 Task: Find connections with filter location Mosquera with filter topic #lawyerlifewith filter profile language Potuguese with filter current company Mahindra Home Finance with filter school Bal Bharati Public School, Noida with filter industry Telephone Call Centers with filter service category Event Photography with filter keywords title Entertainment Specialist
Action: Mouse moved to (210, 306)
Screenshot: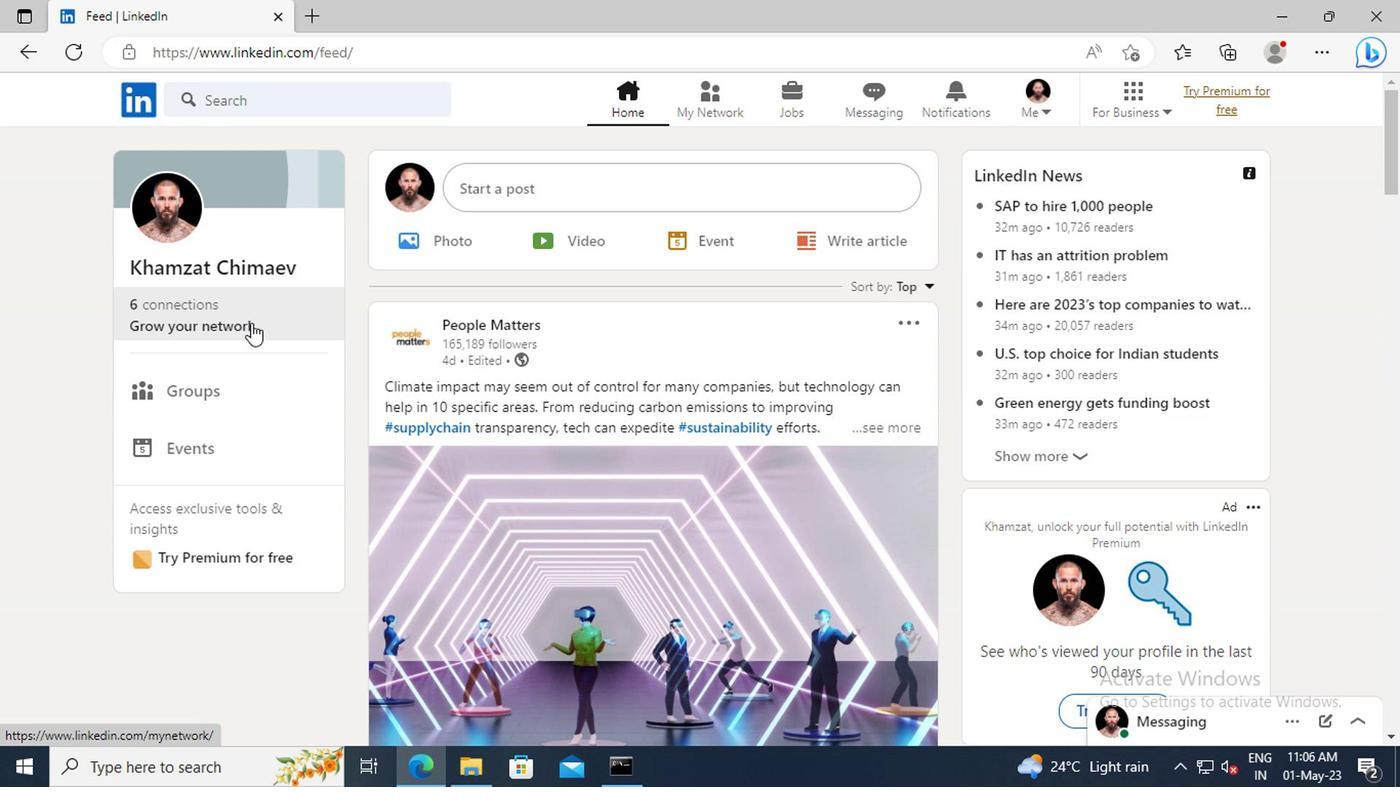 
Action: Mouse pressed left at (210, 306)
Screenshot: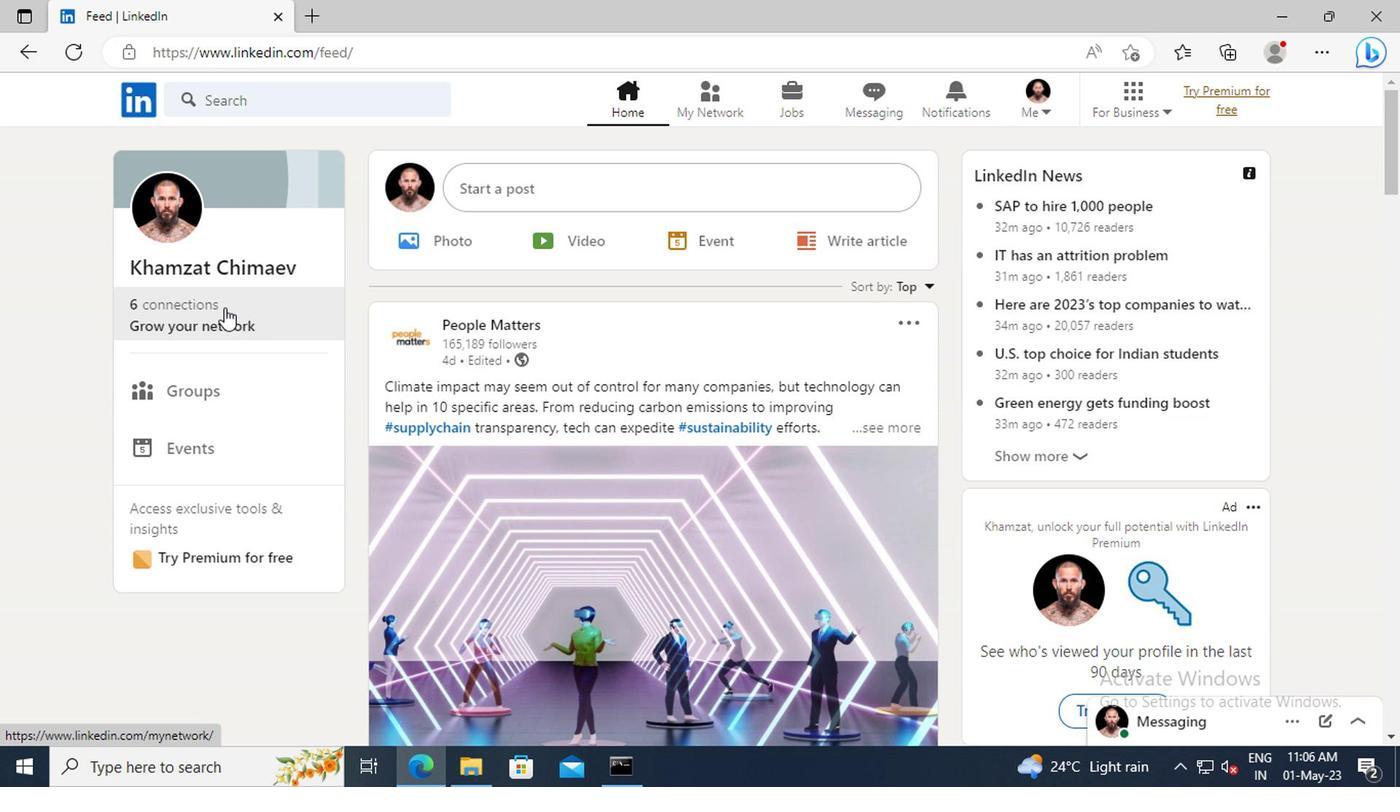 
Action: Mouse moved to (221, 216)
Screenshot: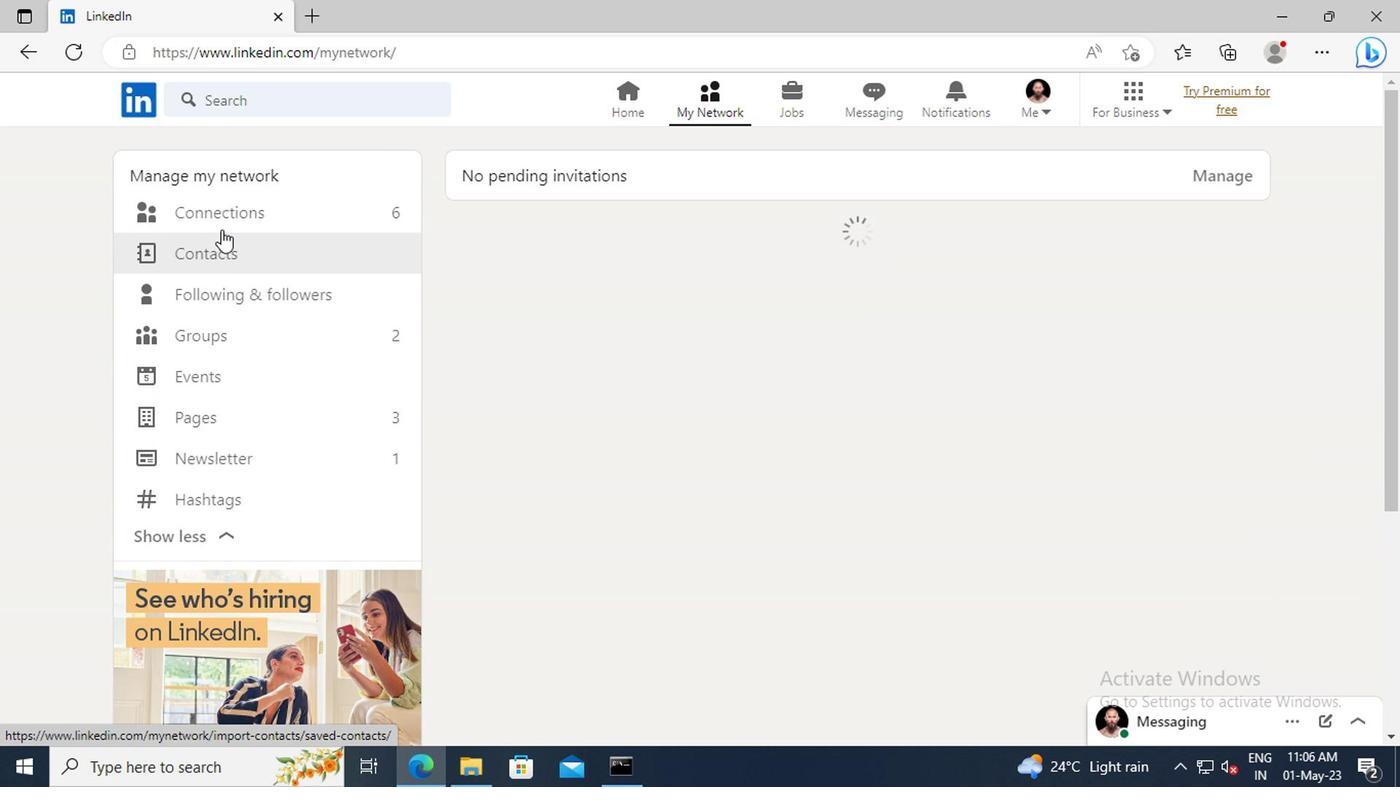 
Action: Mouse pressed left at (221, 216)
Screenshot: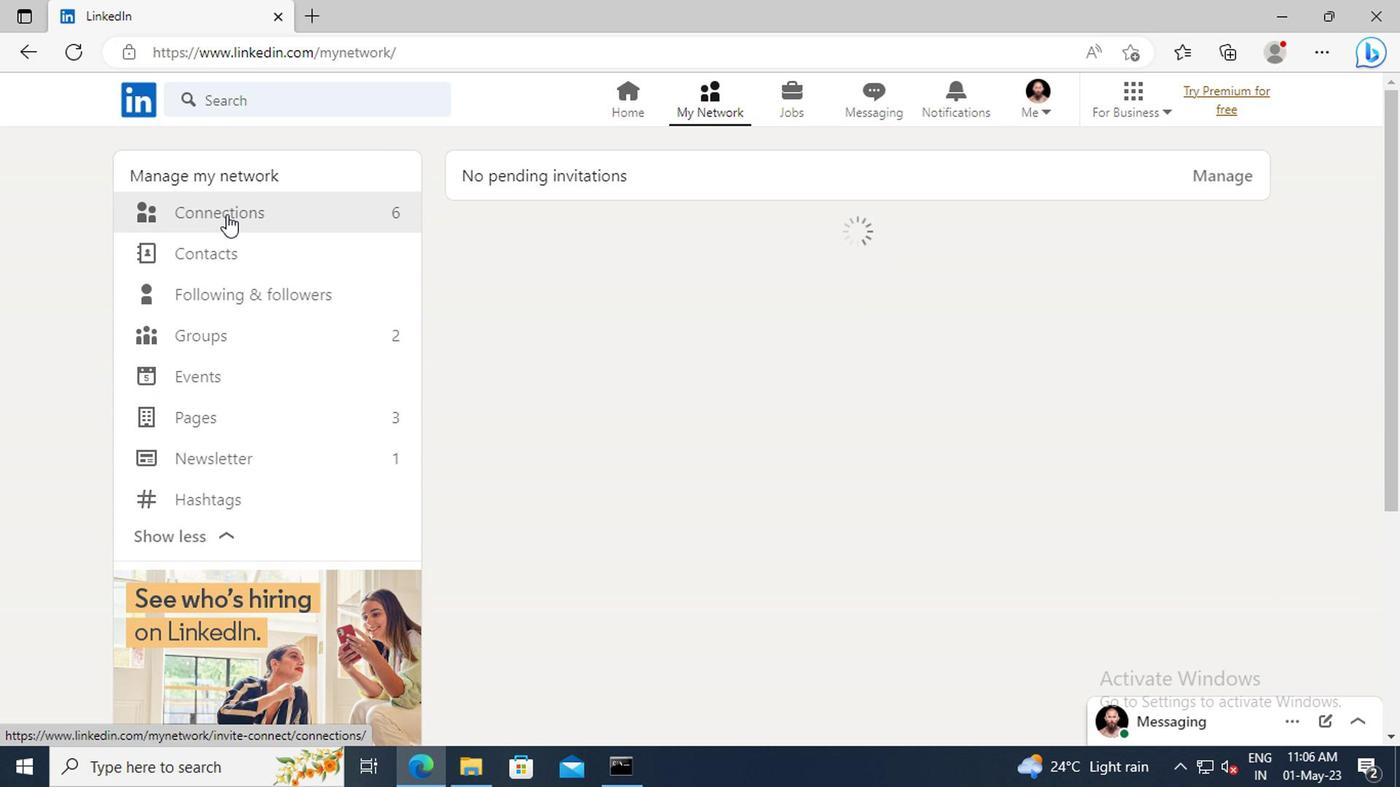 
Action: Mouse moved to (833, 220)
Screenshot: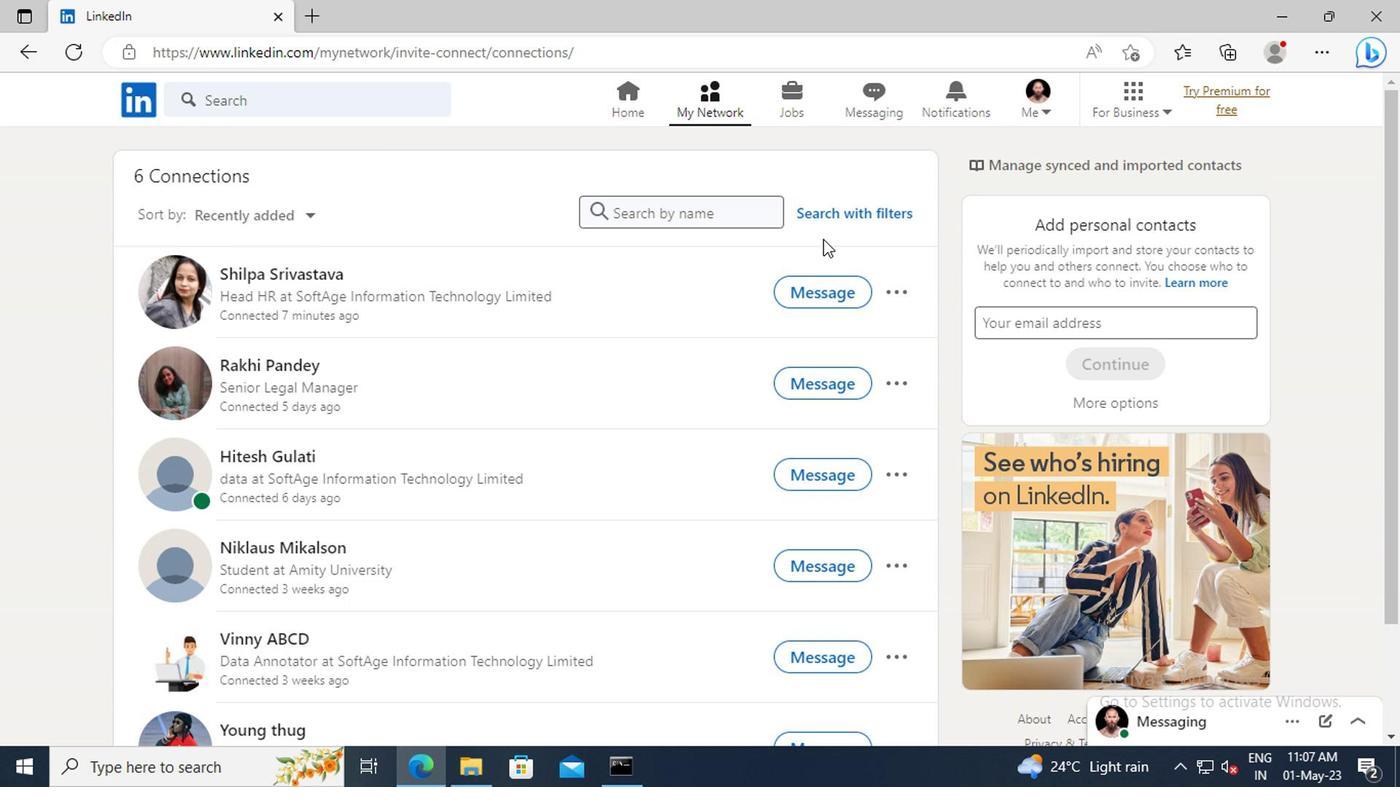 
Action: Mouse pressed left at (833, 220)
Screenshot: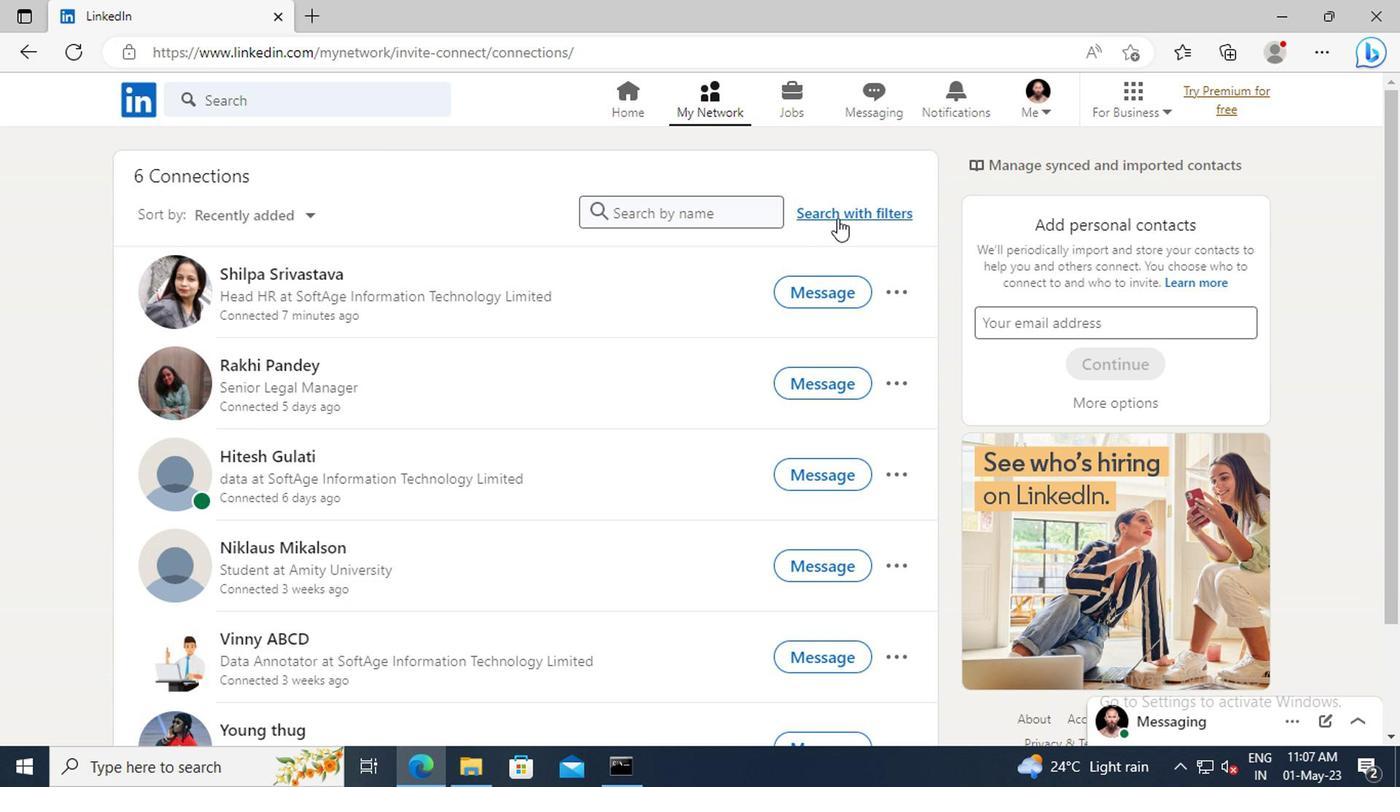 
Action: Mouse moved to (773, 163)
Screenshot: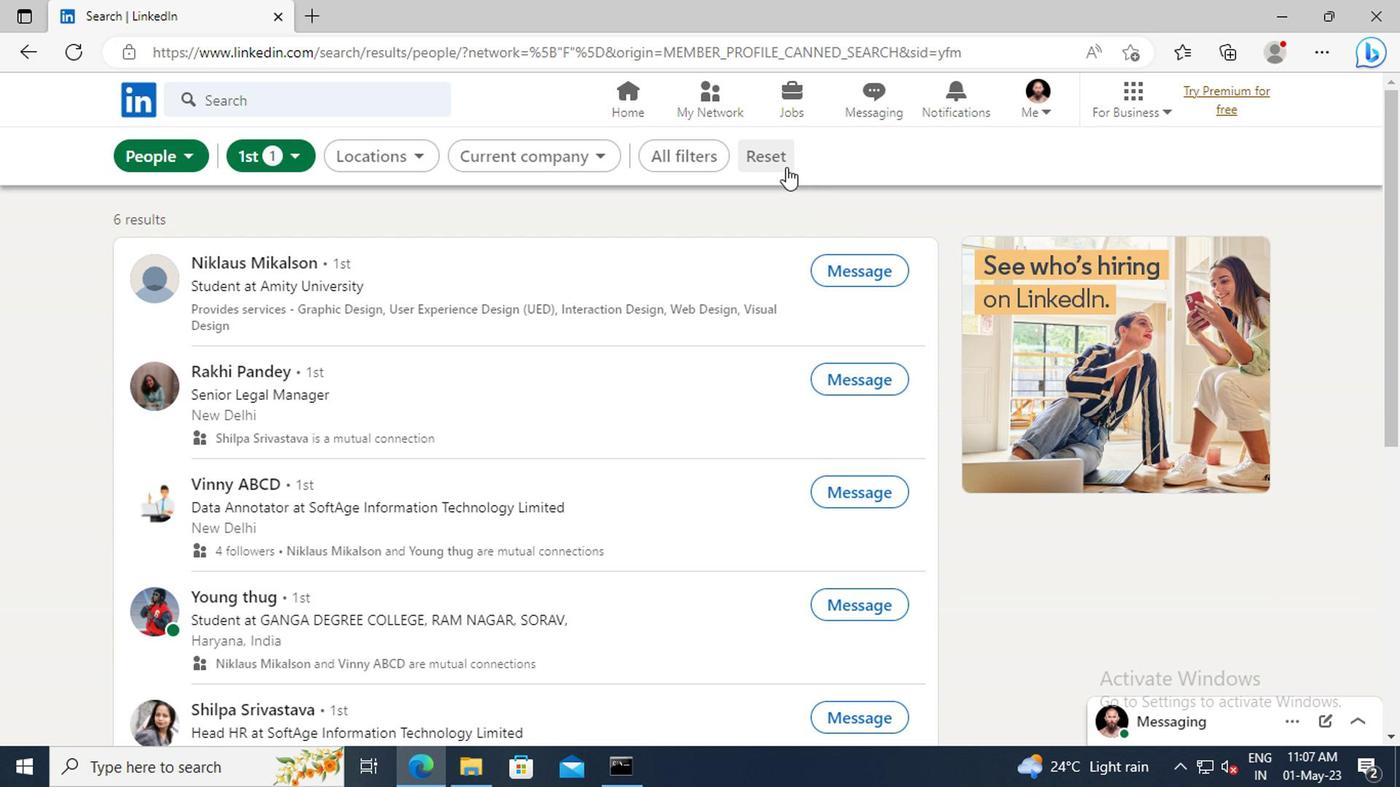
Action: Mouse pressed left at (773, 163)
Screenshot: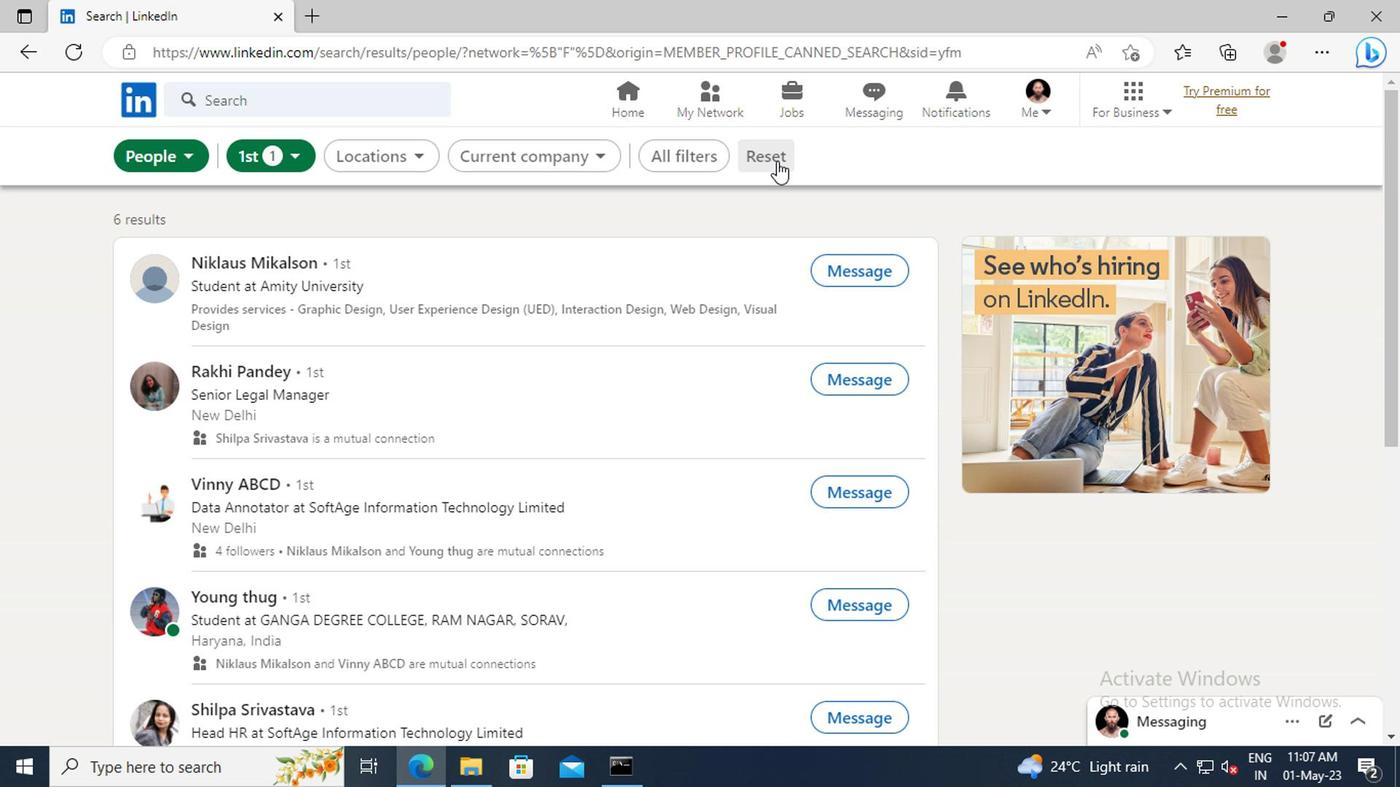 
Action: Mouse moved to (730, 158)
Screenshot: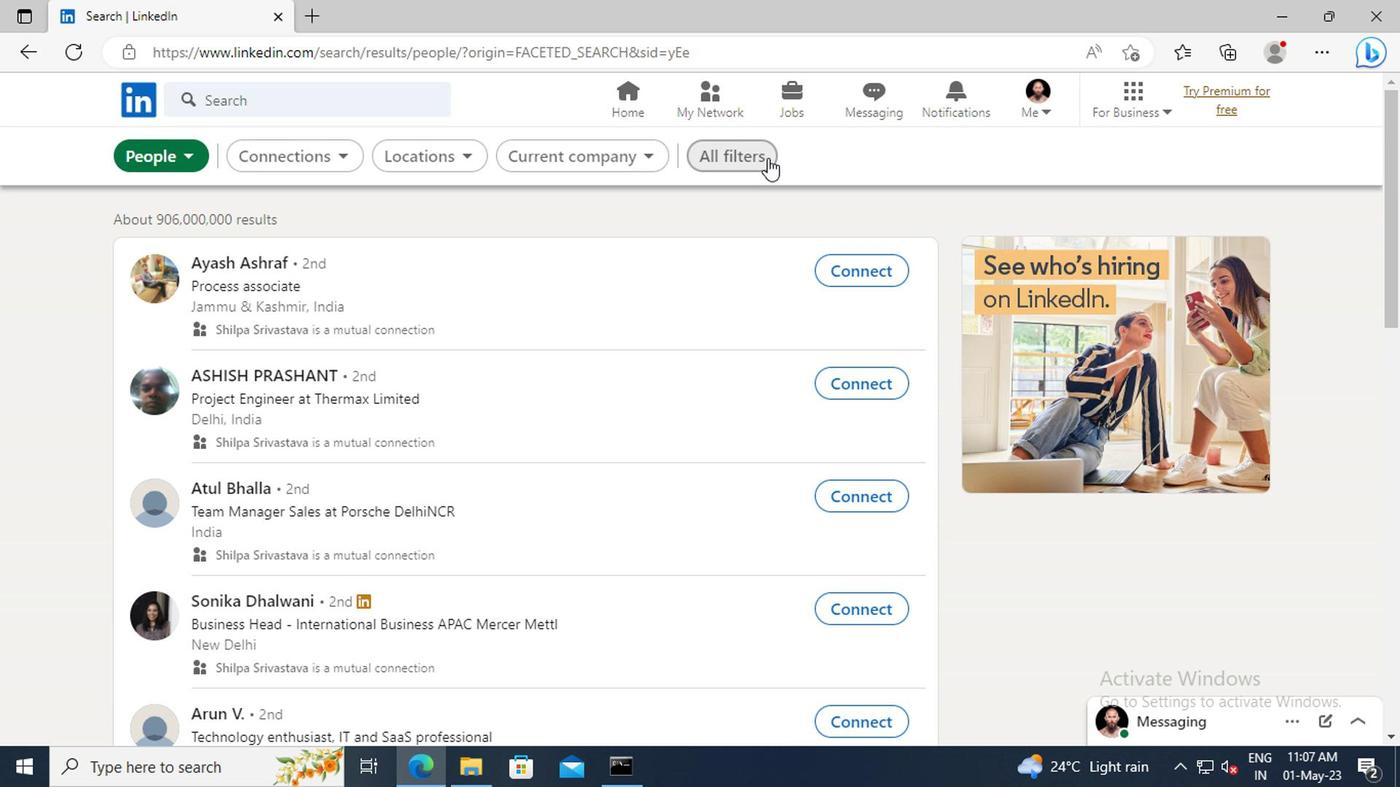 
Action: Mouse pressed left at (730, 158)
Screenshot: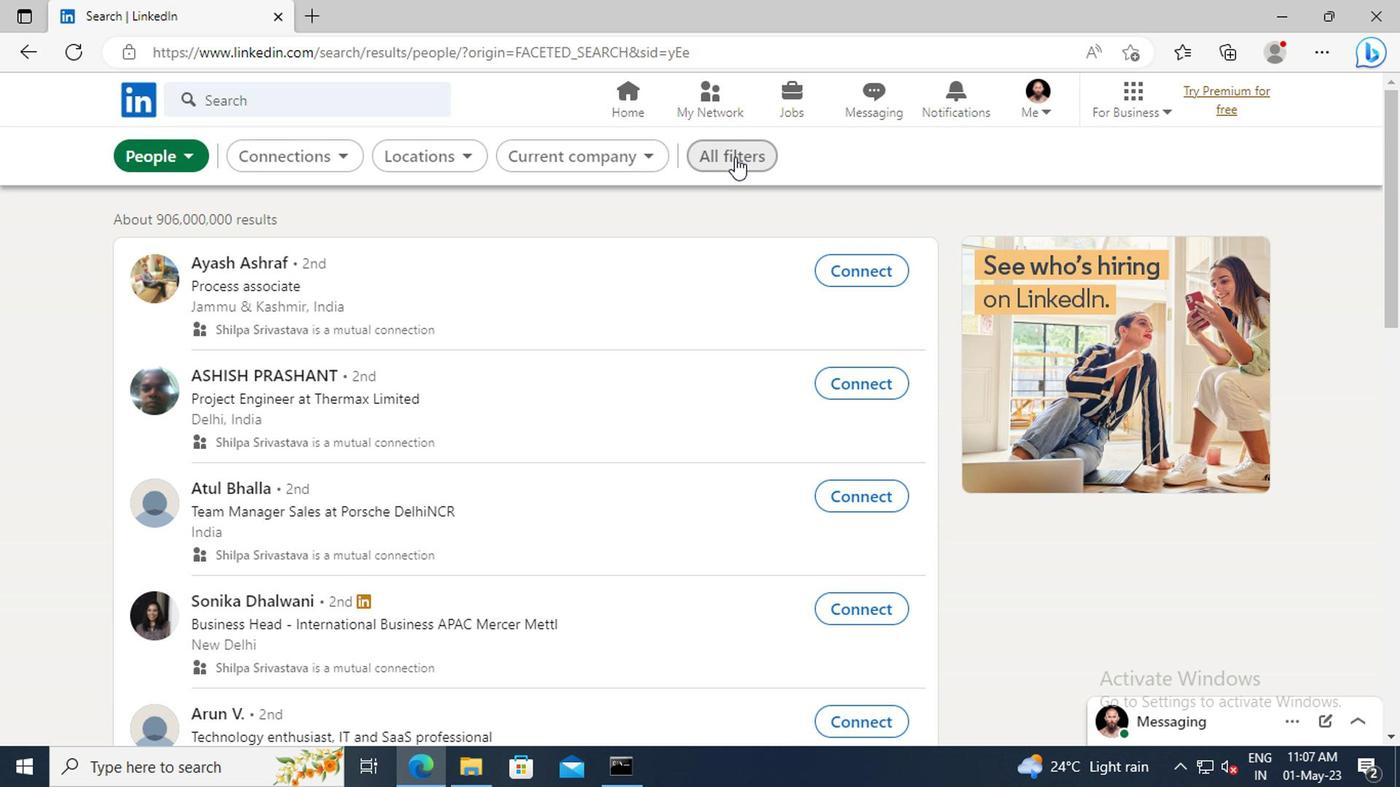 
Action: Mouse moved to (1127, 301)
Screenshot: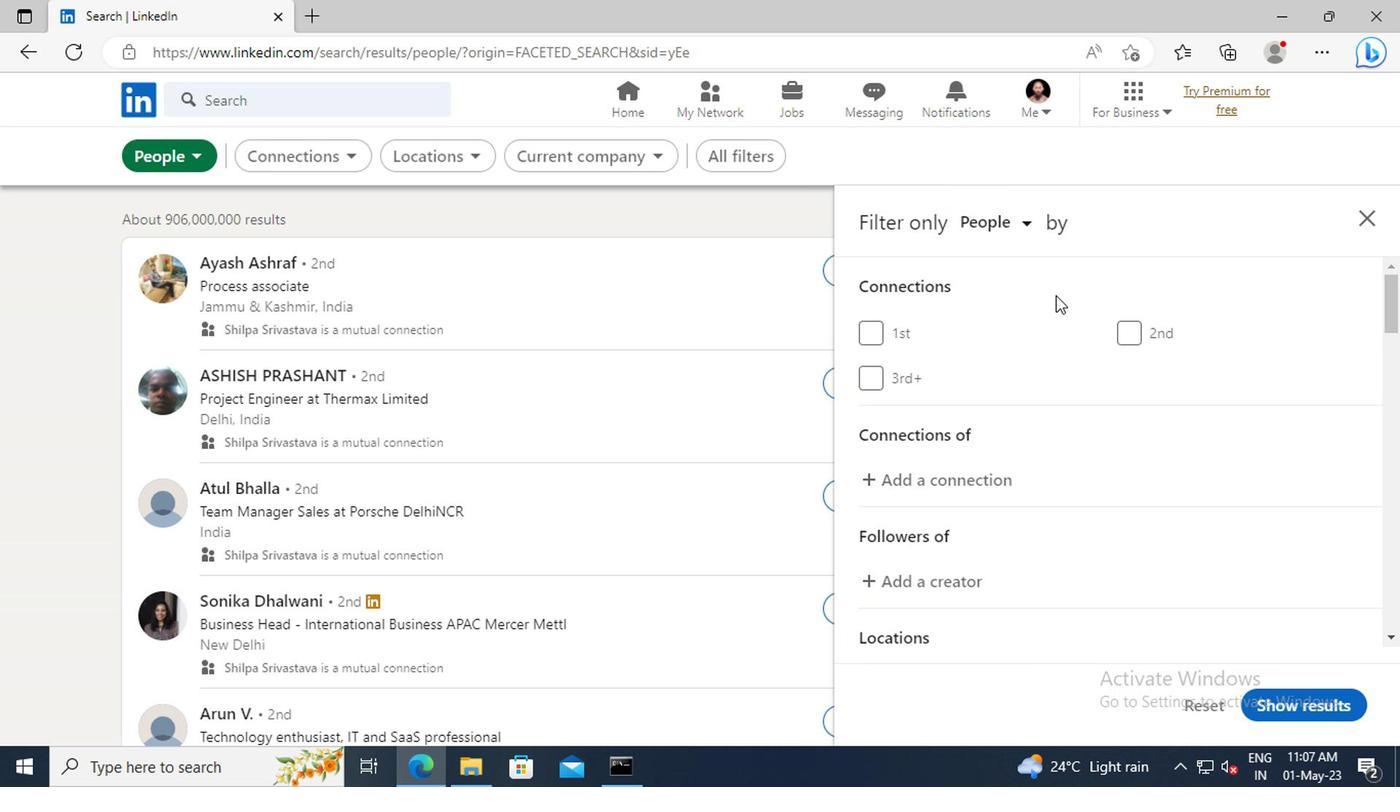 
Action: Mouse scrolled (1127, 301) with delta (0, 0)
Screenshot: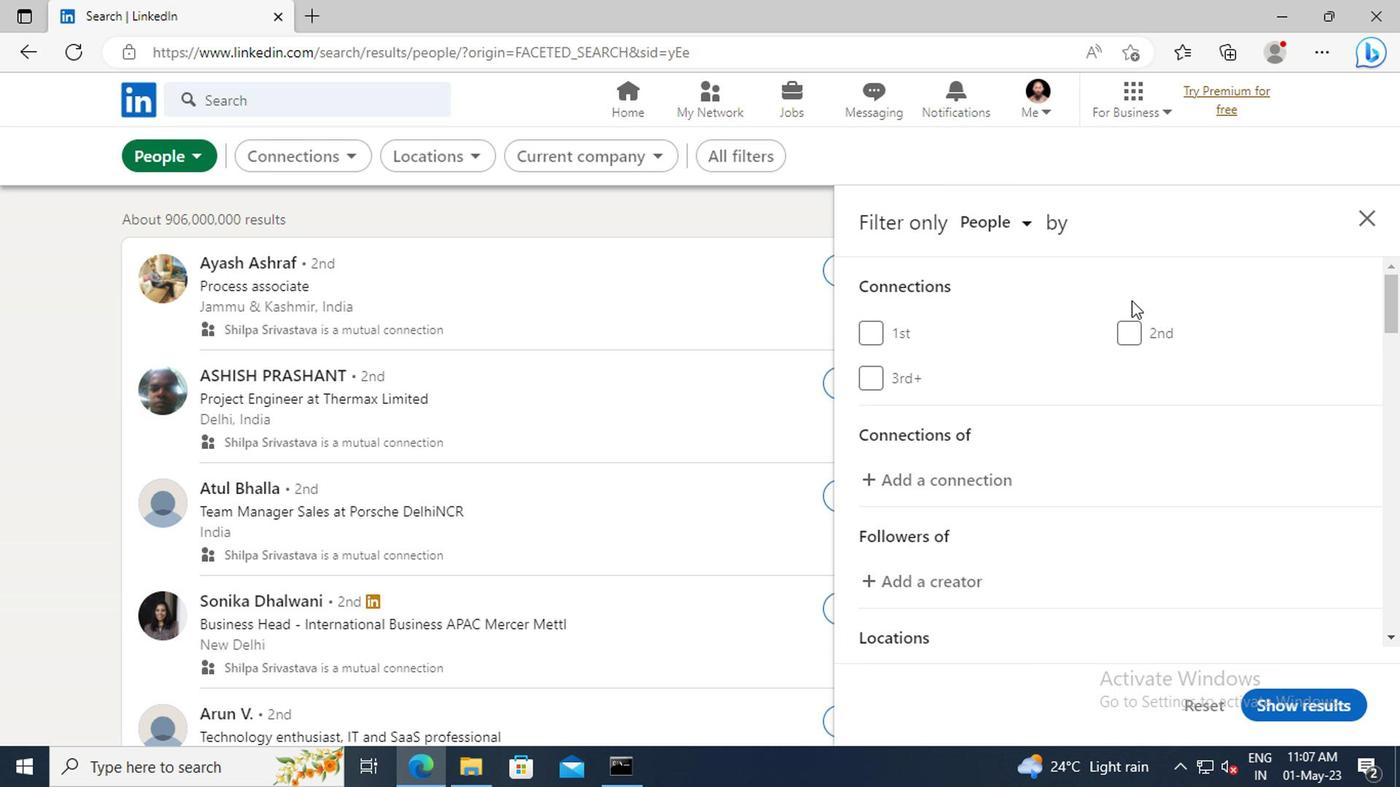 
Action: Mouse scrolled (1127, 301) with delta (0, 0)
Screenshot: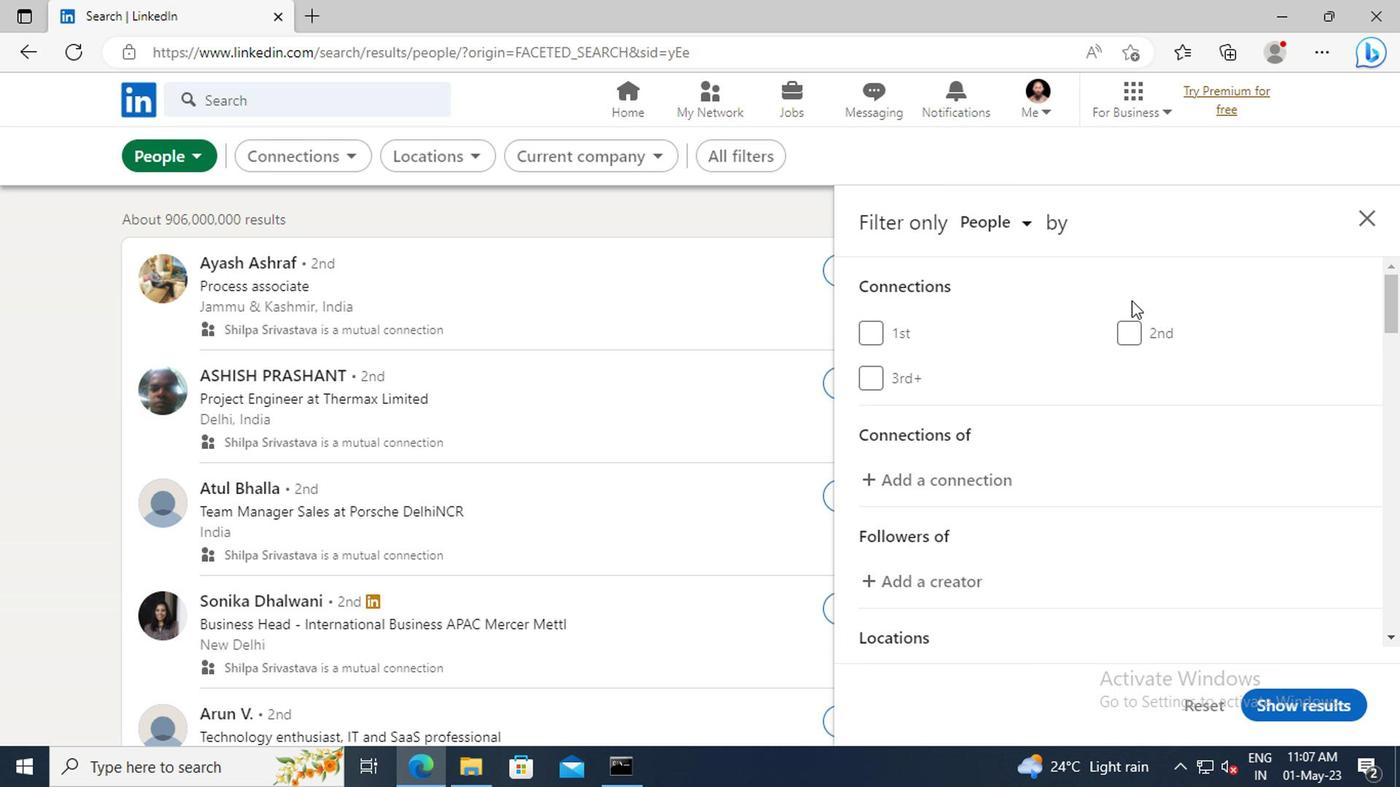 
Action: Mouse moved to (1131, 305)
Screenshot: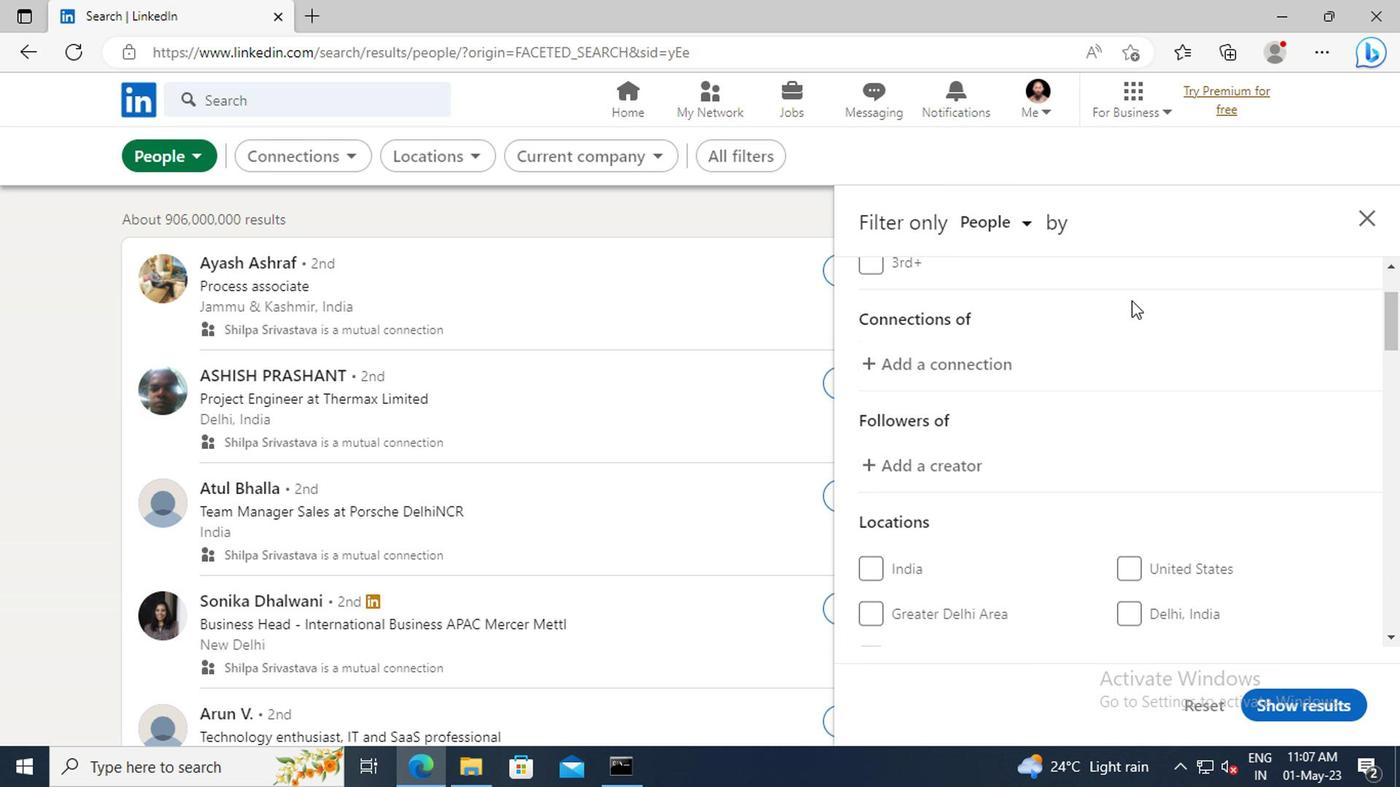 
Action: Mouse scrolled (1131, 304) with delta (0, -1)
Screenshot: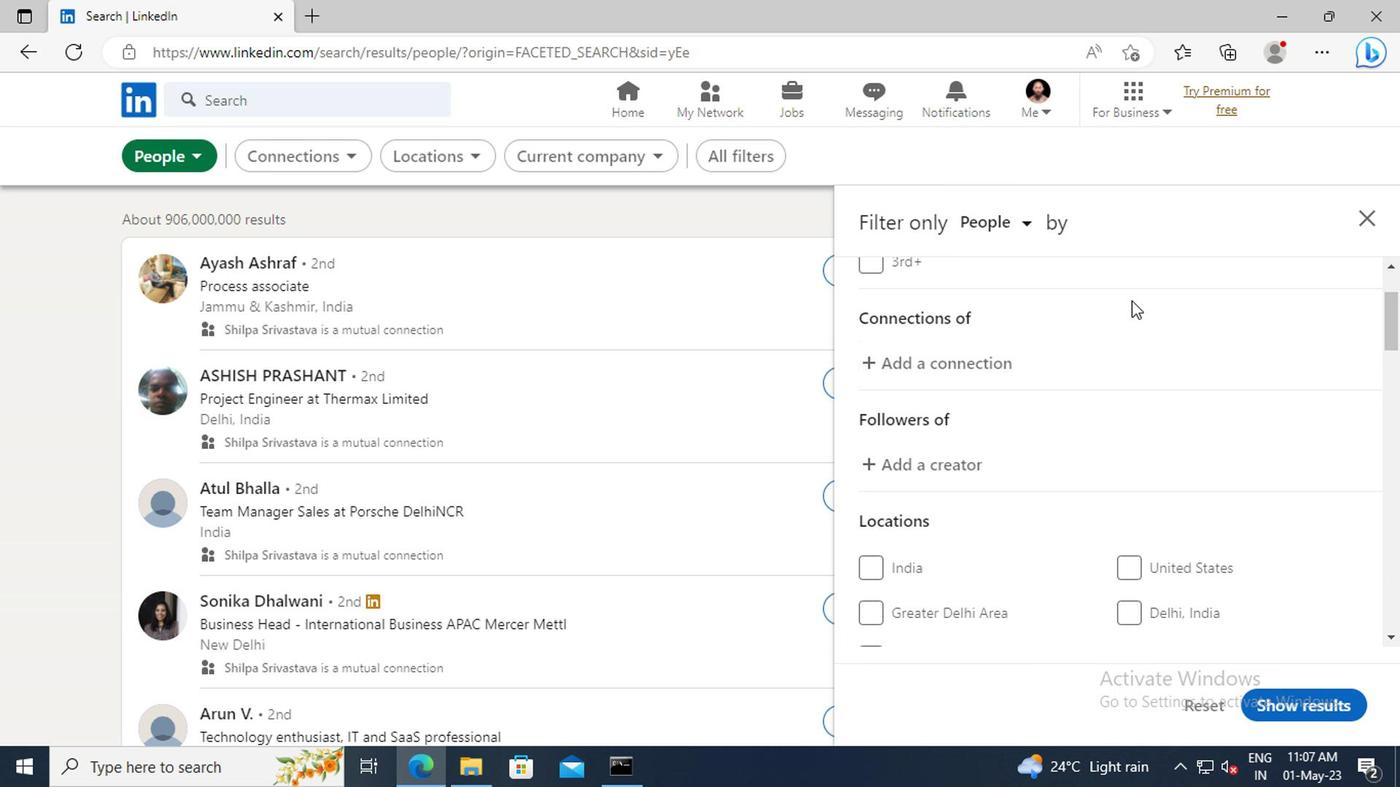 
Action: Mouse moved to (1131, 305)
Screenshot: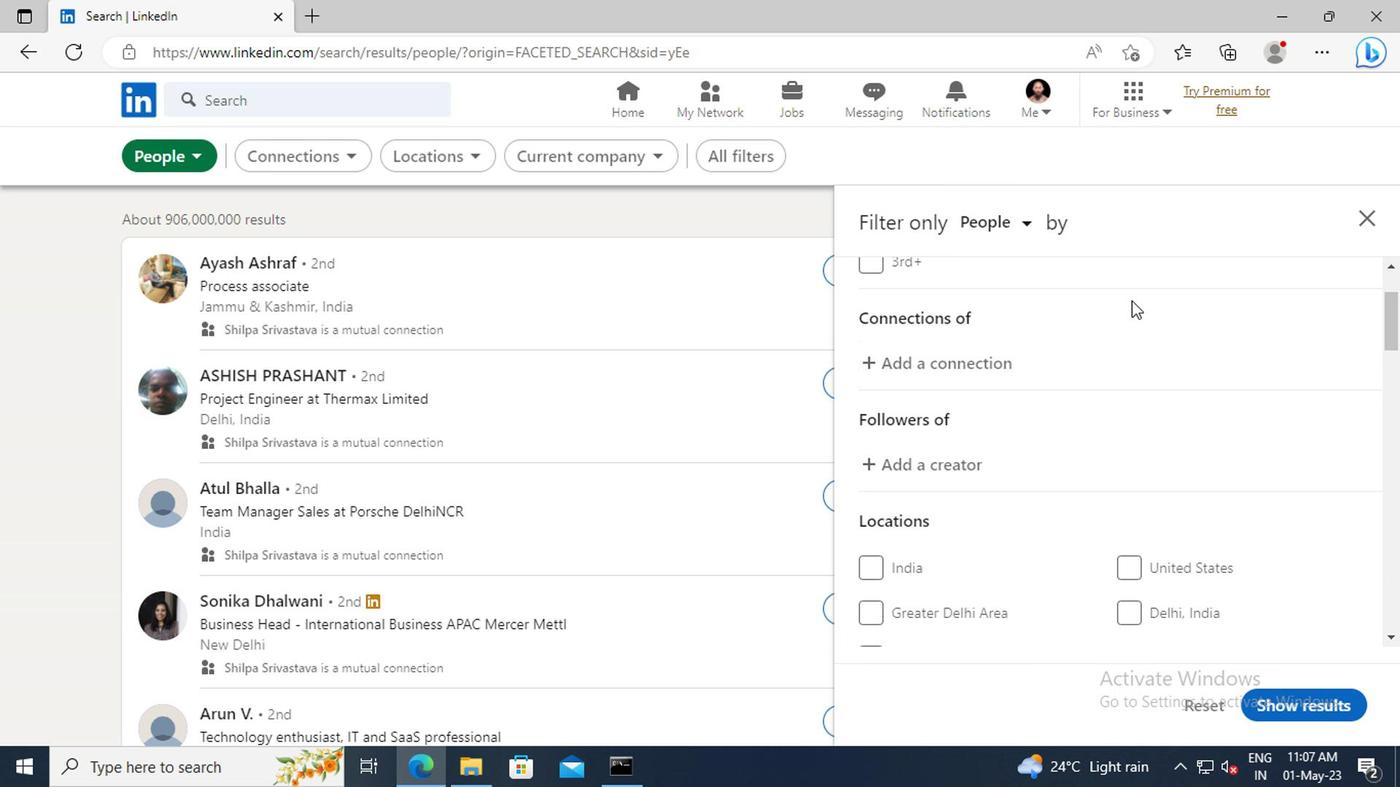 
Action: Mouse scrolled (1131, 304) with delta (0, -1)
Screenshot: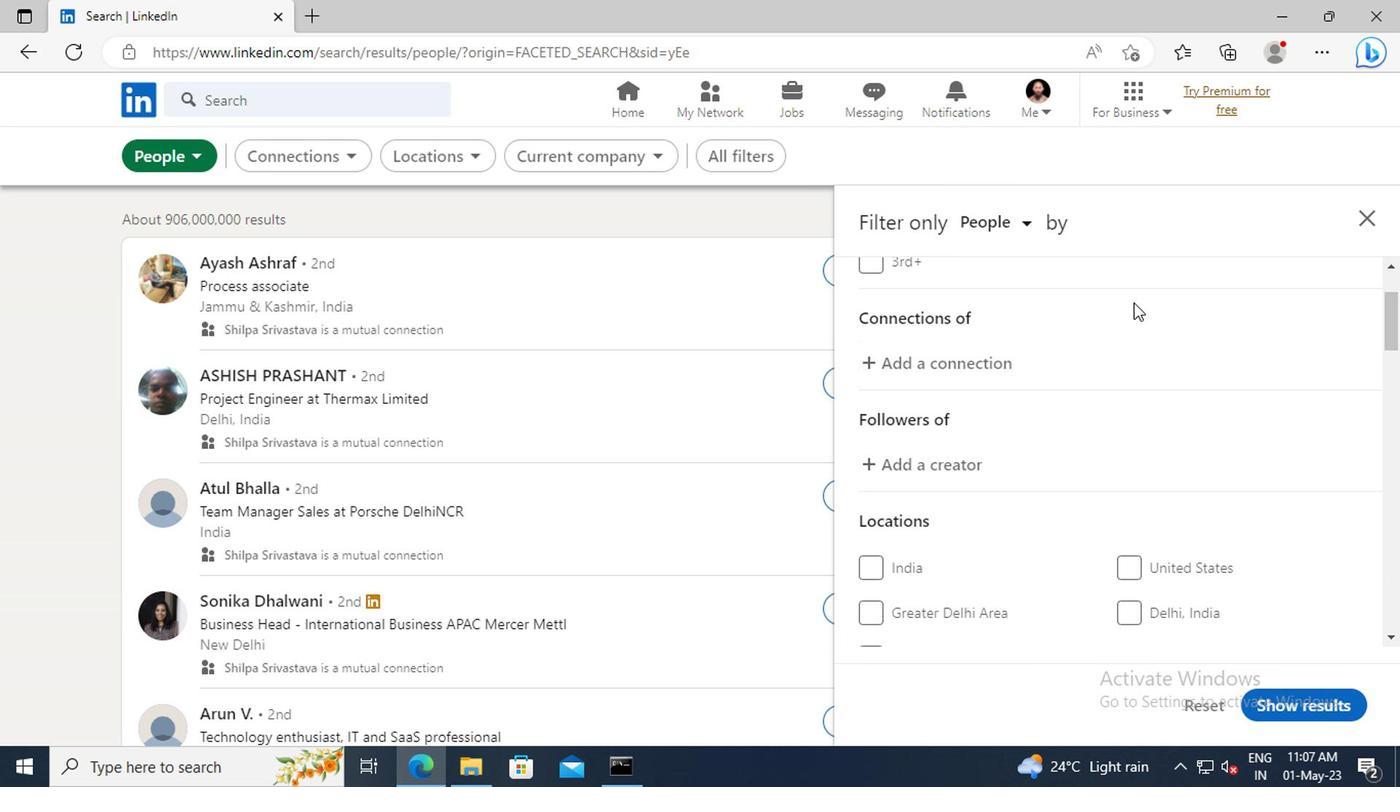 
Action: Mouse moved to (1139, 323)
Screenshot: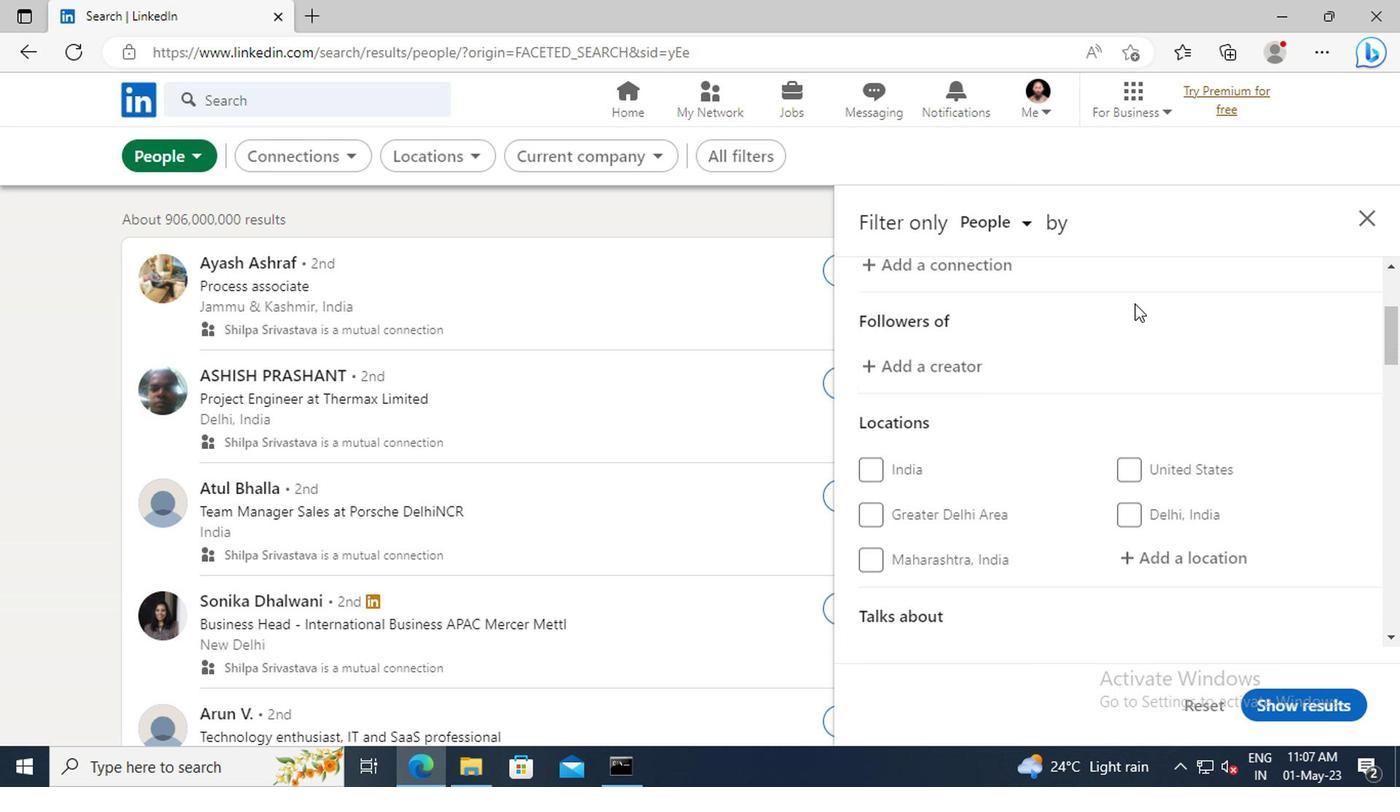 
Action: Mouse scrolled (1139, 322) with delta (0, -1)
Screenshot: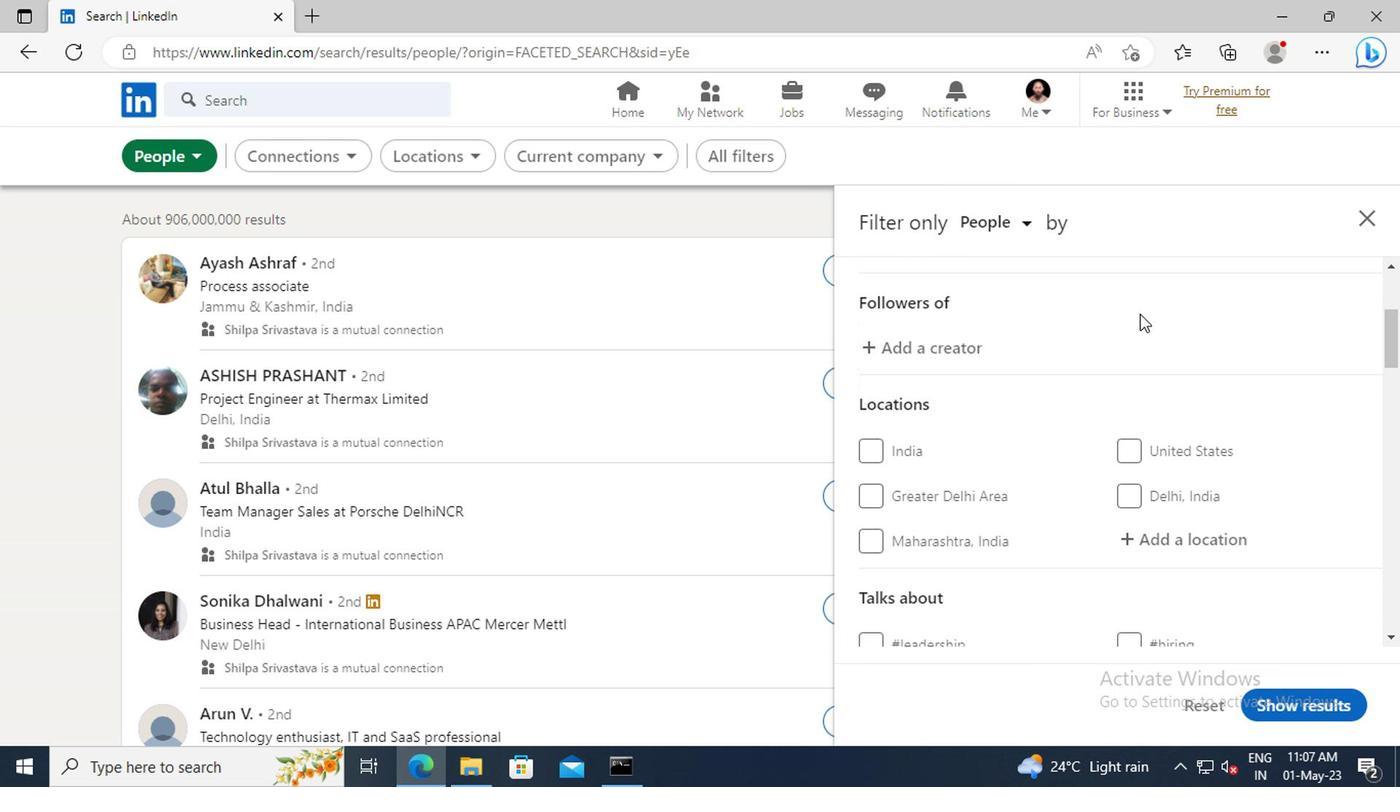 
Action: Mouse moved to (1165, 480)
Screenshot: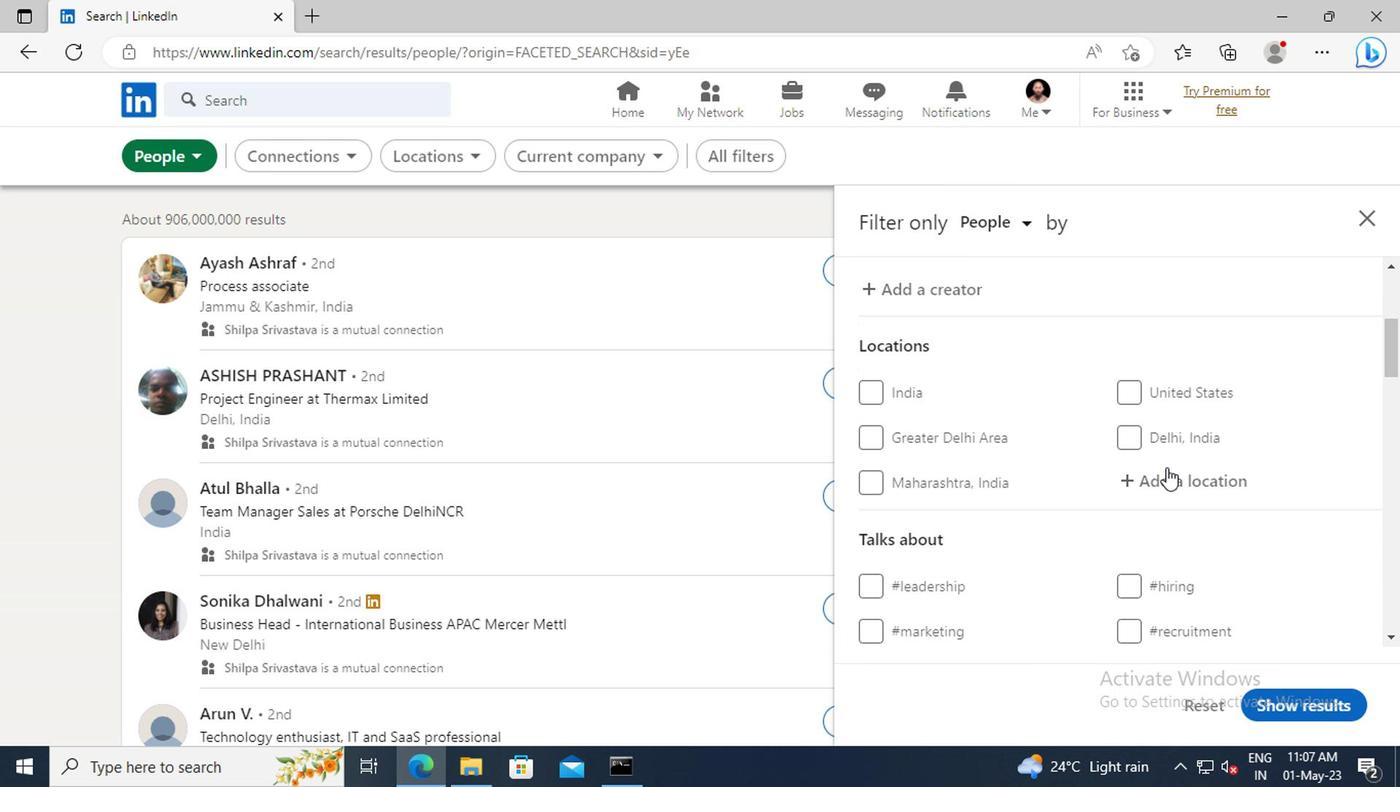 
Action: Mouse pressed left at (1165, 480)
Screenshot: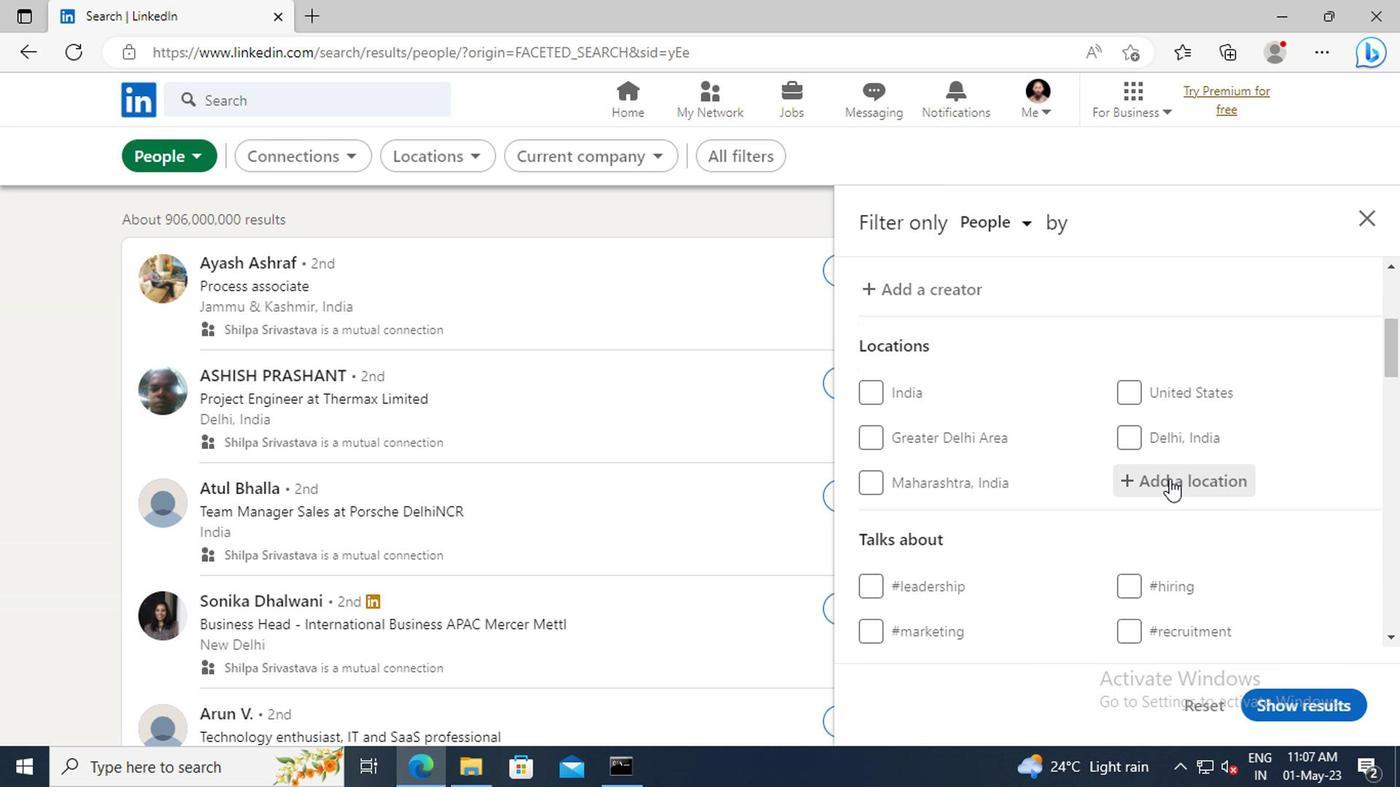 
Action: Key pressed <Key.shift>MOSQUERA
Screenshot: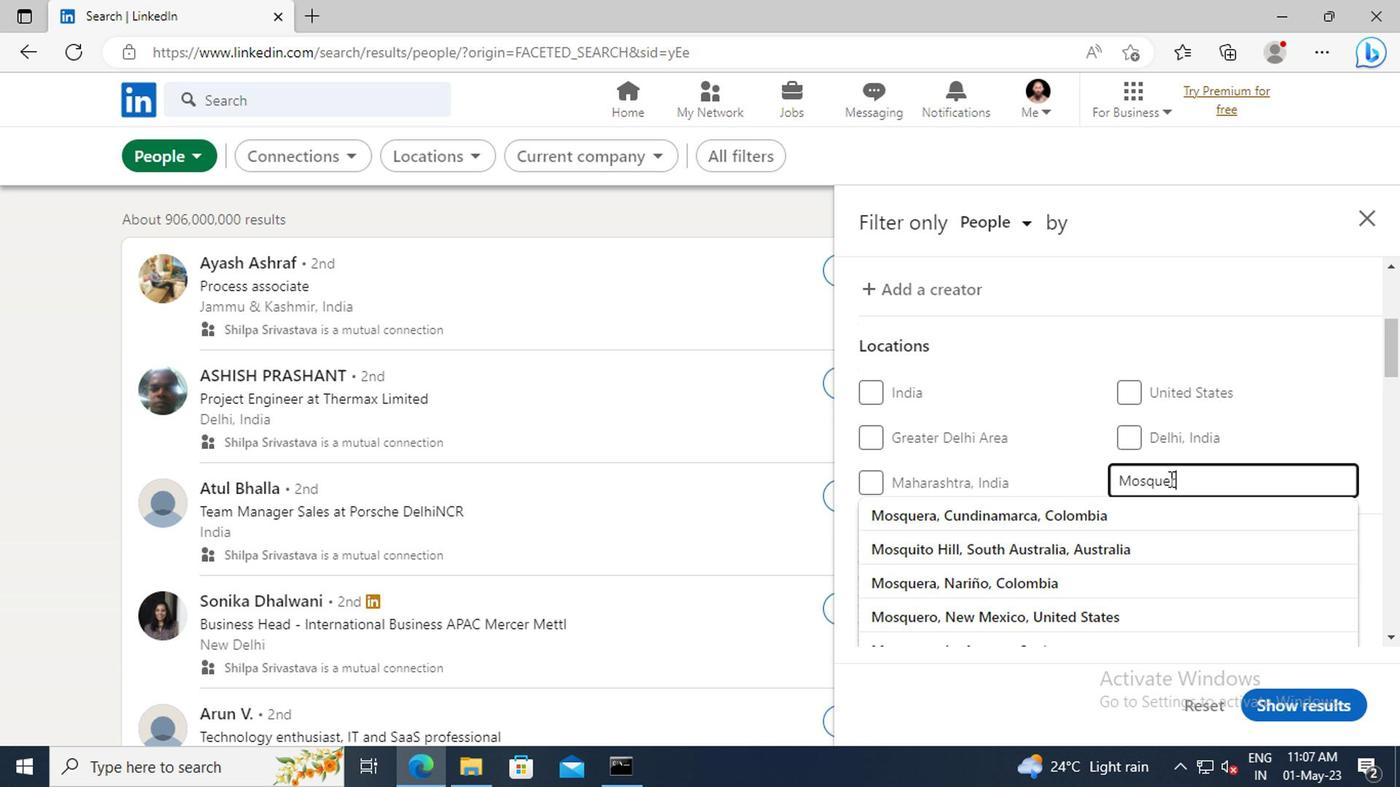 
Action: Mouse moved to (1158, 509)
Screenshot: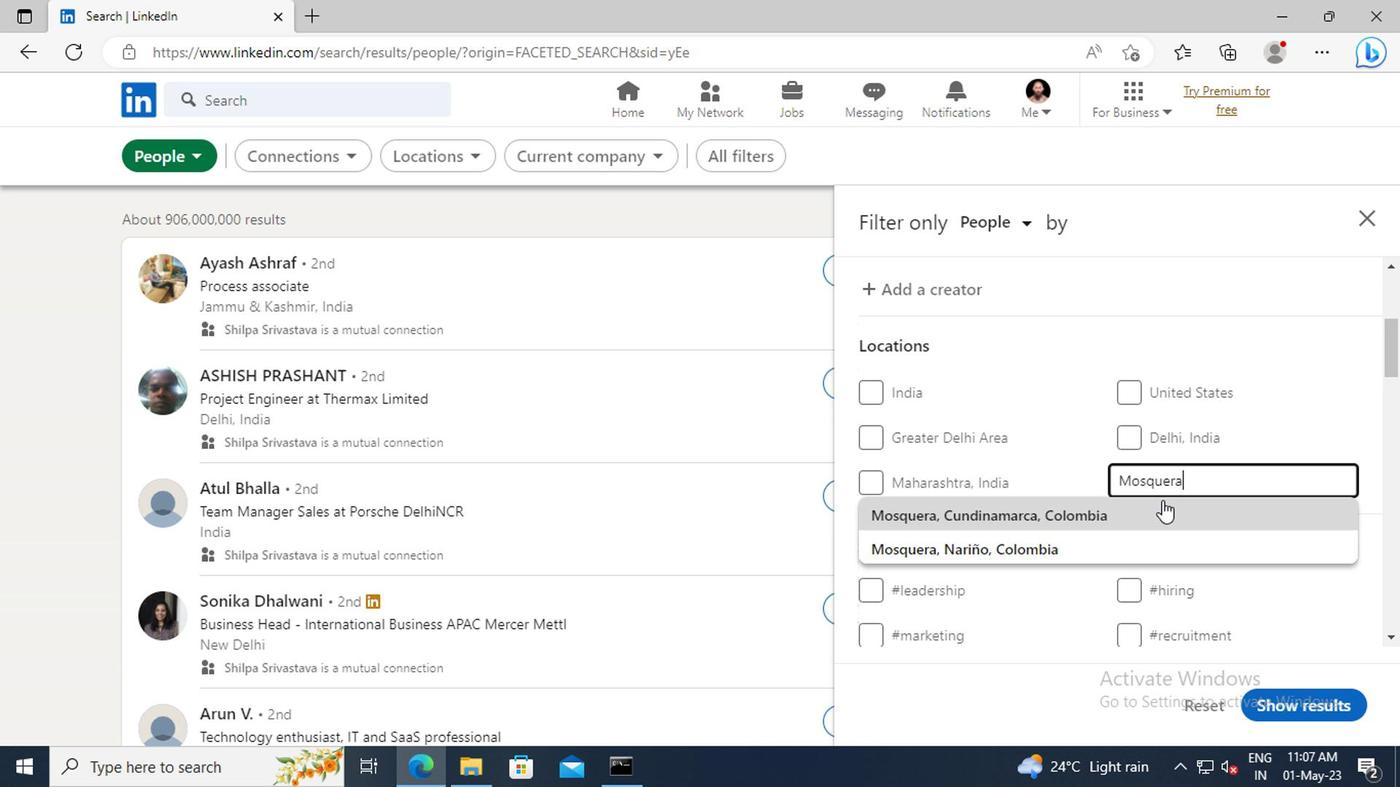 
Action: Mouse pressed left at (1158, 509)
Screenshot: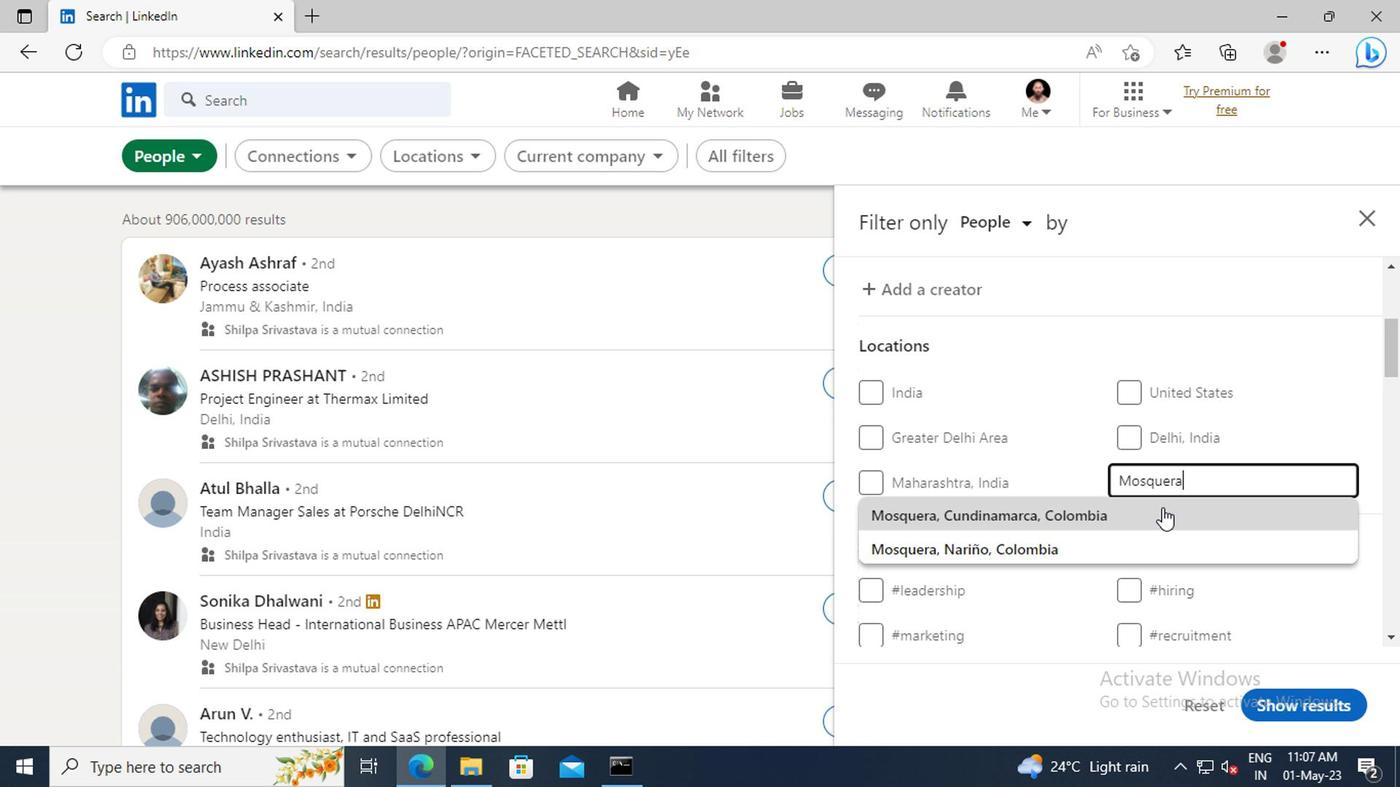 
Action: Mouse scrolled (1158, 509) with delta (0, 0)
Screenshot: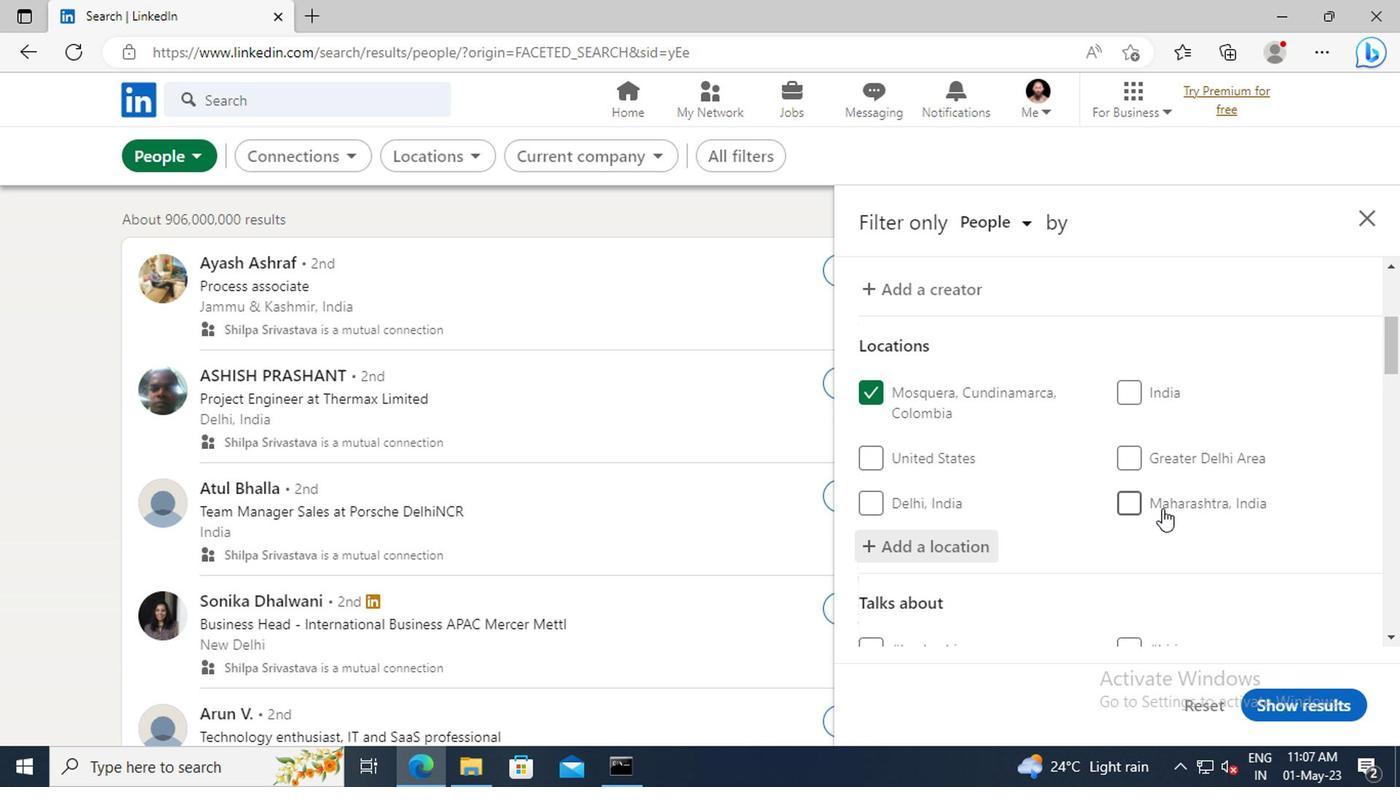 
Action: Mouse scrolled (1158, 509) with delta (0, 0)
Screenshot: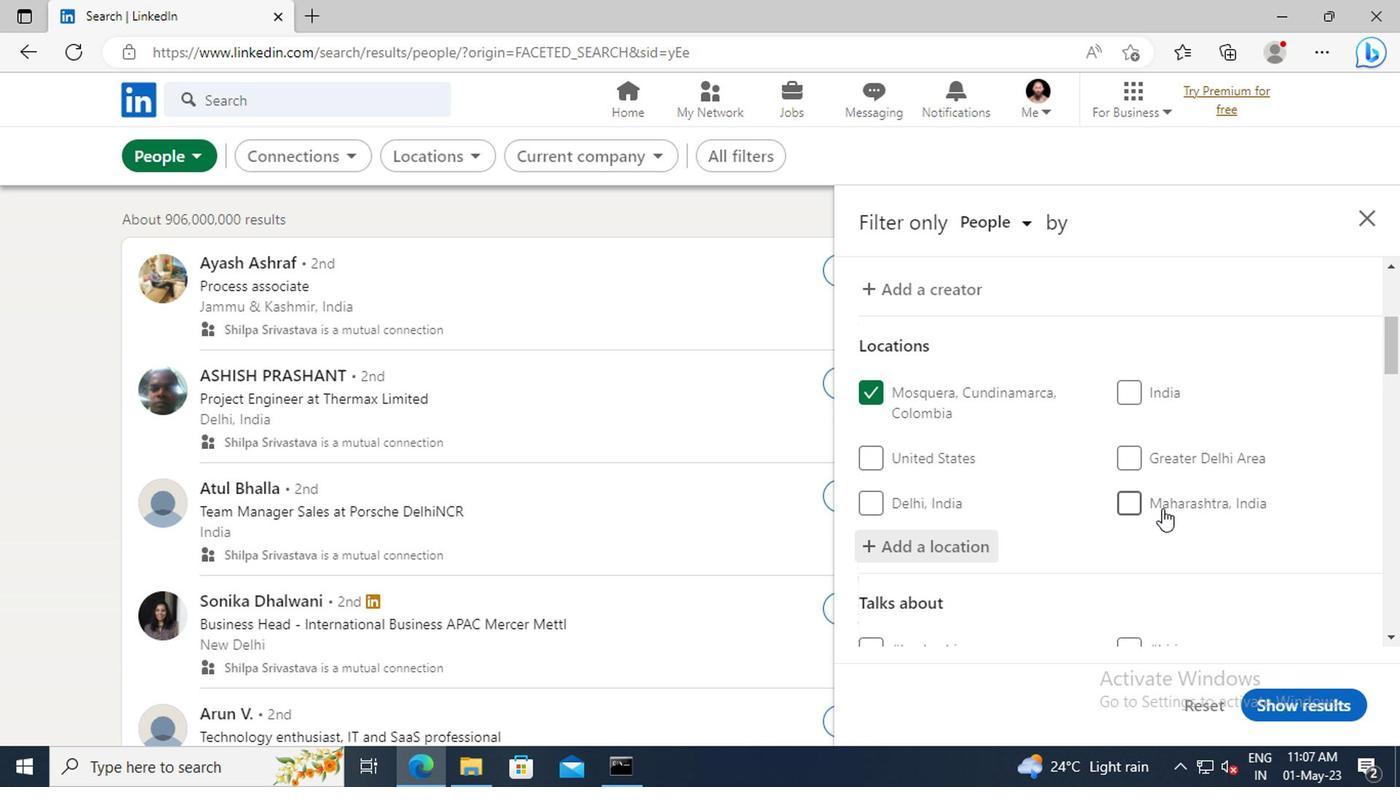 
Action: Mouse moved to (1157, 476)
Screenshot: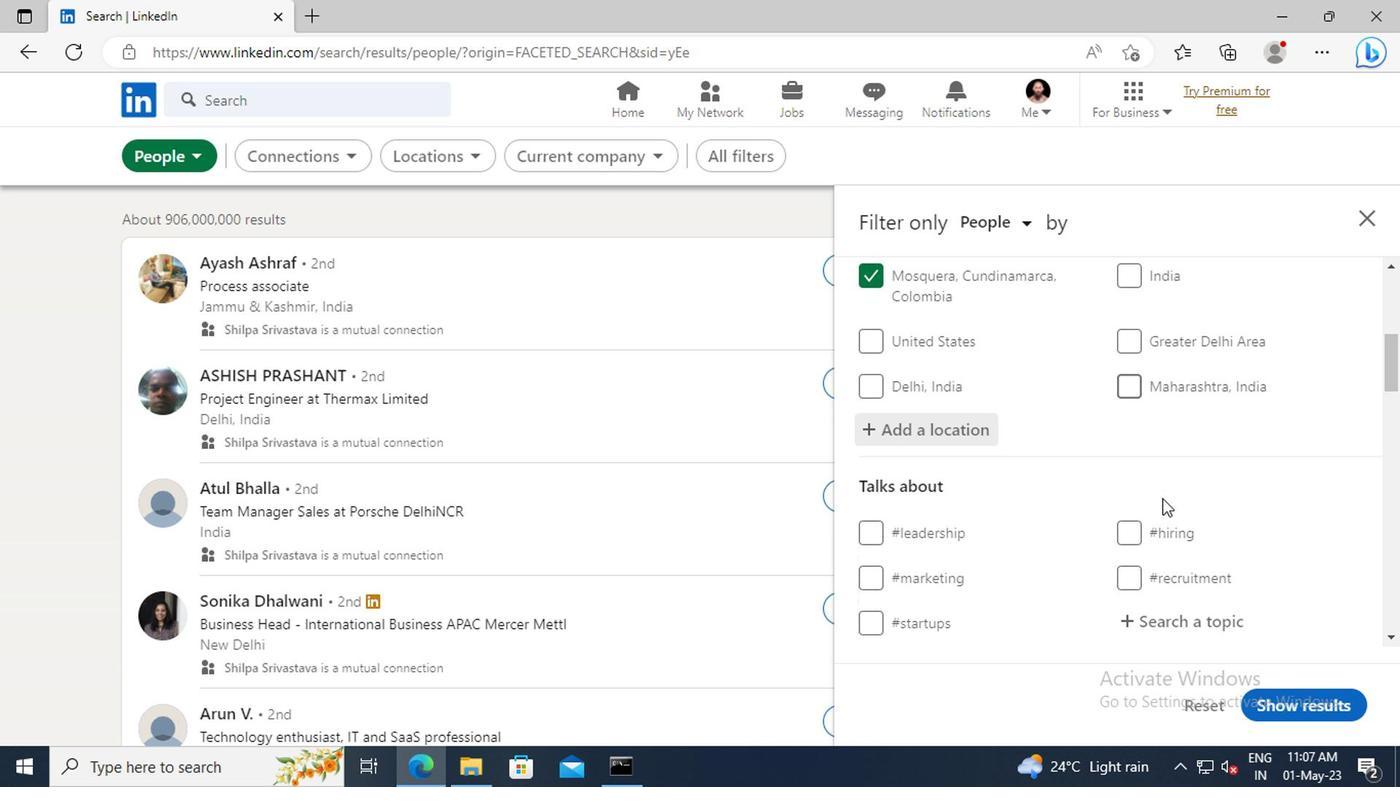 
Action: Mouse scrolled (1157, 476) with delta (0, 0)
Screenshot: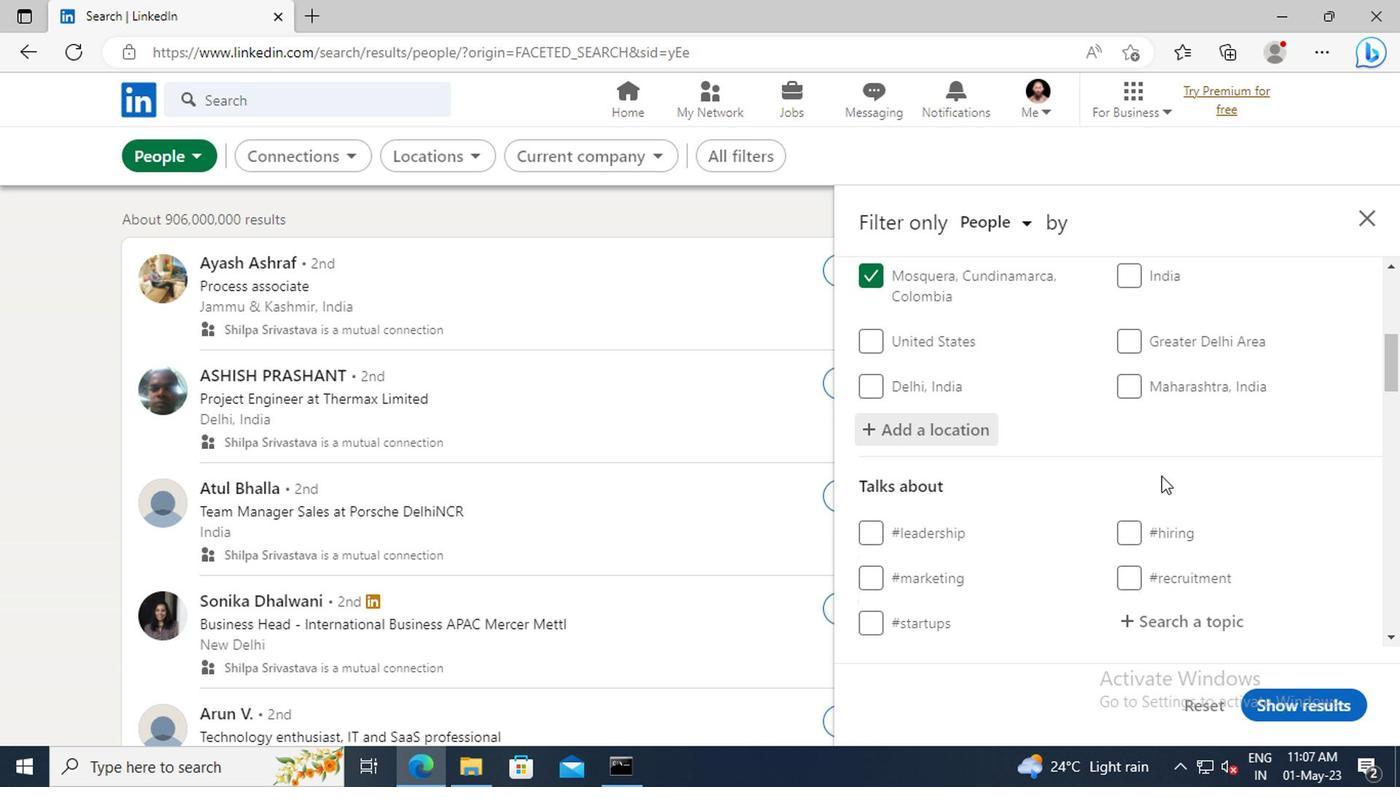 
Action: Mouse scrolled (1157, 476) with delta (0, 0)
Screenshot: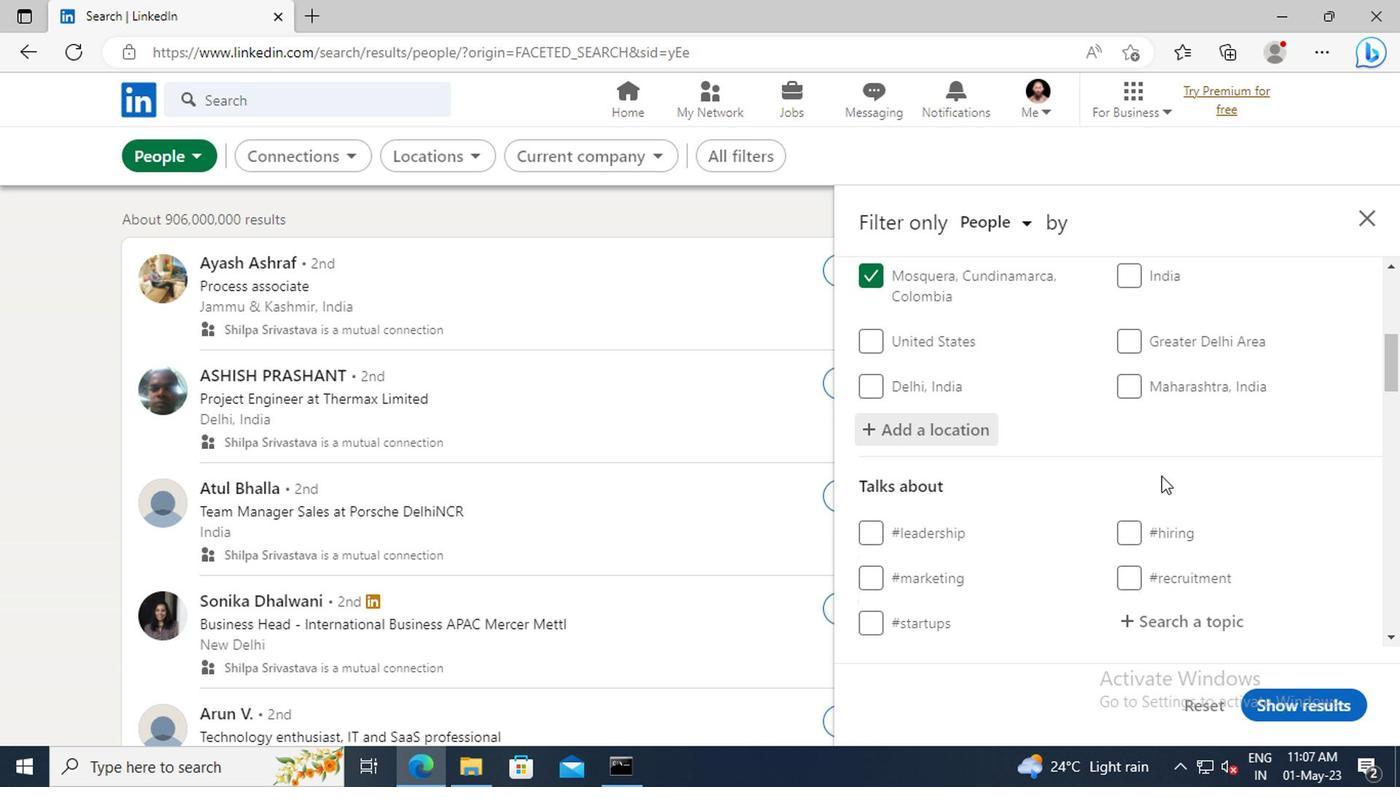 
Action: Mouse moved to (1151, 506)
Screenshot: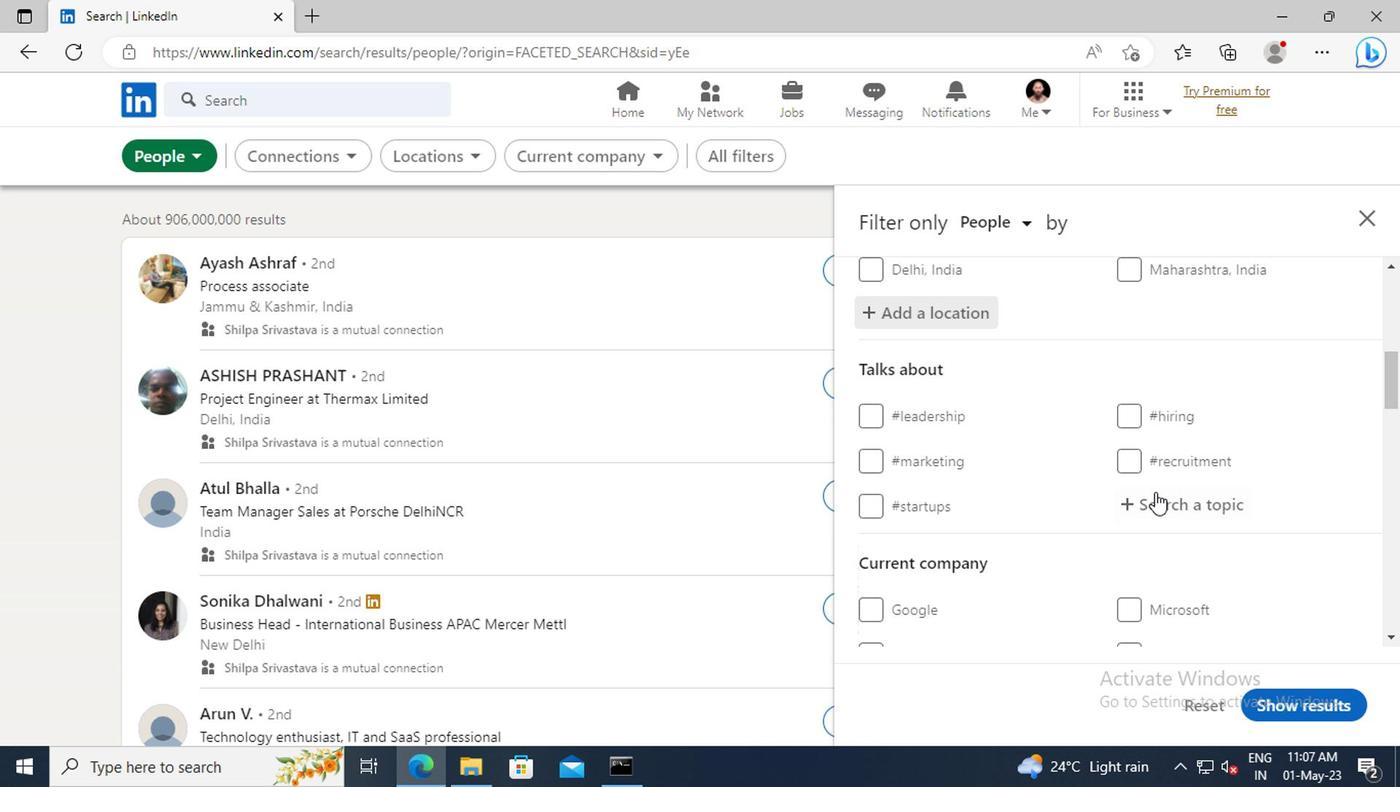 
Action: Mouse pressed left at (1151, 506)
Screenshot: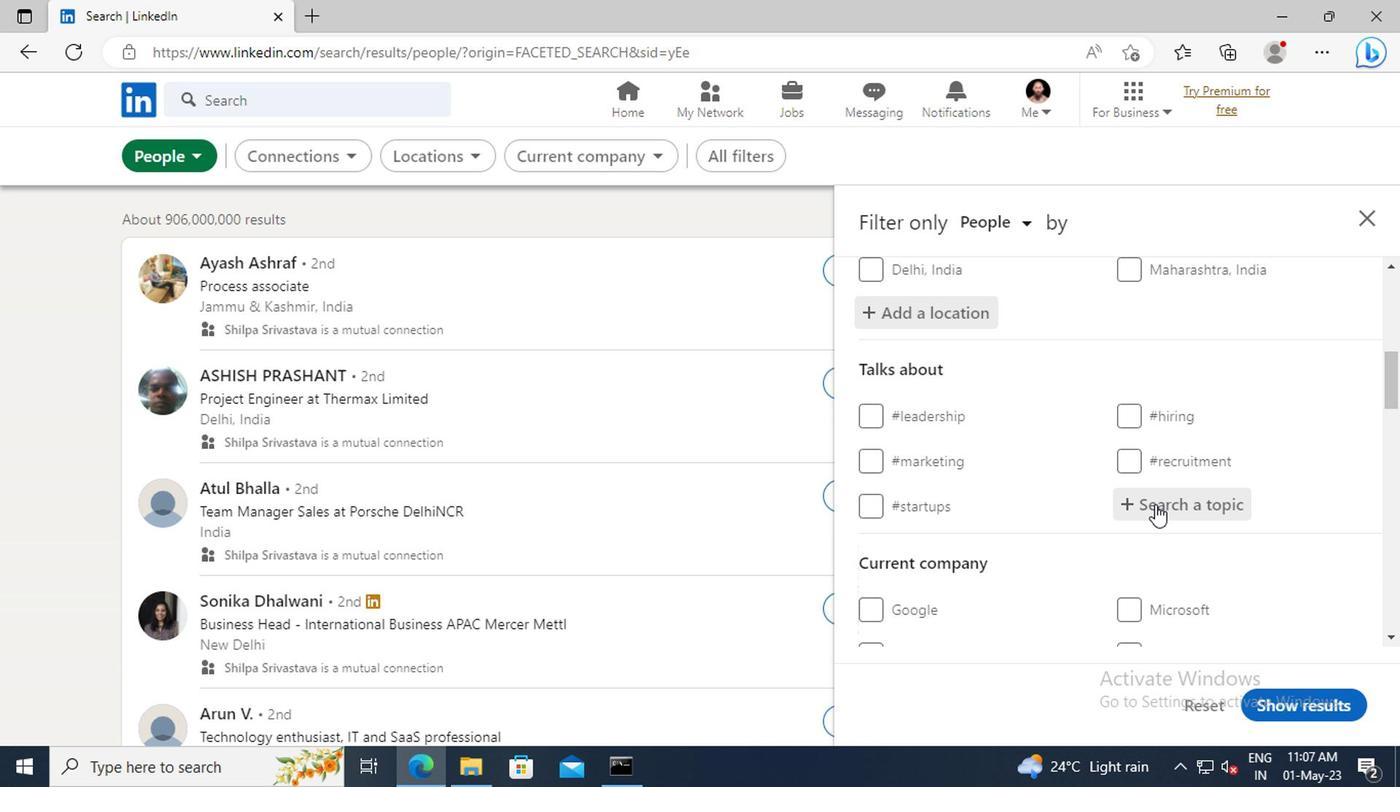 
Action: Key pressed LAWYERLIFE
Screenshot: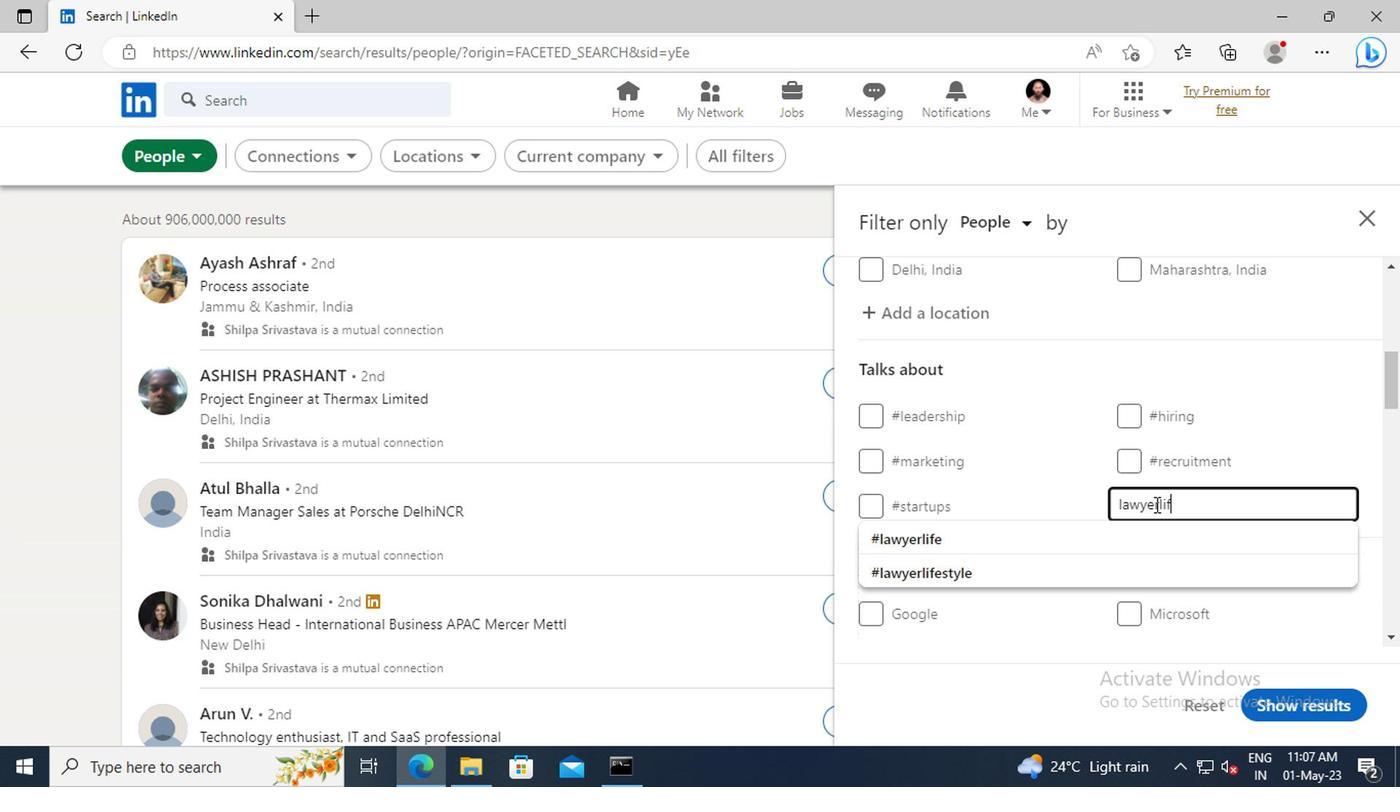 
Action: Mouse moved to (1132, 535)
Screenshot: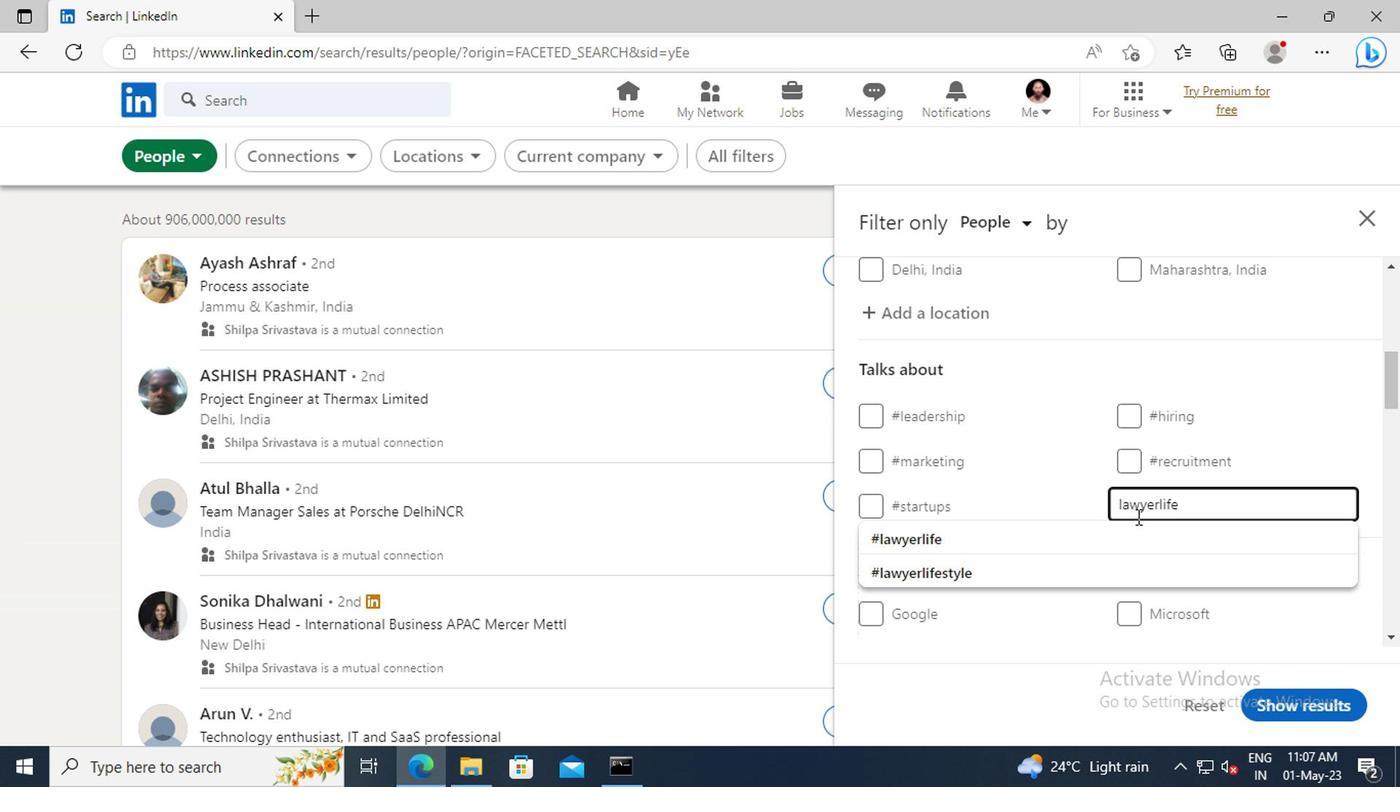 
Action: Mouse pressed left at (1132, 535)
Screenshot: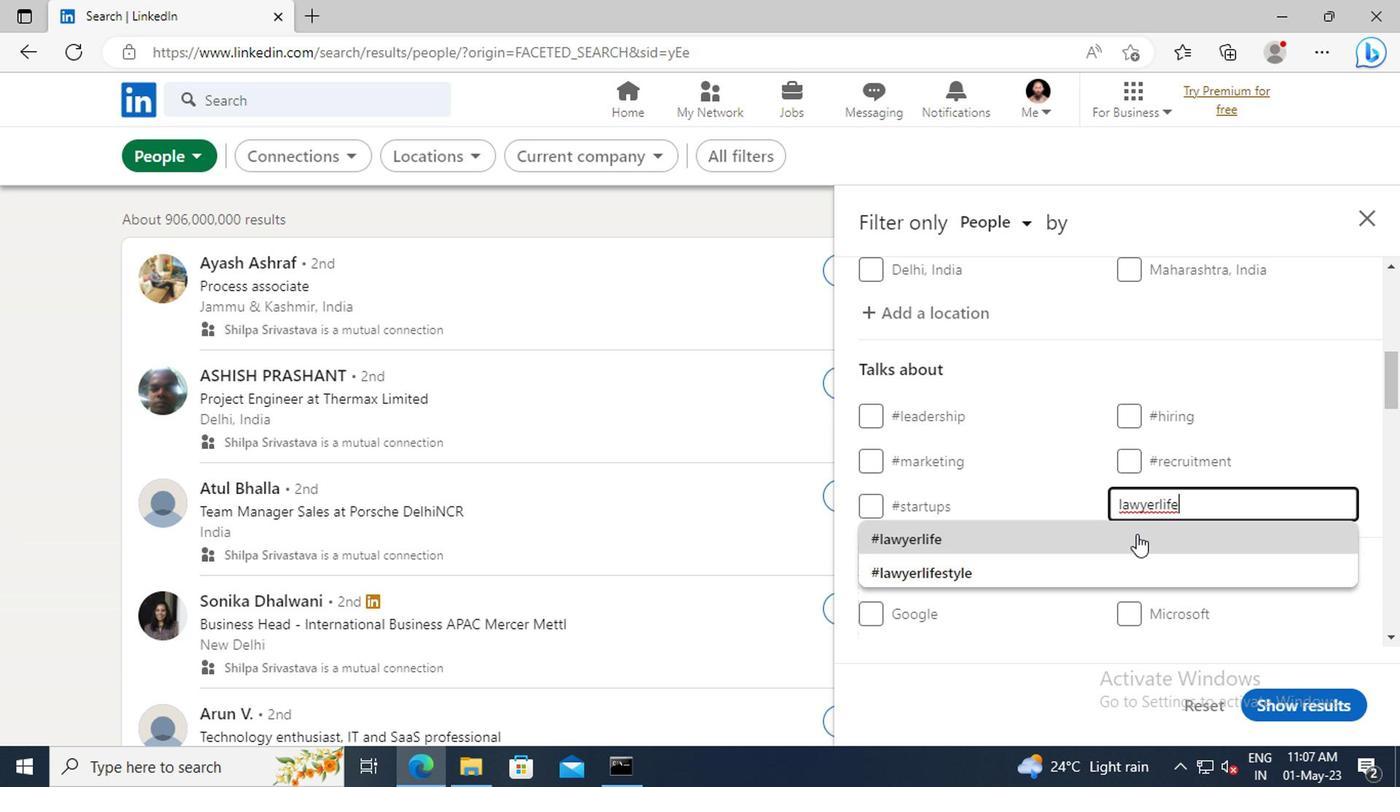 
Action: Mouse scrolled (1132, 534) with delta (0, 0)
Screenshot: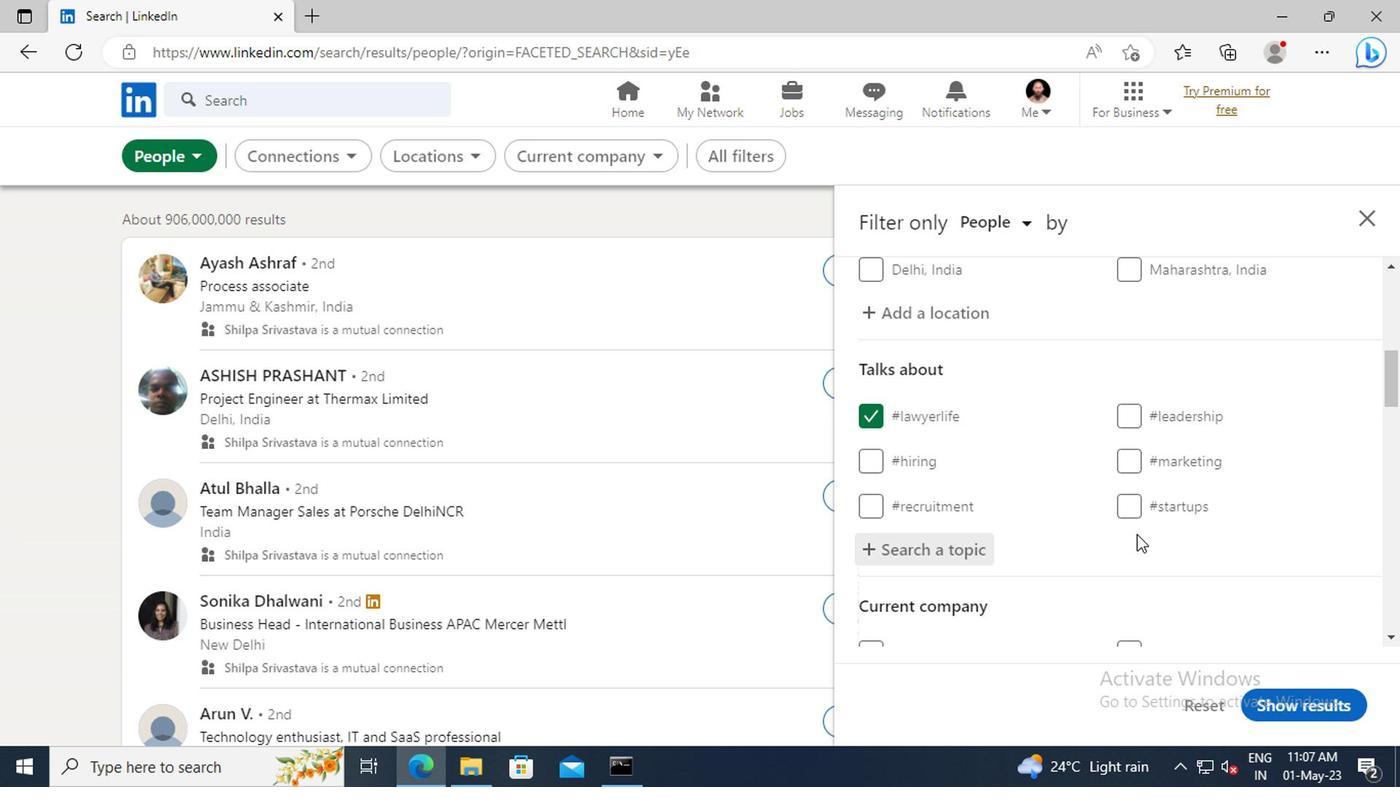 
Action: Mouse scrolled (1132, 534) with delta (0, 0)
Screenshot: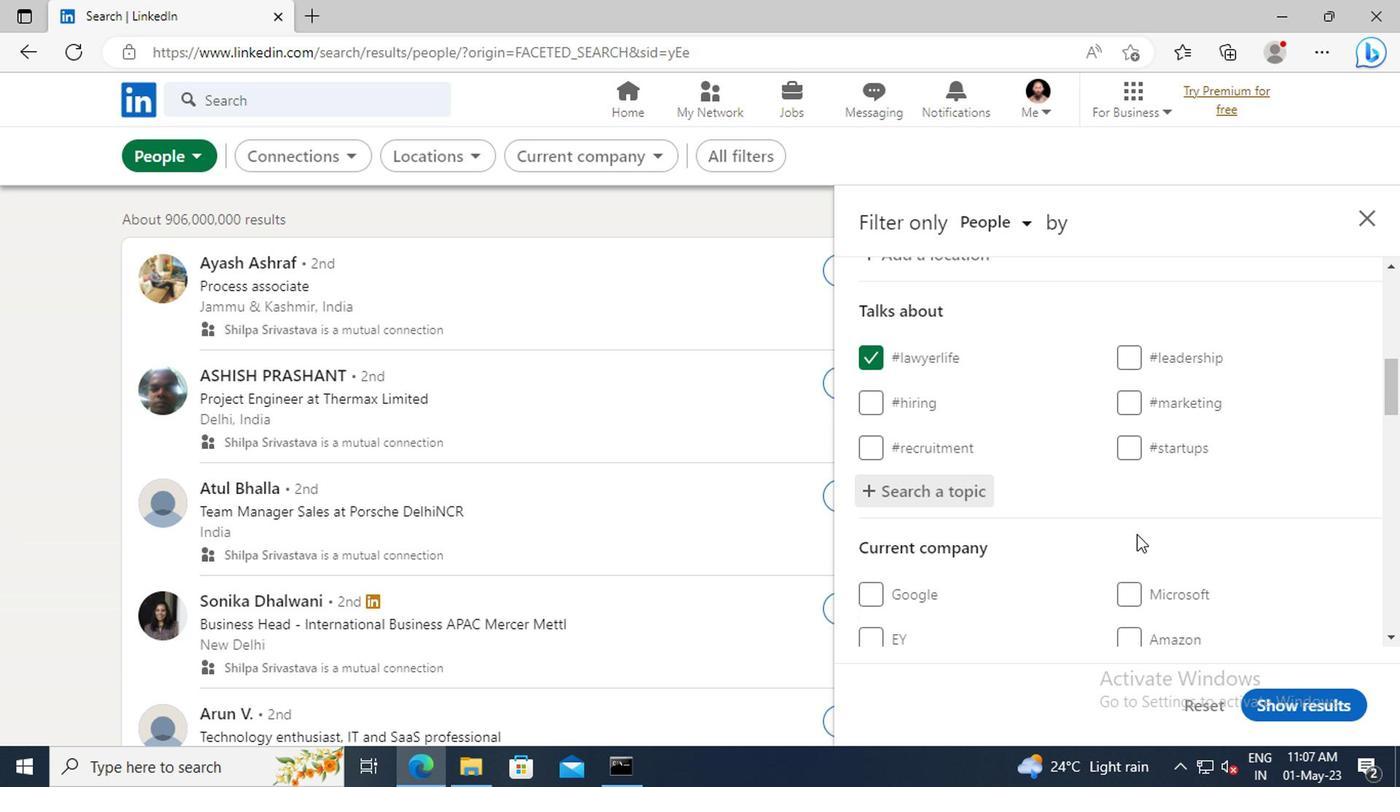 
Action: Mouse scrolled (1132, 534) with delta (0, 0)
Screenshot: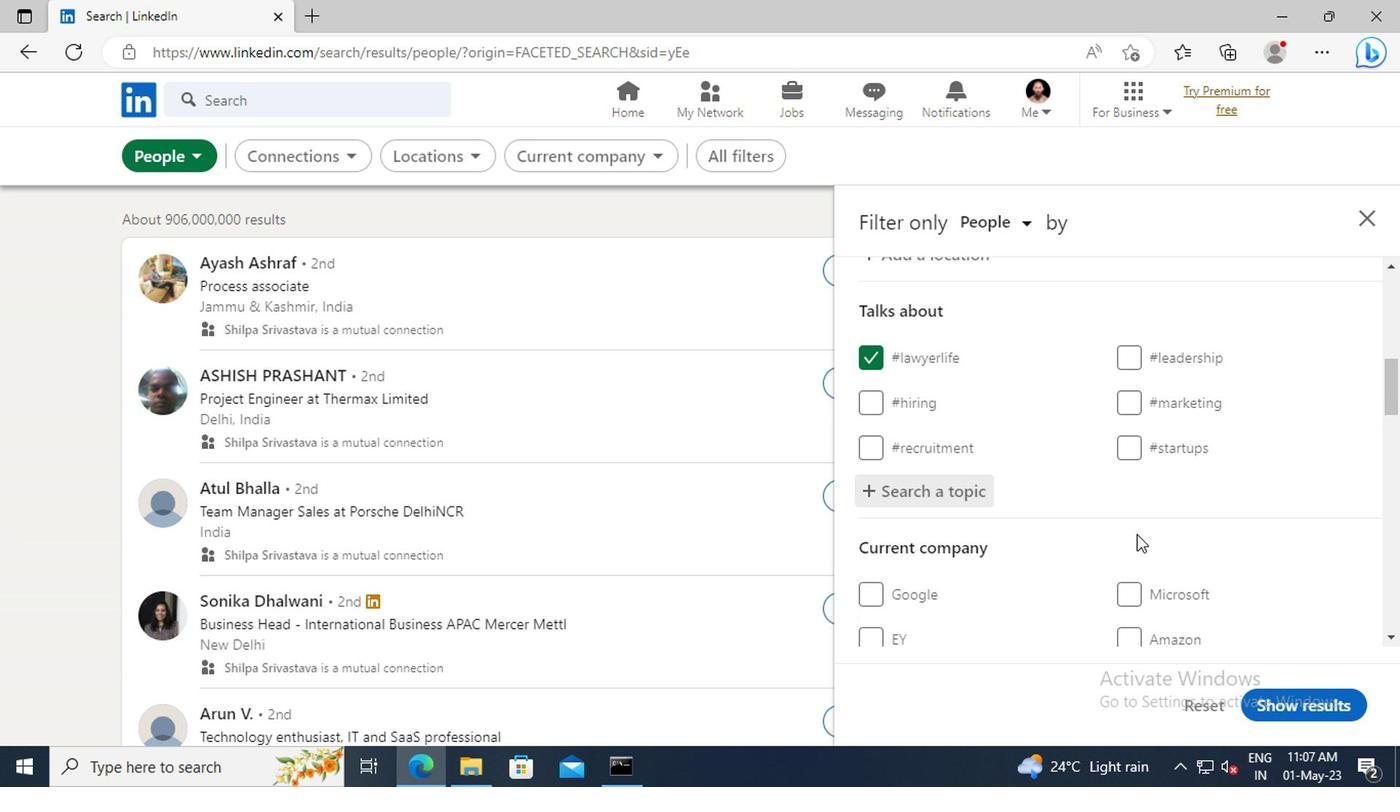 
Action: Mouse scrolled (1132, 534) with delta (0, 0)
Screenshot: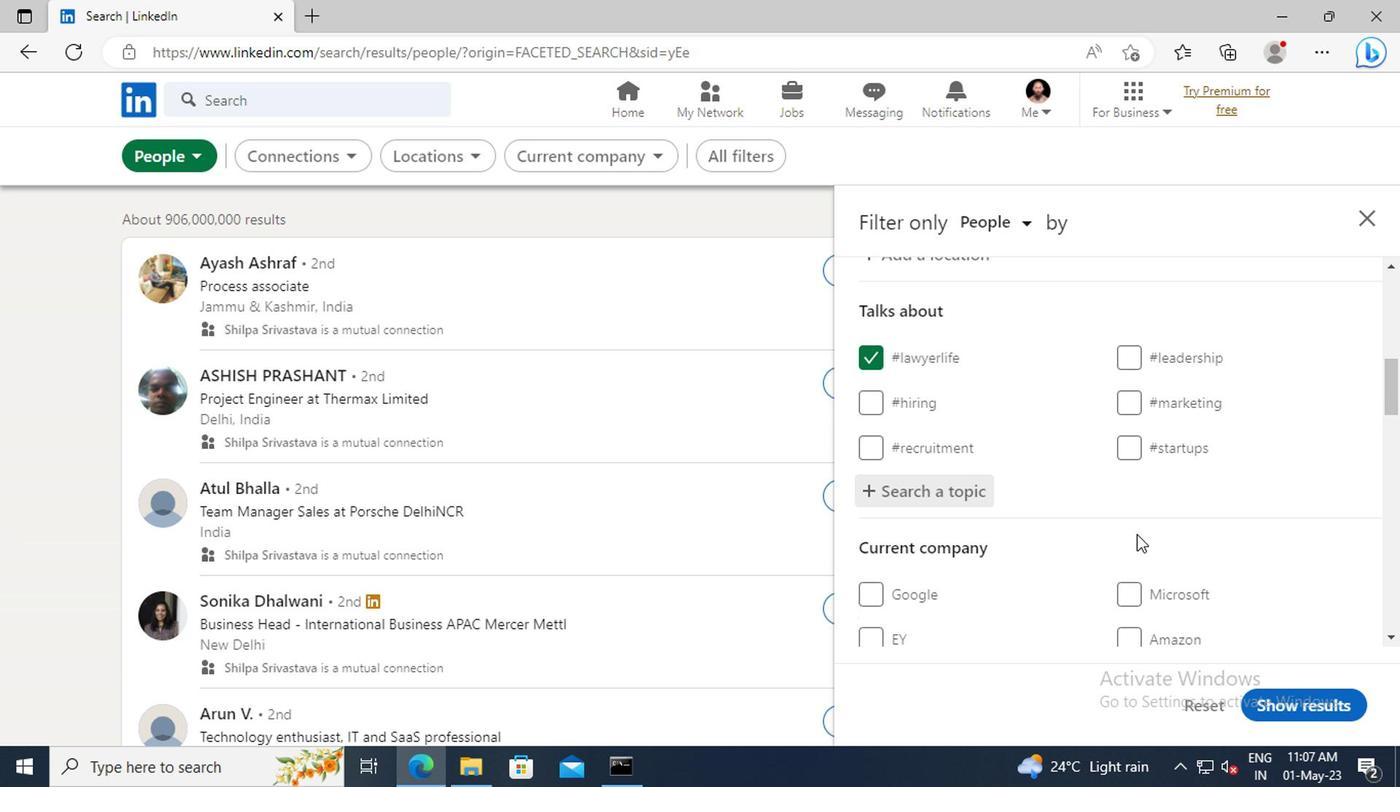 
Action: Mouse scrolled (1132, 534) with delta (0, 0)
Screenshot: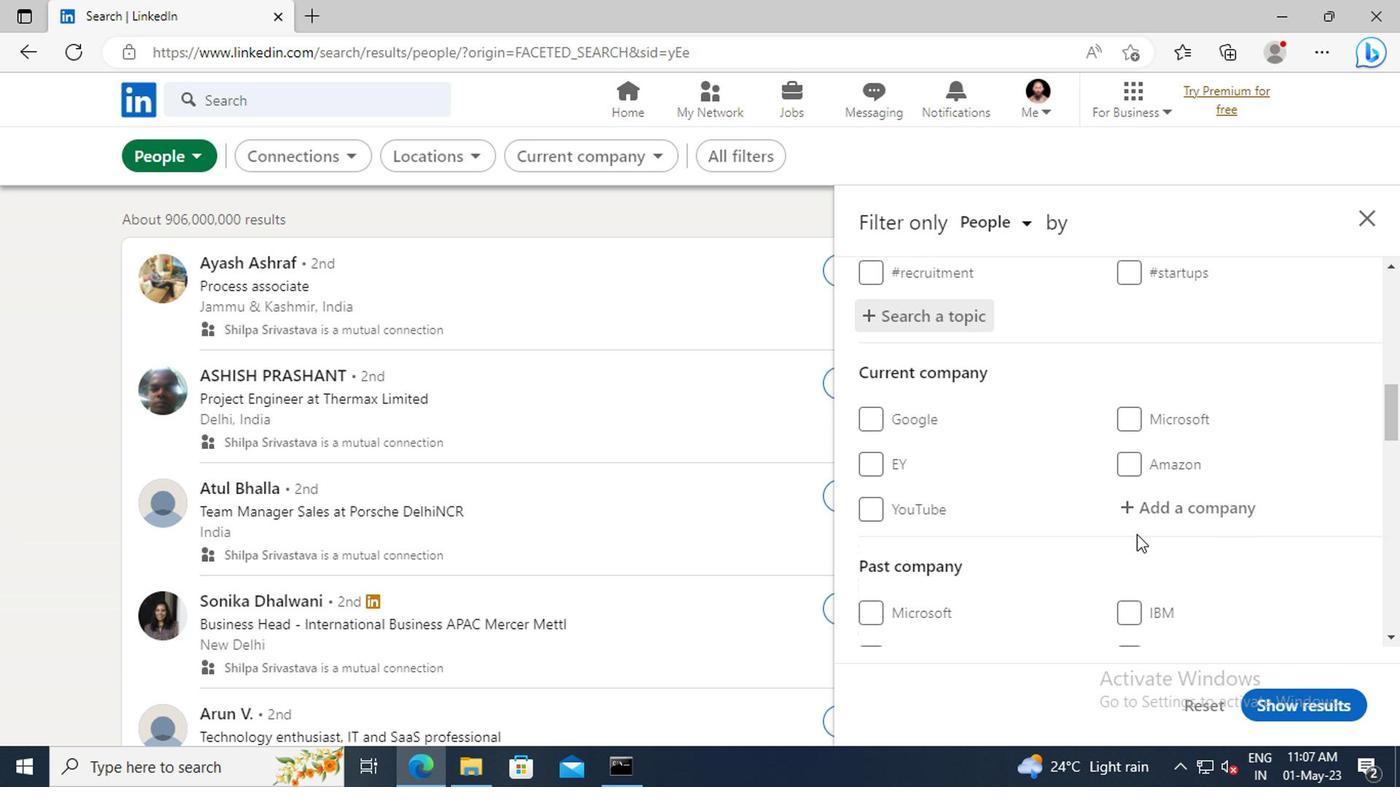 
Action: Mouse scrolled (1132, 534) with delta (0, 0)
Screenshot: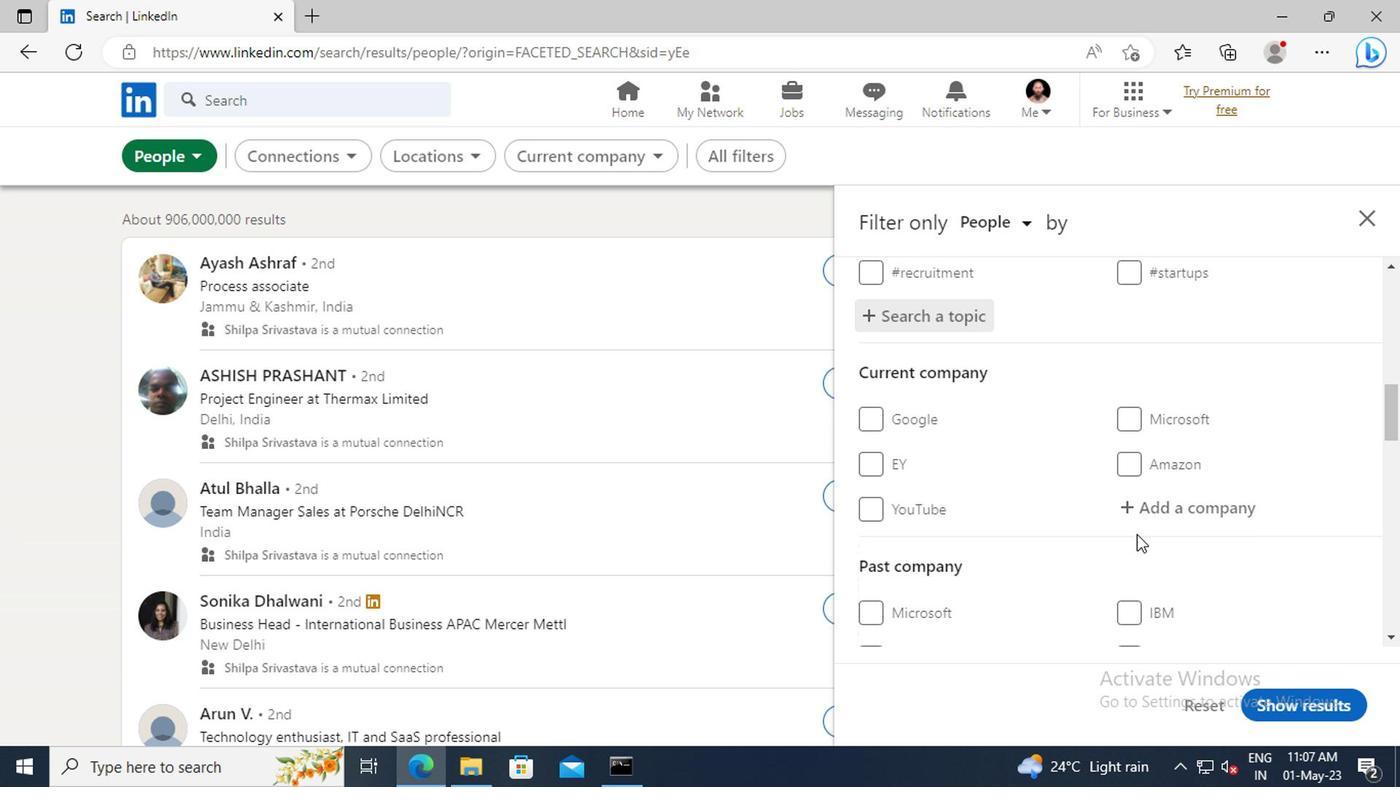 
Action: Mouse scrolled (1132, 534) with delta (0, 0)
Screenshot: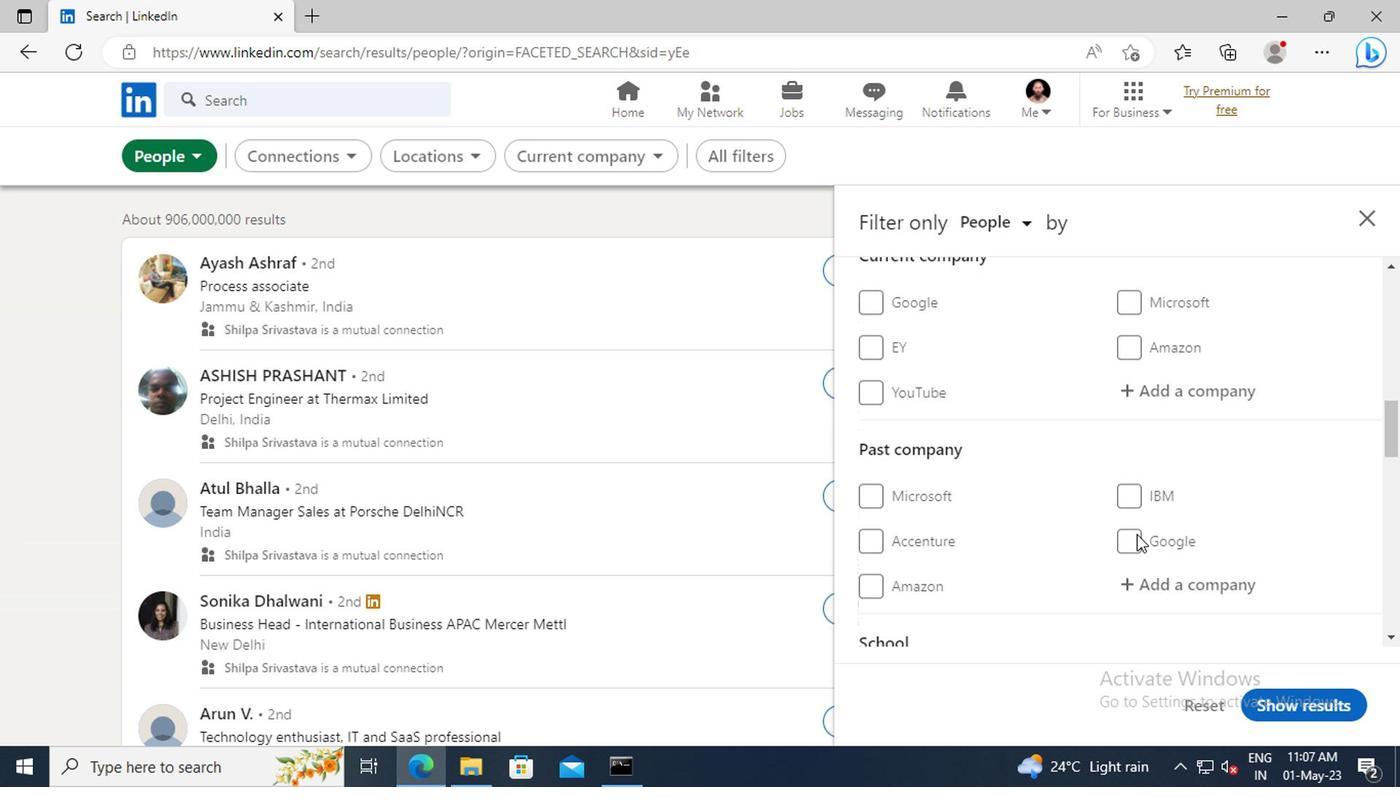 
Action: Mouse scrolled (1132, 534) with delta (0, 0)
Screenshot: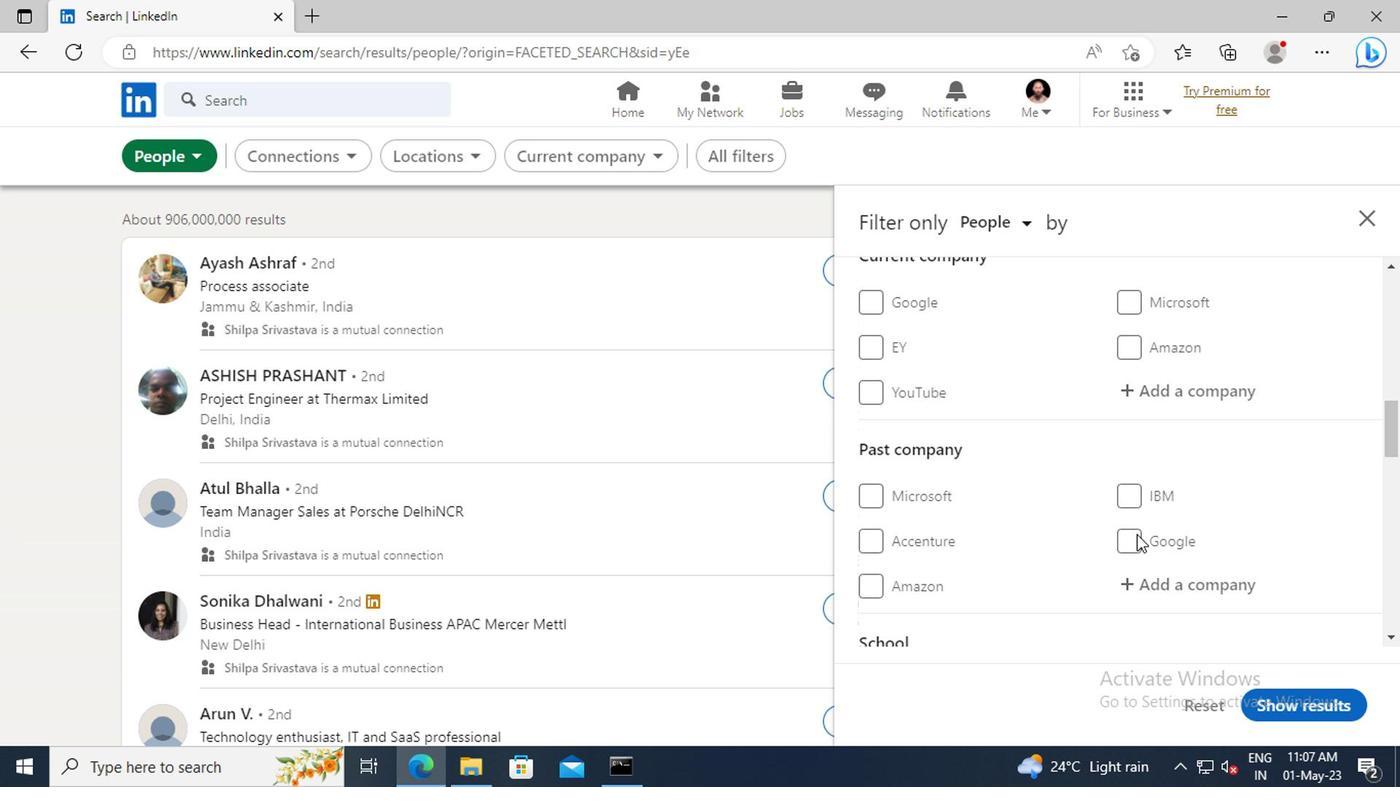 
Action: Mouse scrolled (1132, 534) with delta (0, 0)
Screenshot: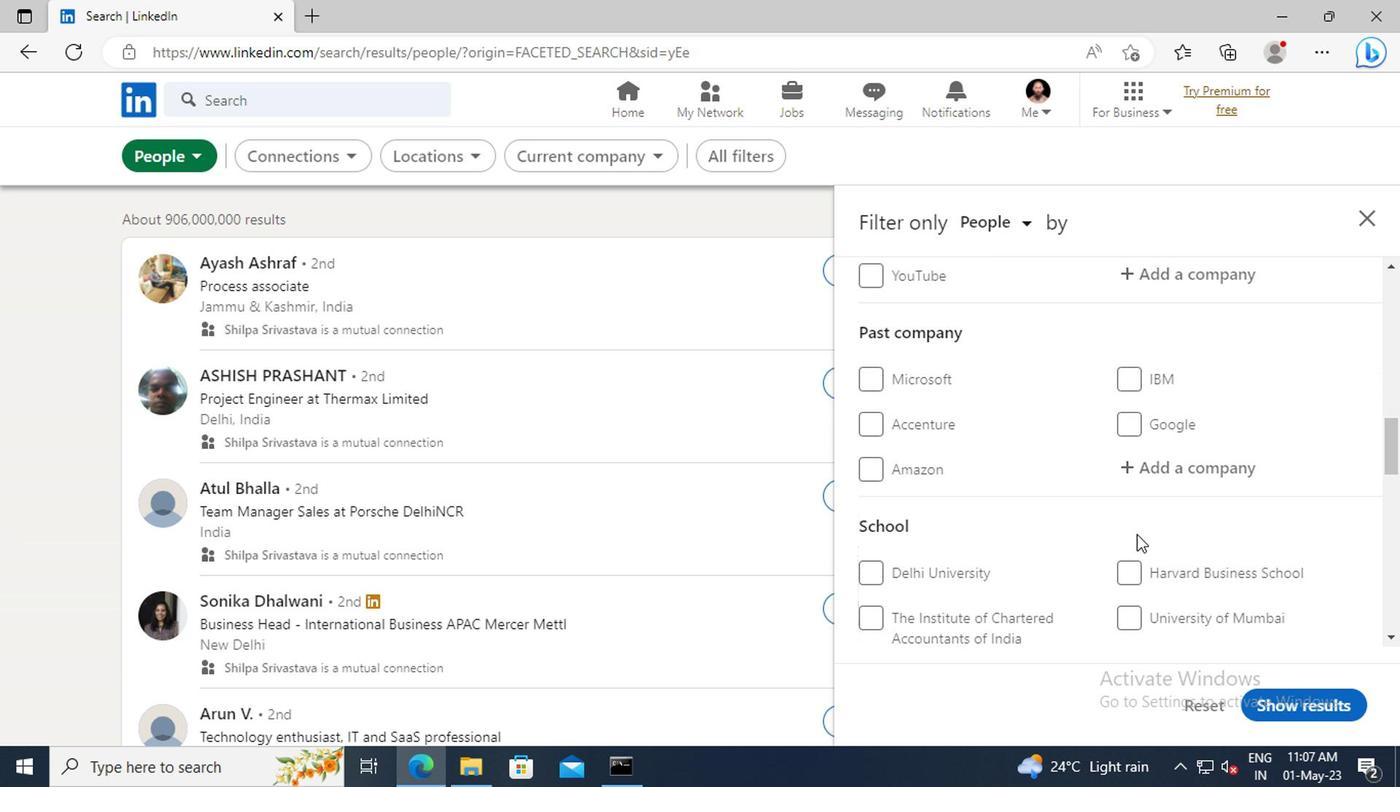 
Action: Mouse scrolled (1132, 534) with delta (0, 0)
Screenshot: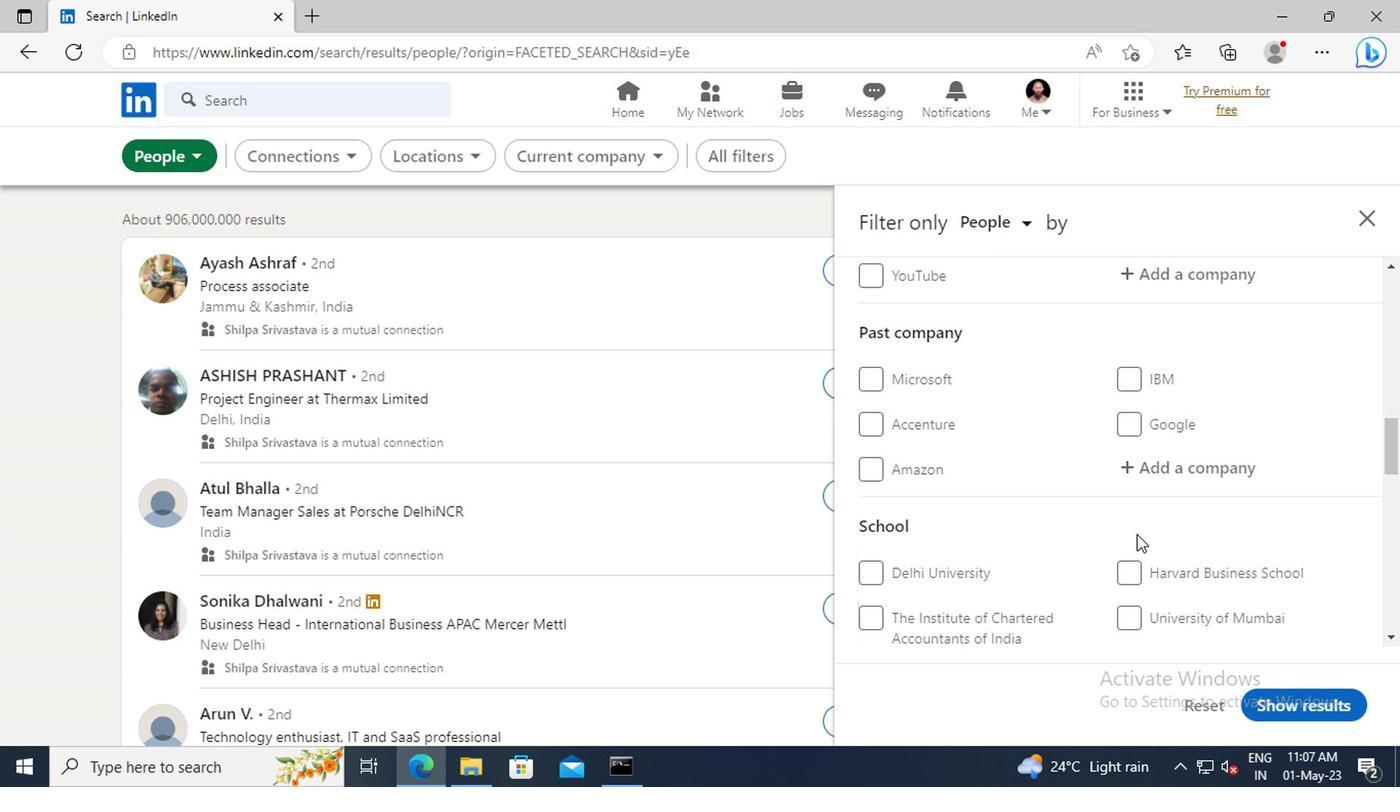 
Action: Mouse scrolled (1132, 534) with delta (0, 0)
Screenshot: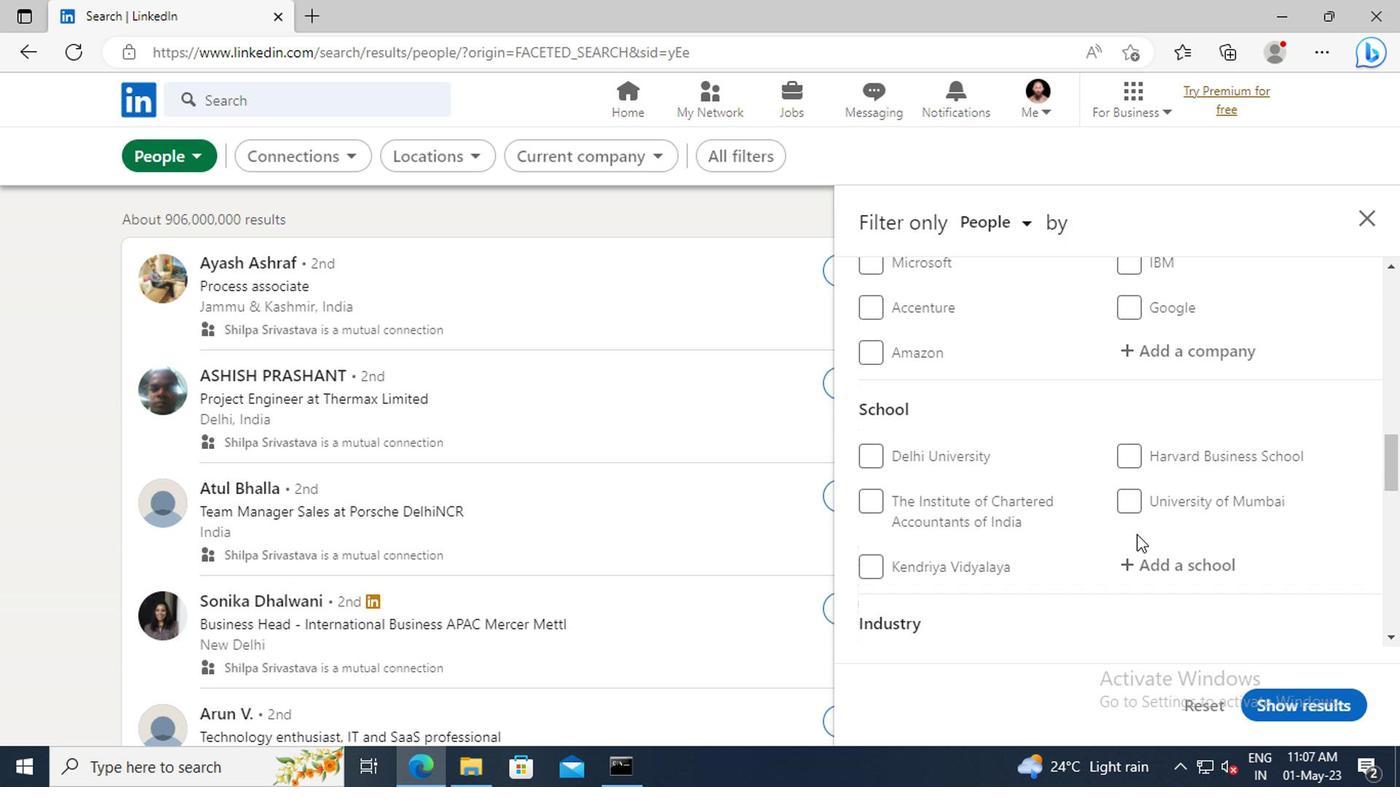 
Action: Mouse scrolled (1132, 534) with delta (0, 0)
Screenshot: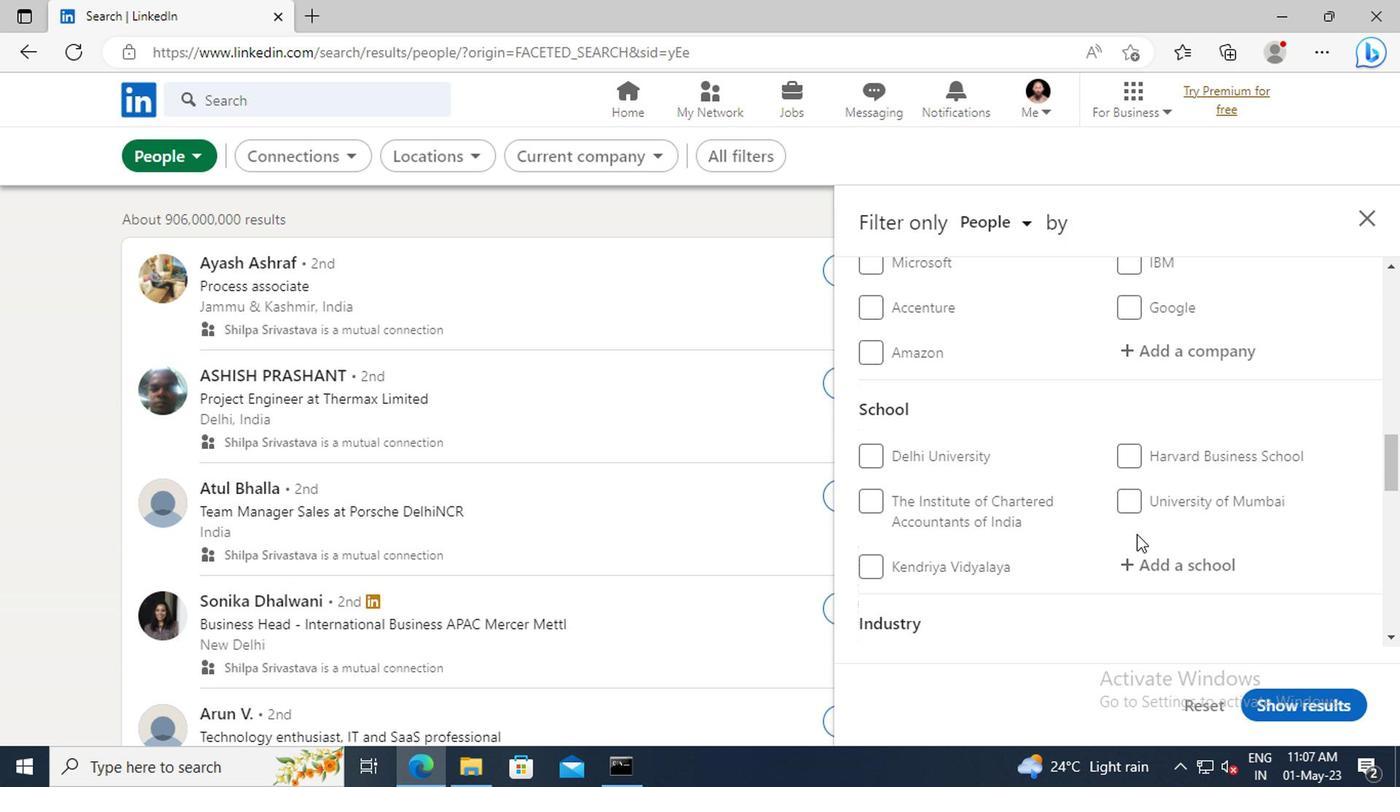 
Action: Mouse moved to (1122, 504)
Screenshot: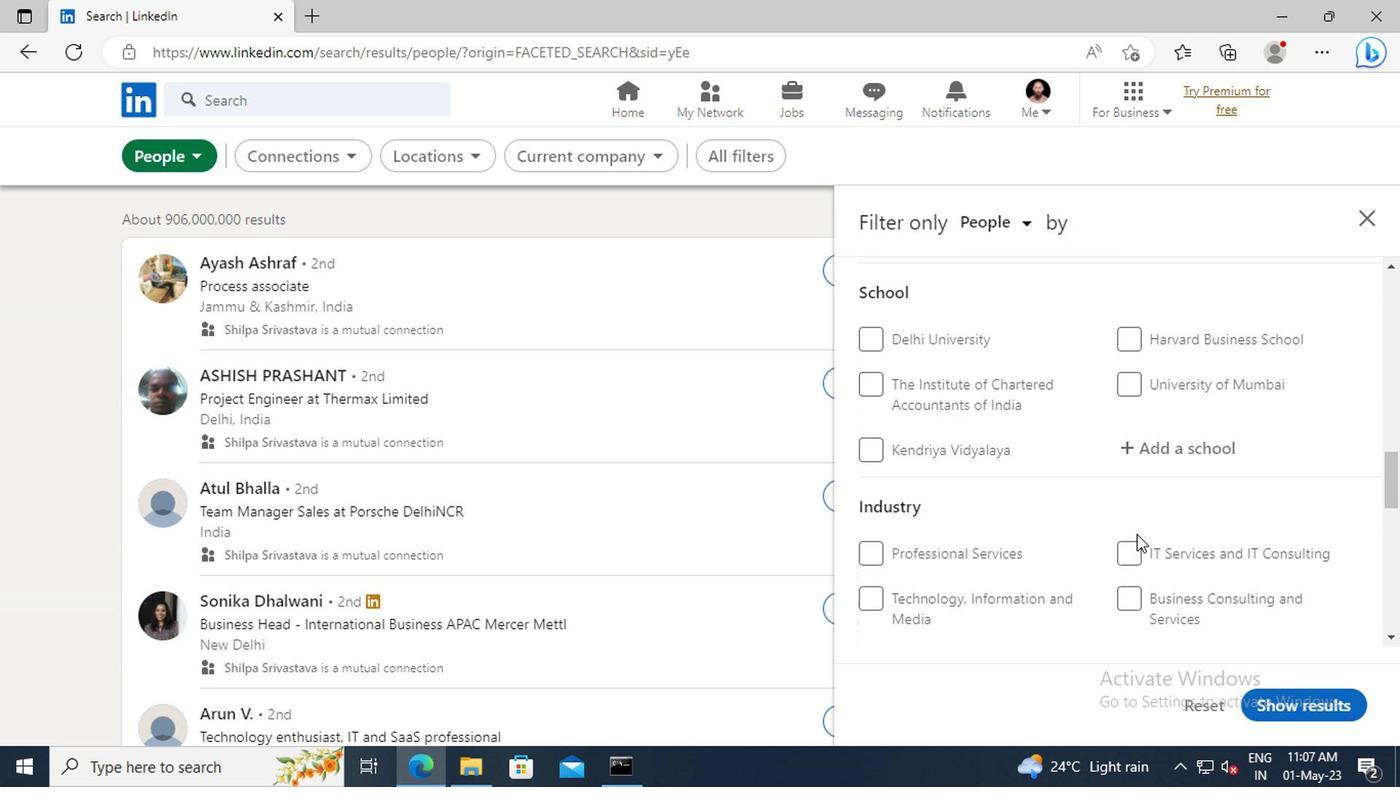 
Action: Mouse scrolled (1122, 503) with delta (0, 0)
Screenshot: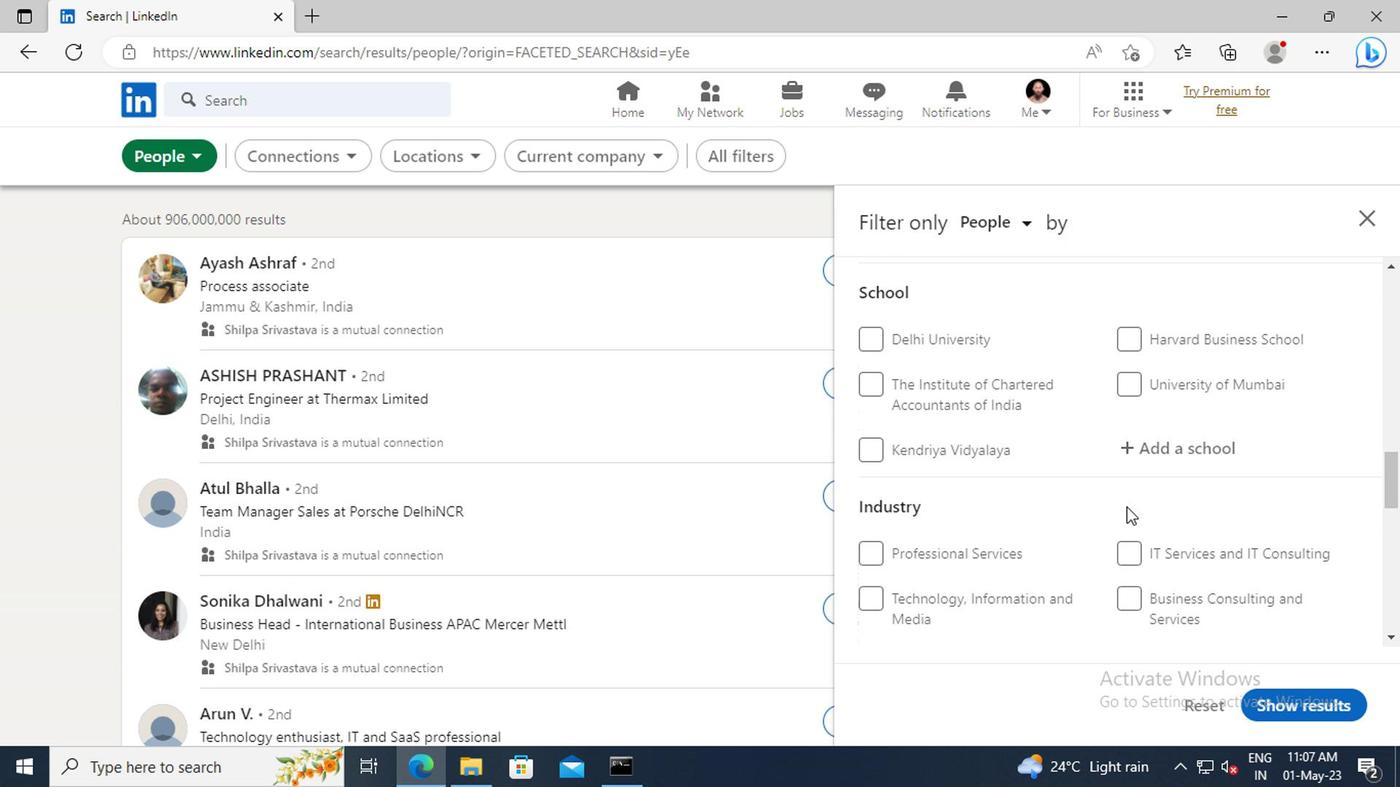 
Action: Mouse scrolled (1122, 503) with delta (0, 0)
Screenshot: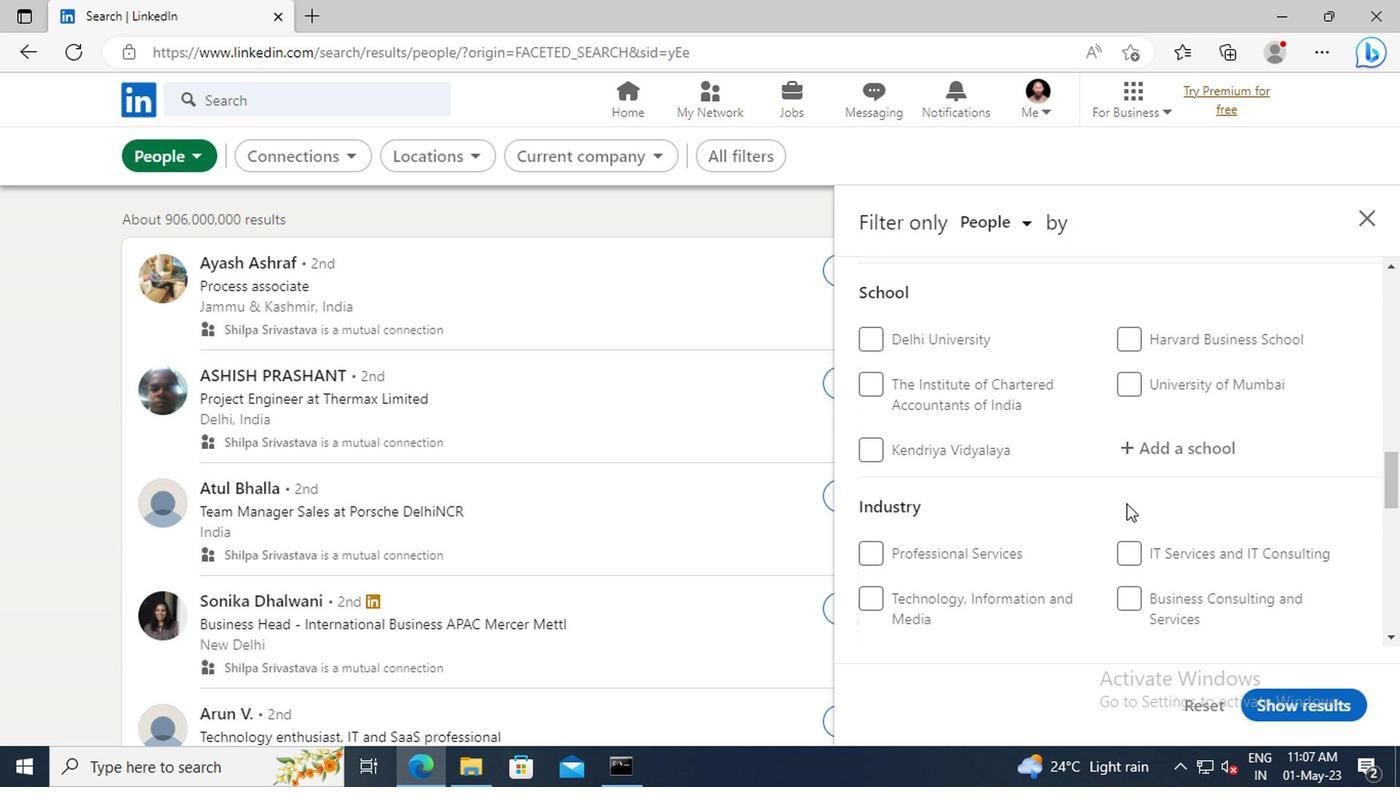 
Action: Mouse moved to (1122, 471)
Screenshot: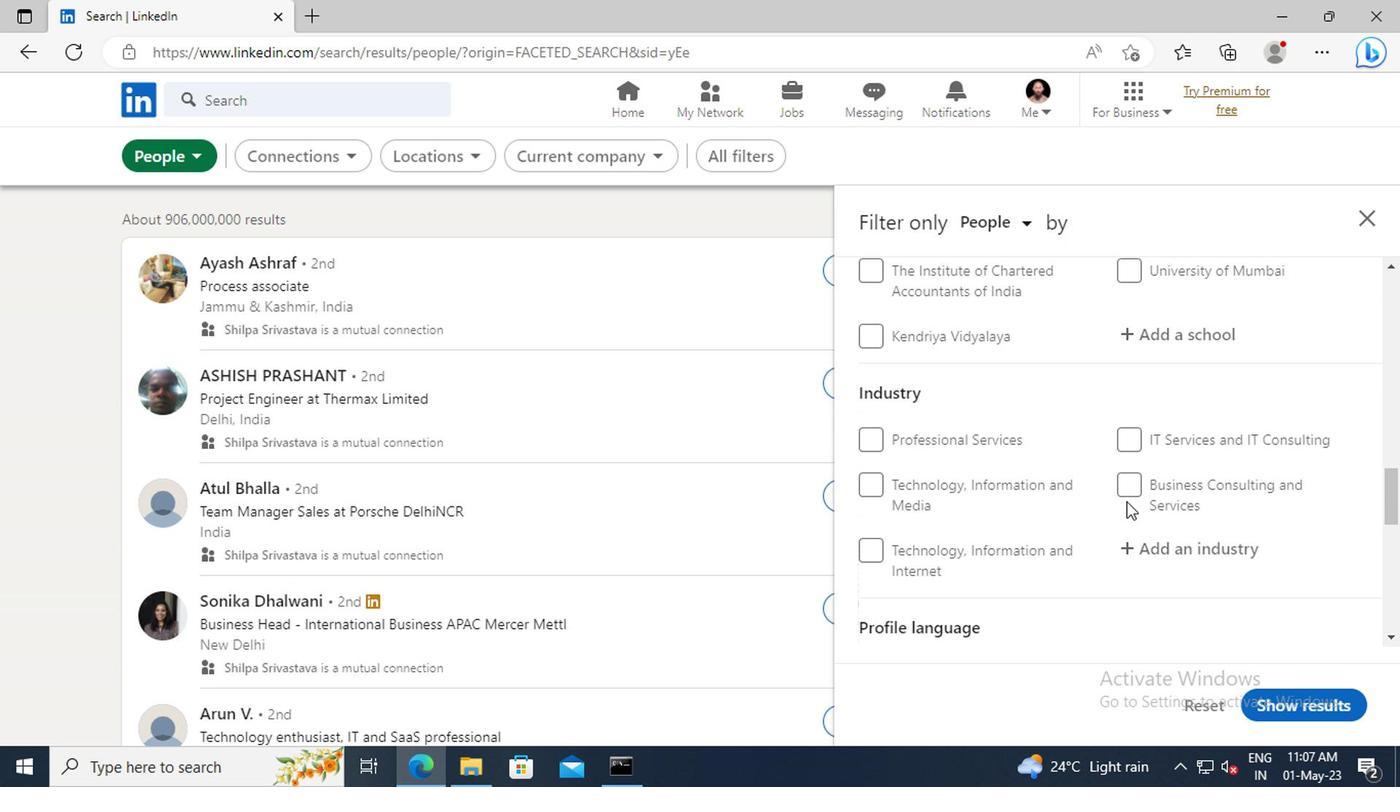 
Action: Mouse scrolled (1122, 471) with delta (0, 0)
Screenshot: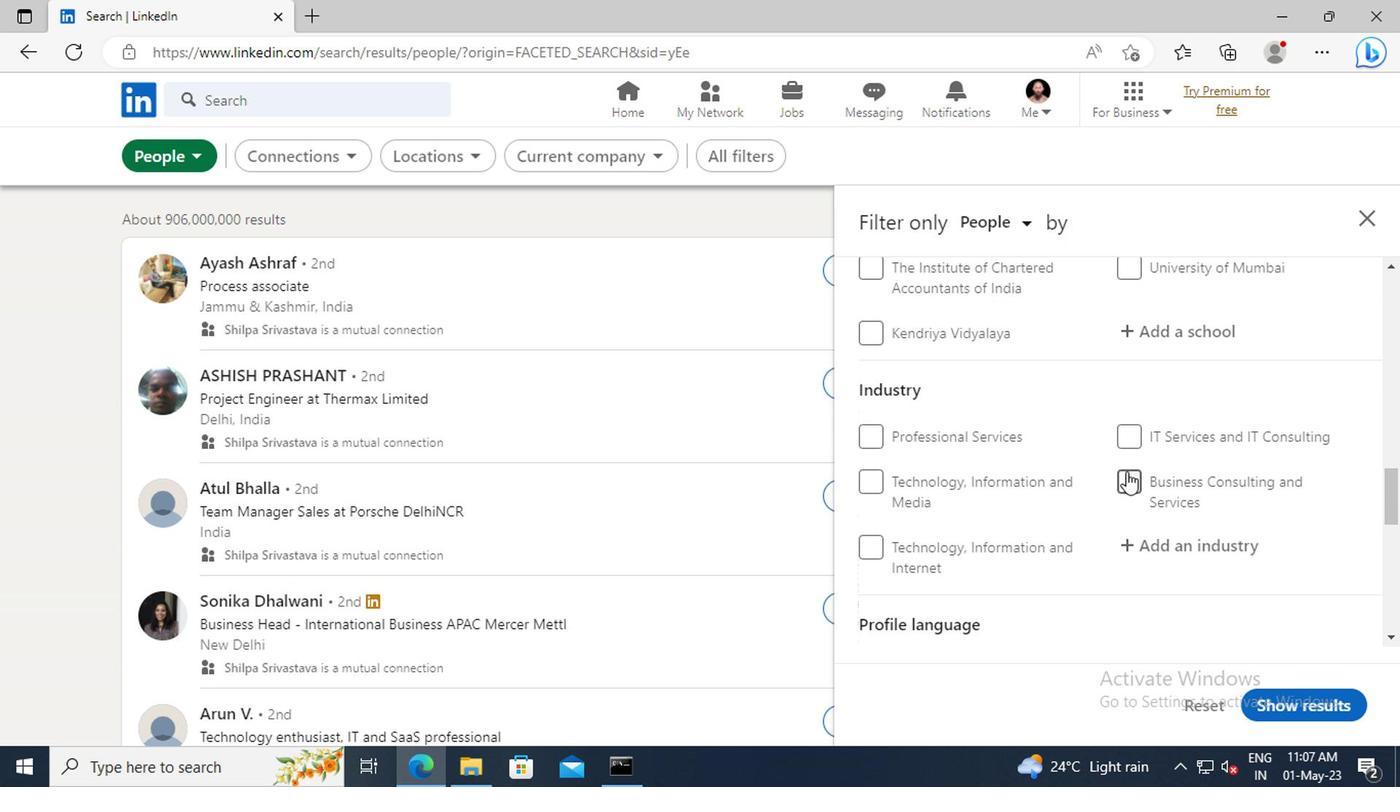 
Action: Mouse scrolled (1122, 471) with delta (0, 0)
Screenshot: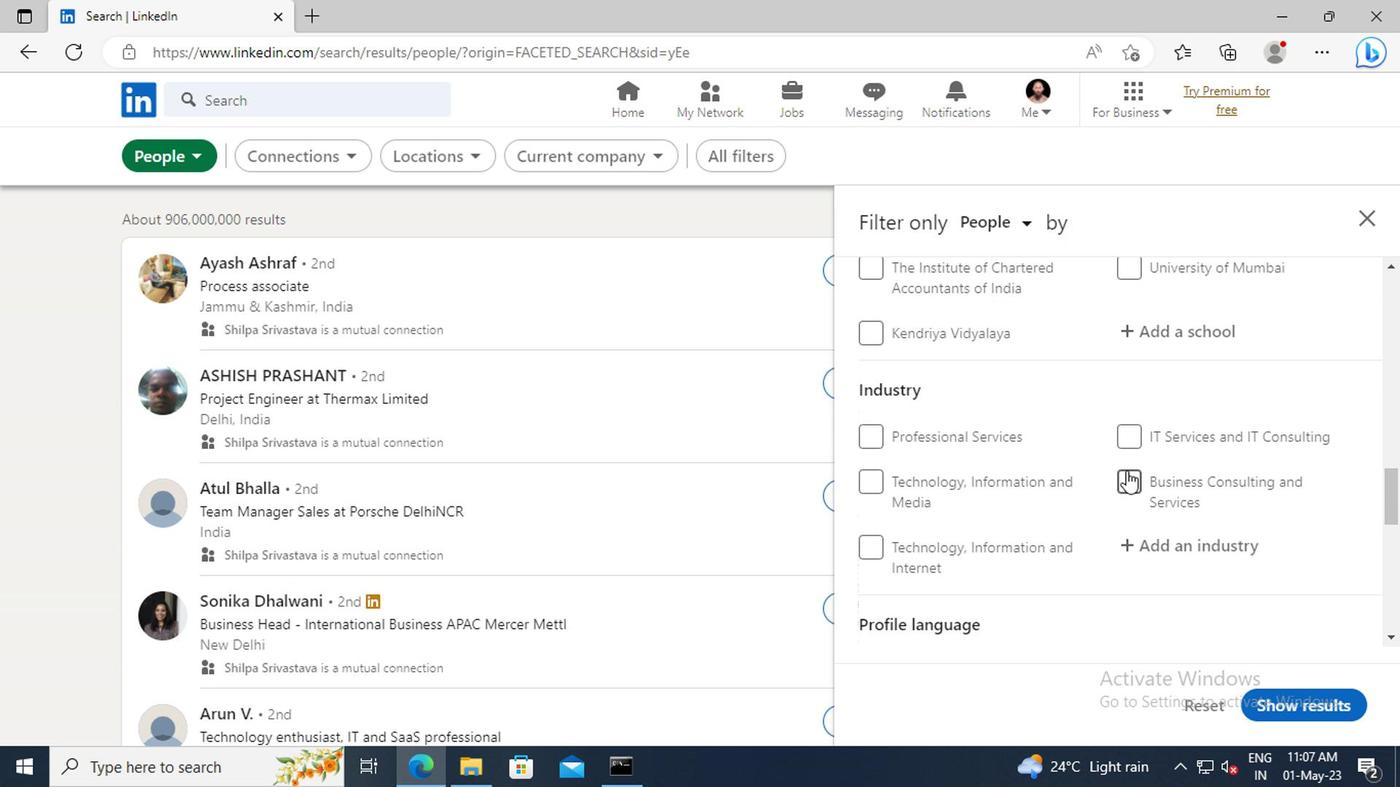 
Action: Mouse moved to (1122, 469)
Screenshot: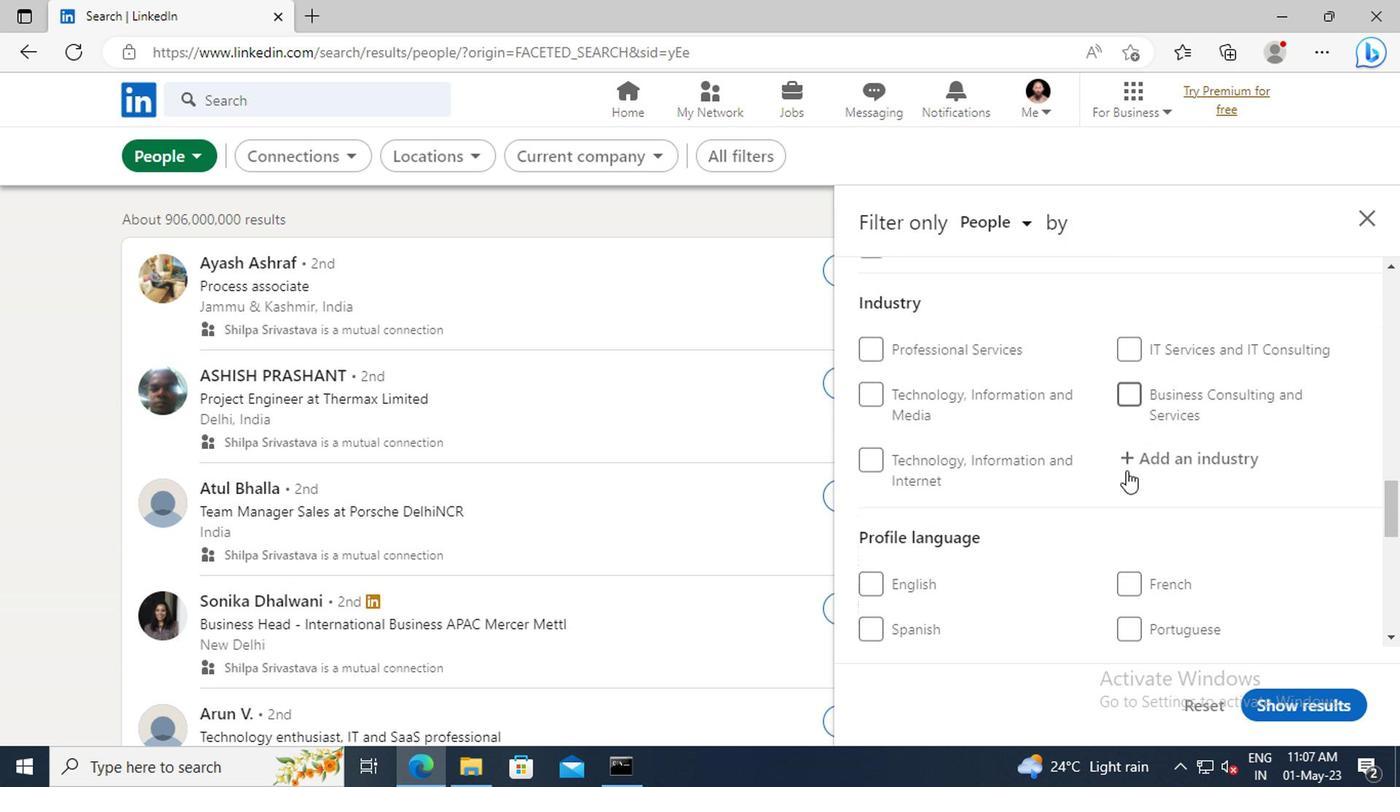 
Action: Mouse scrolled (1122, 468) with delta (0, 0)
Screenshot: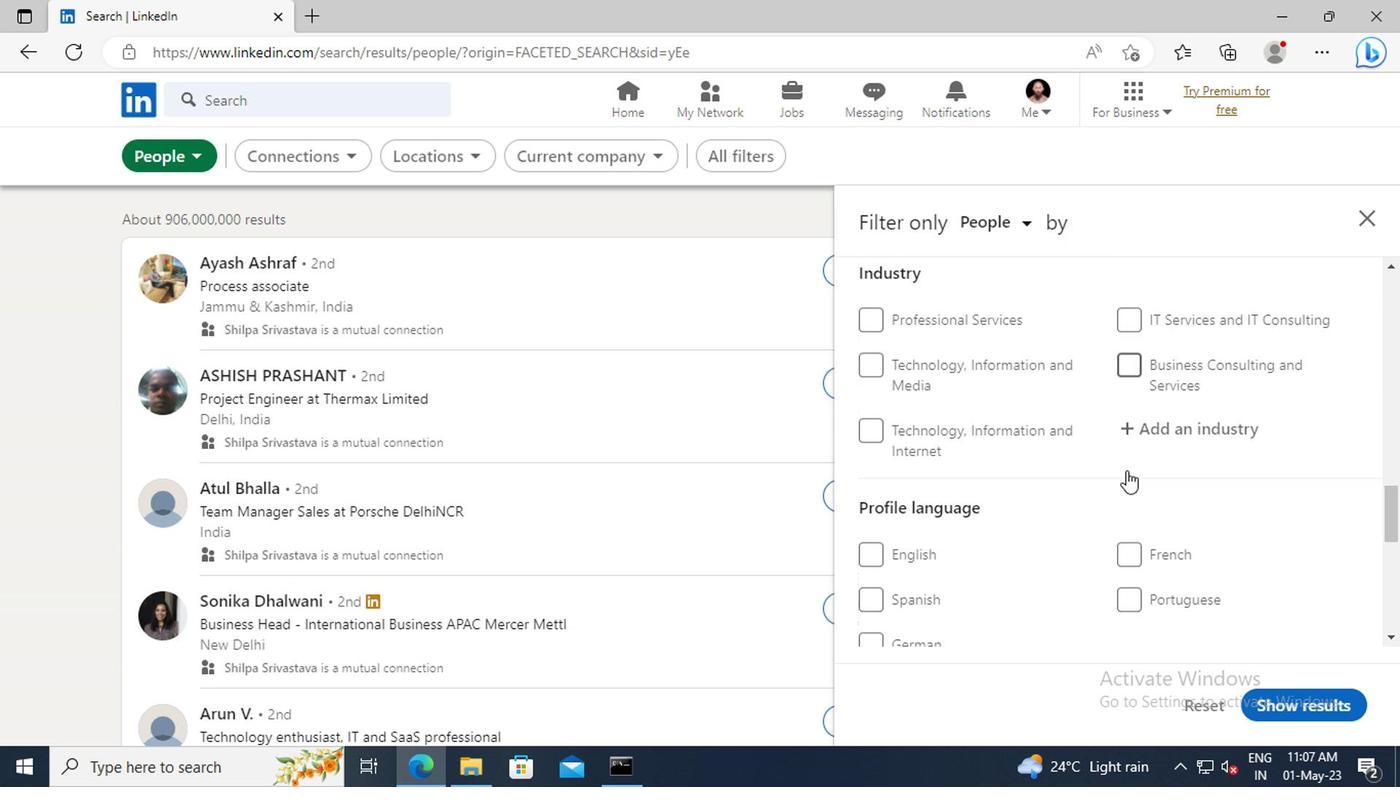 
Action: Mouse moved to (1123, 545)
Screenshot: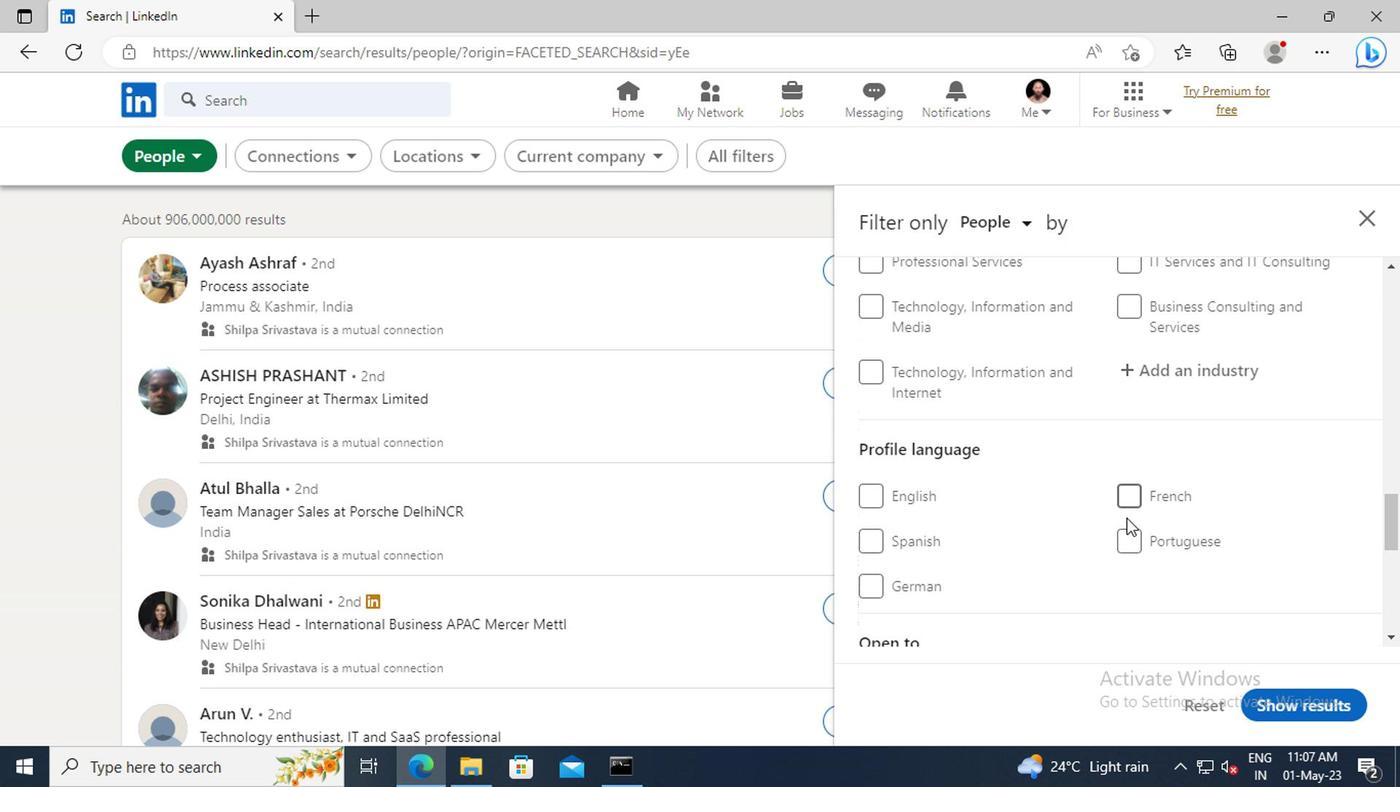 
Action: Mouse pressed left at (1123, 545)
Screenshot: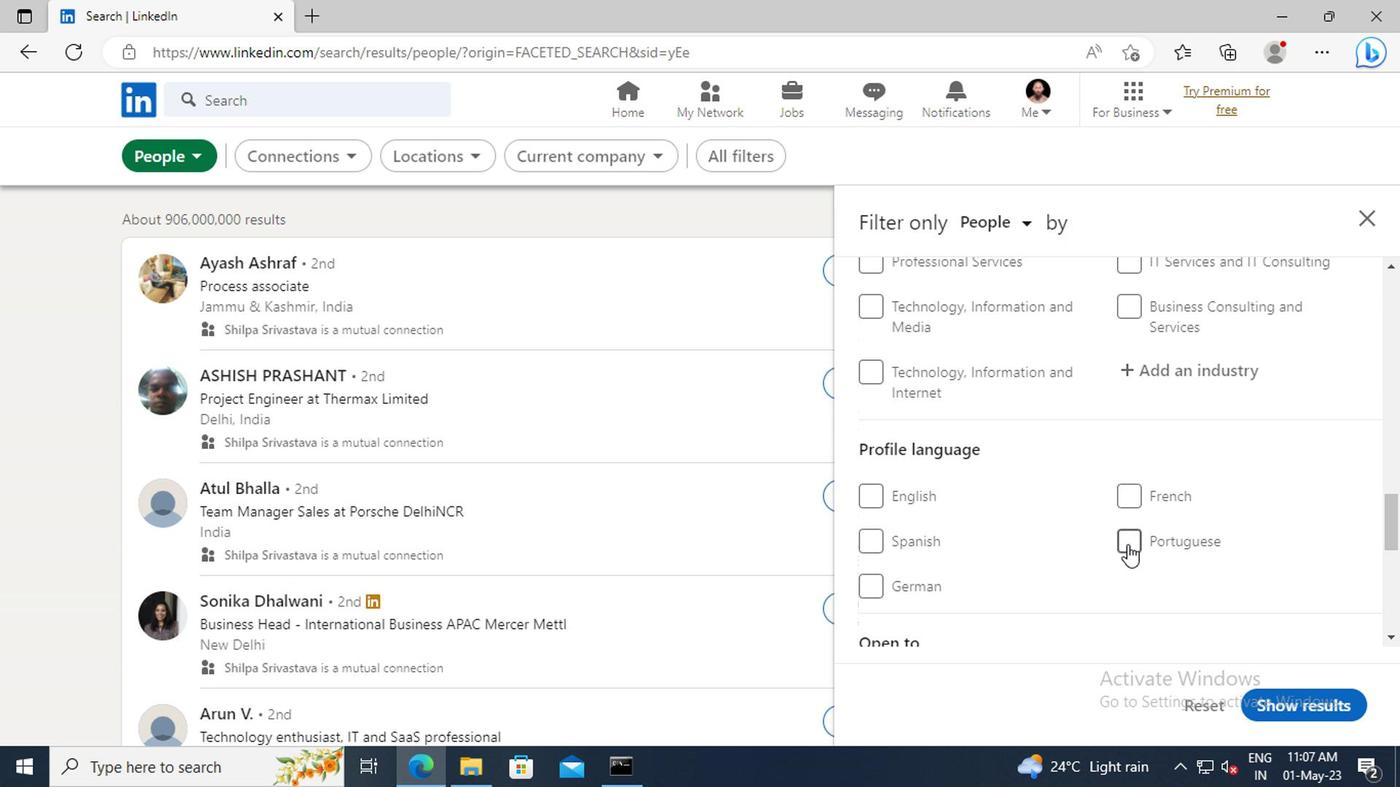 
Action: Mouse moved to (1142, 476)
Screenshot: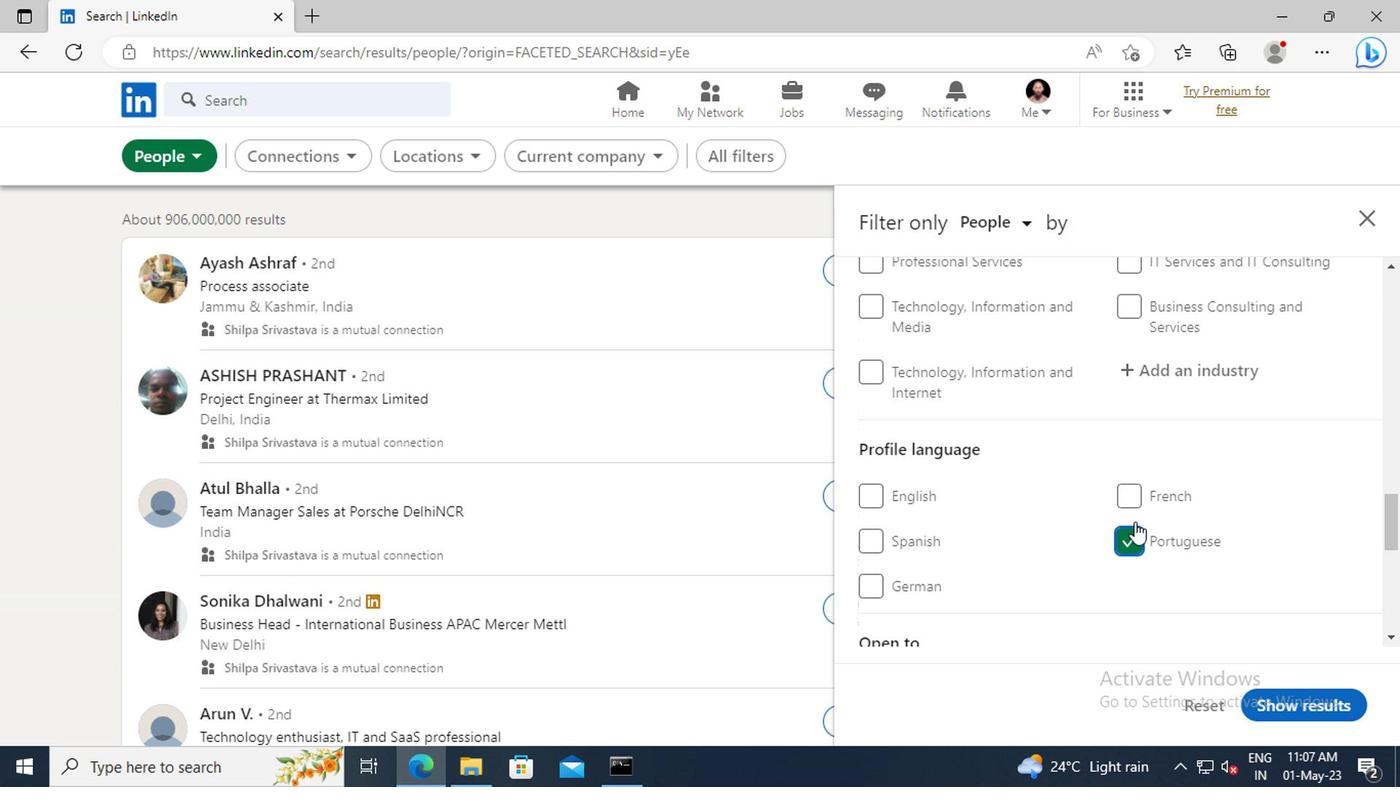 
Action: Mouse scrolled (1142, 476) with delta (0, 0)
Screenshot: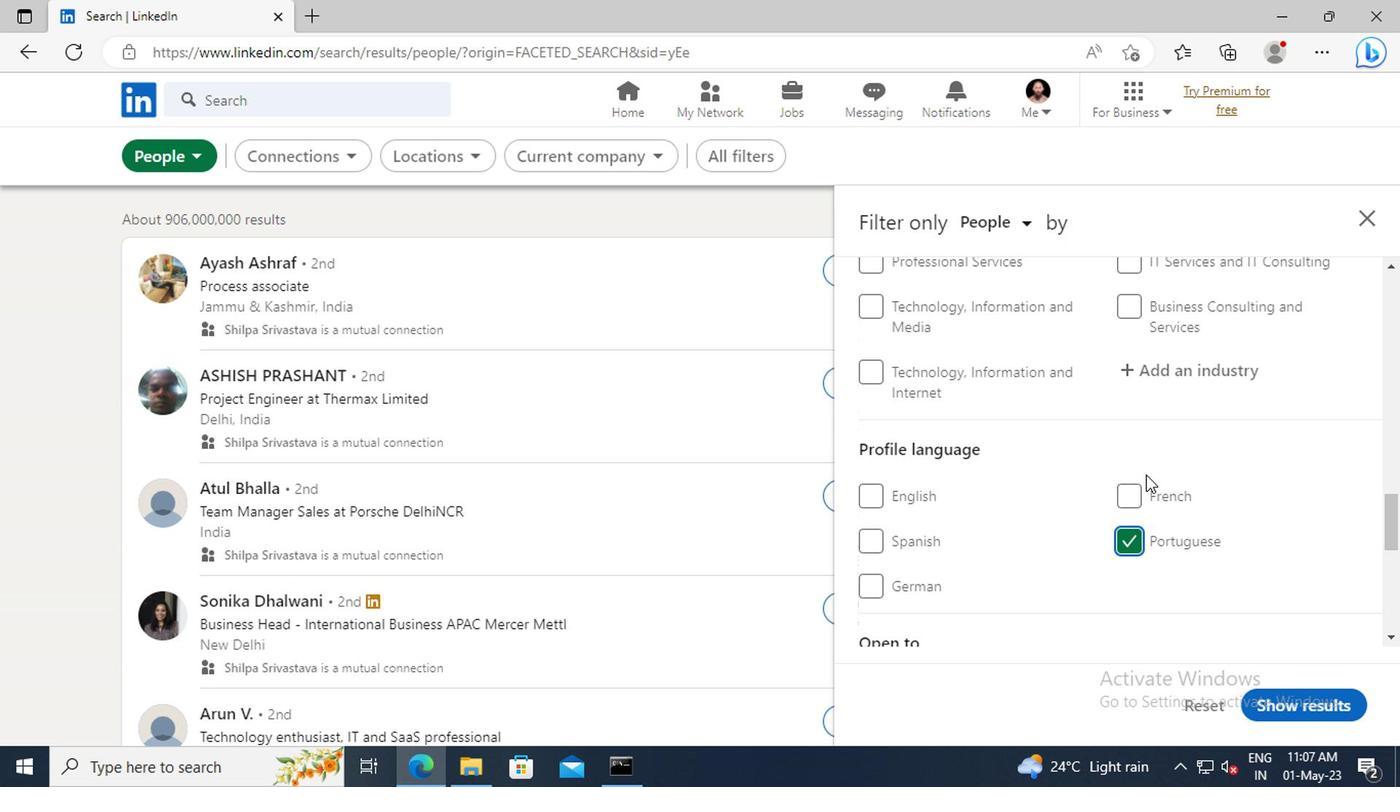
Action: Mouse scrolled (1142, 476) with delta (0, 0)
Screenshot: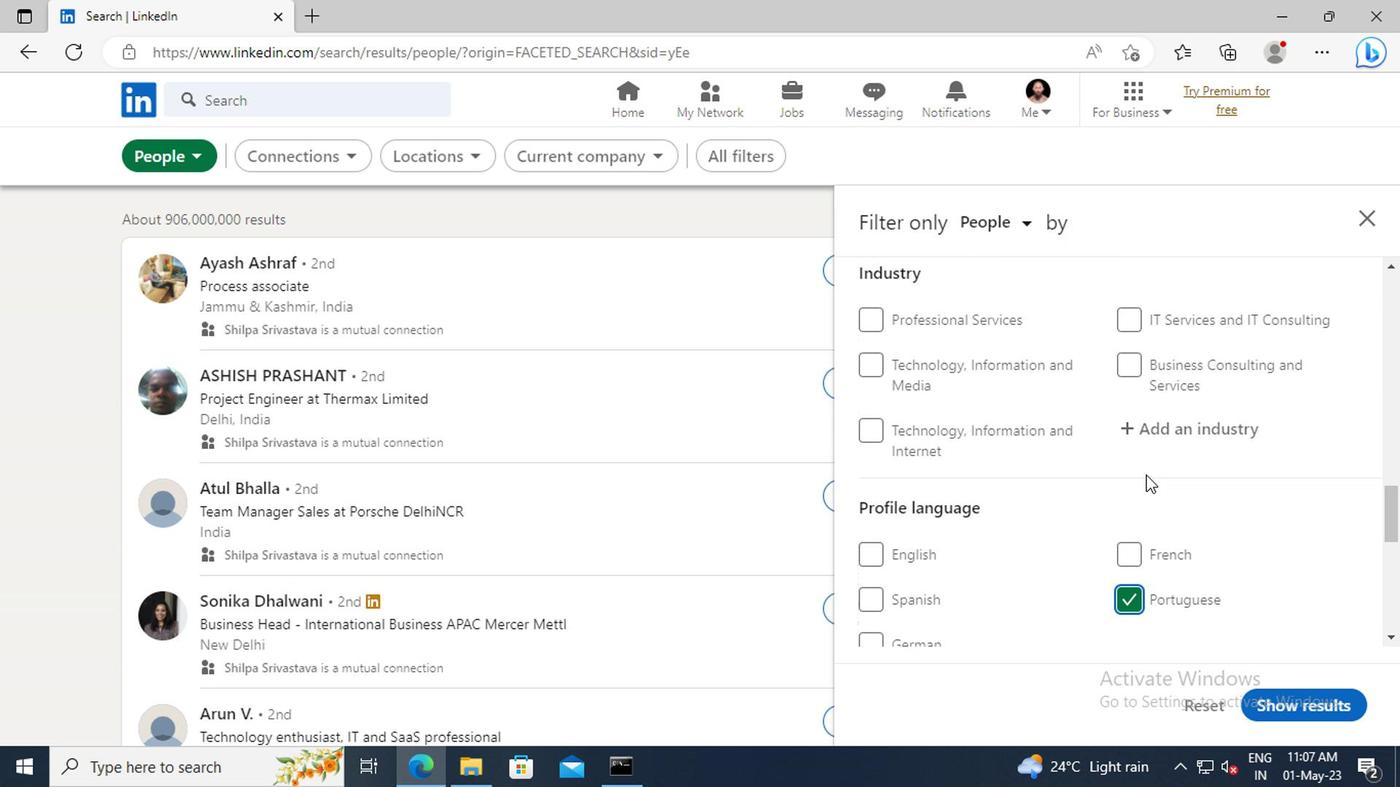 
Action: Mouse moved to (1142, 475)
Screenshot: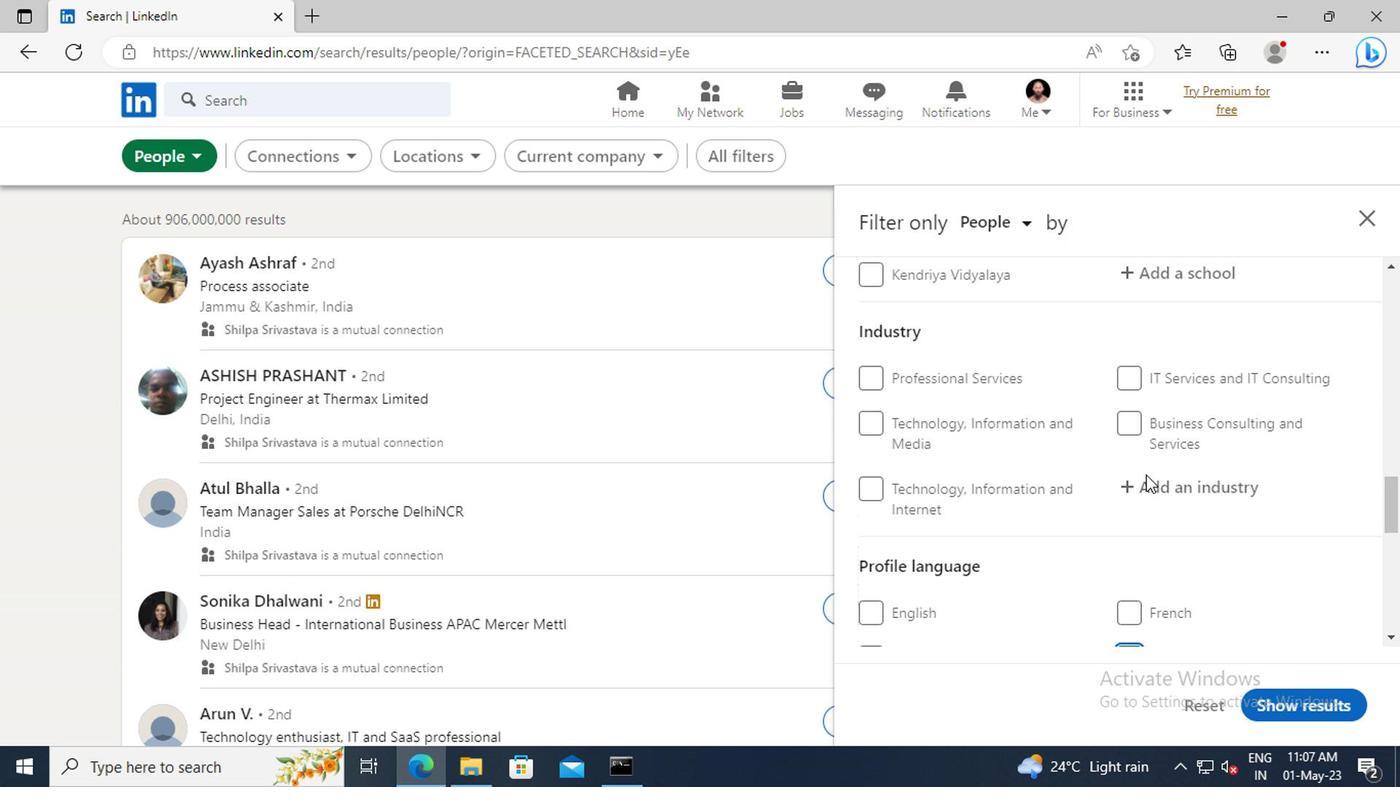 
Action: Mouse scrolled (1142, 476) with delta (0, 0)
Screenshot: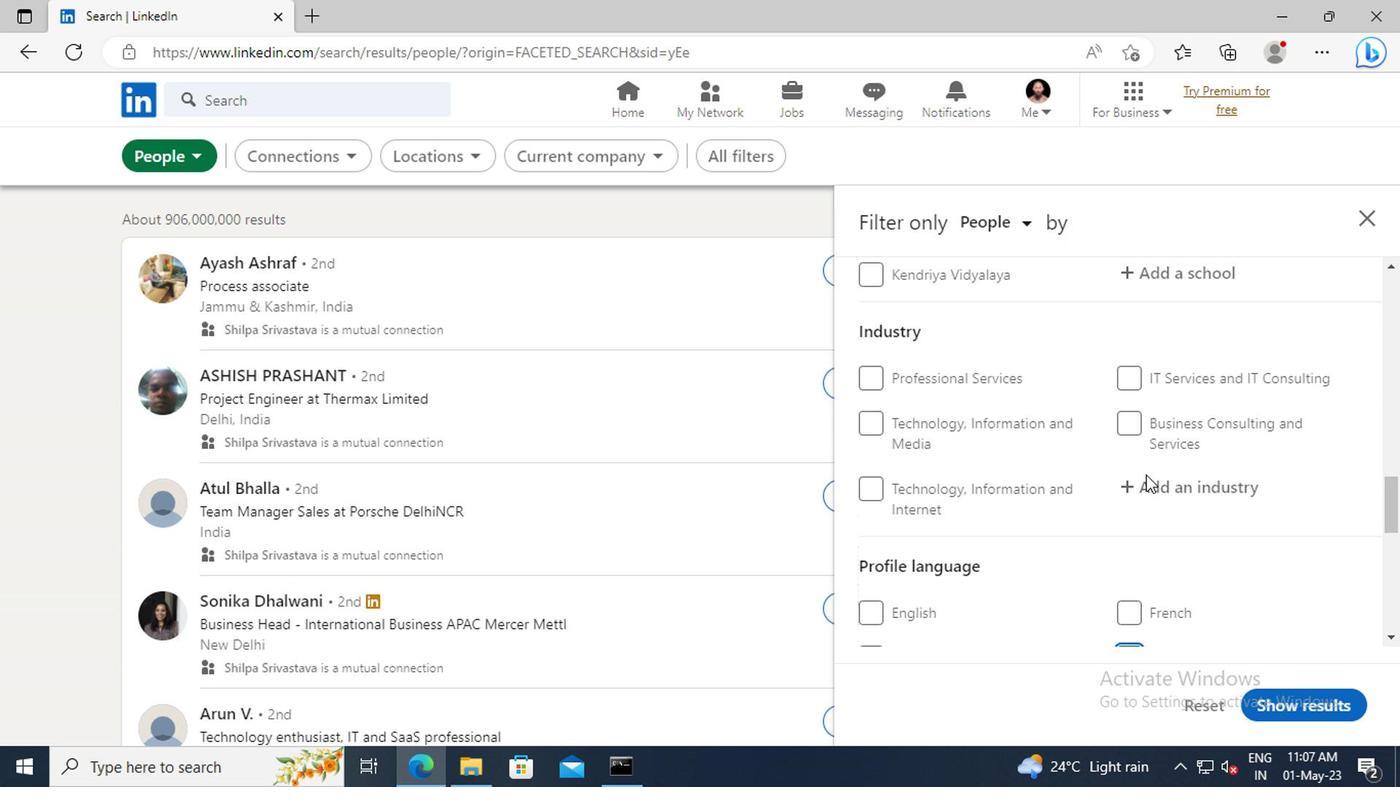 
Action: Mouse scrolled (1142, 476) with delta (0, 0)
Screenshot: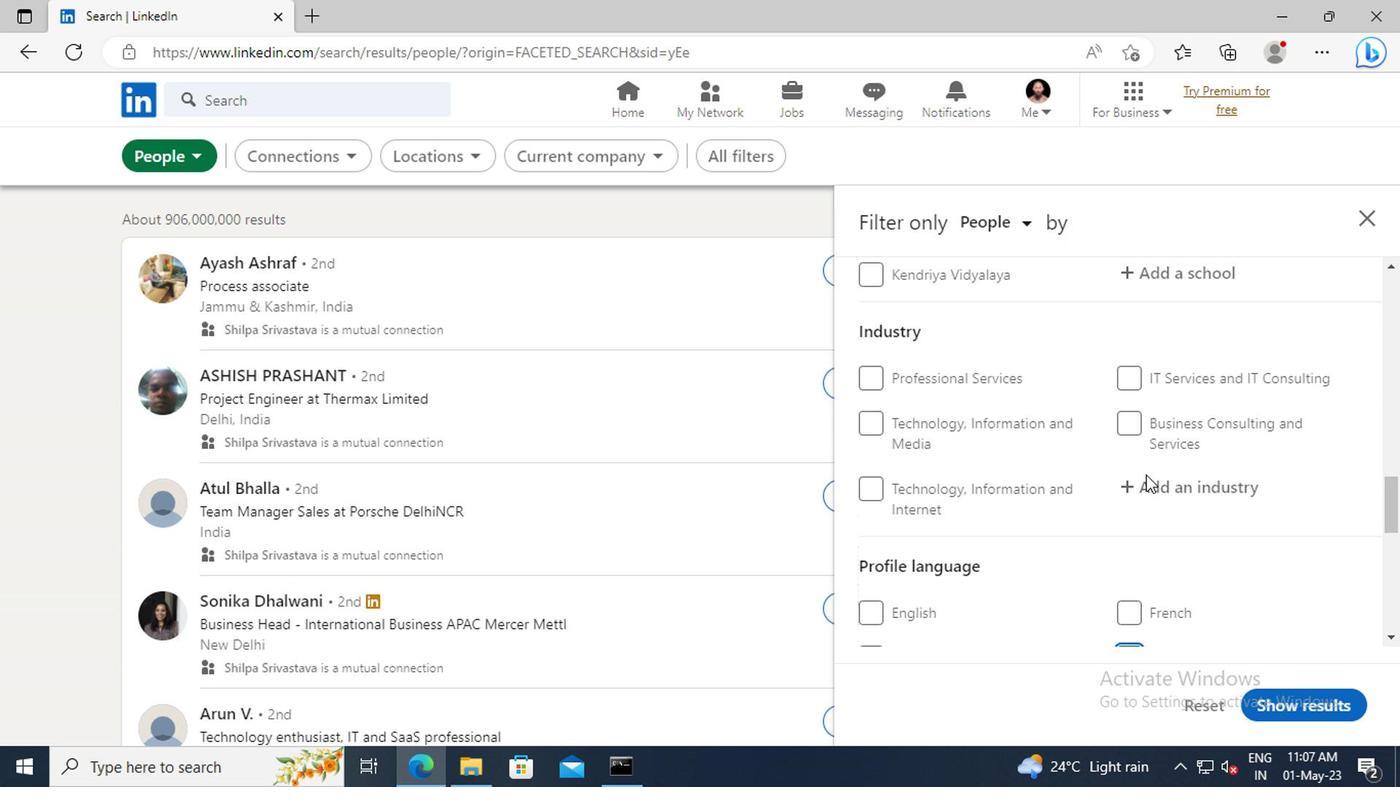 
Action: Mouse scrolled (1142, 476) with delta (0, 0)
Screenshot: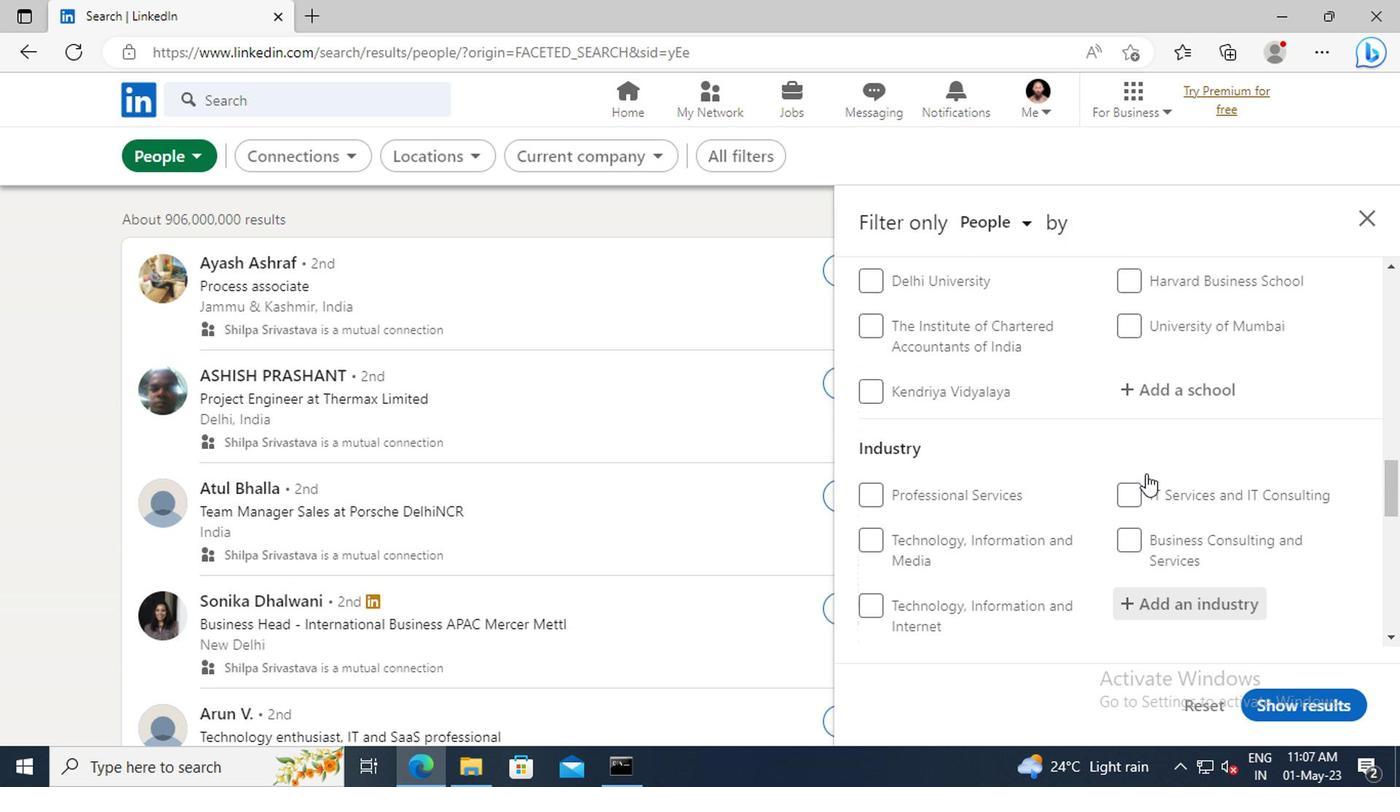 
Action: Mouse scrolled (1142, 476) with delta (0, 0)
Screenshot: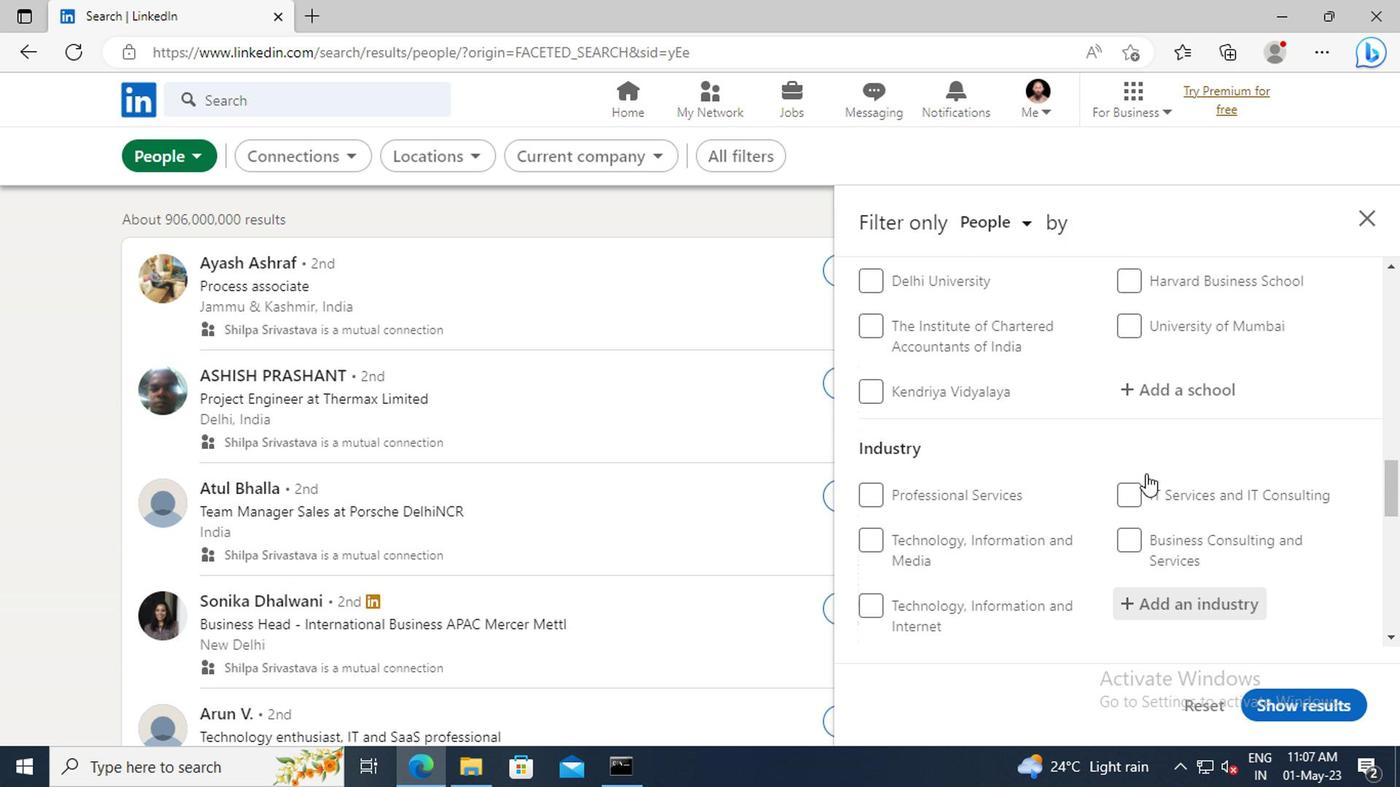 
Action: Mouse scrolled (1142, 476) with delta (0, 0)
Screenshot: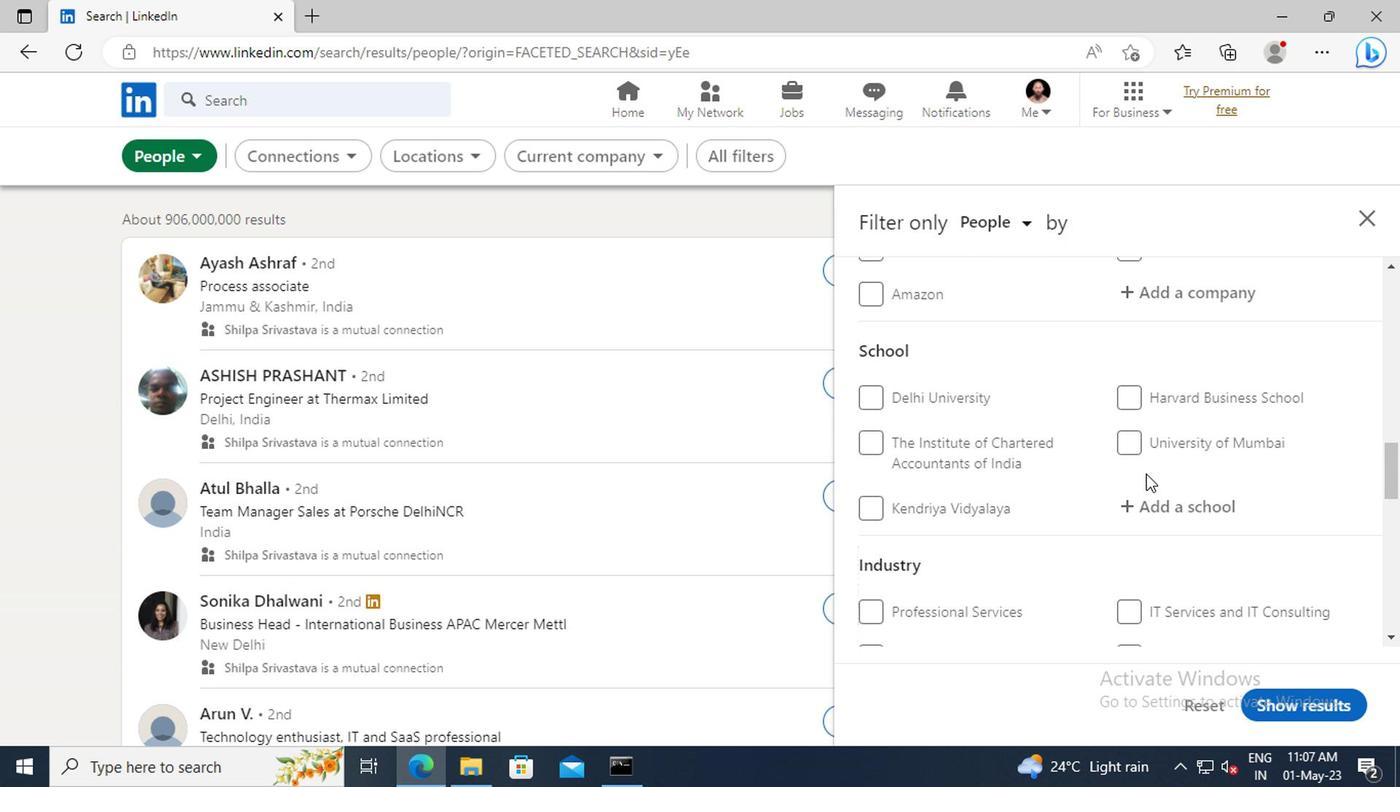 
Action: Mouse scrolled (1142, 476) with delta (0, 0)
Screenshot: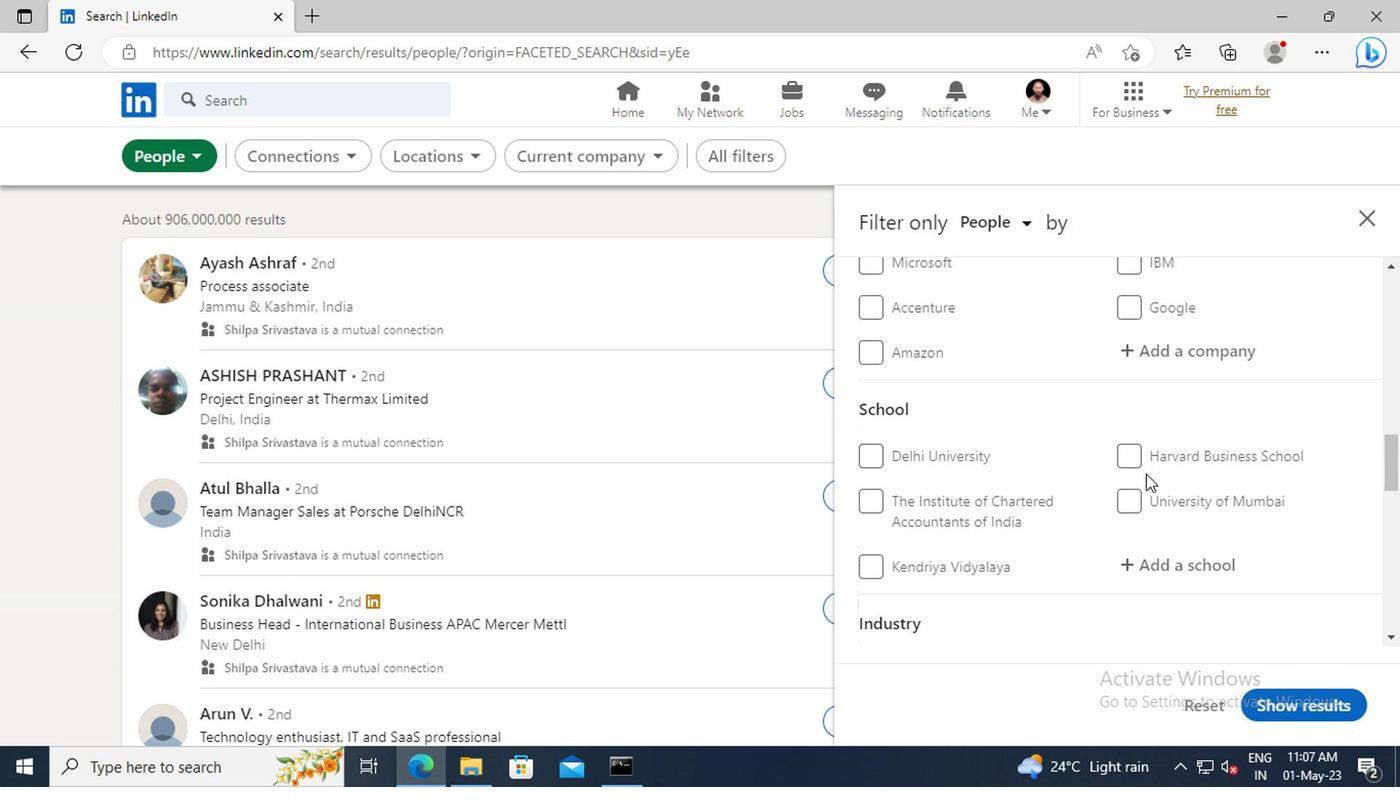 
Action: Mouse scrolled (1142, 476) with delta (0, 0)
Screenshot: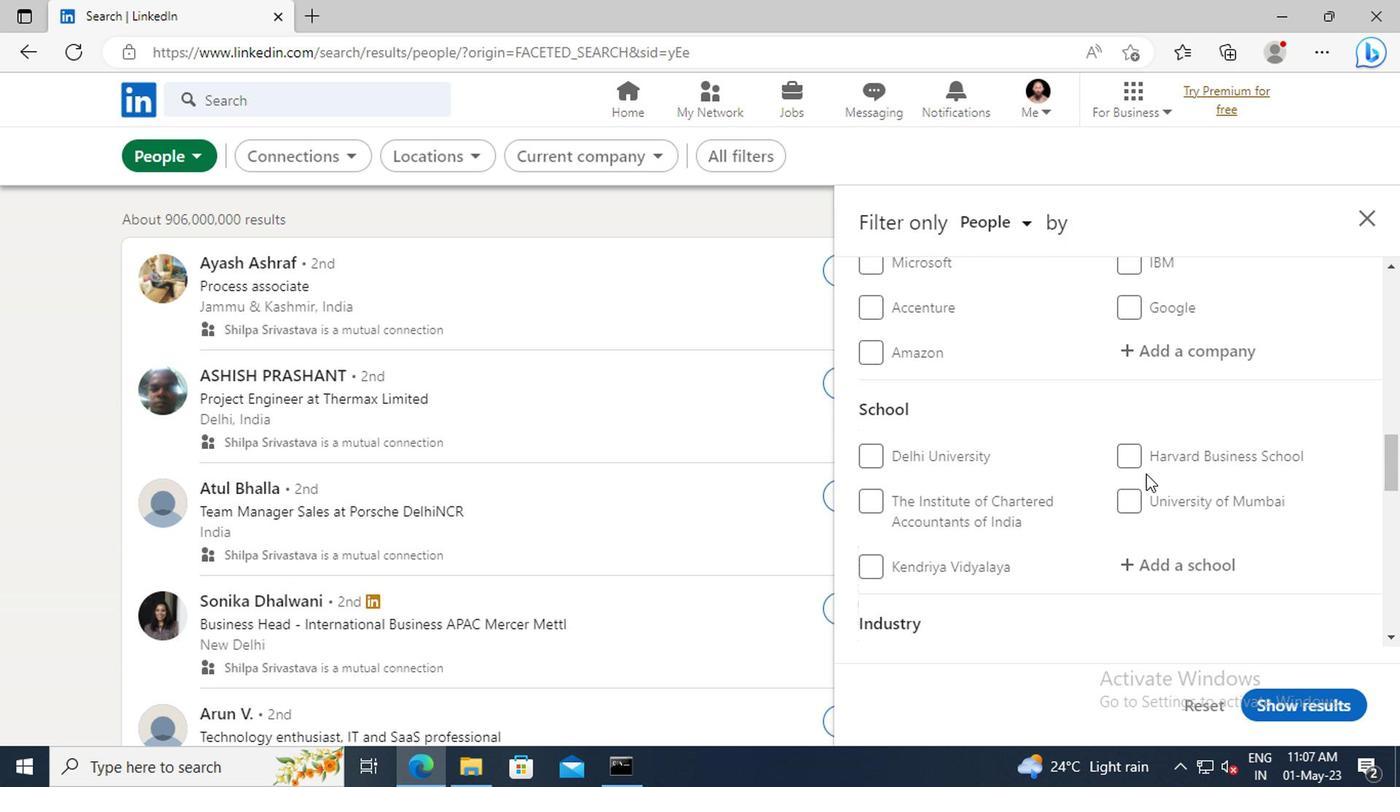 
Action: Mouse scrolled (1142, 476) with delta (0, 0)
Screenshot: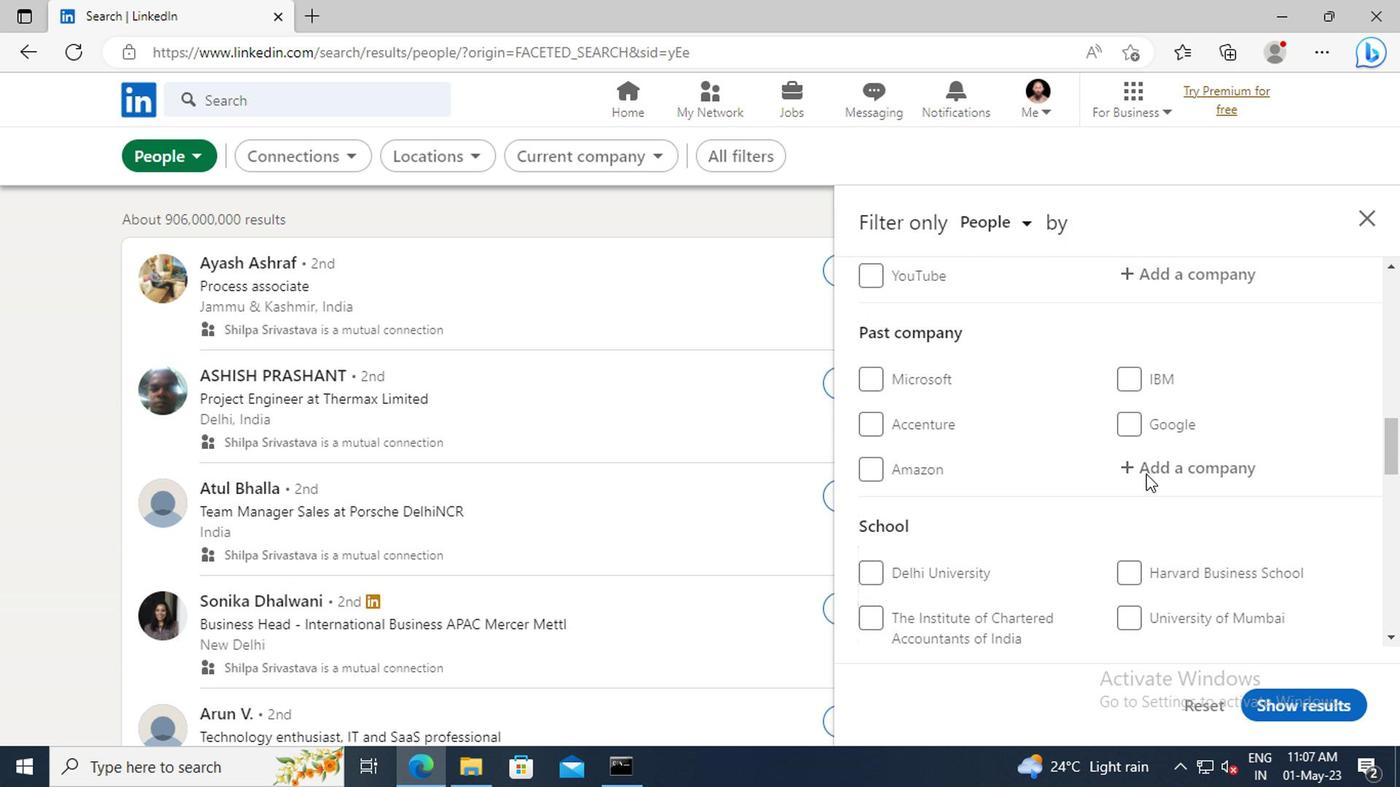 
Action: Mouse scrolled (1142, 476) with delta (0, 0)
Screenshot: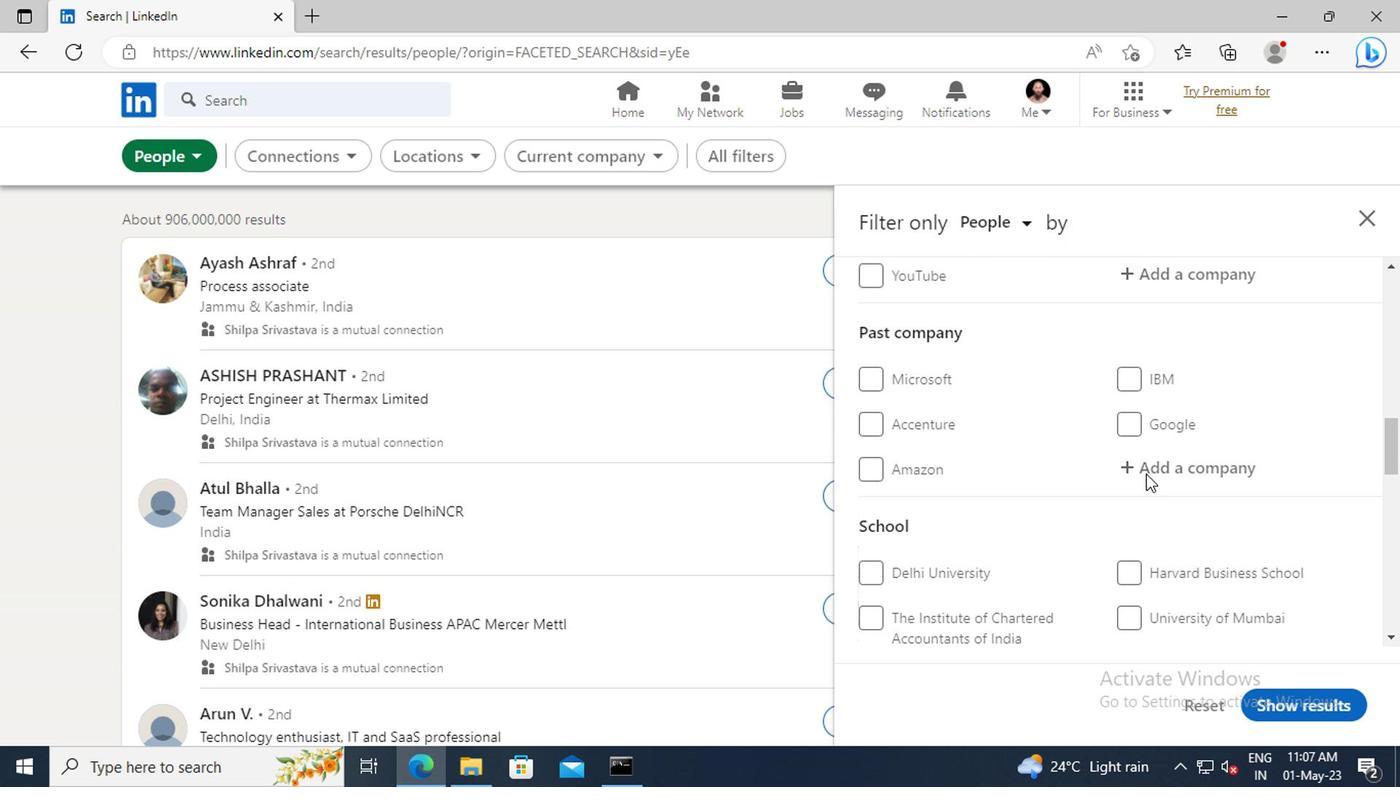 
Action: Mouse scrolled (1142, 476) with delta (0, 0)
Screenshot: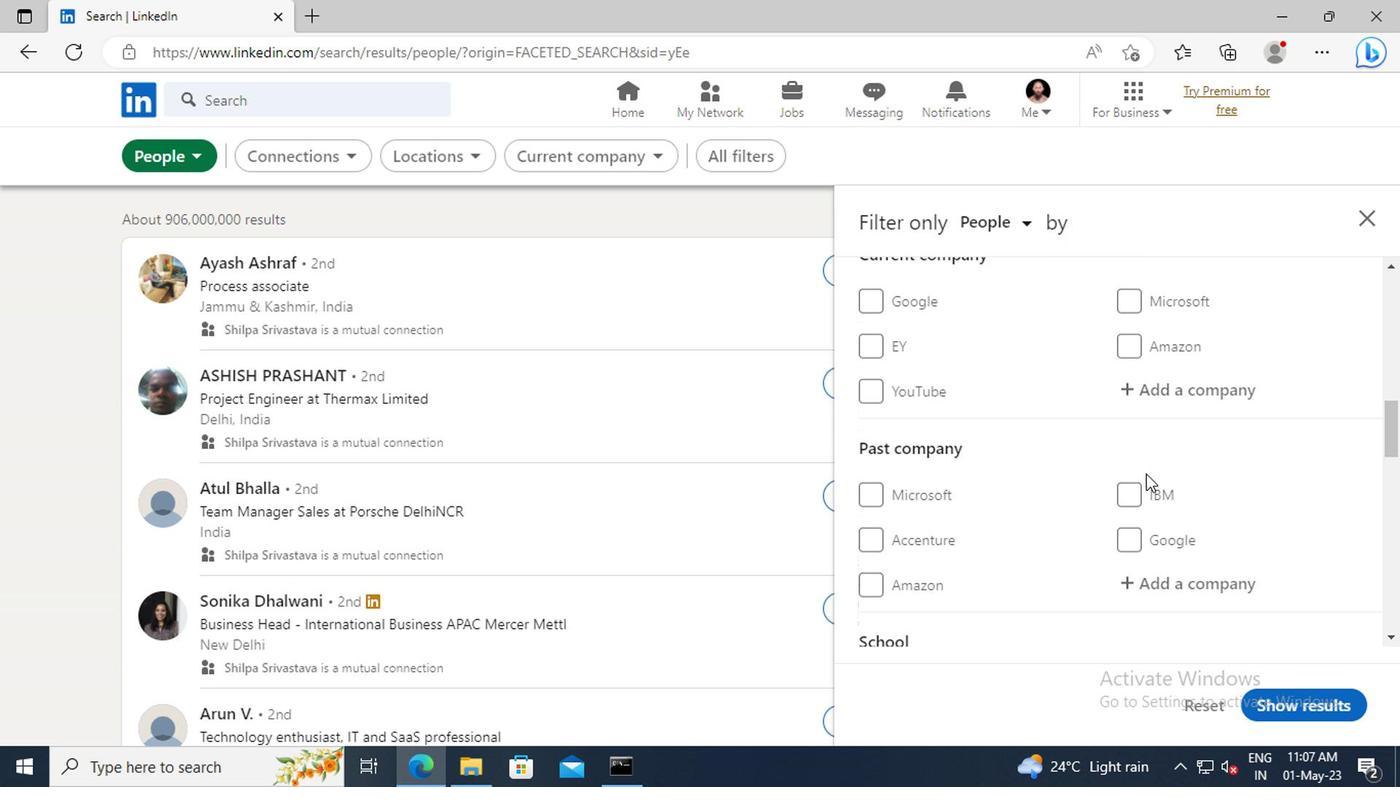 
Action: Mouse moved to (1142, 458)
Screenshot: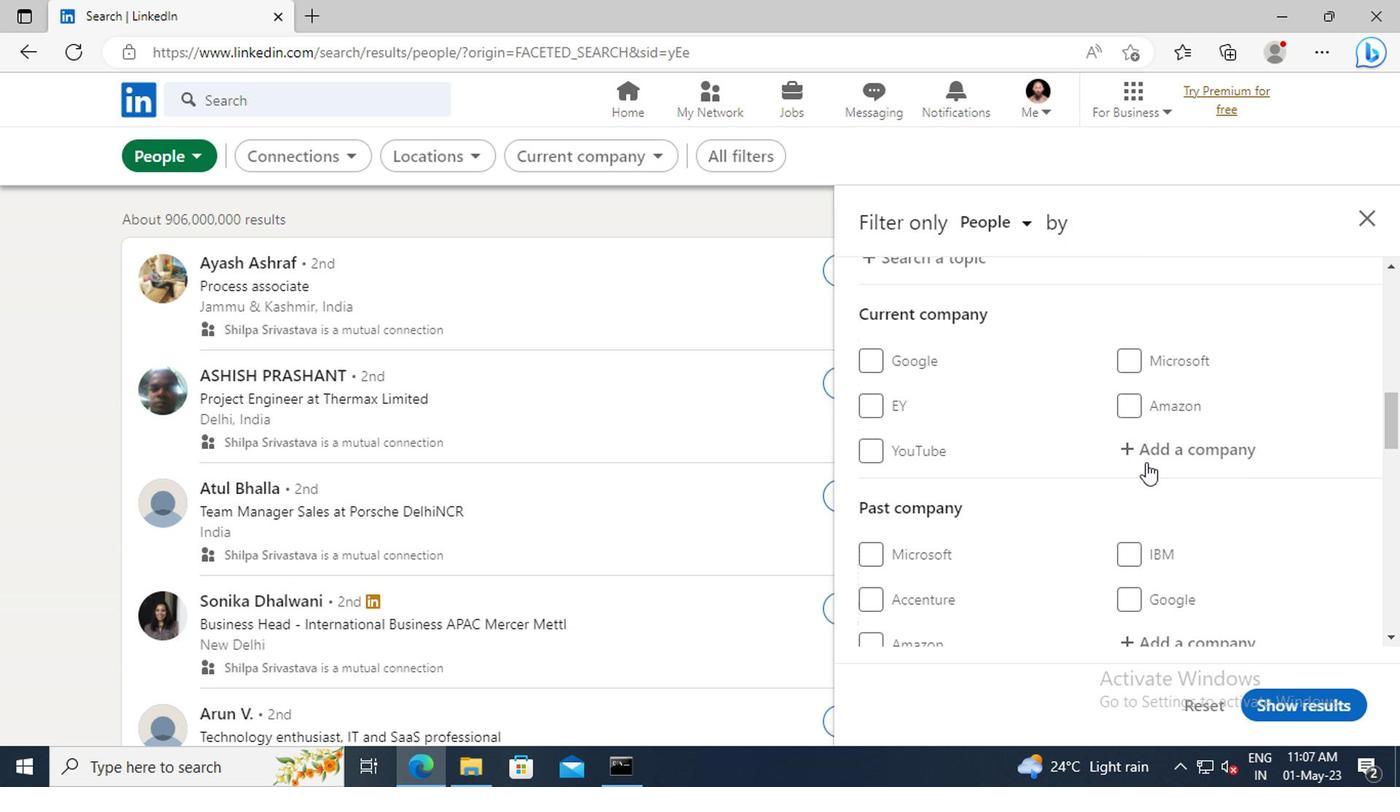 
Action: Mouse pressed left at (1142, 458)
Screenshot: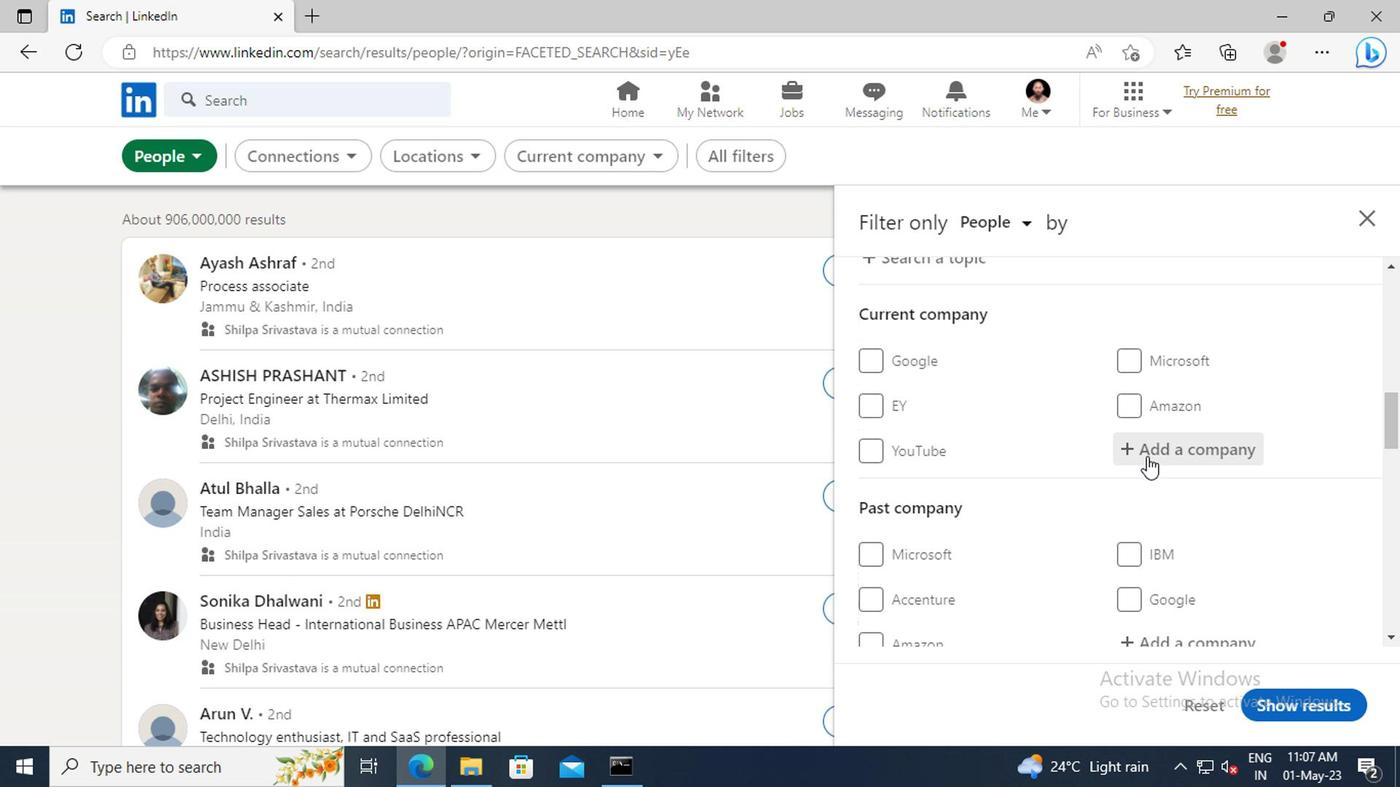 
Action: Key pressed <Key.shift>MAHINDRA<Key.space><Key.shift>HOME<Key.space><Key.shift>FI
Screenshot: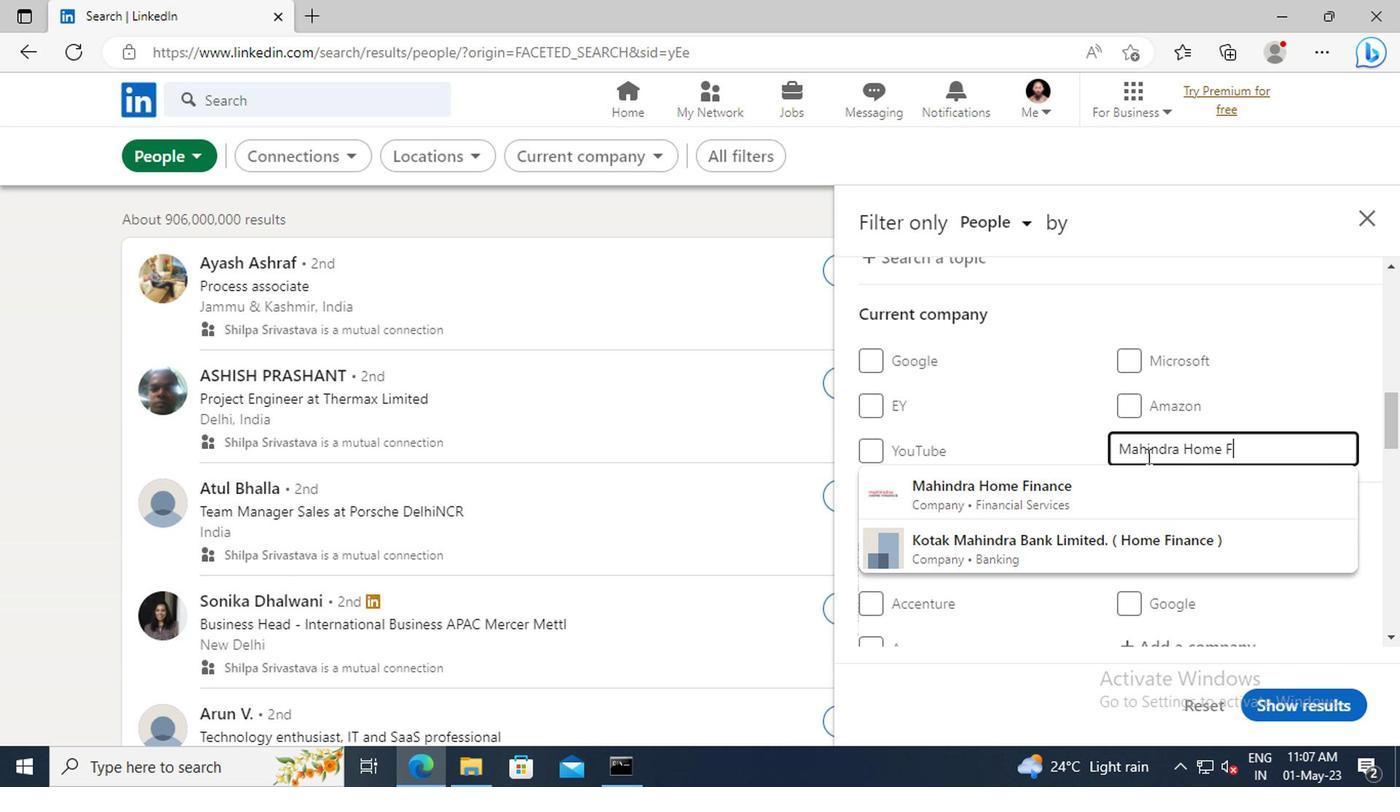 
Action: Mouse moved to (1092, 491)
Screenshot: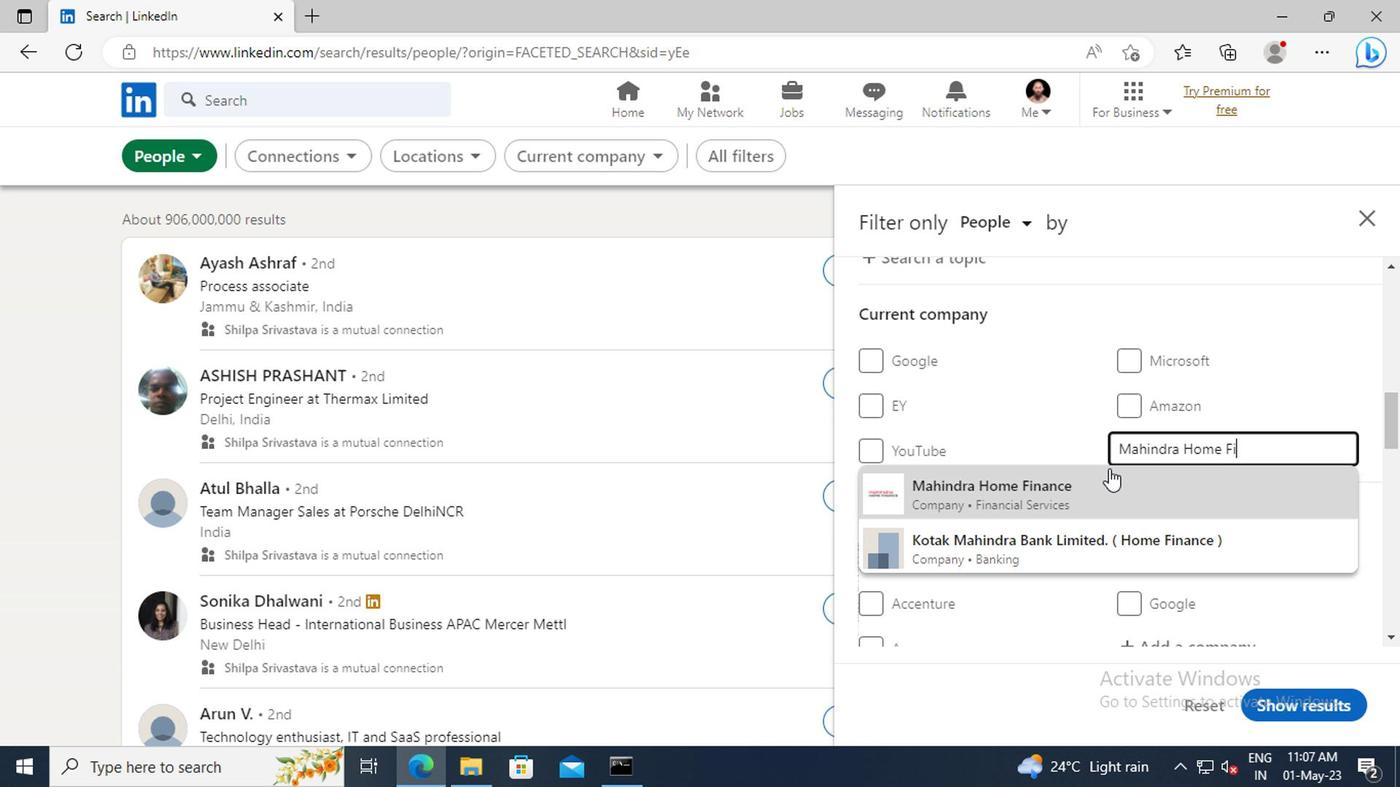 
Action: Mouse pressed left at (1092, 491)
Screenshot: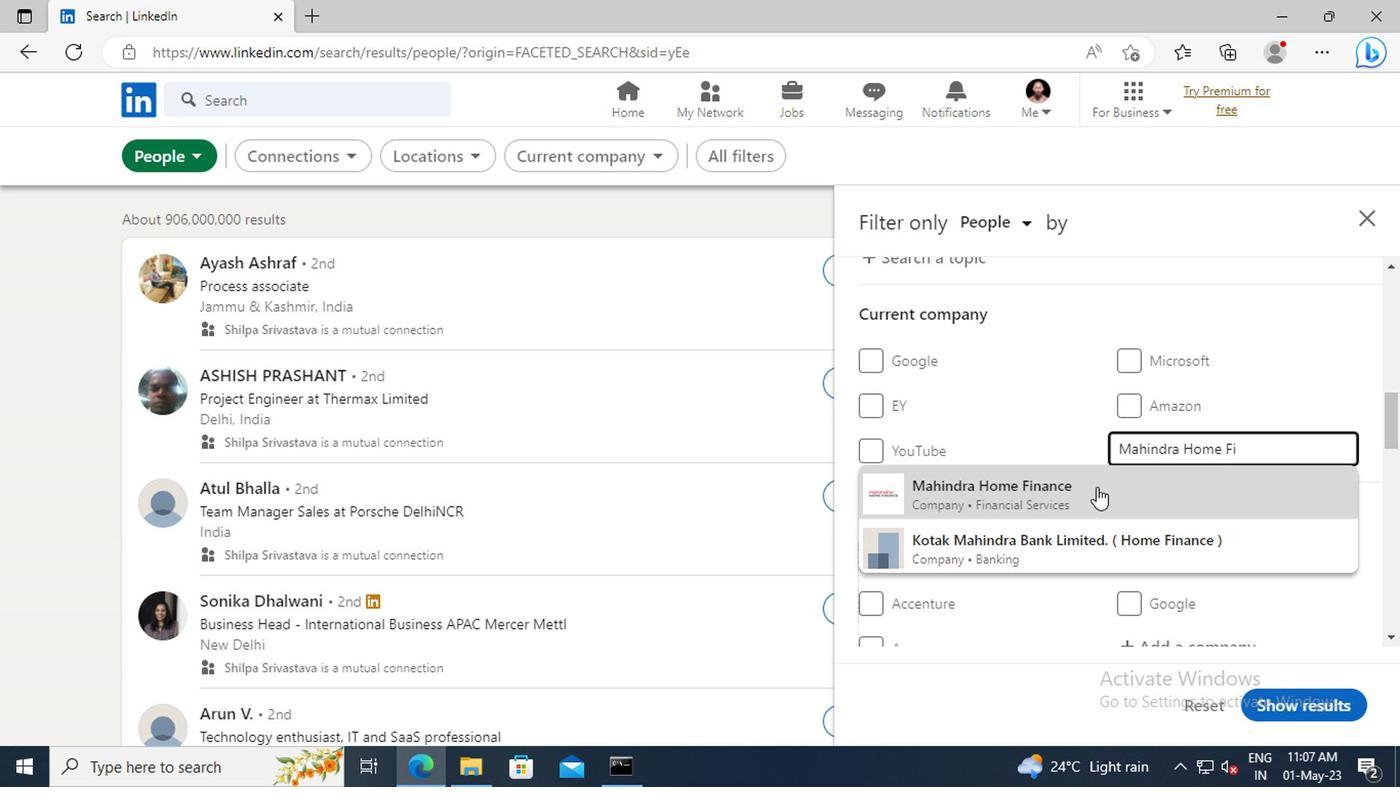 
Action: Mouse scrolled (1092, 490) with delta (0, 0)
Screenshot: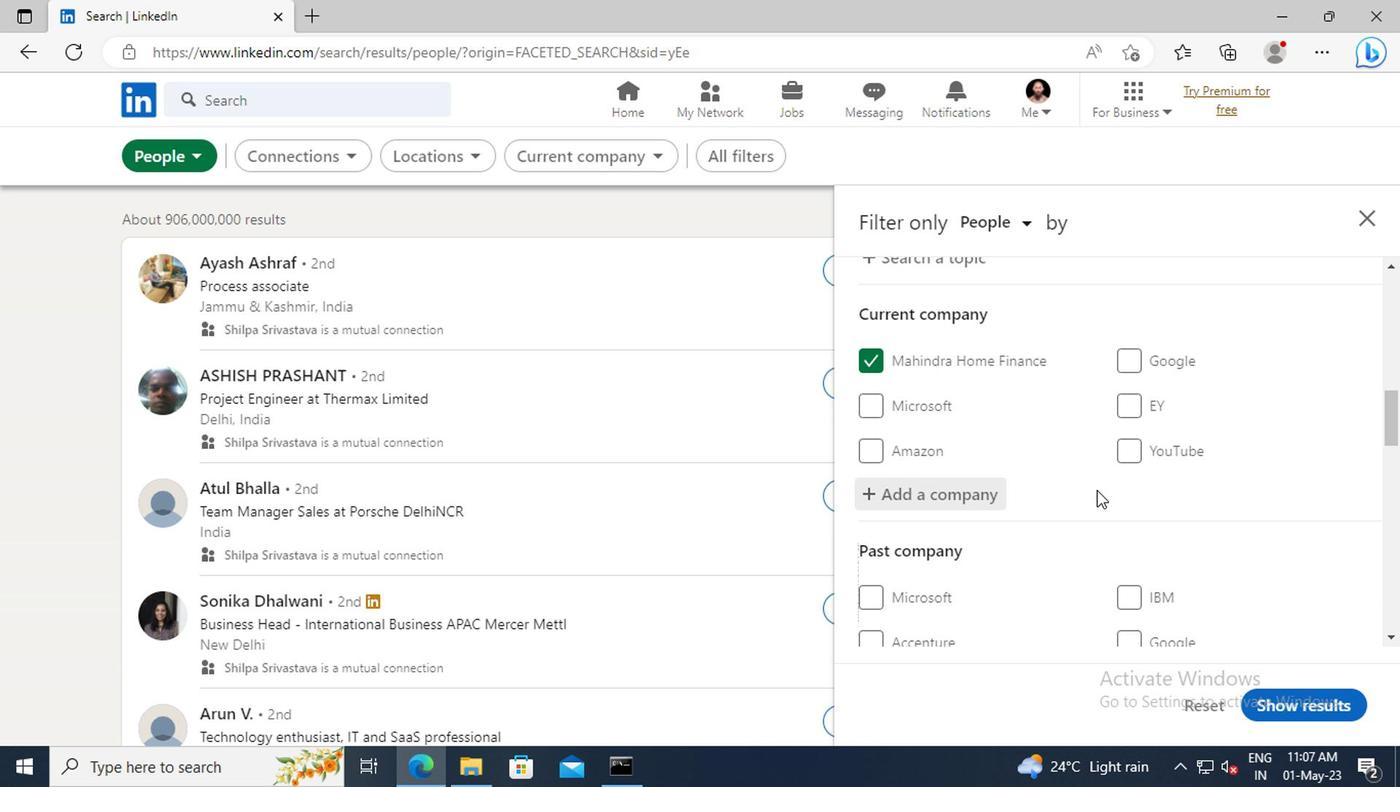 
Action: Mouse scrolled (1092, 490) with delta (0, 0)
Screenshot: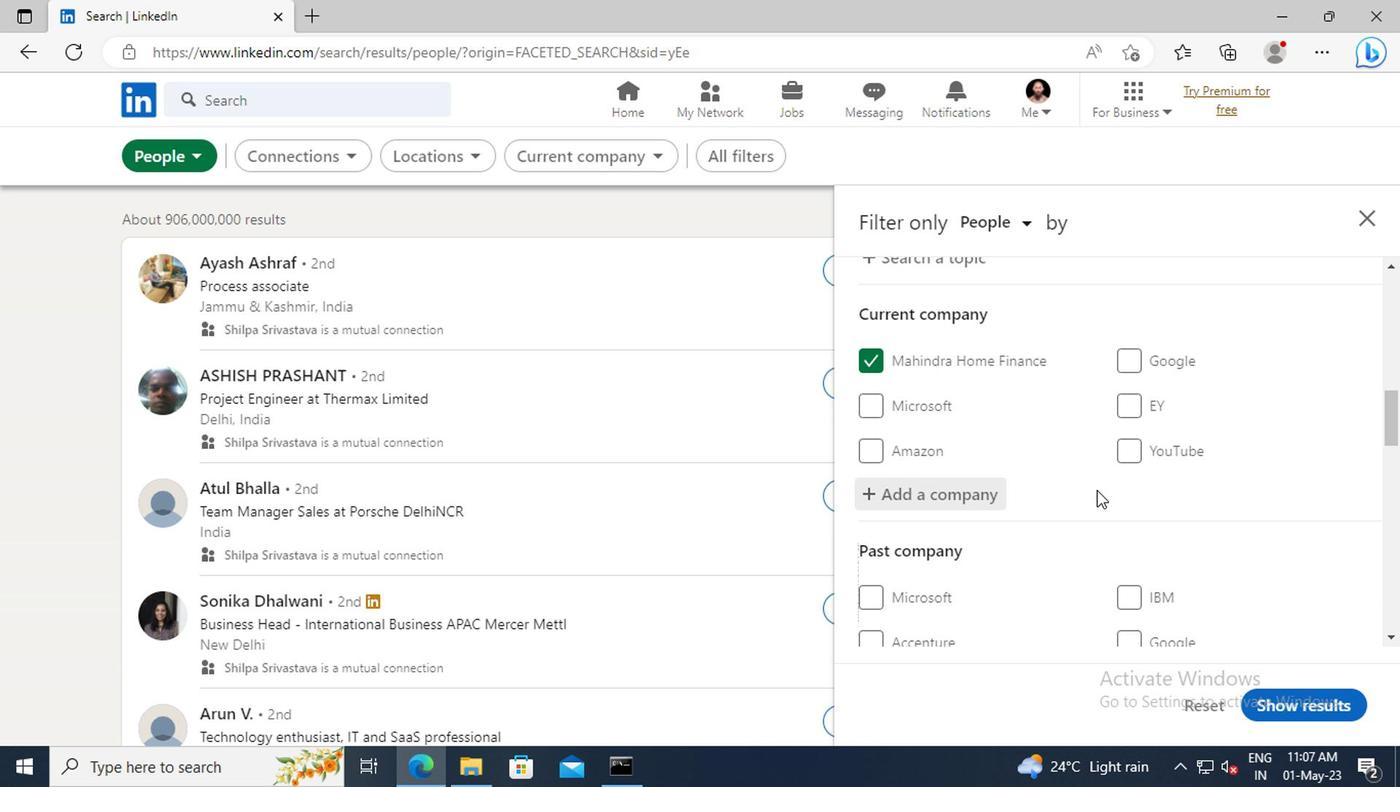 
Action: Mouse moved to (1094, 441)
Screenshot: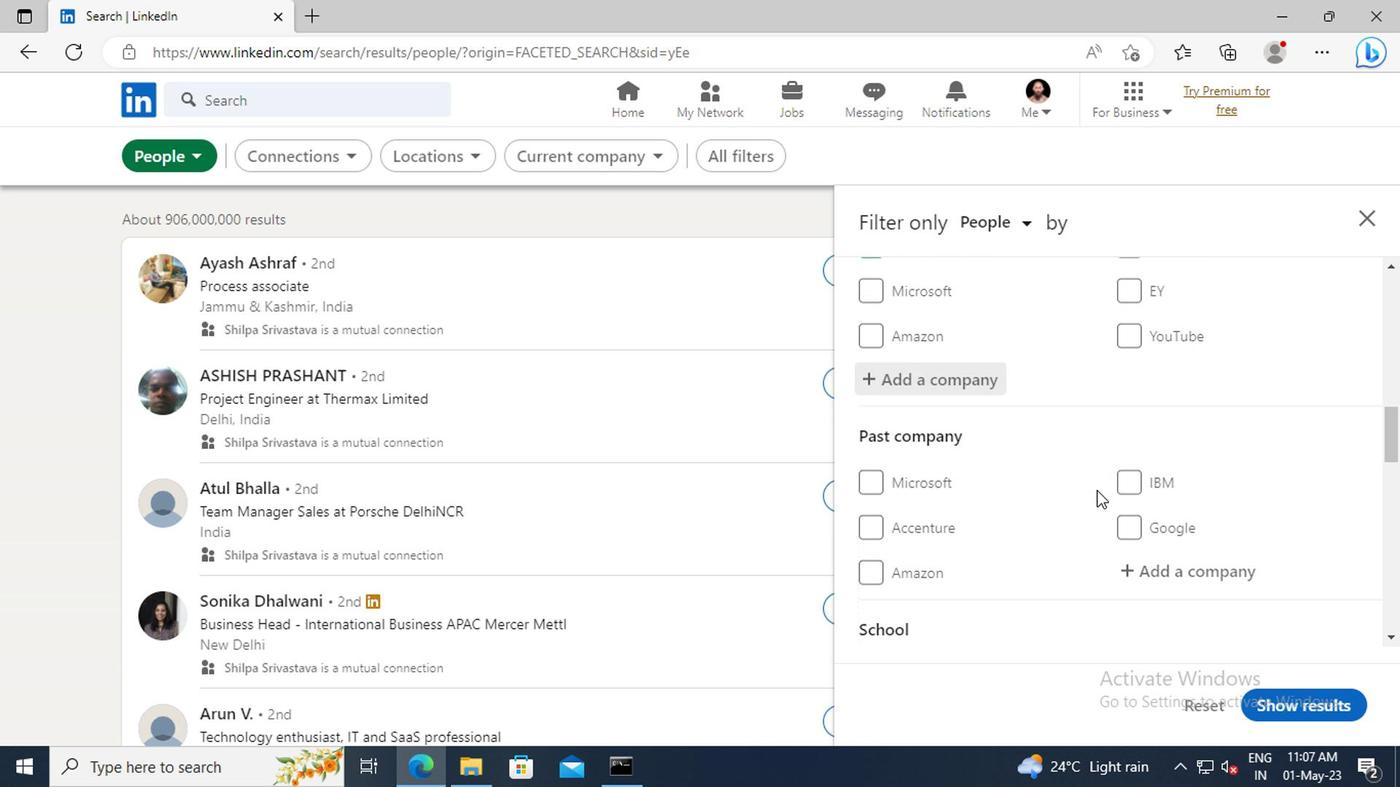 
Action: Mouse scrolled (1094, 440) with delta (0, 0)
Screenshot: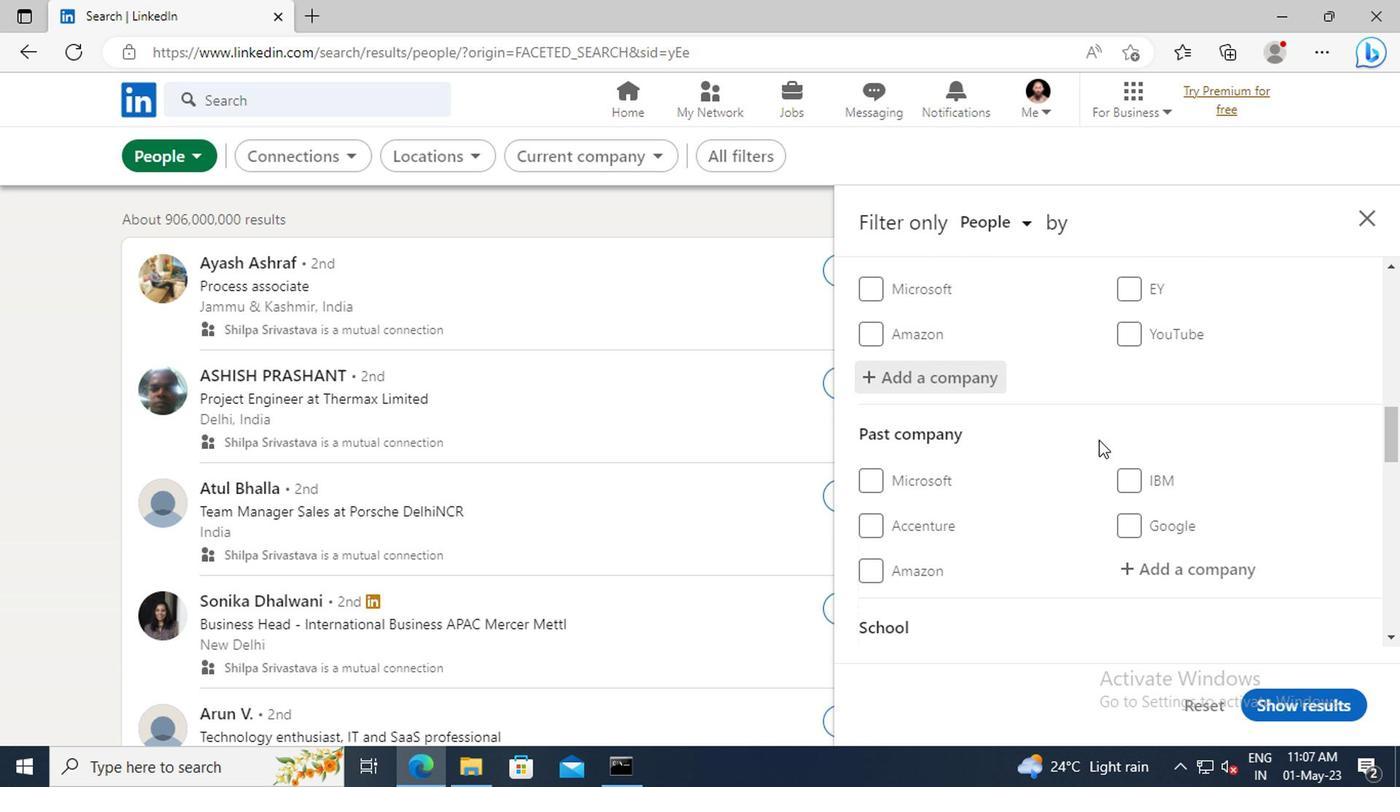 
Action: Mouse scrolled (1094, 440) with delta (0, 0)
Screenshot: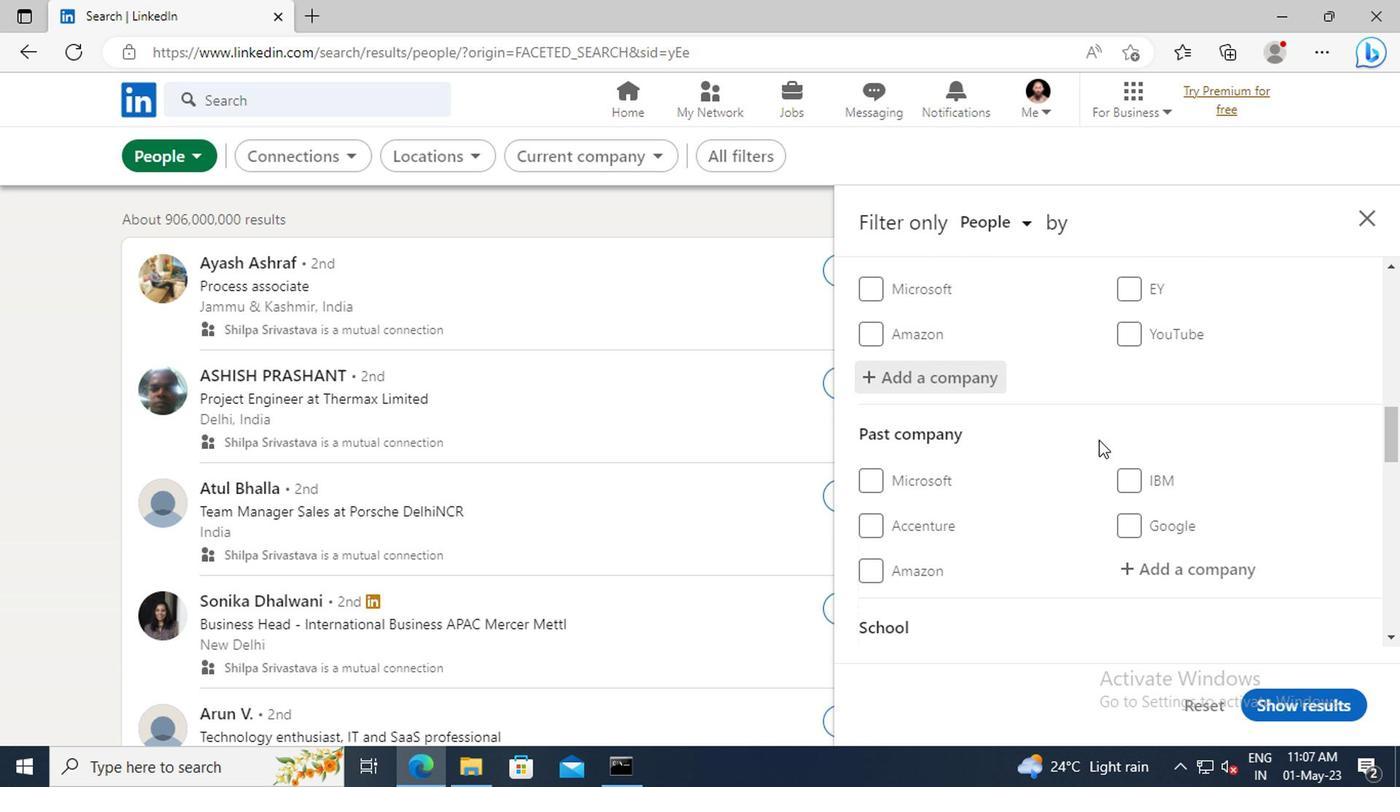 
Action: Mouse moved to (1101, 422)
Screenshot: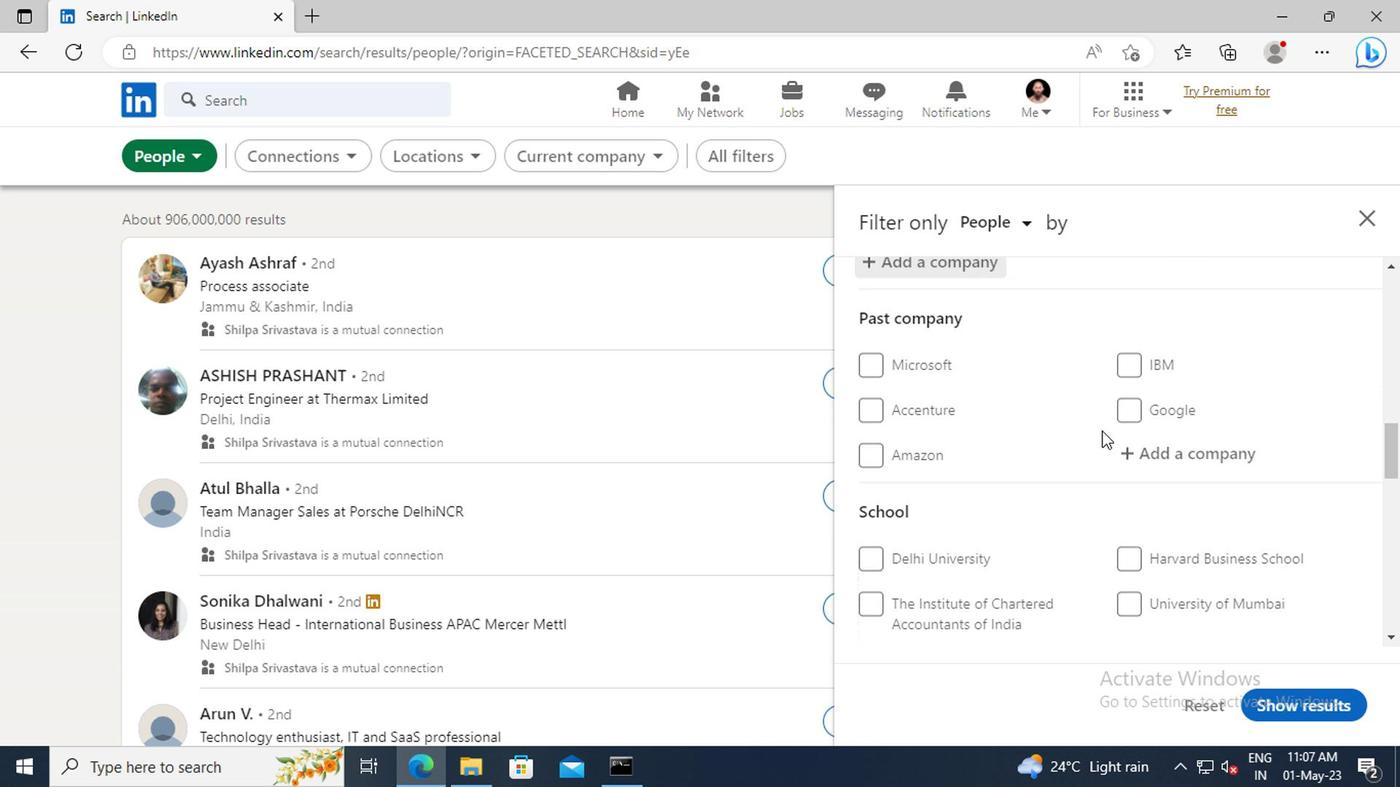 
Action: Mouse scrolled (1101, 420) with delta (0, -1)
Screenshot: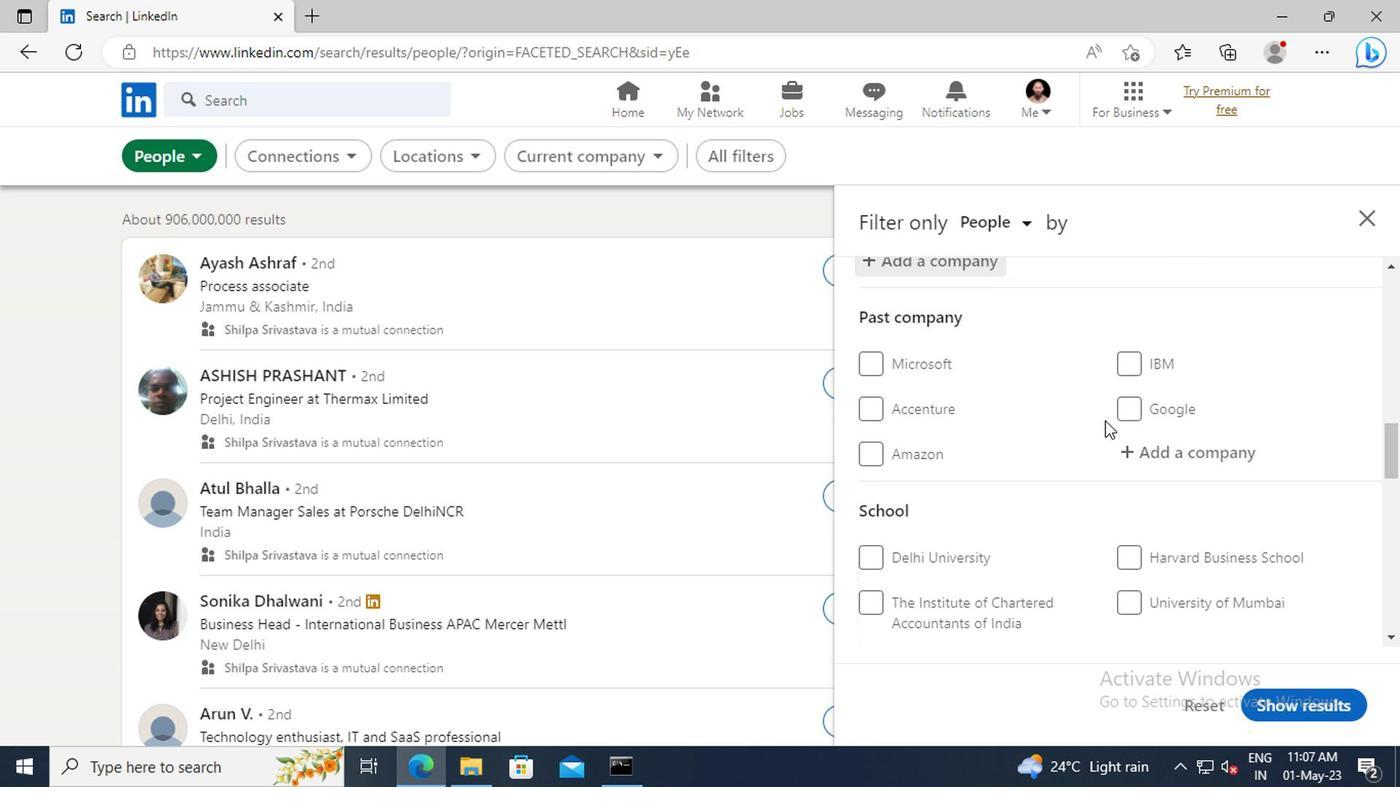 
Action: Mouse scrolled (1101, 420) with delta (0, -1)
Screenshot: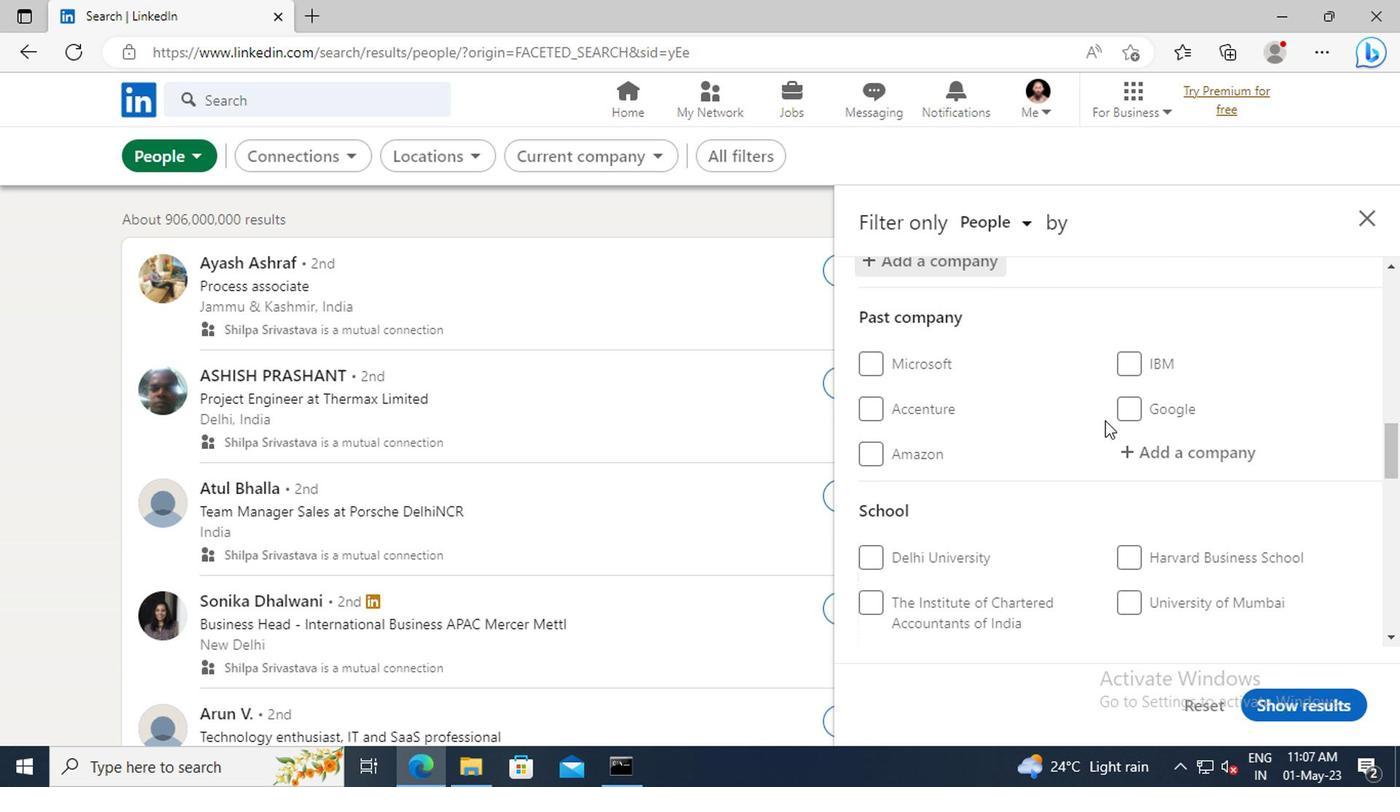 
Action: Mouse scrolled (1101, 420) with delta (0, -1)
Screenshot: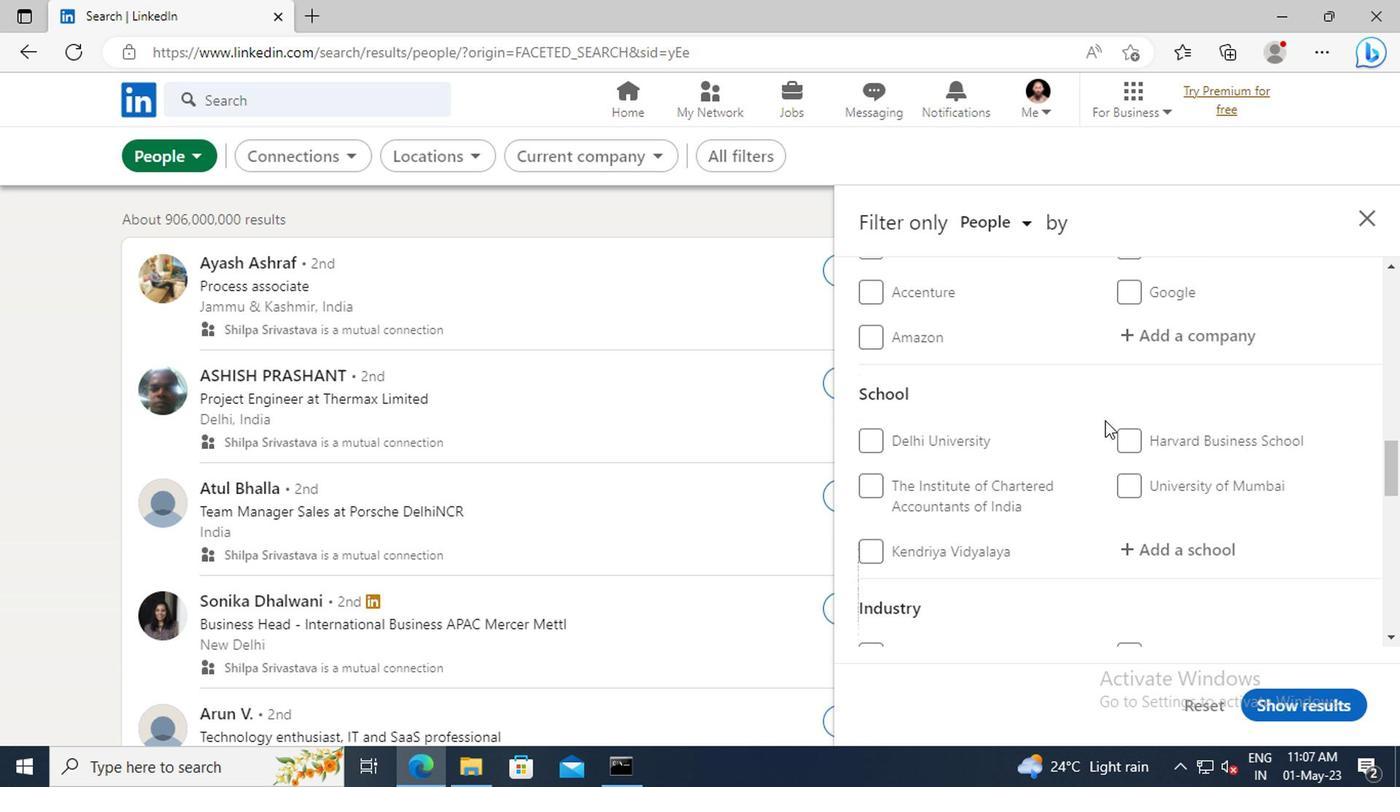 
Action: Mouse scrolled (1101, 420) with delta (0, -1)
Screenshot: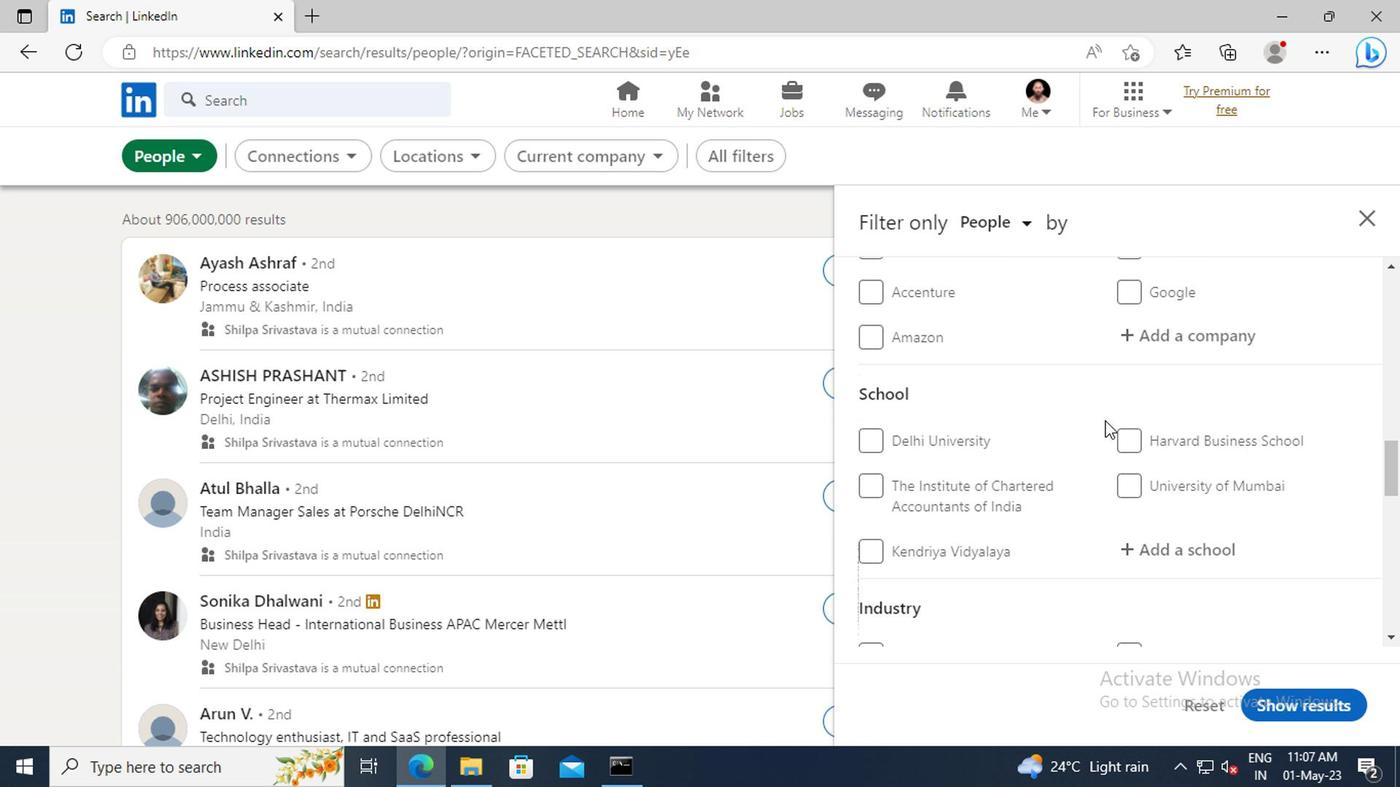 
Action: Mouse moved to (1129, 440)
Screenshot: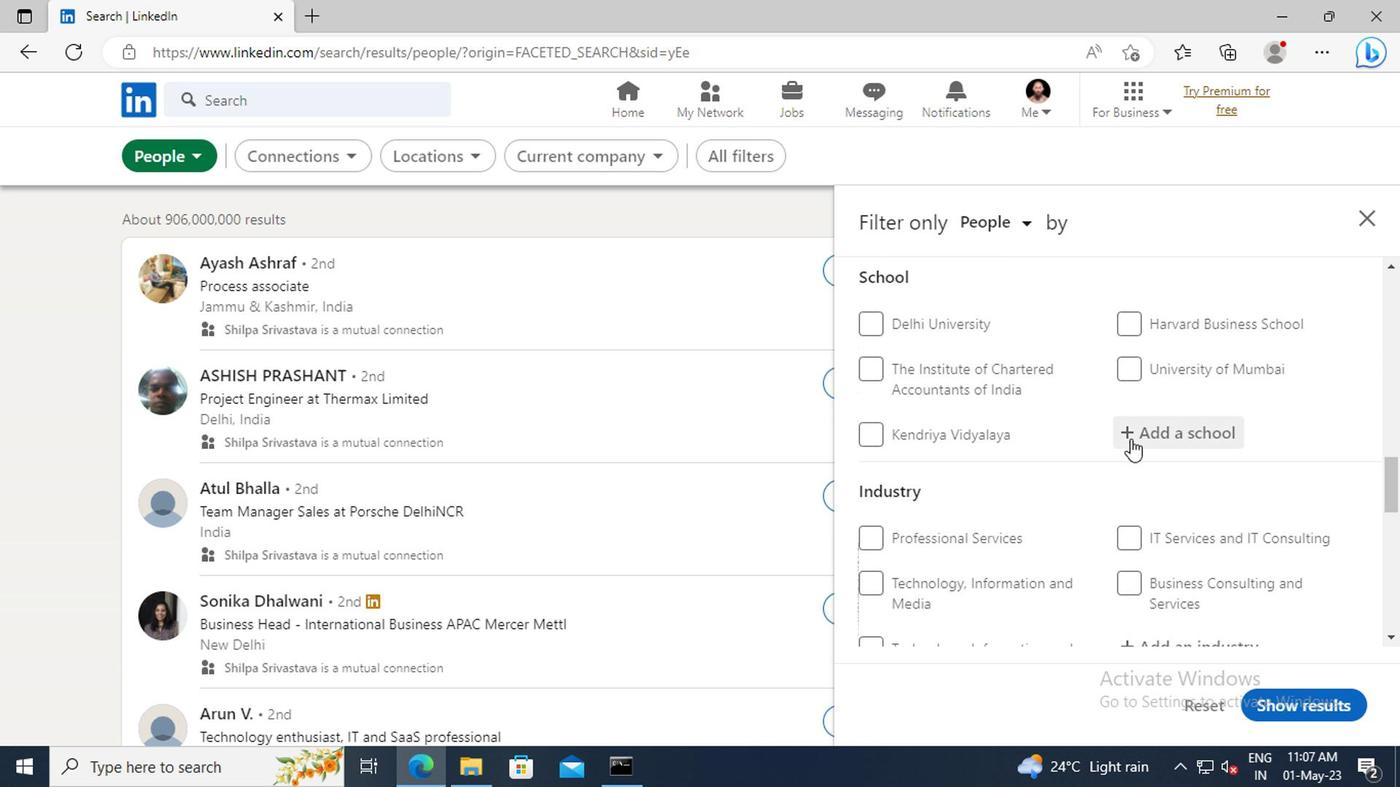 
Action: Mouse pressed left at (1129, 440)
Screenshot: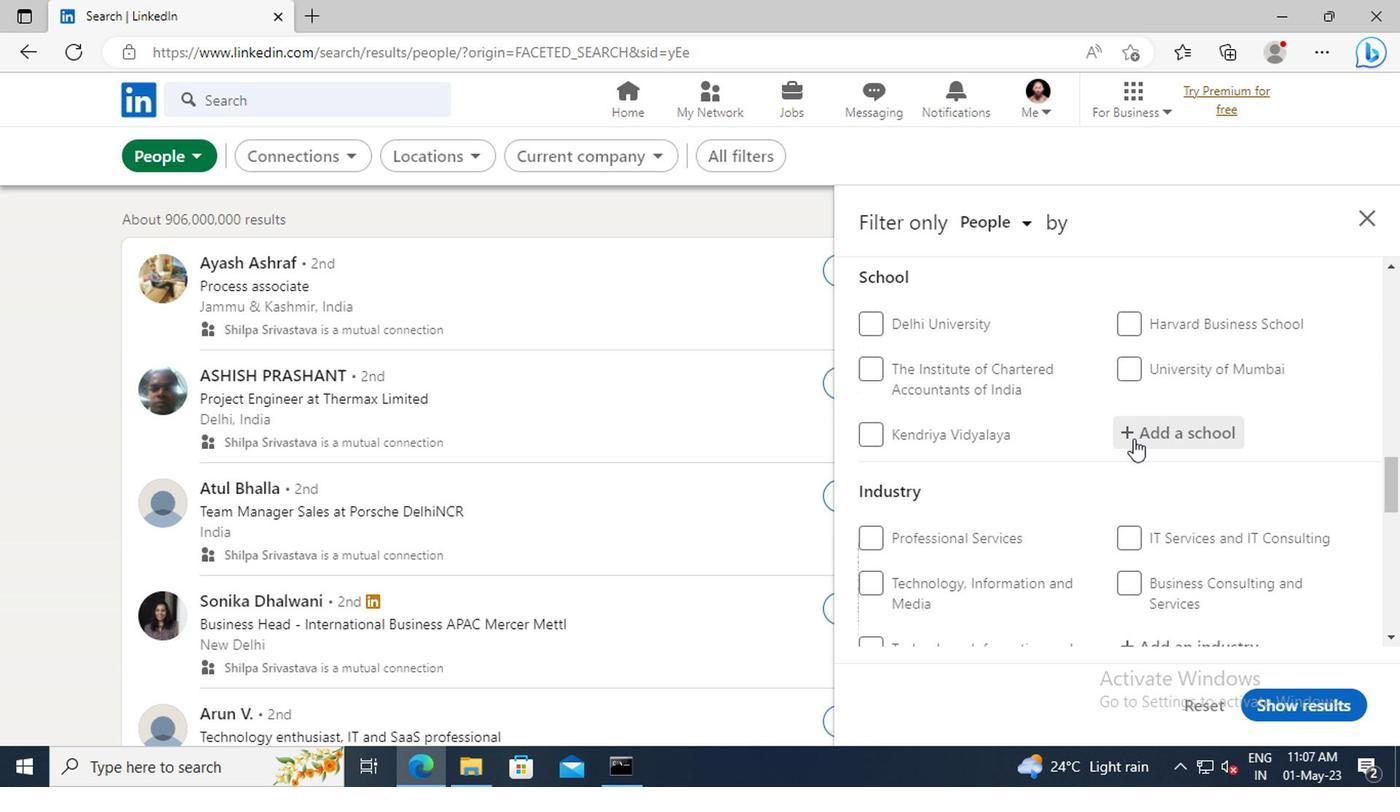
Action: Key pressed <Key.shift>BAL<Key.space><Key.shift>BHARATI<Key.space><Key.shift>PUBLIC<Key.space><Key.shift>SCHOOL,<Key.space><Key.shift>NO
Screenshot: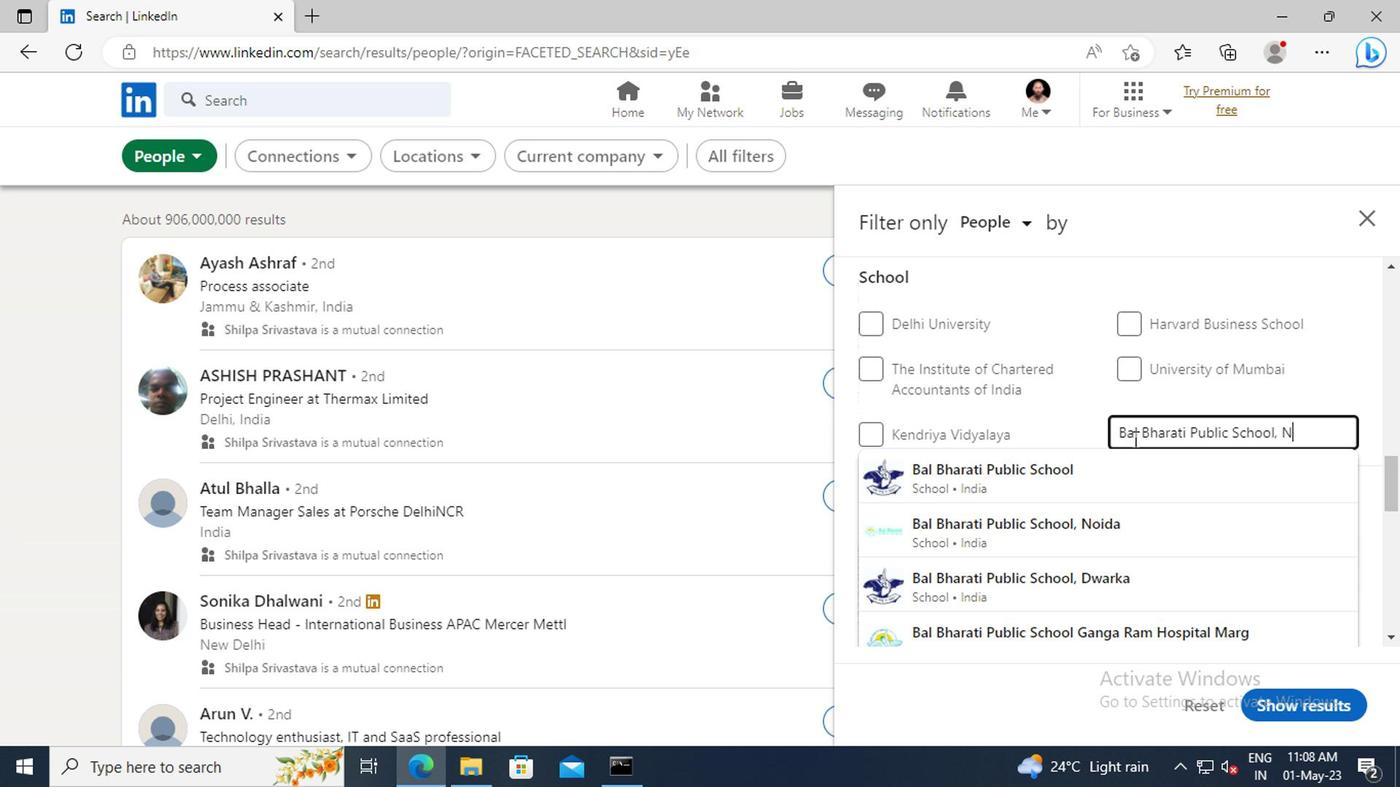 
Action: Mouse moved to (1104, 475)
Screenshot: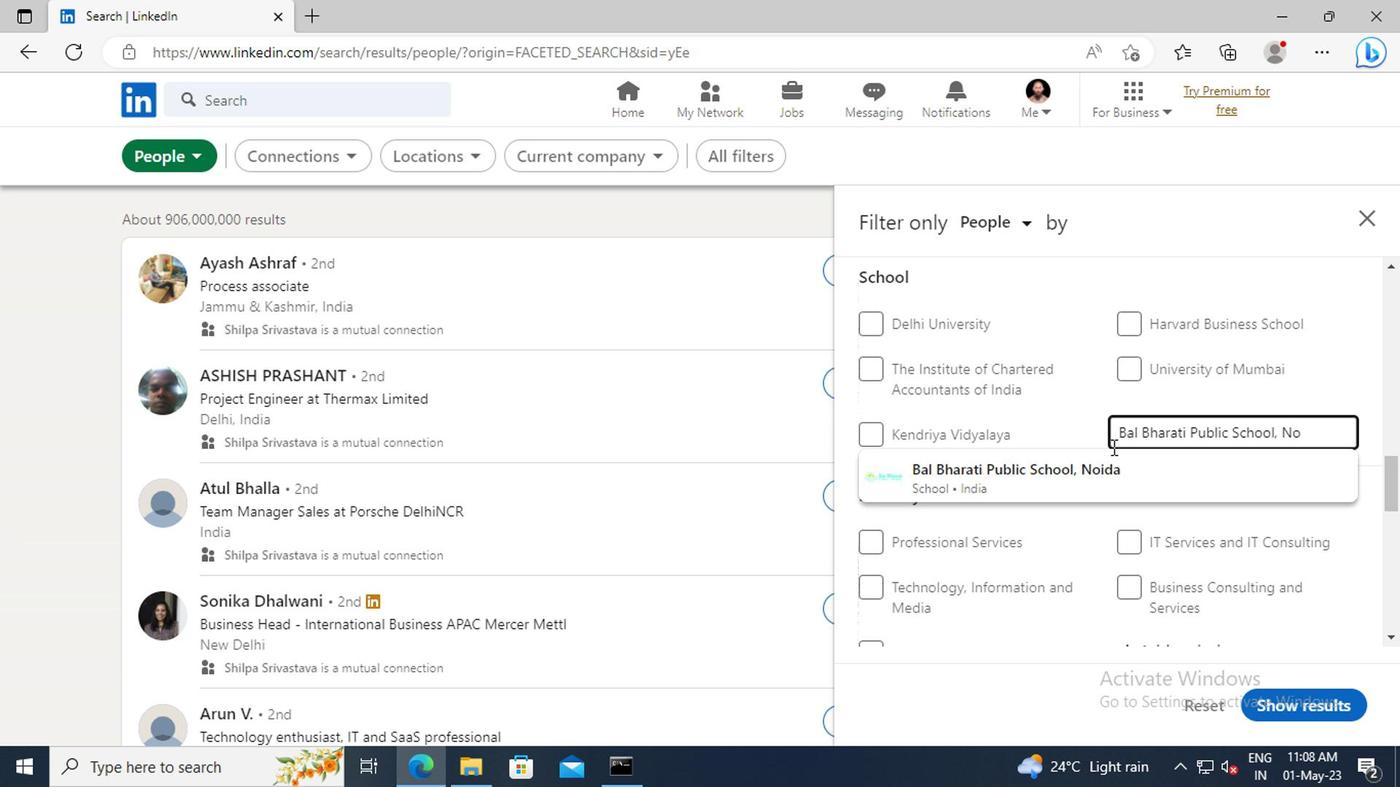 
Action: Mouse pressed left at (1104, 475)
Screenshot: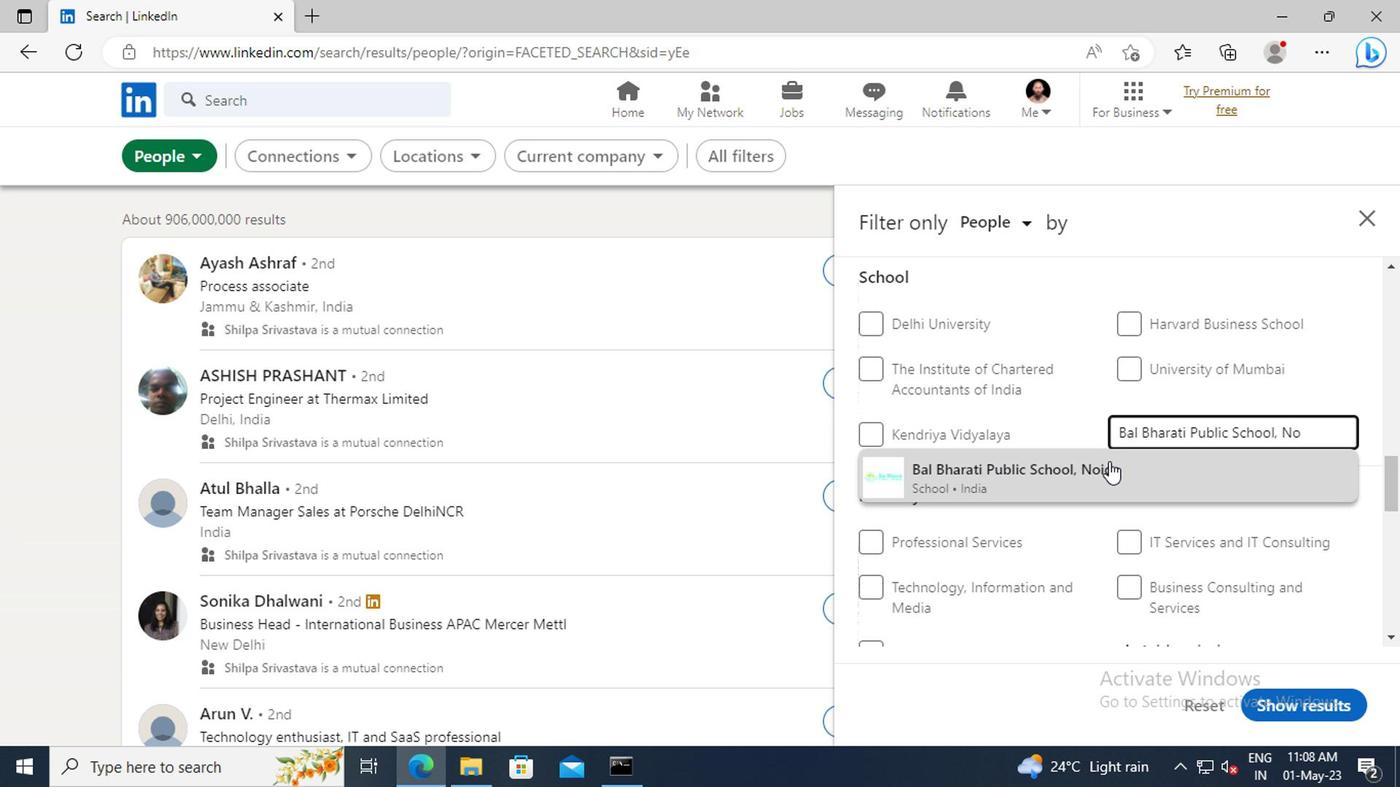 
Action: Mouse scrolled (1104, 474) with delta (0, -1)
Screenshot: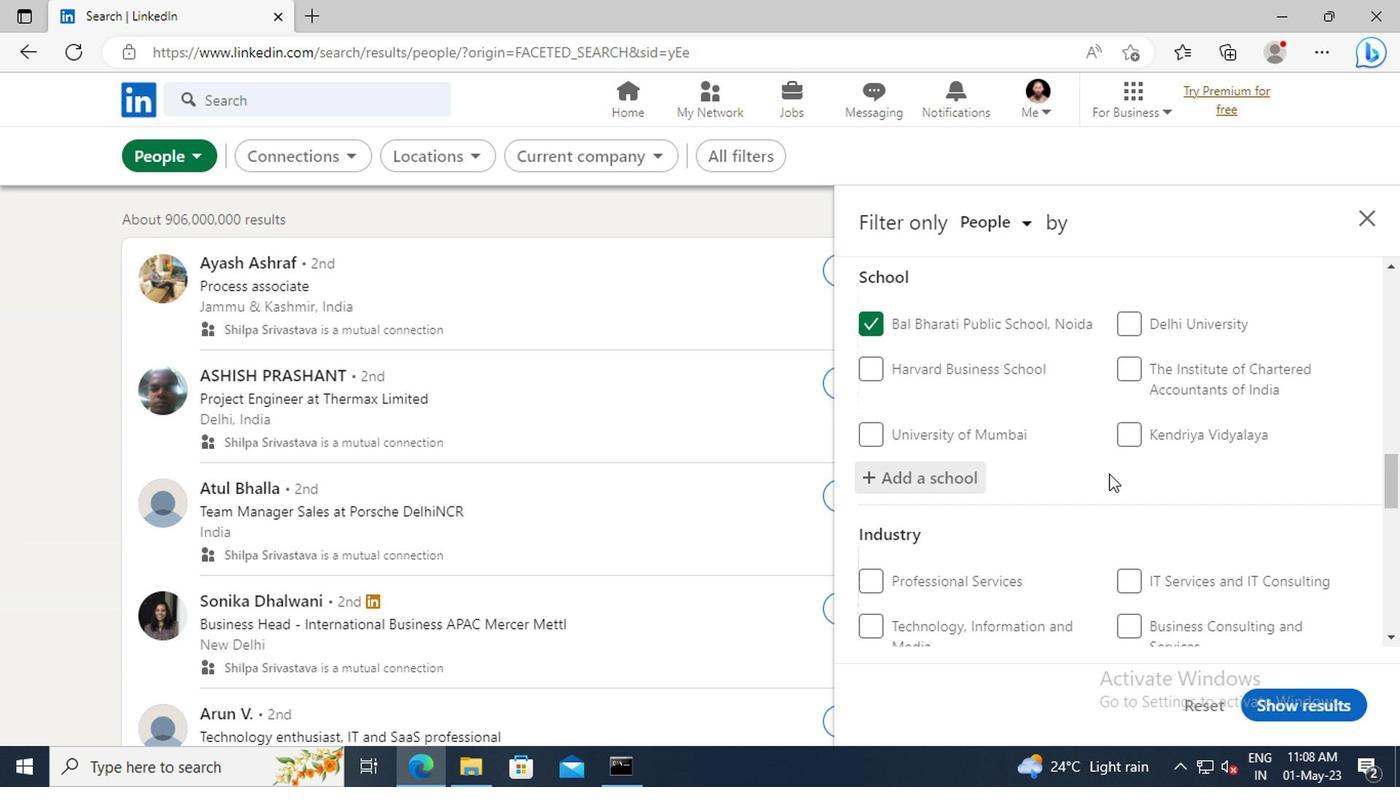 
Action: Mouse moved to (1111, 444)
Screenshot: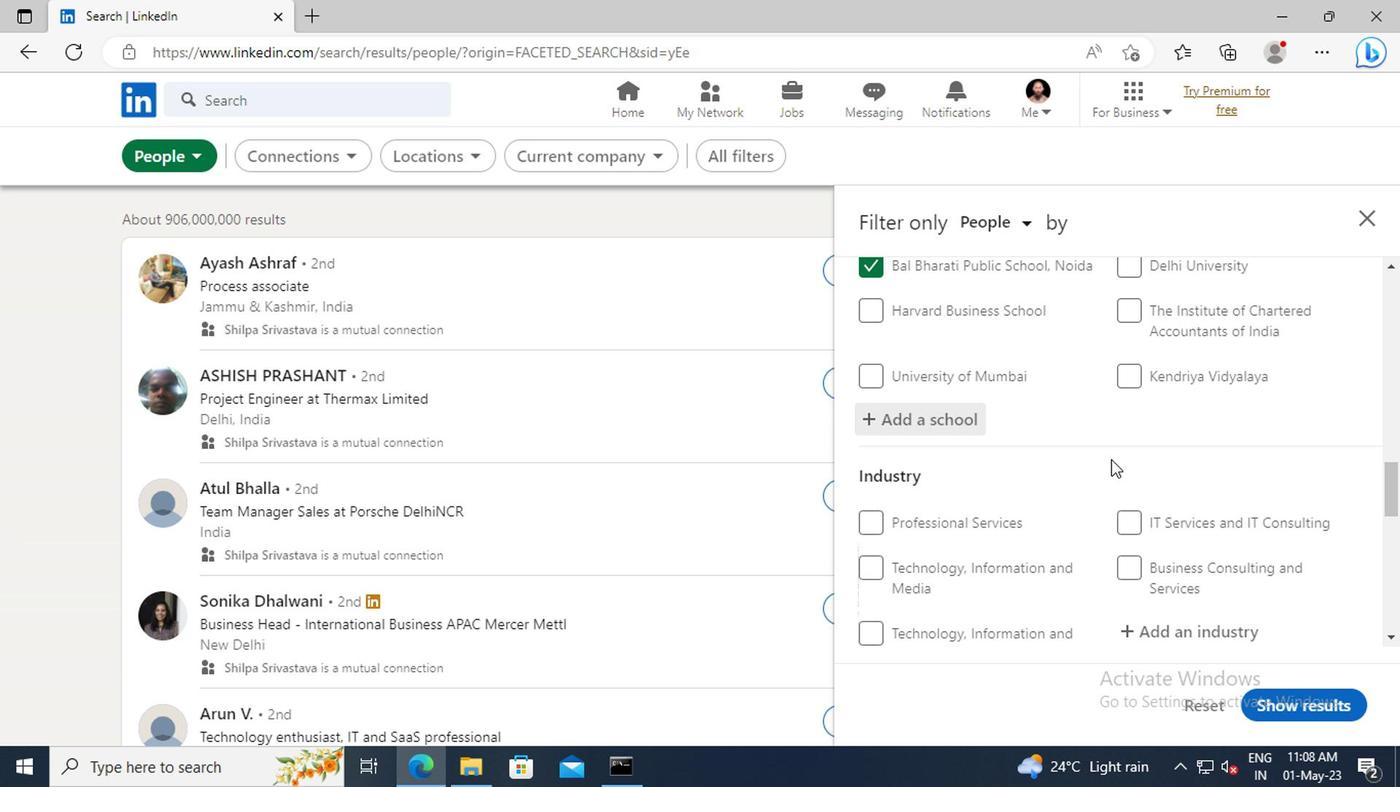 
Action: Mouse scrolled (1111, 443) with delta (0, 0)
Screenshot: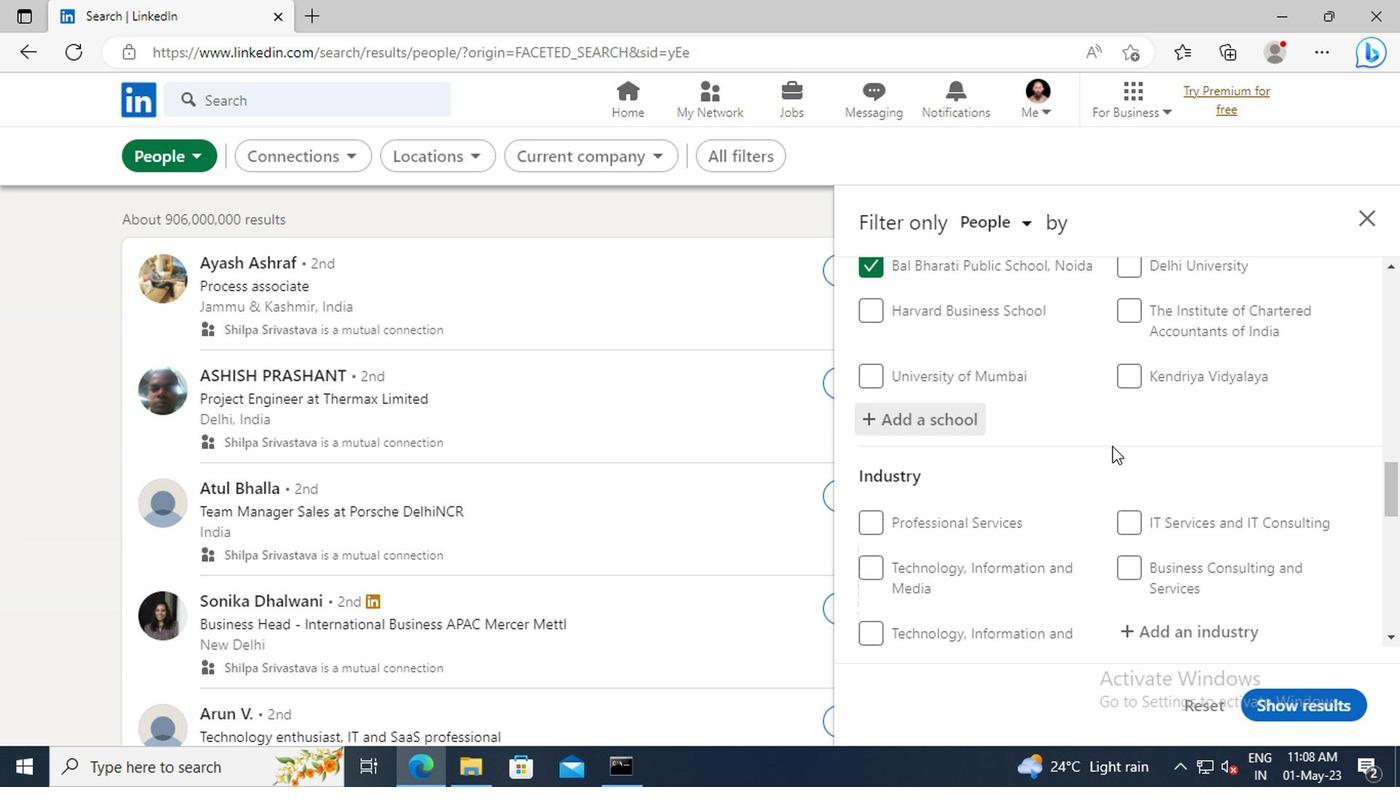 
Action: Mouse scrolled (1111, 443) with delta (0, 0)
Screenshot: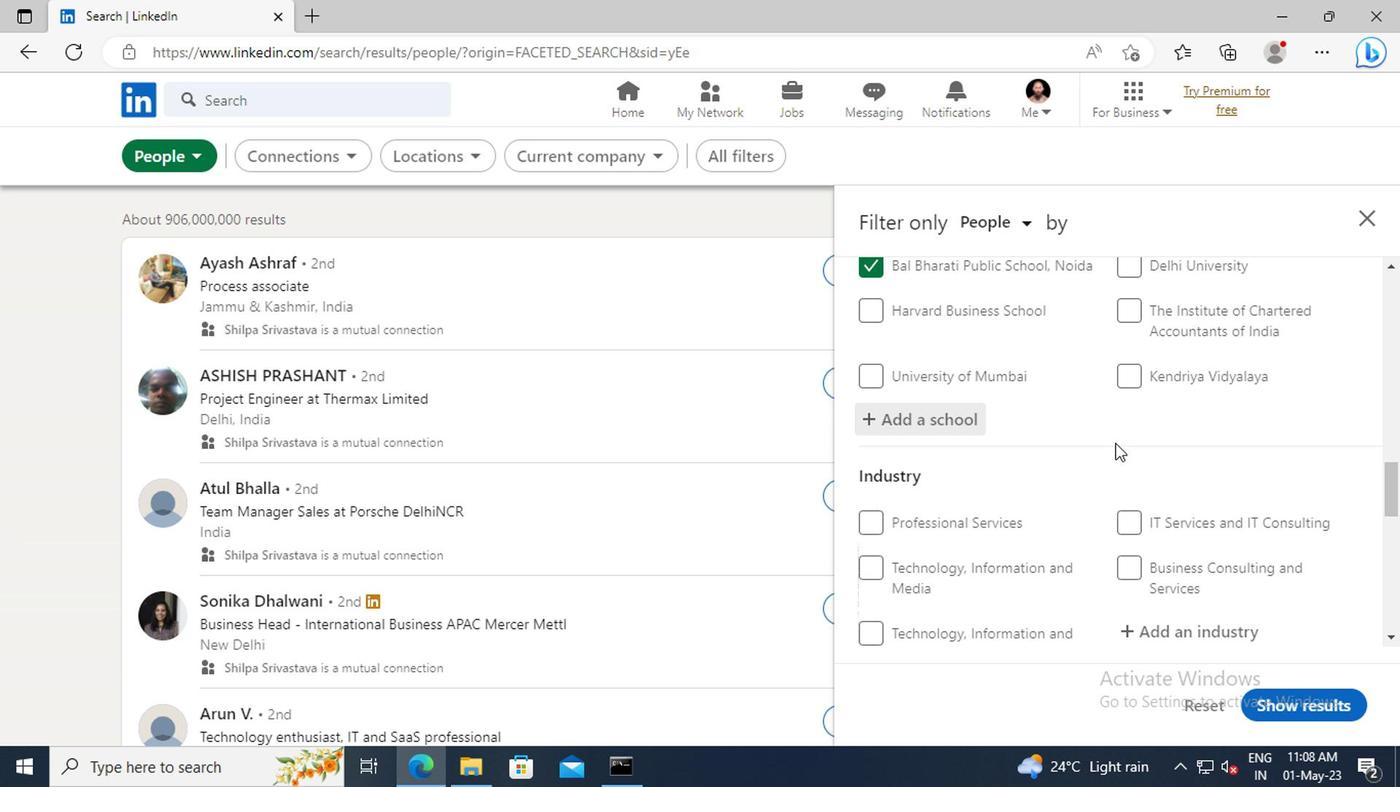 
Action: Mouse moved to (1112, 423)
Screenshot: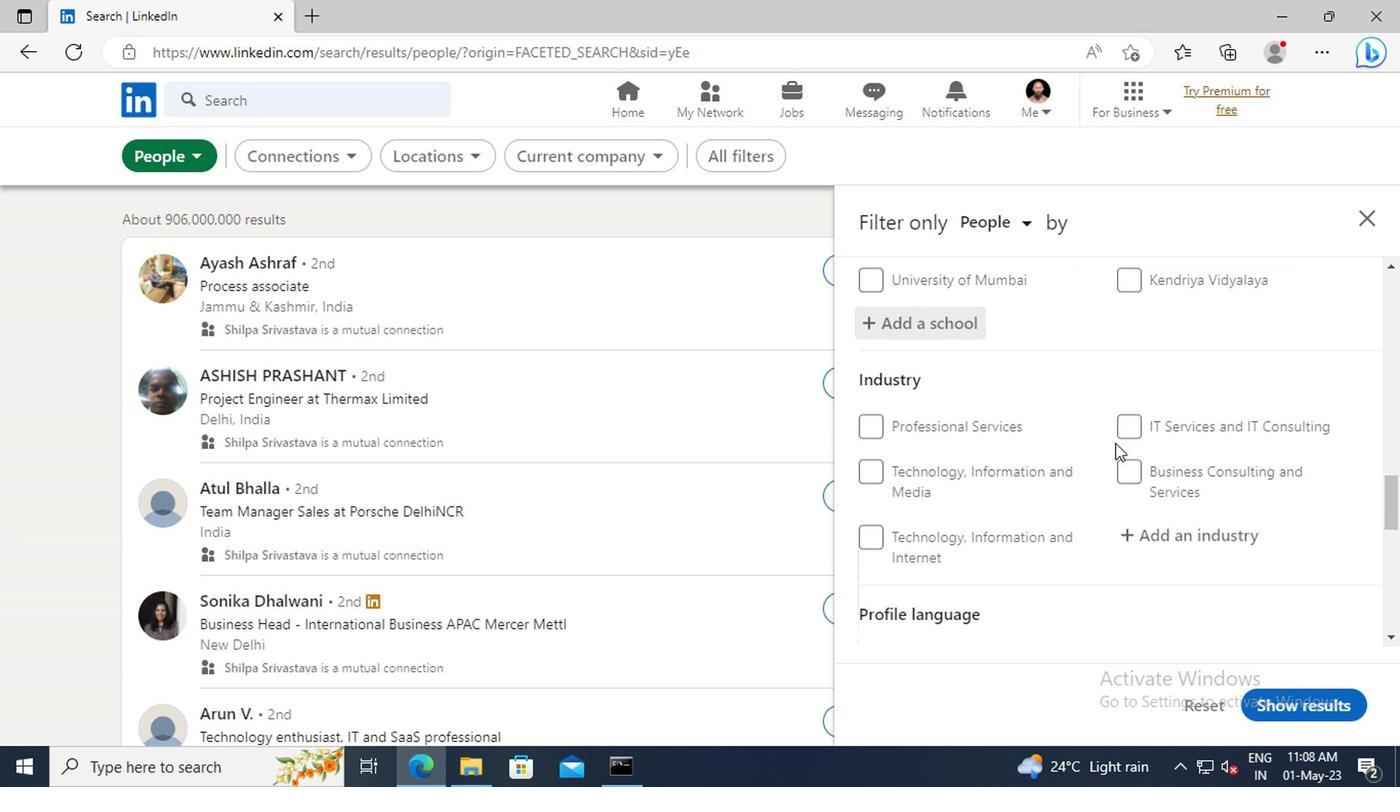 
Action: Mouse scrolled (1112, 422) with delta (0, 0)
Screenshot: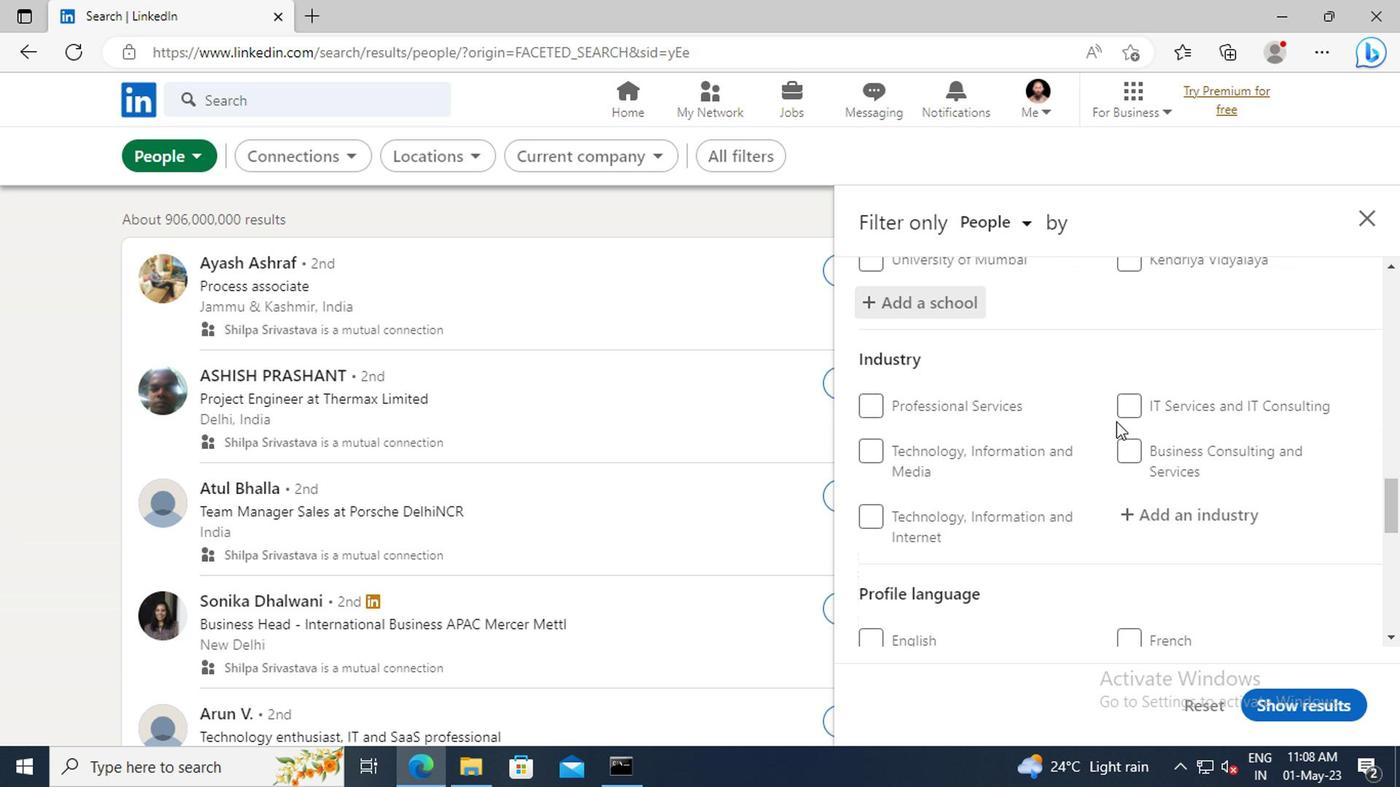 
Action: Mouse moved to (1136, 448)
Screenshot: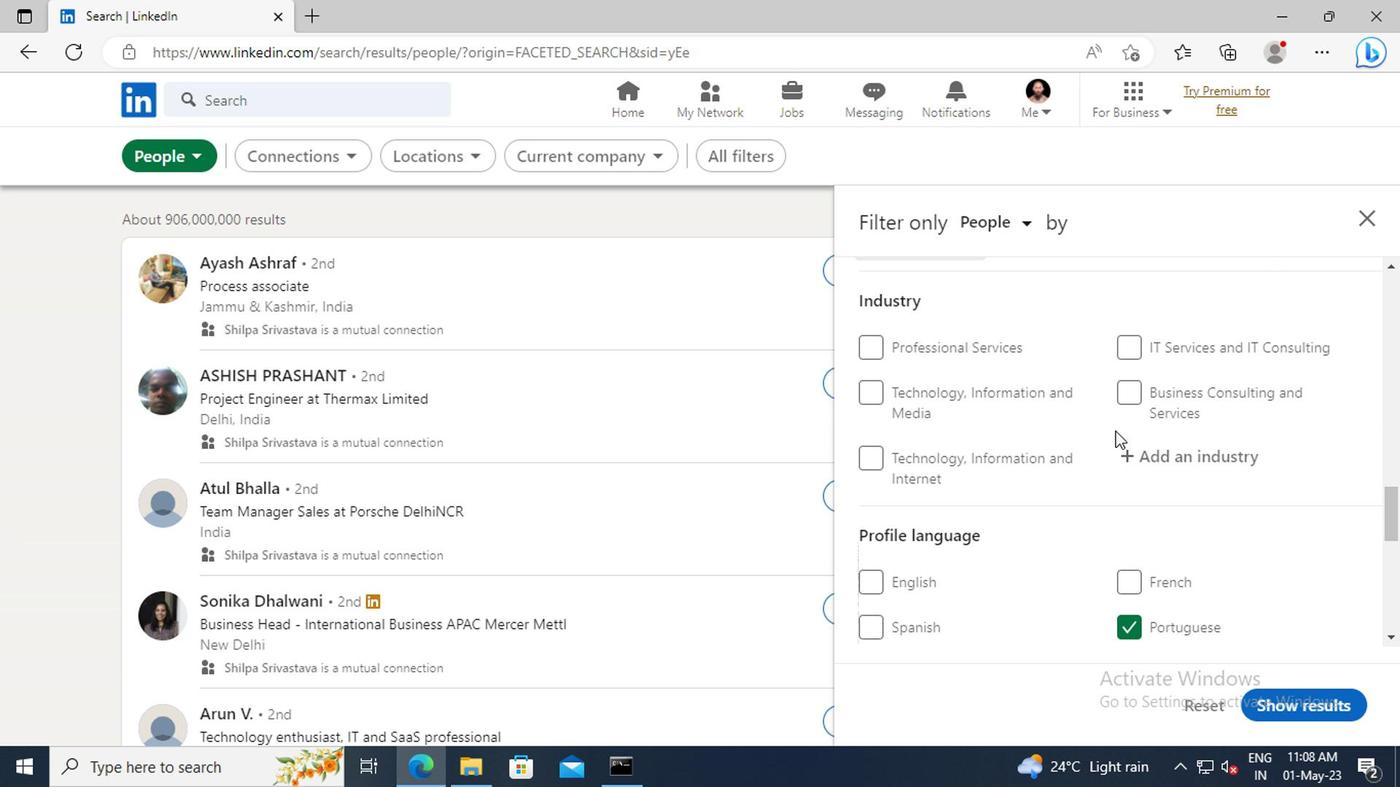 
Action: Mouse pressed left at (1136, 448)
Screenshot: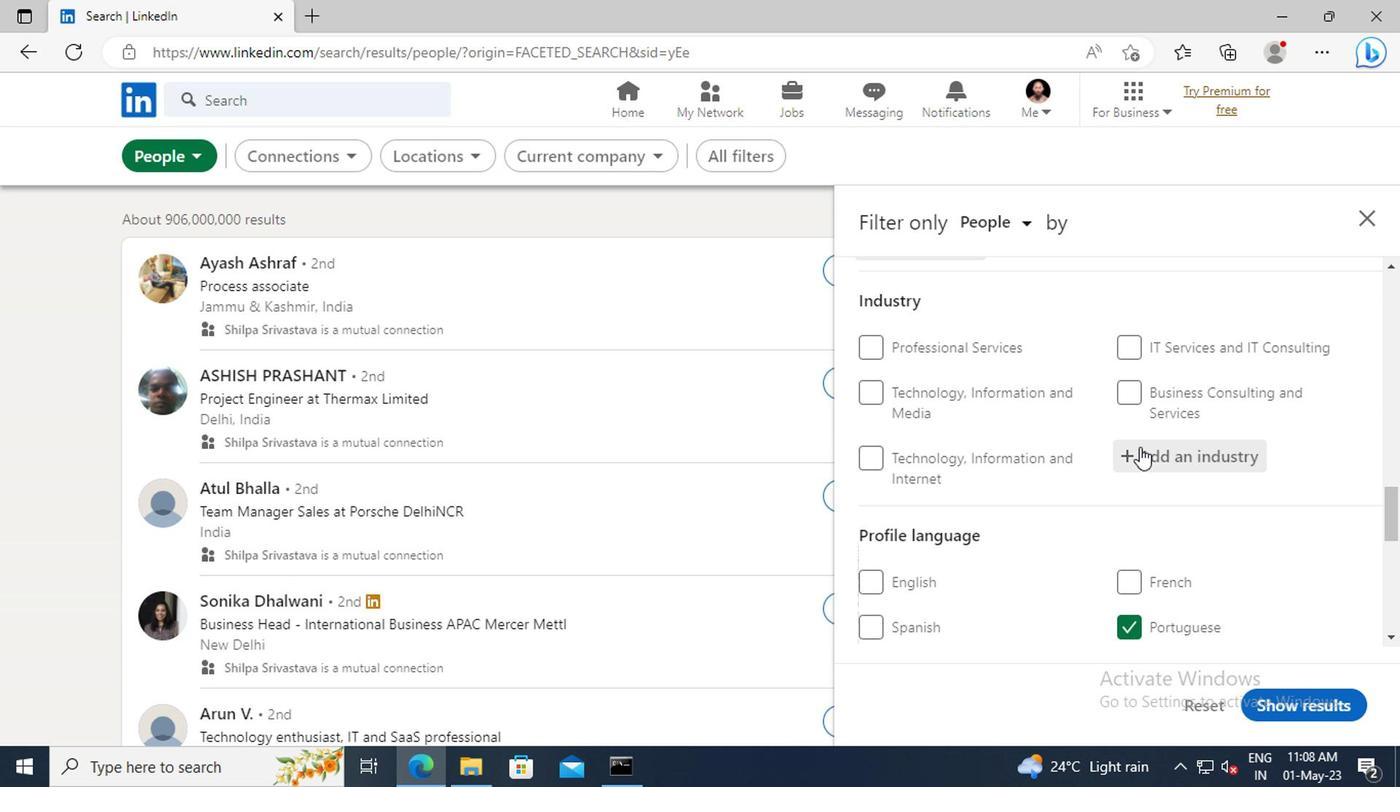 
Action: Key pressed <Key.shift>TELEPHONE<Key.space>
Screenshot: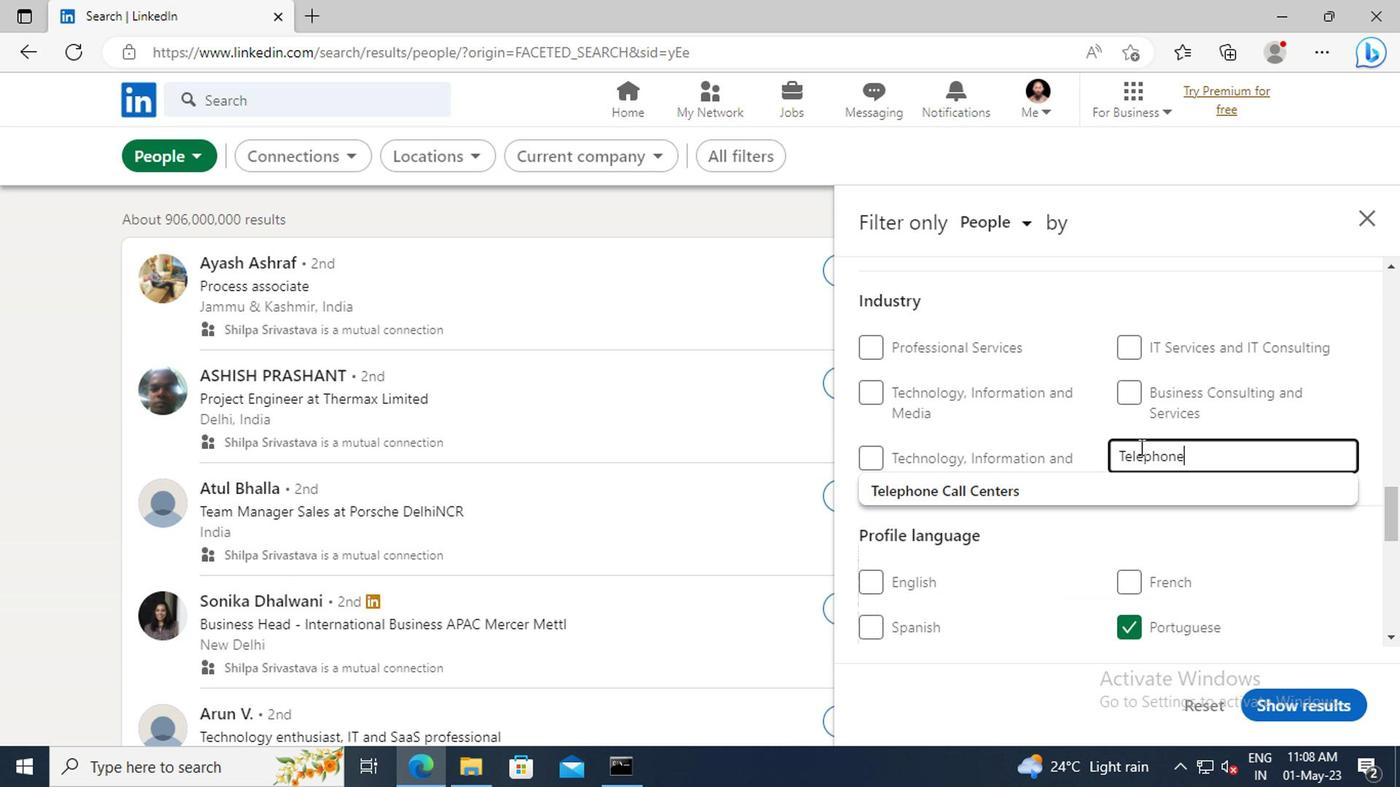 
Action: Mouse moved to (1131, 488)
Screenshot: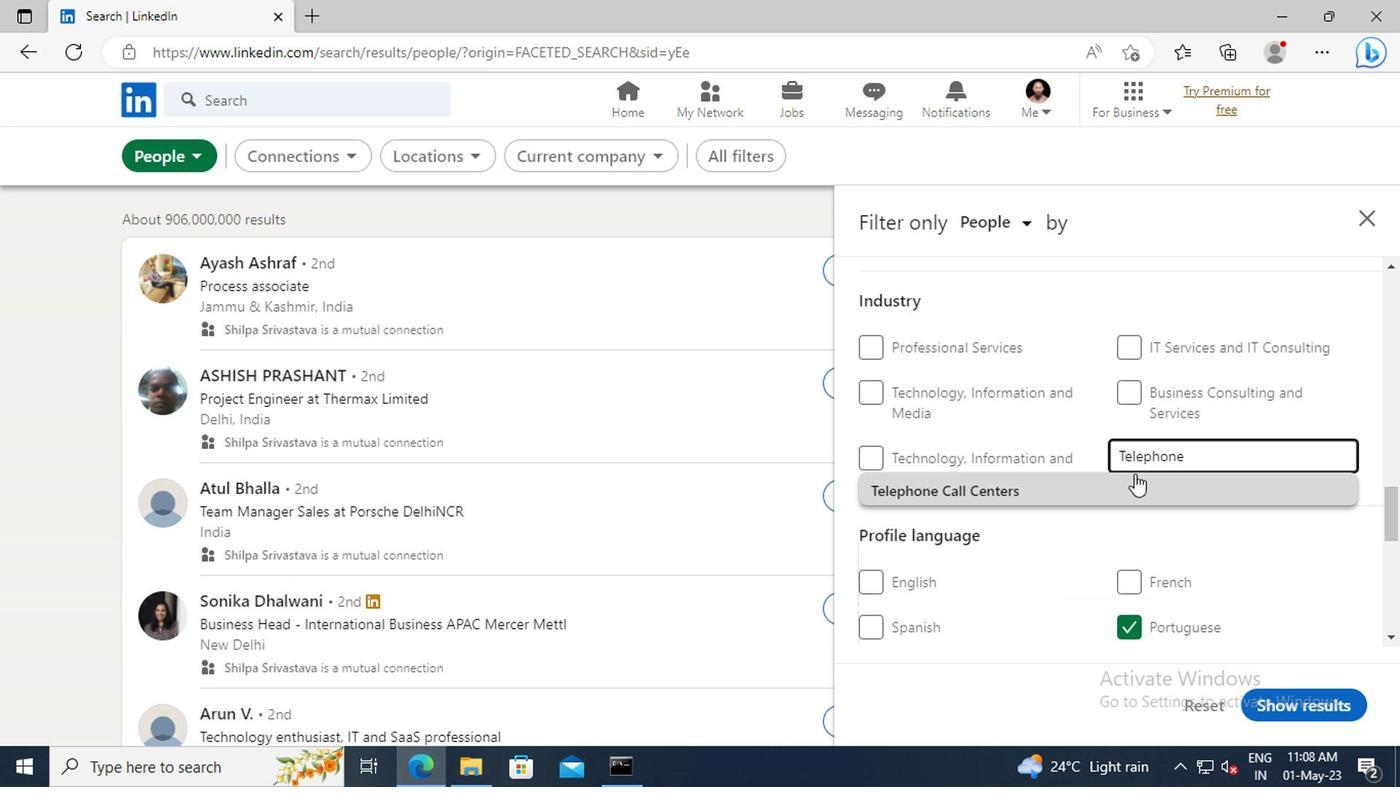 
Action: Mouse pressed left at (1131, 488)
Screenshot: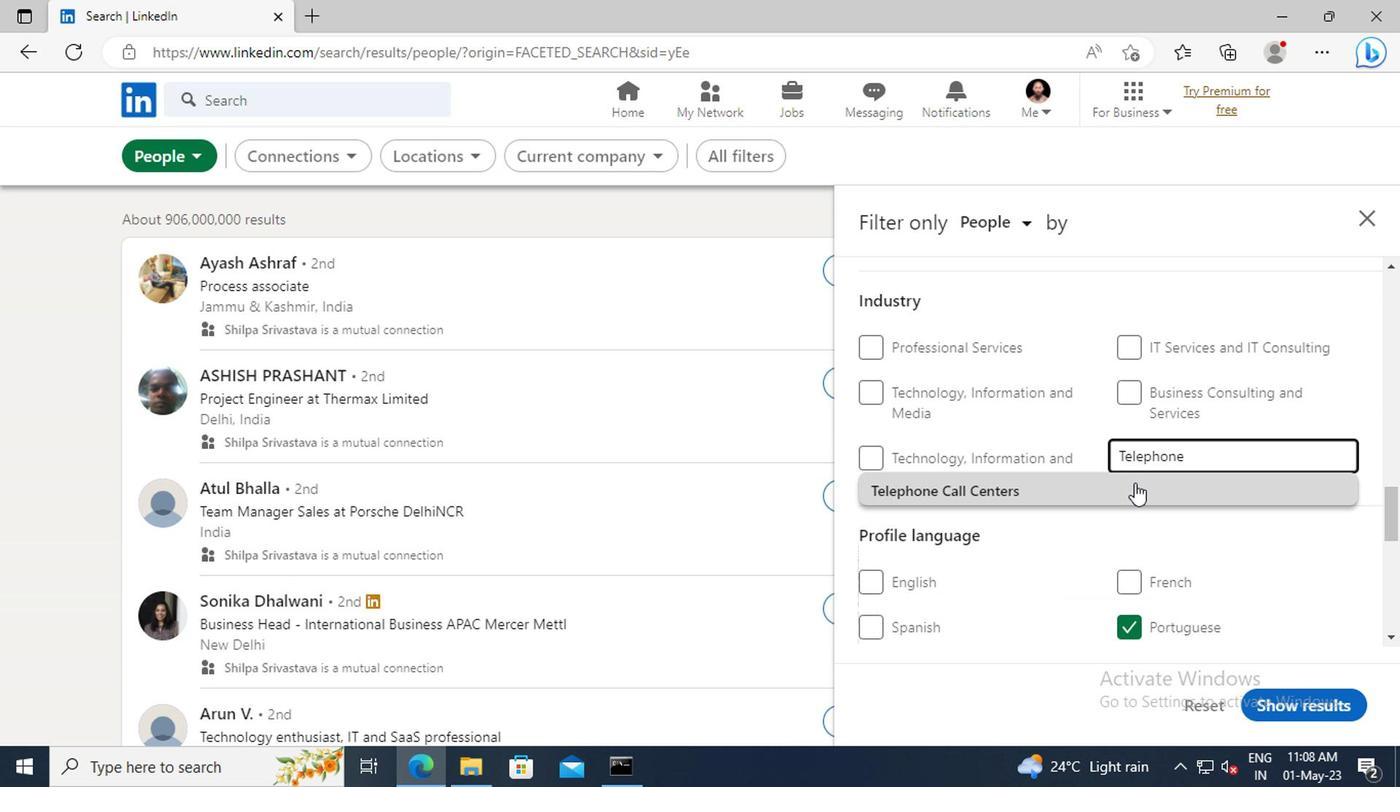 
Action: Mouse scrolled (1131, 487) with delta (0, -1)
Screenshot: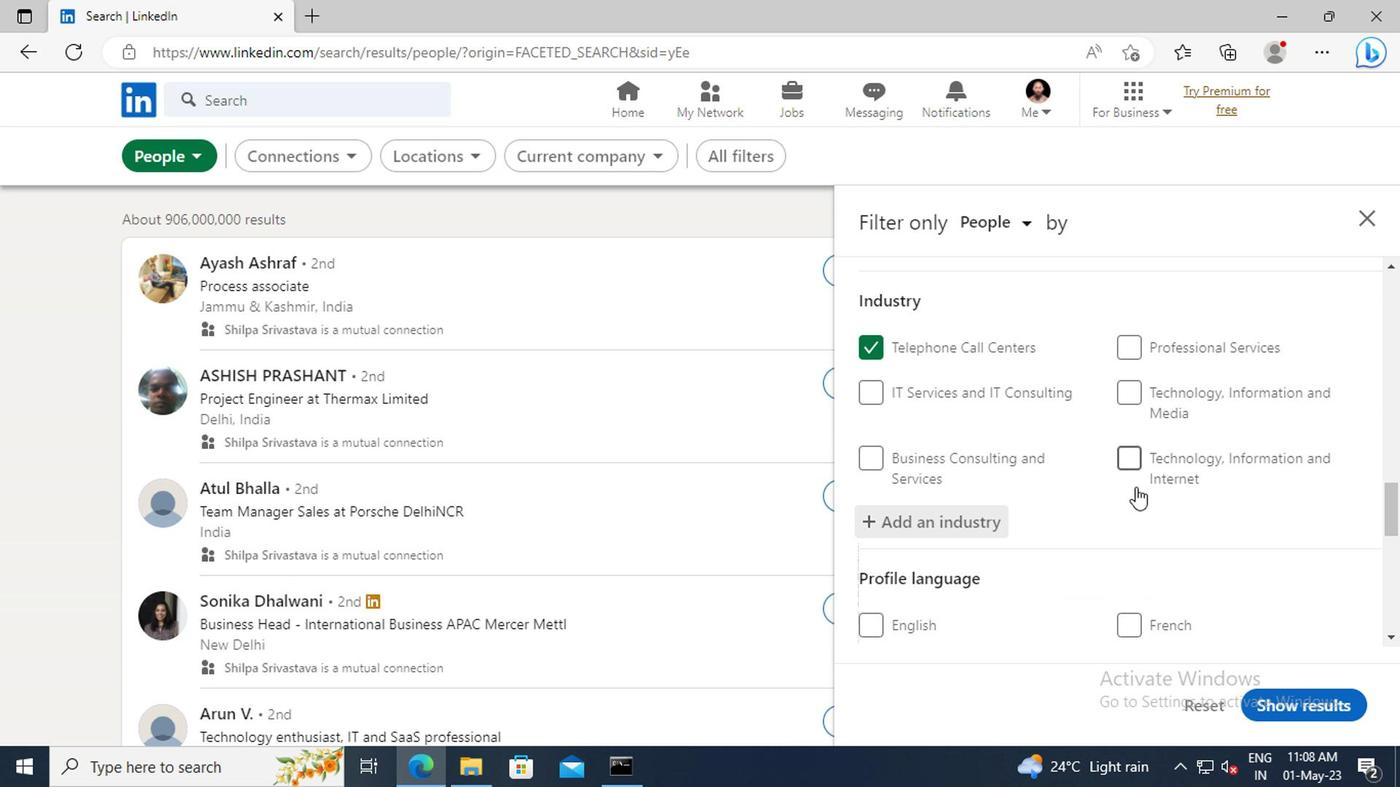 
Action: Mouse scrolled (1131, 487) with delta (0, -1)
Screenshot: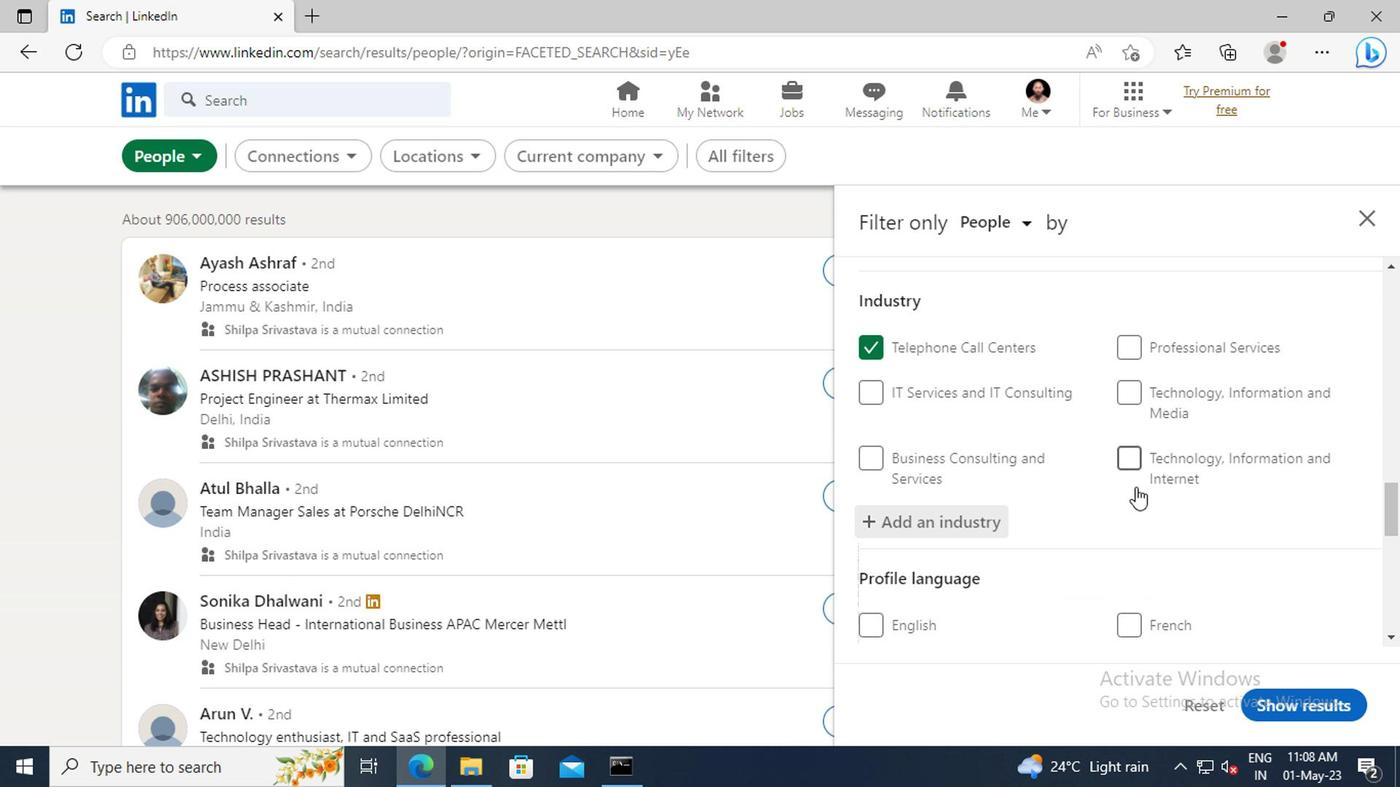 
Action: Mouse moved to (1131, 458)
Screenshot: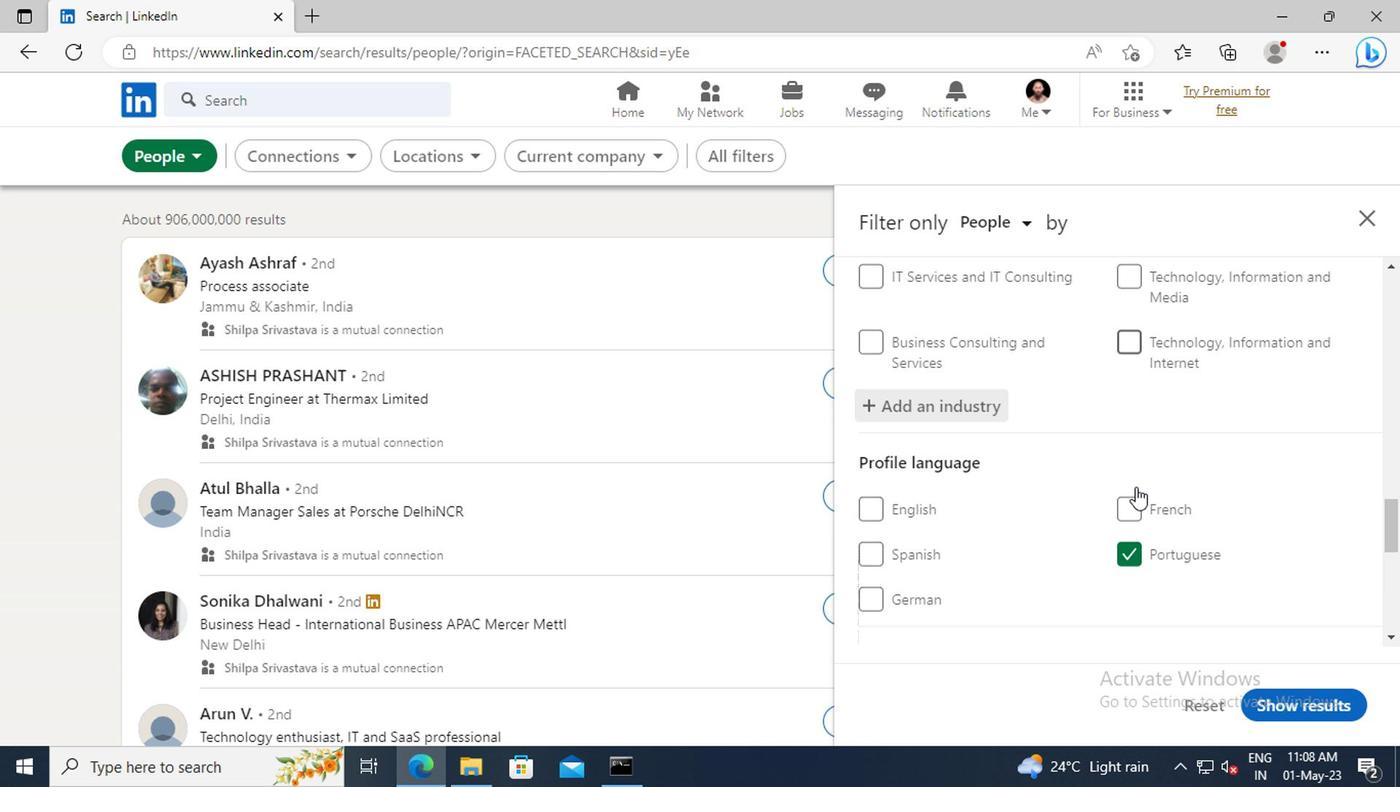
Action: Mouse scrolled (1131, 458) with delta (0, 0)
Screenshot: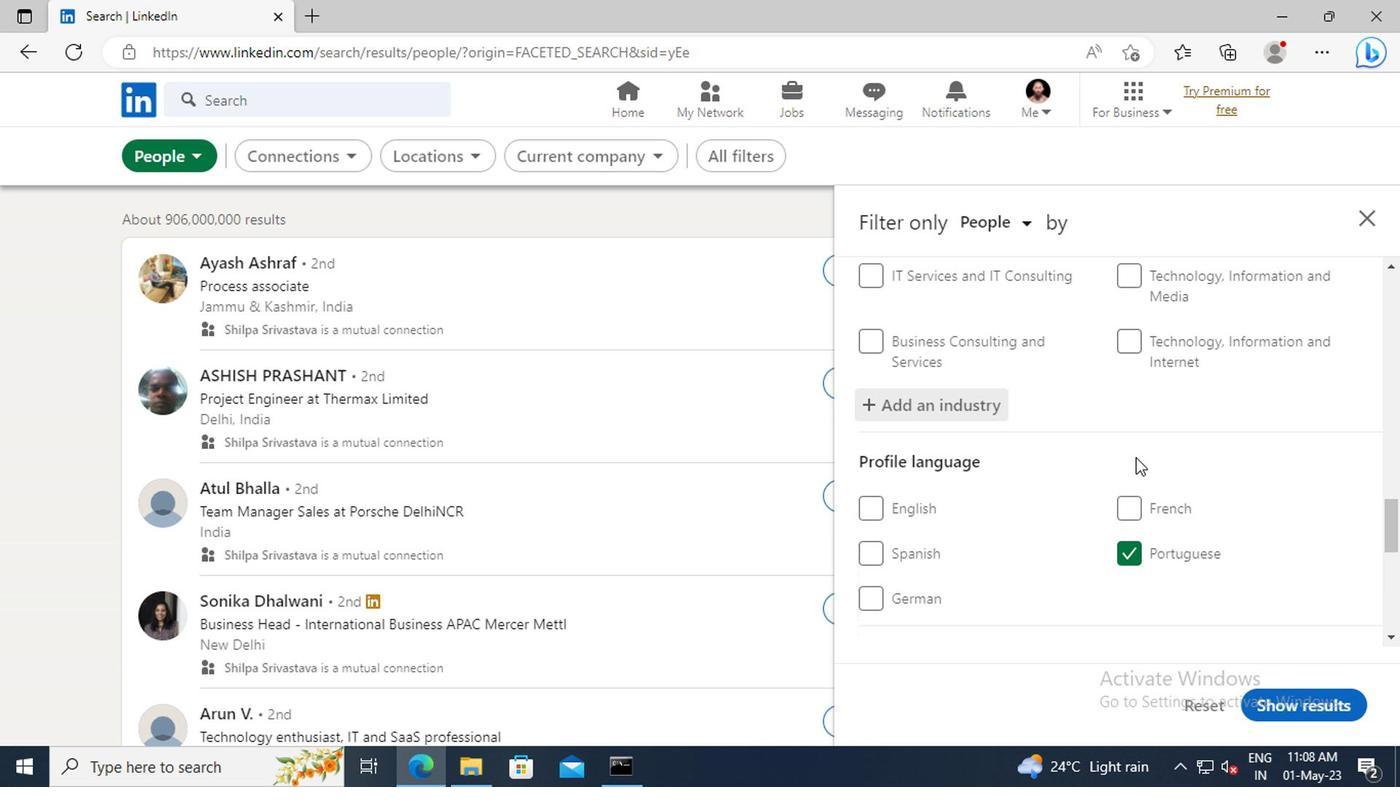 
Action: Mouse moved to (1142, 408)
Screenshot: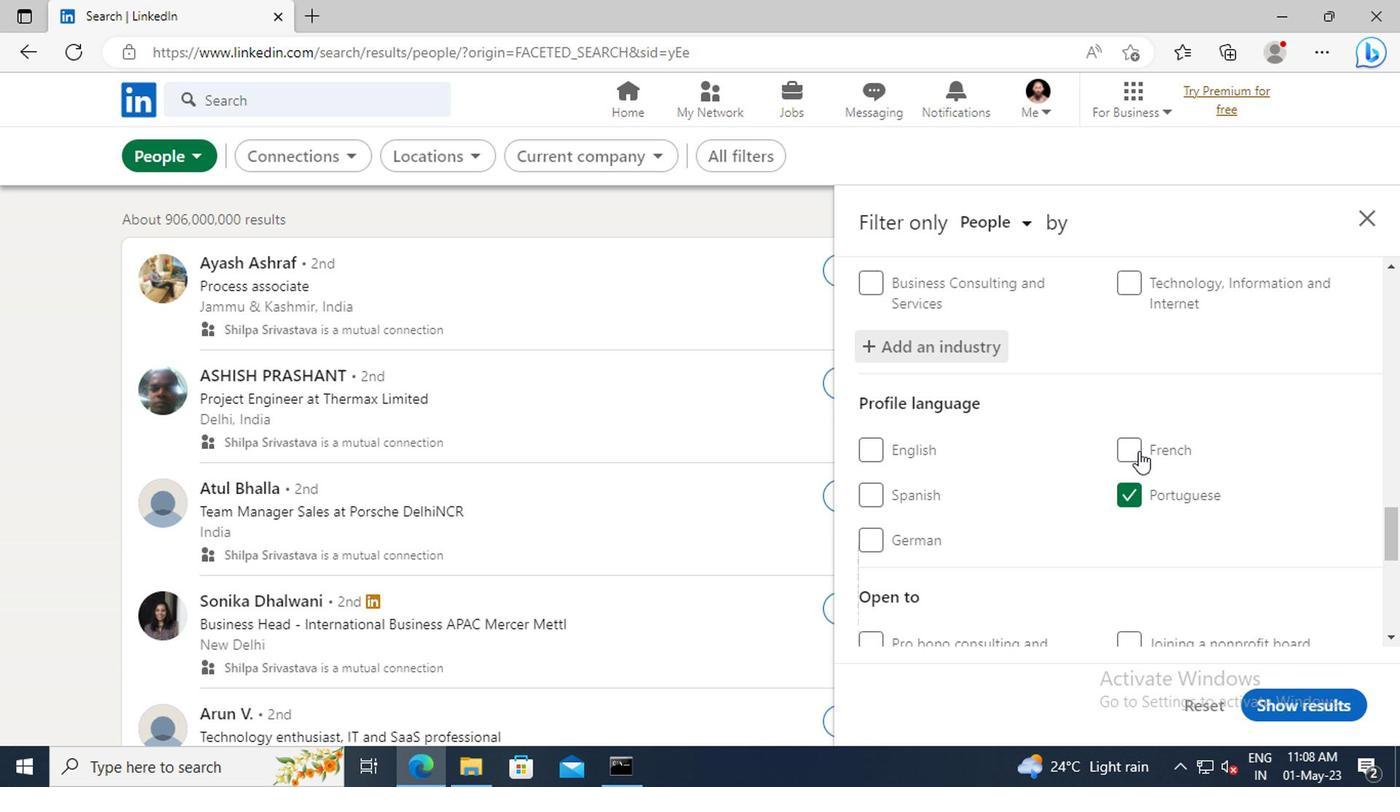
Action: Mouse scrolled (1142, 407) with delta (0, 0)
Screenshot: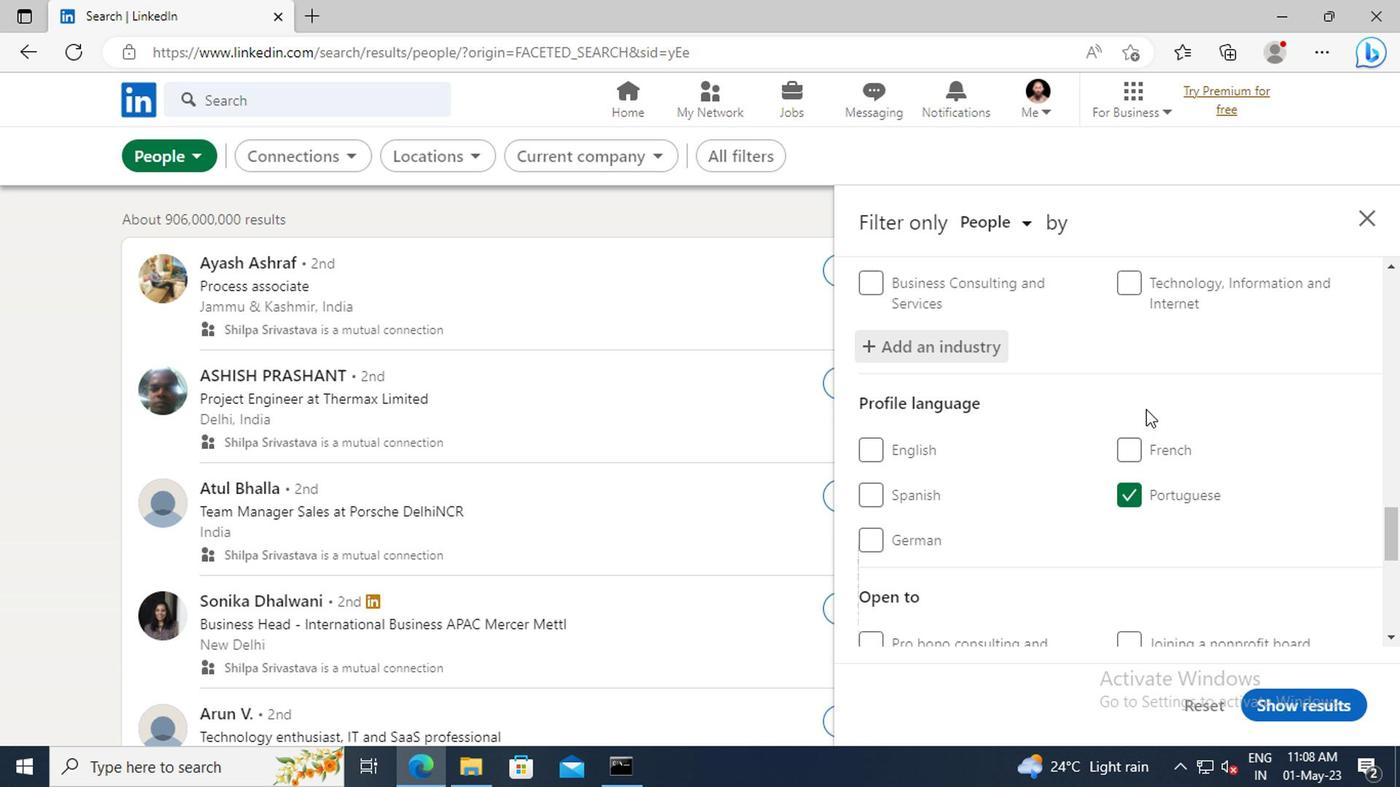 
Action: Mouse scrolled (1142, 407) with delta (0, 0)
Screenshot: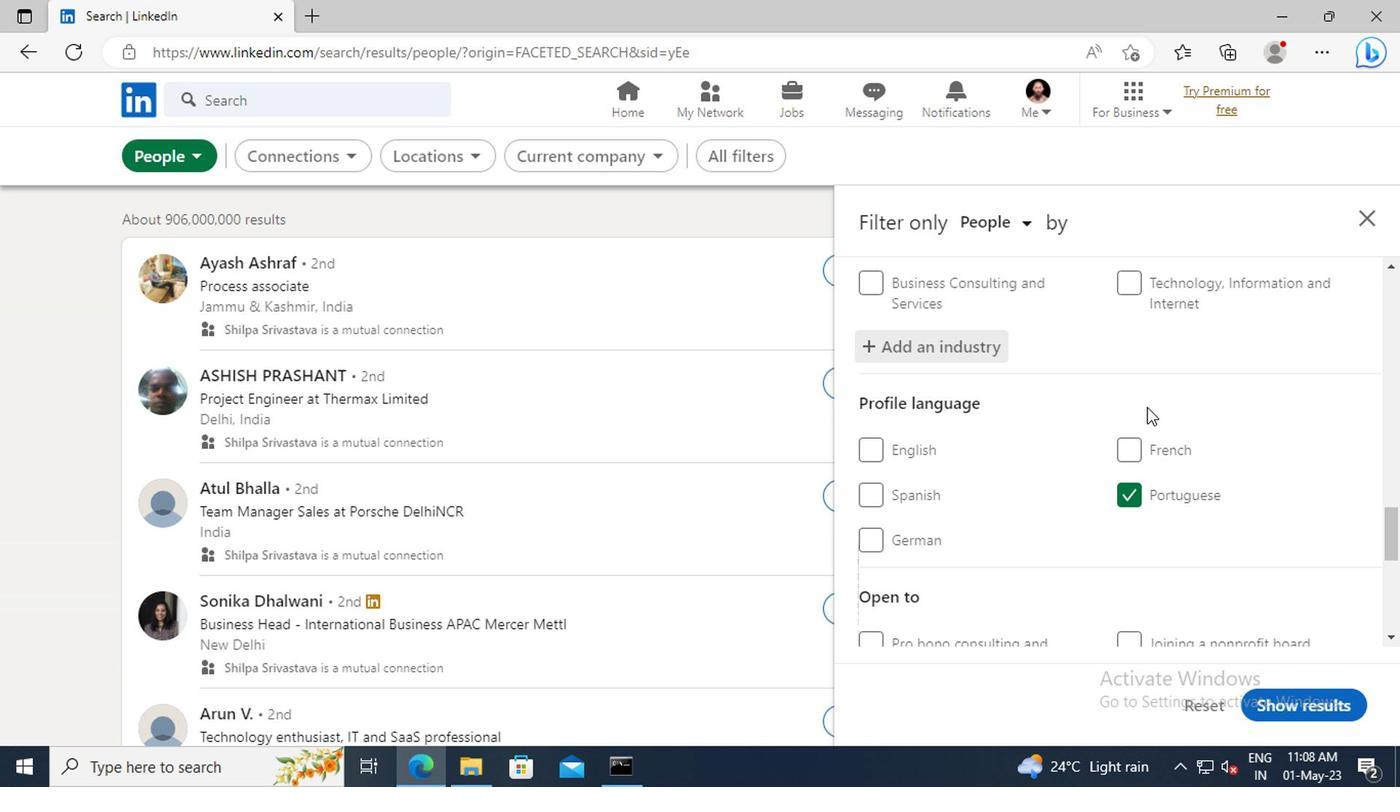 
Action: Mouse scrolled (1142, 407) with delta (0, 0)
Screenshot: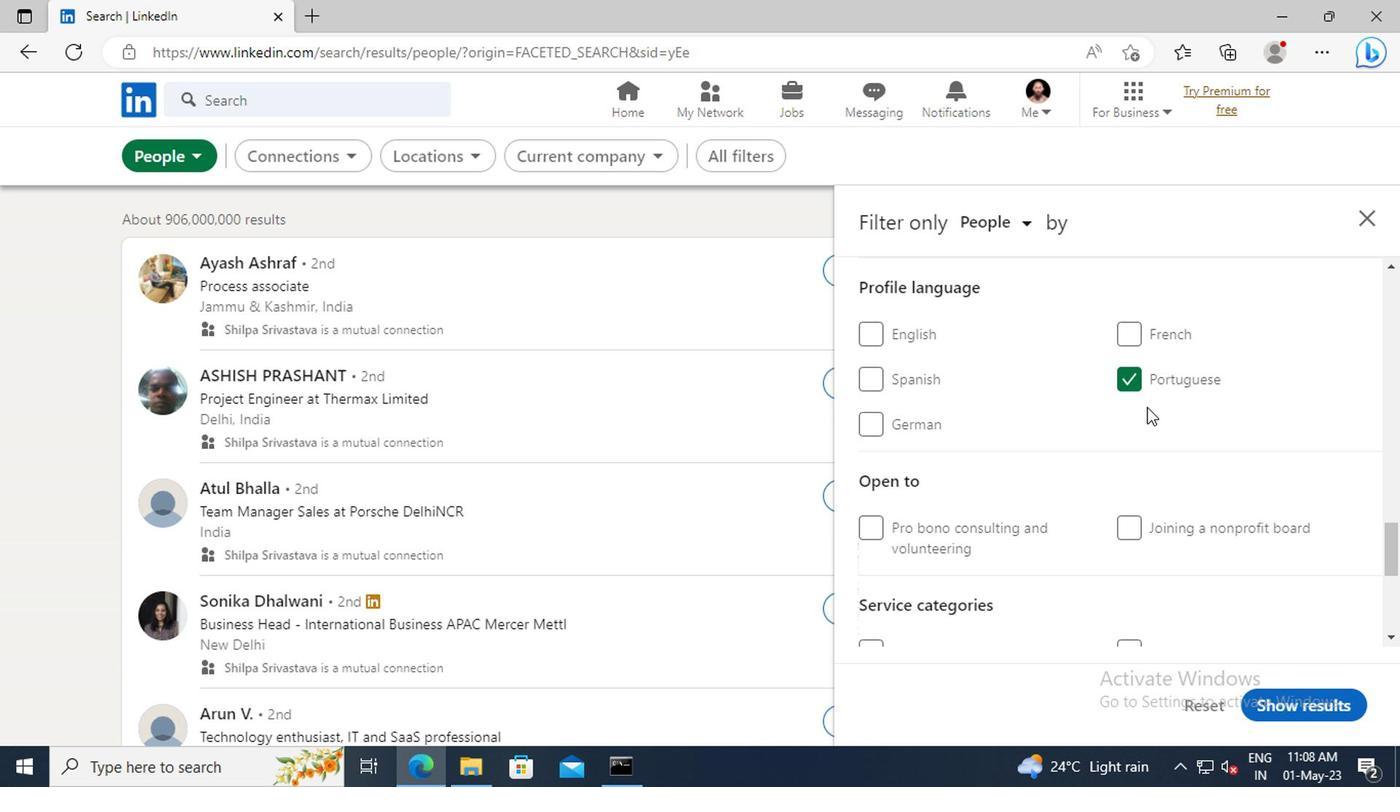
Action: Mouse scrolled (1142, 407) with delta (0, 0)
Screenshot: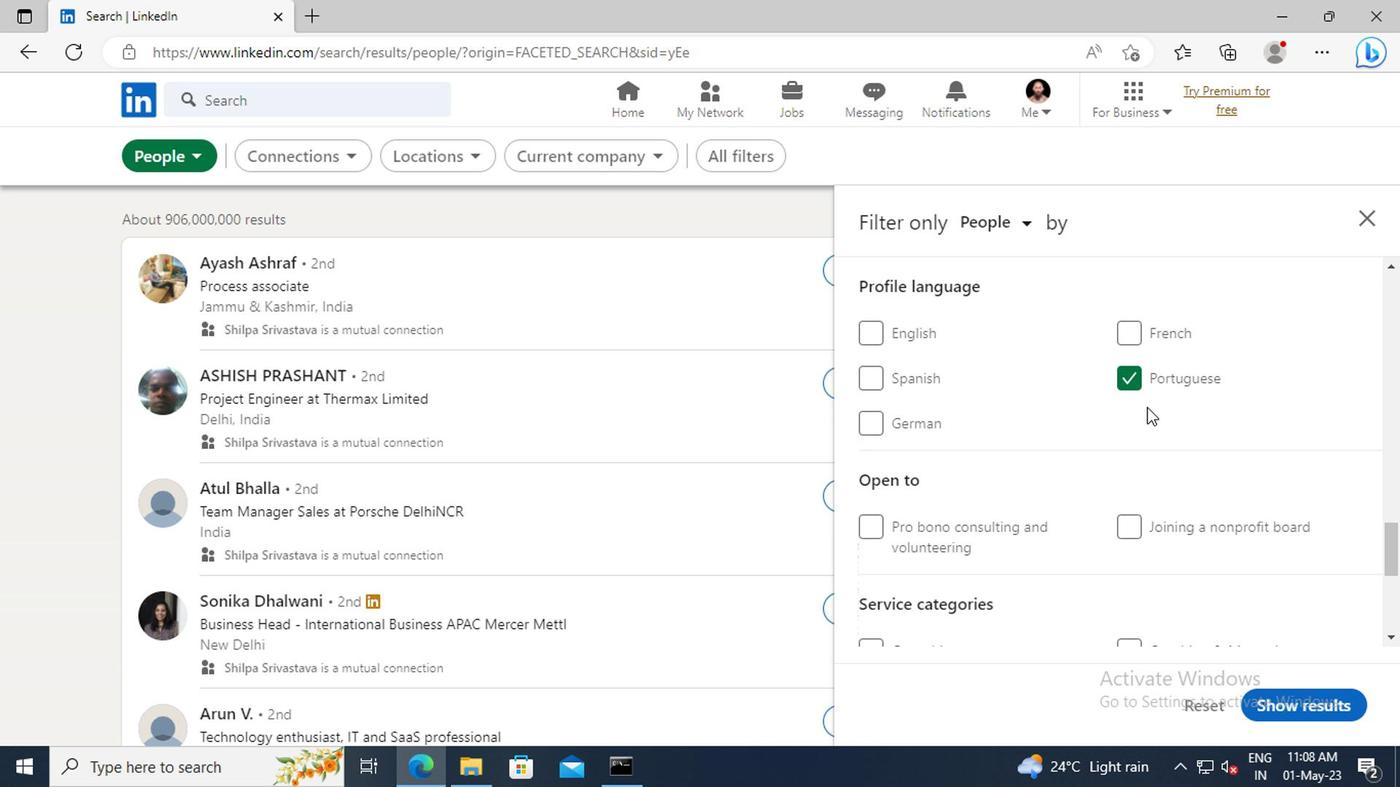 
Action: Mouse scrolled (1142, 407) with delta (0, 0)
Screenshot: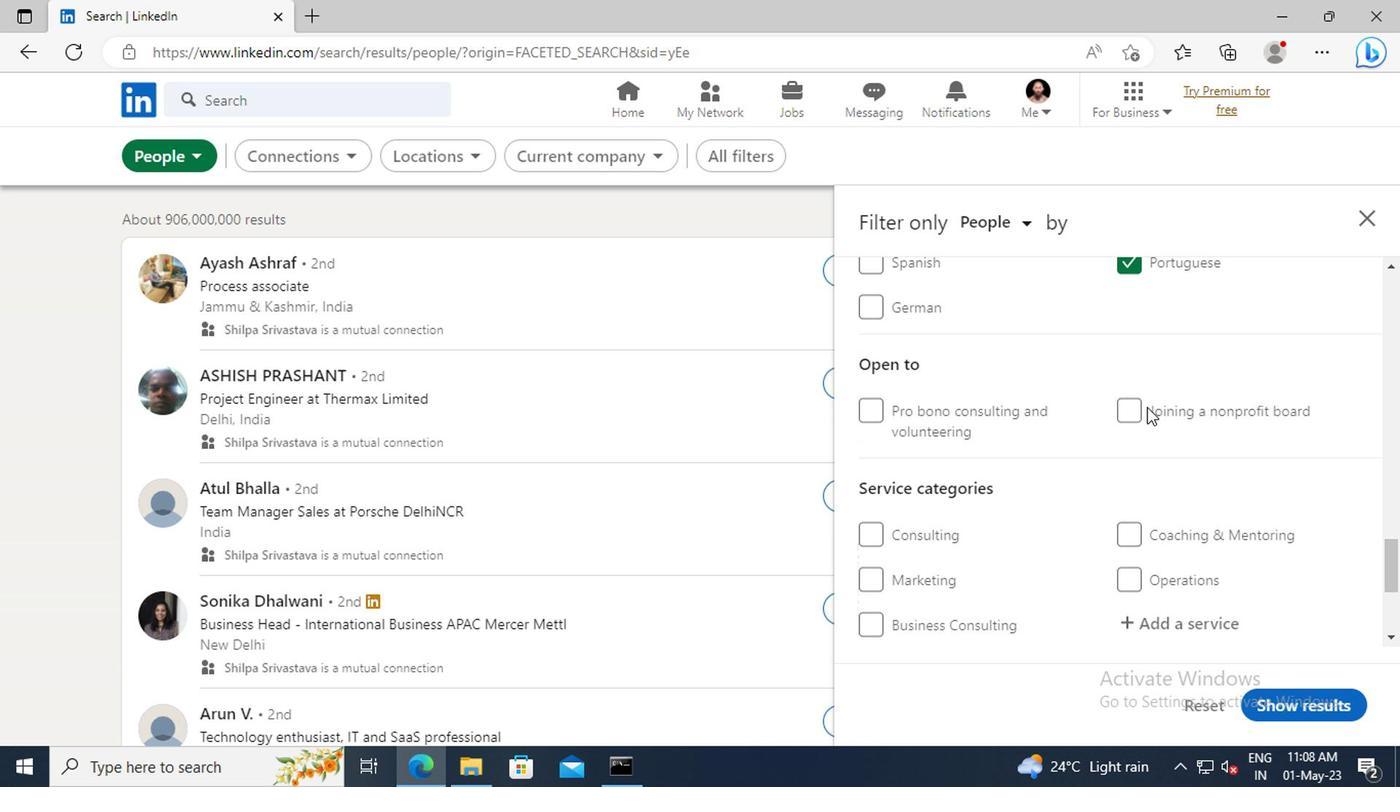 
Action: Mouse scrolled (1142, 407) with delta (0, 0)
Screenshot: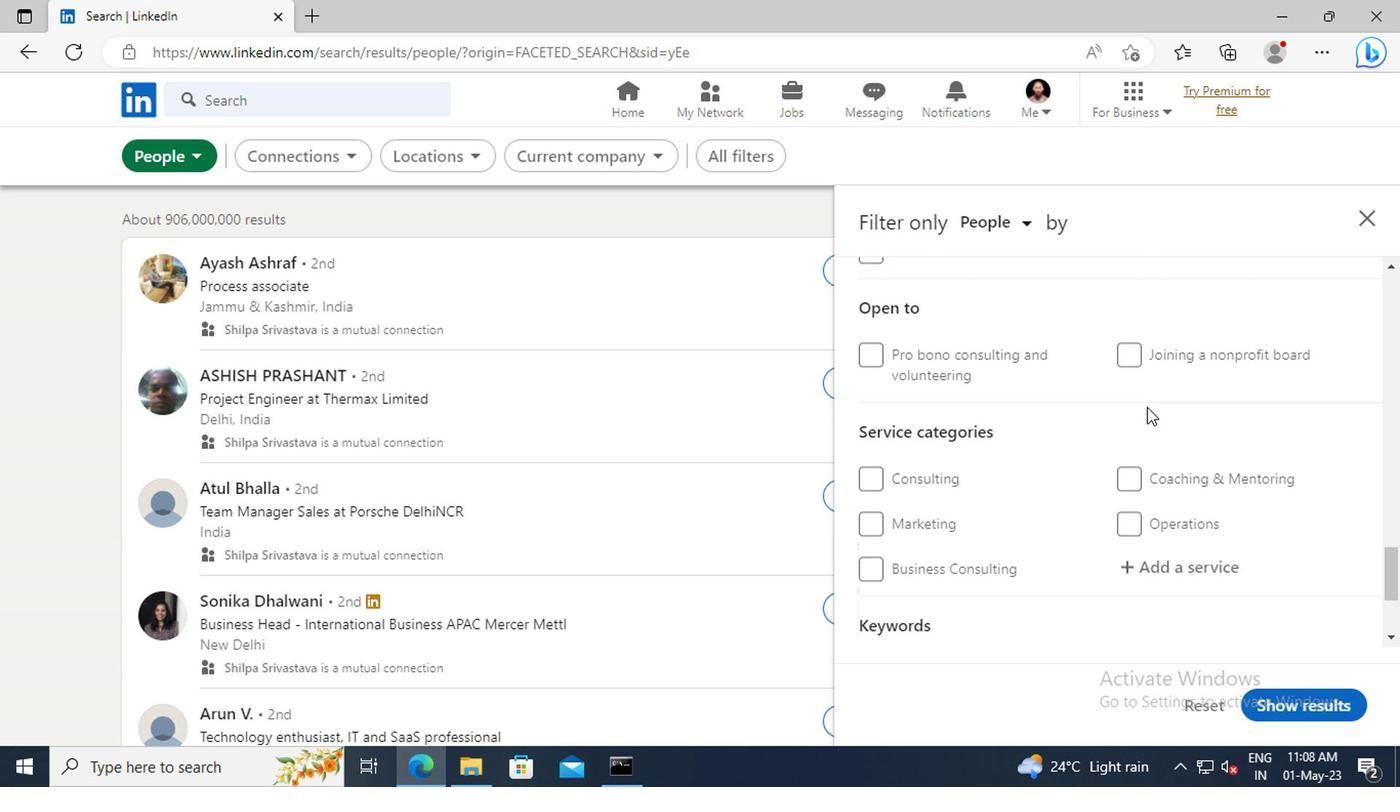 
Action: Mouse scrolled (1142, 407) with delta (0, 0)
Screenshot: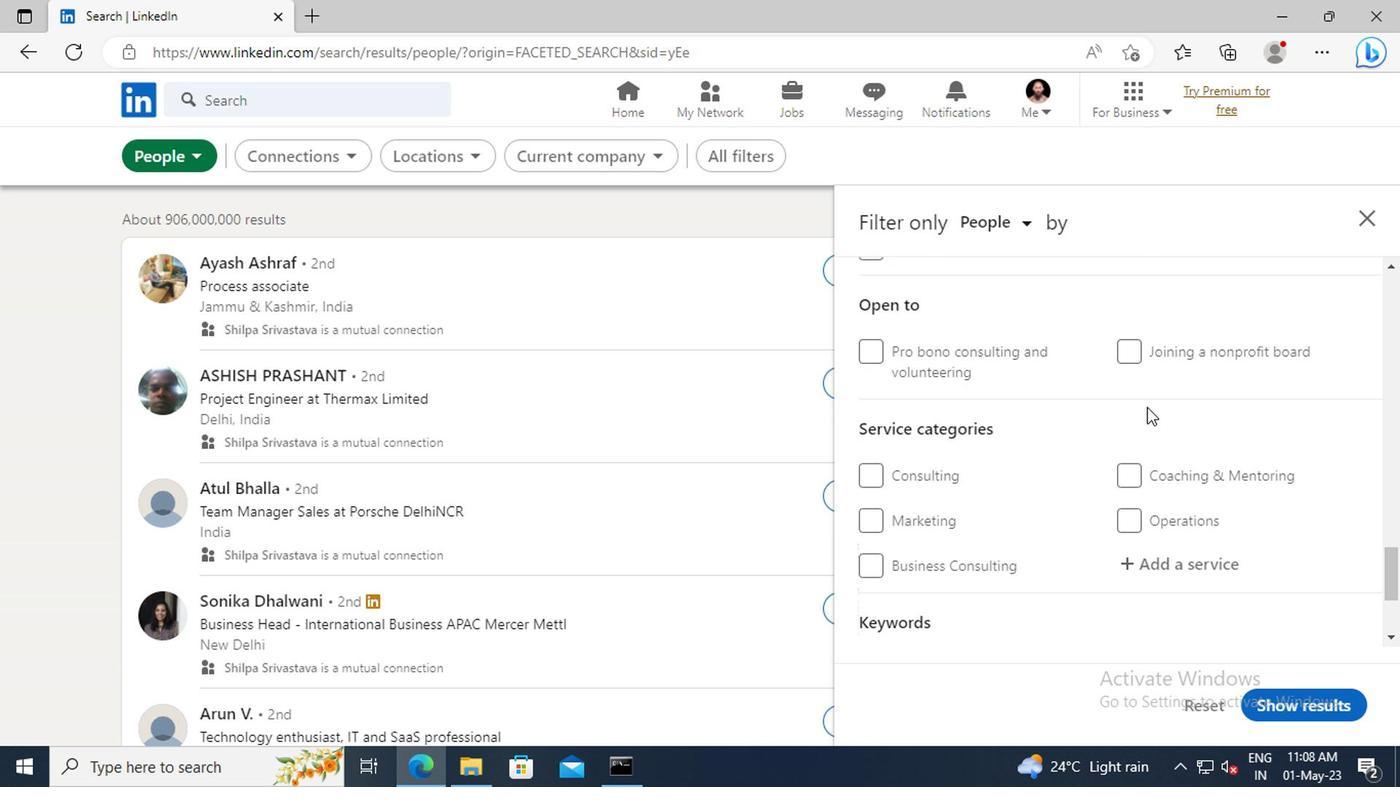 
Action: Mouse moved to (1142, 443)
Screenshot: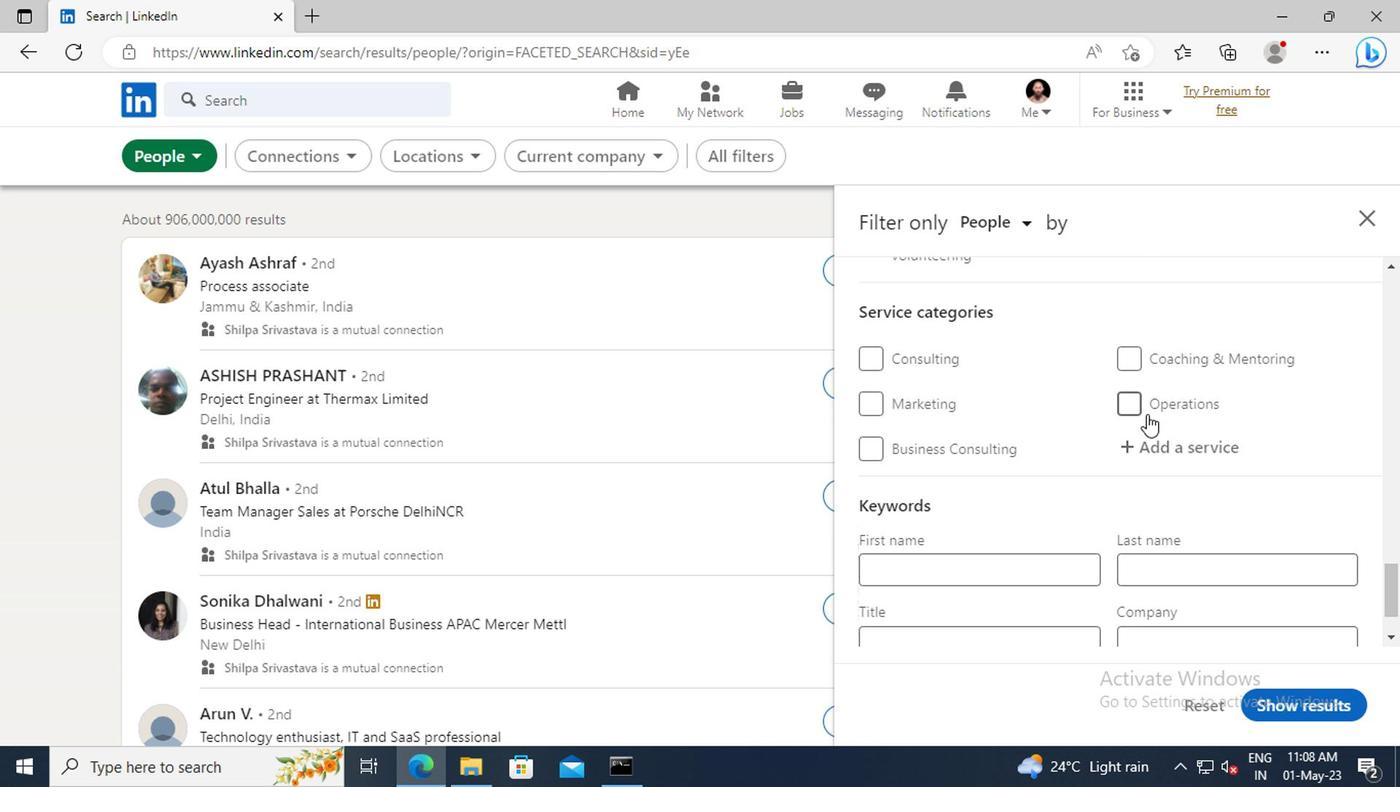 
Action: Mouse pressed left at (1142, 443)
Screenshot: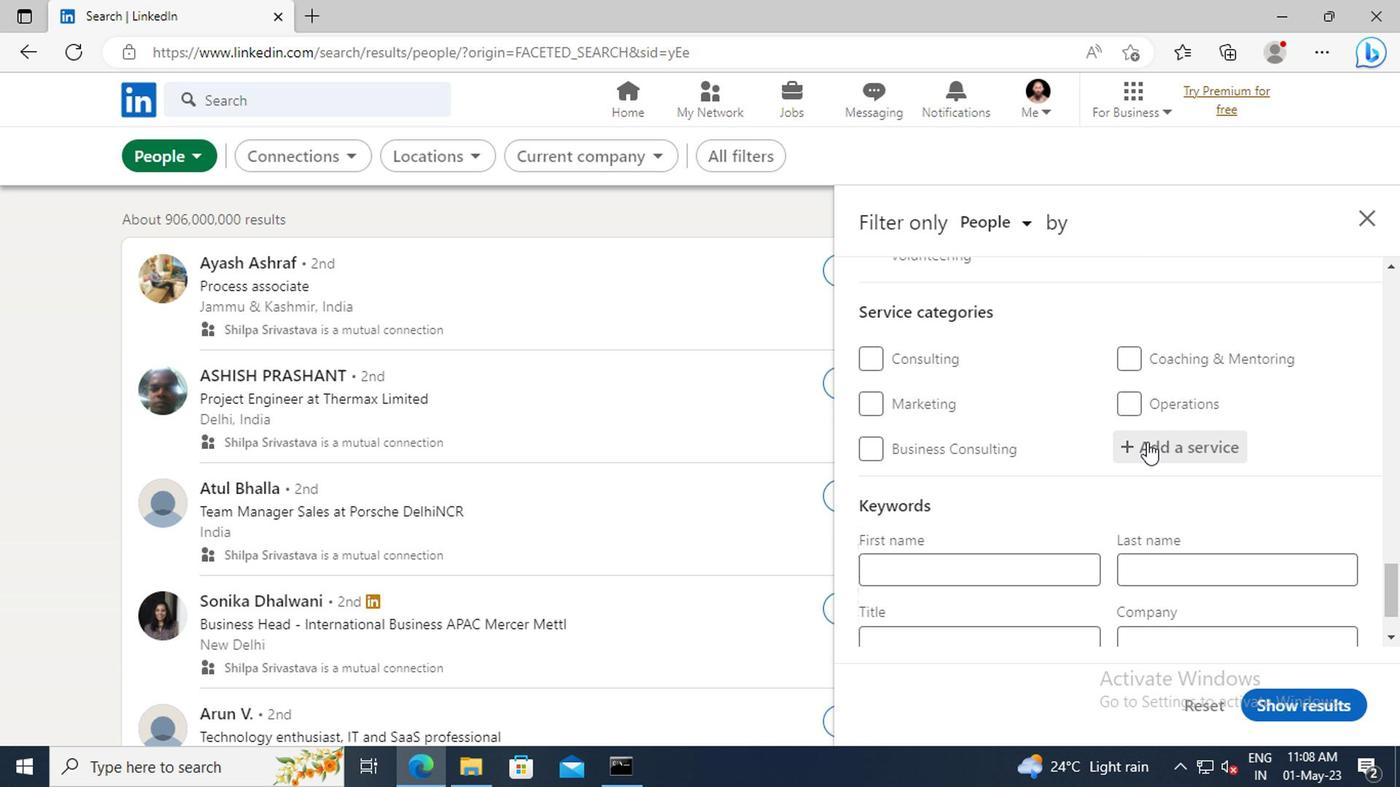 
Action: Key pressed <Key.shift>EVENT<Key.space><Key.shift>PHOT
Screenshot: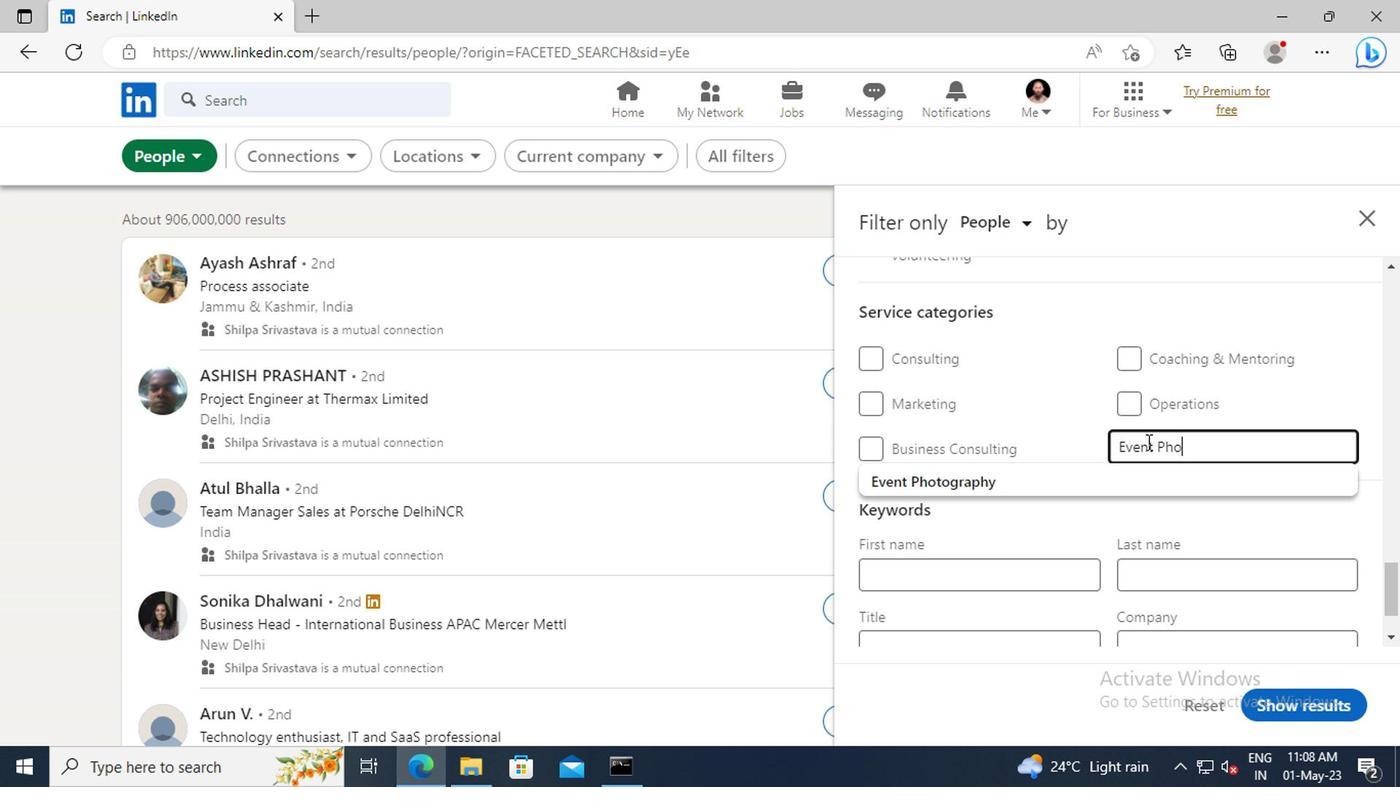 
Action: Mouse moved to (1121, 474)
Screenshot: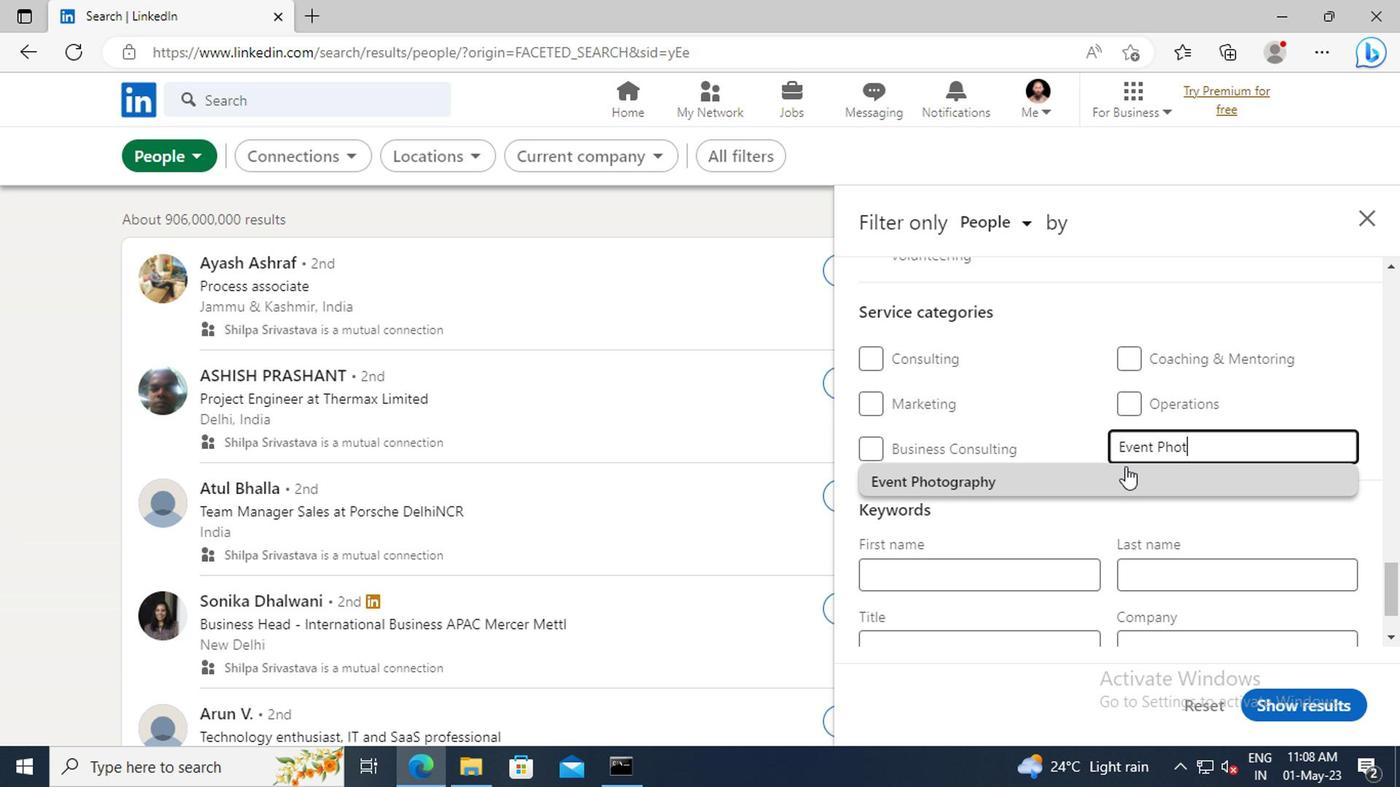 
Action: Mouse pressed left at (1121, 474)
Screenshot: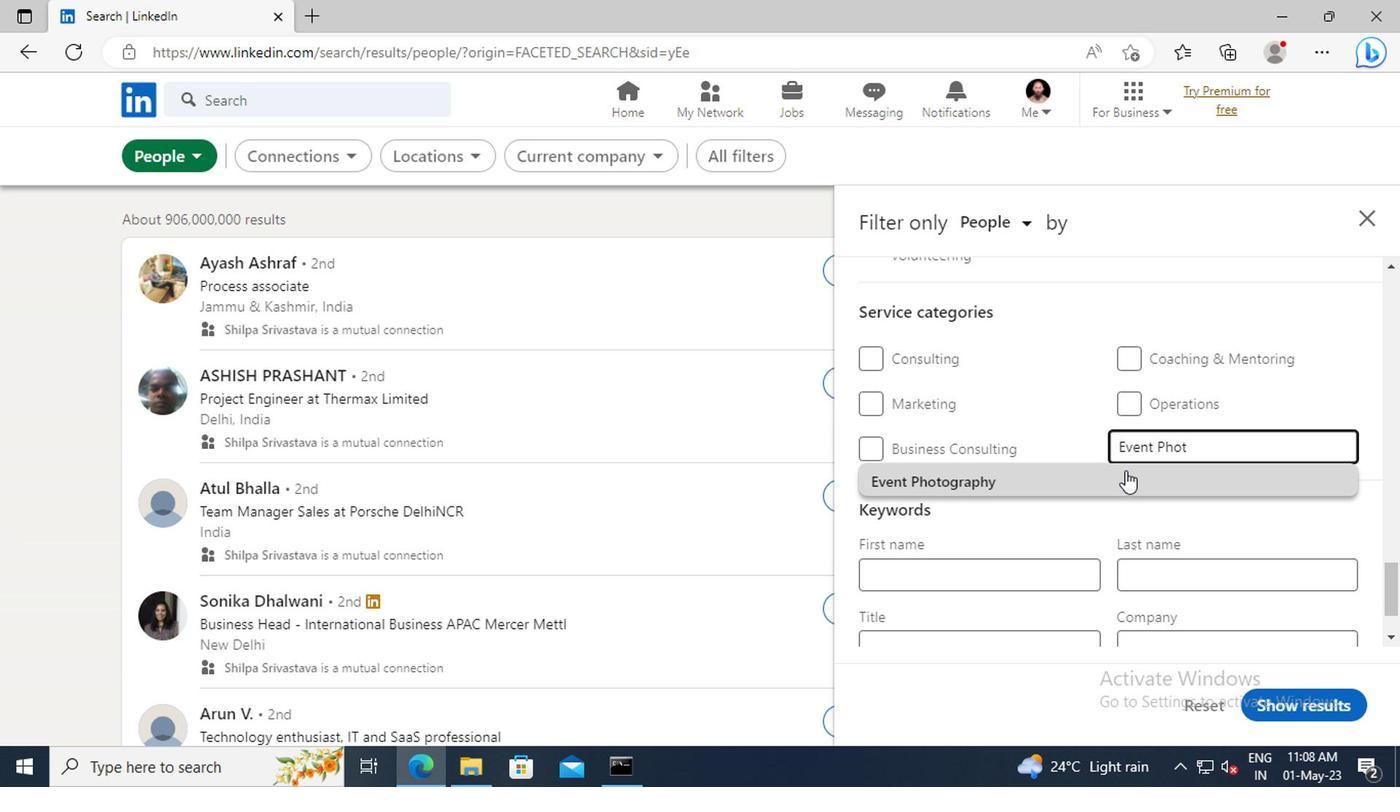
Action: Mouse scrolled (1121, 473) with delta (0, 0)
Screenshot: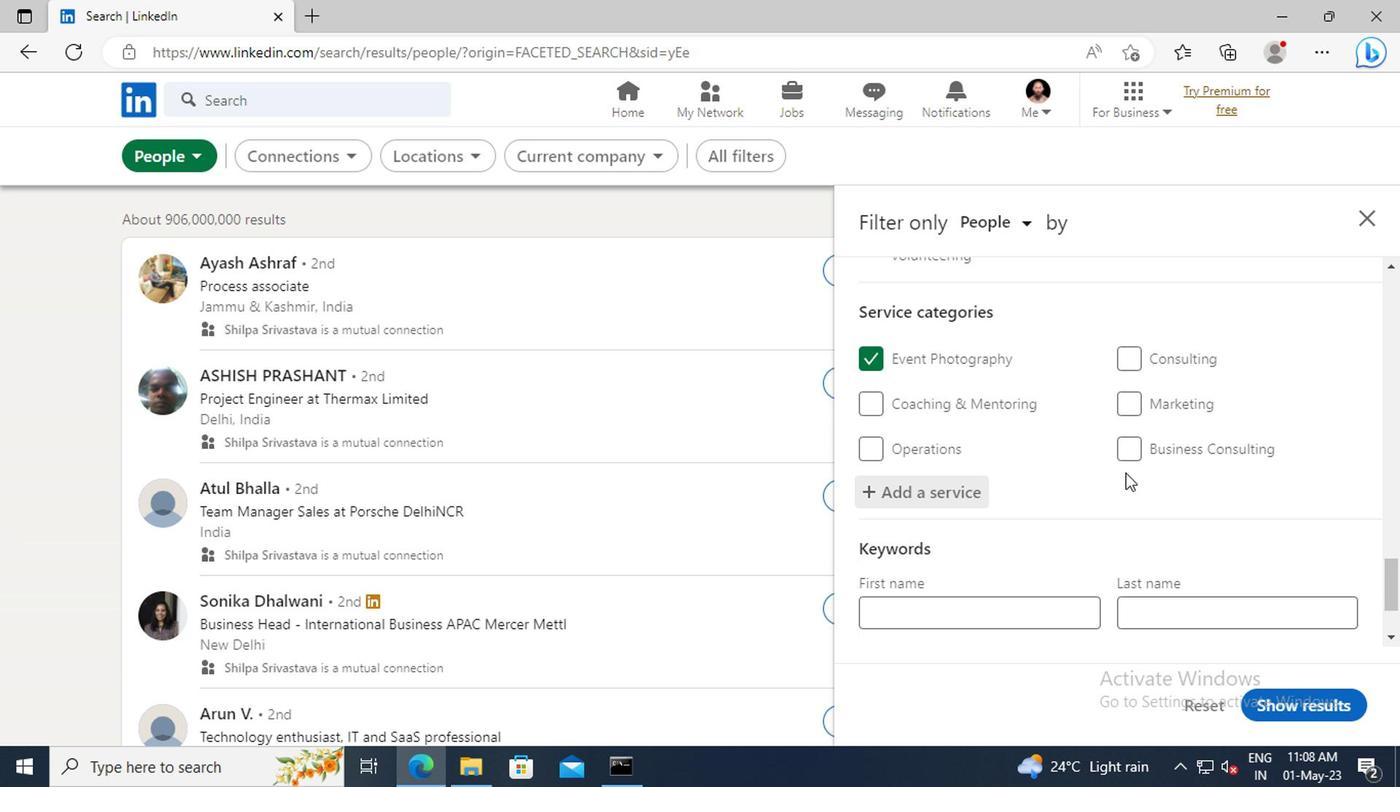 
Action: Mouse scrolled (1121, 473) with delta (0, 0)
Screenshot: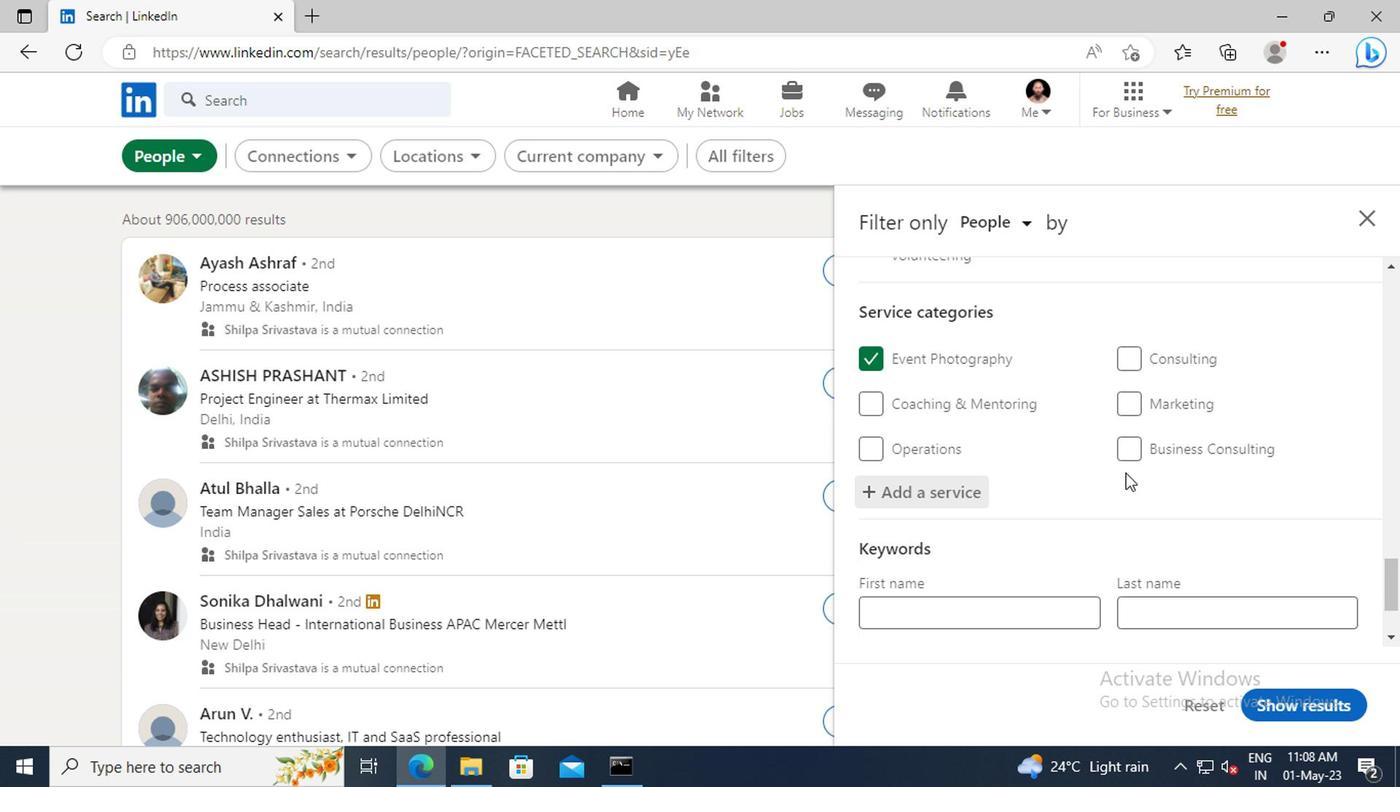 
Action: Mouse scrolled (1121, 473) with delta (0, 0)
Screenshot: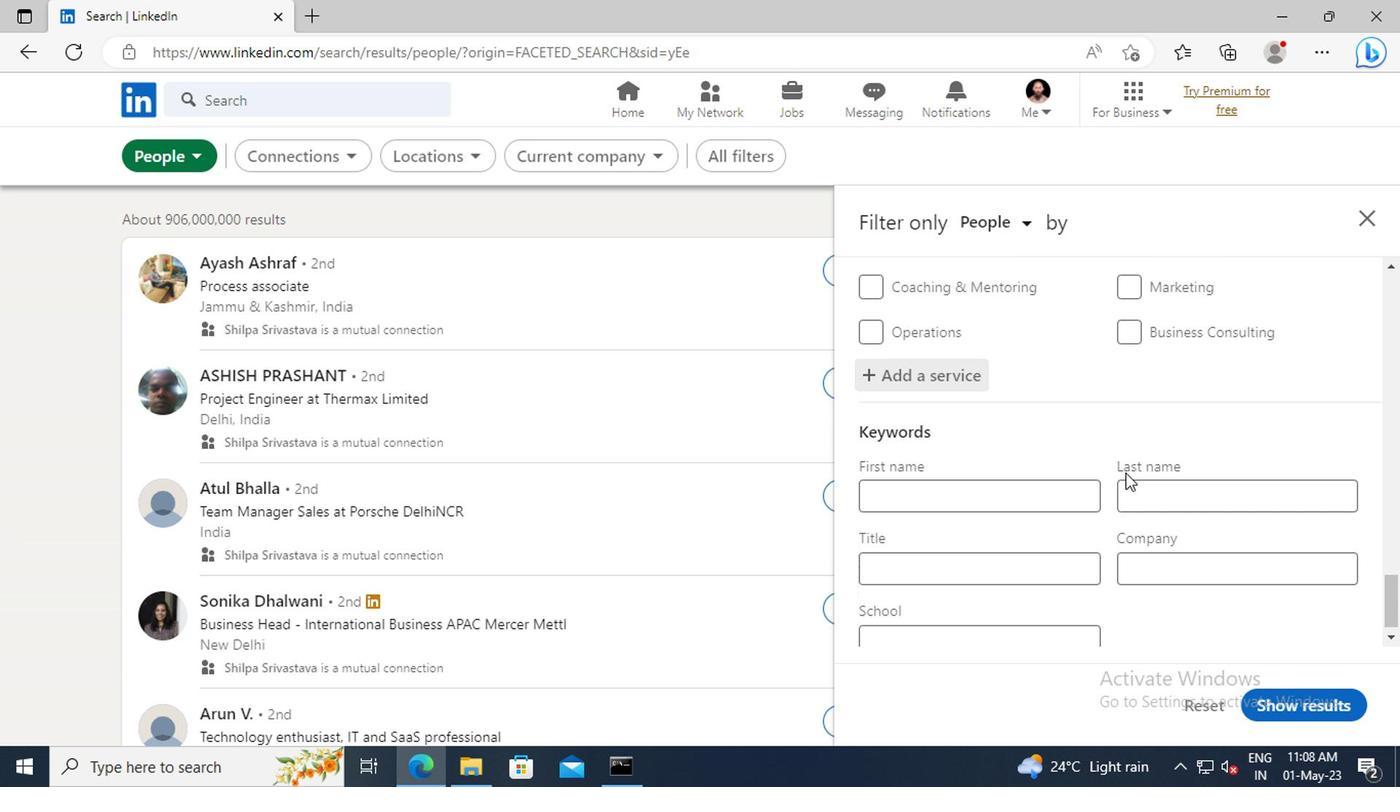 
Action: Mouse scrolled (1121, 473) with delta (0, 0)
Screenshot: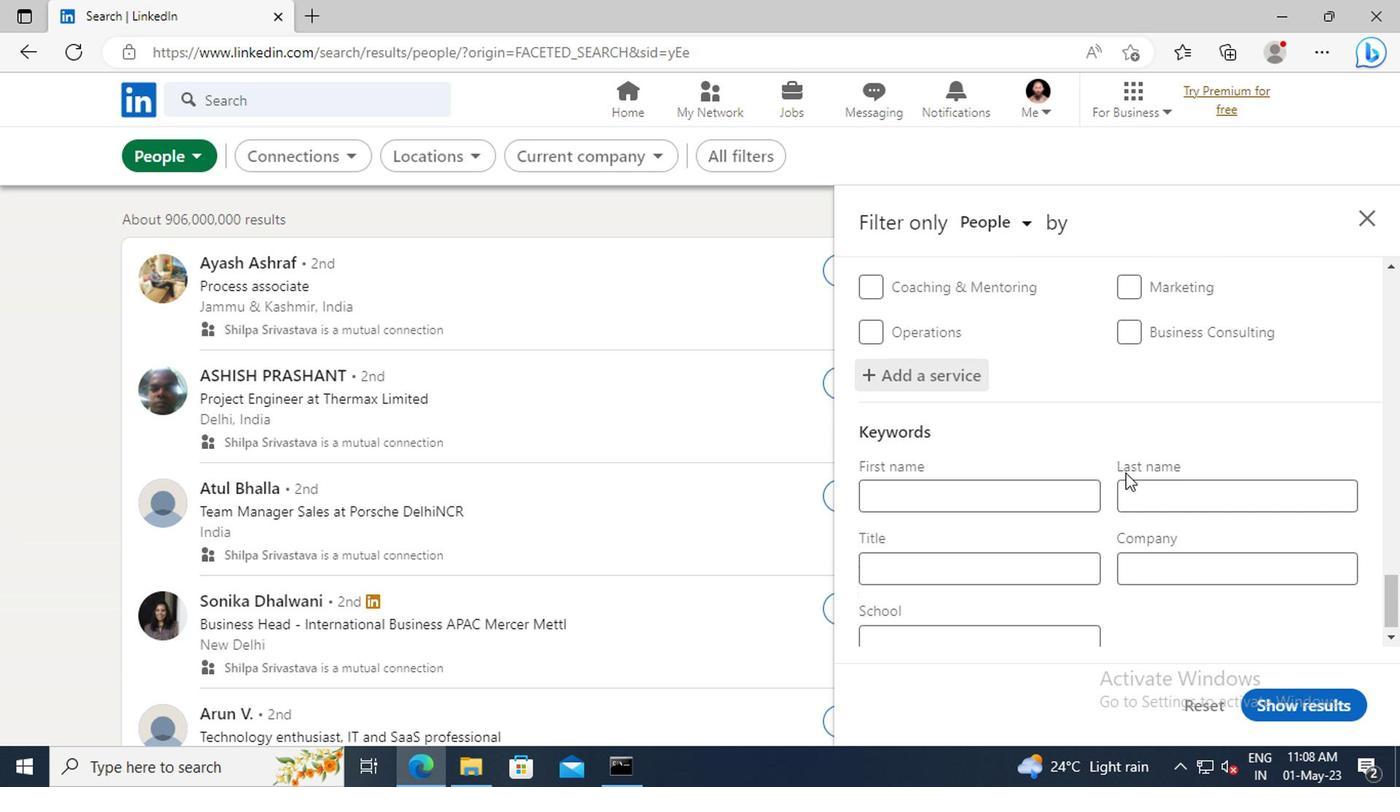 
Action: Mouse scrolled (1121, 473) with delta (0, 0)
Screenshot: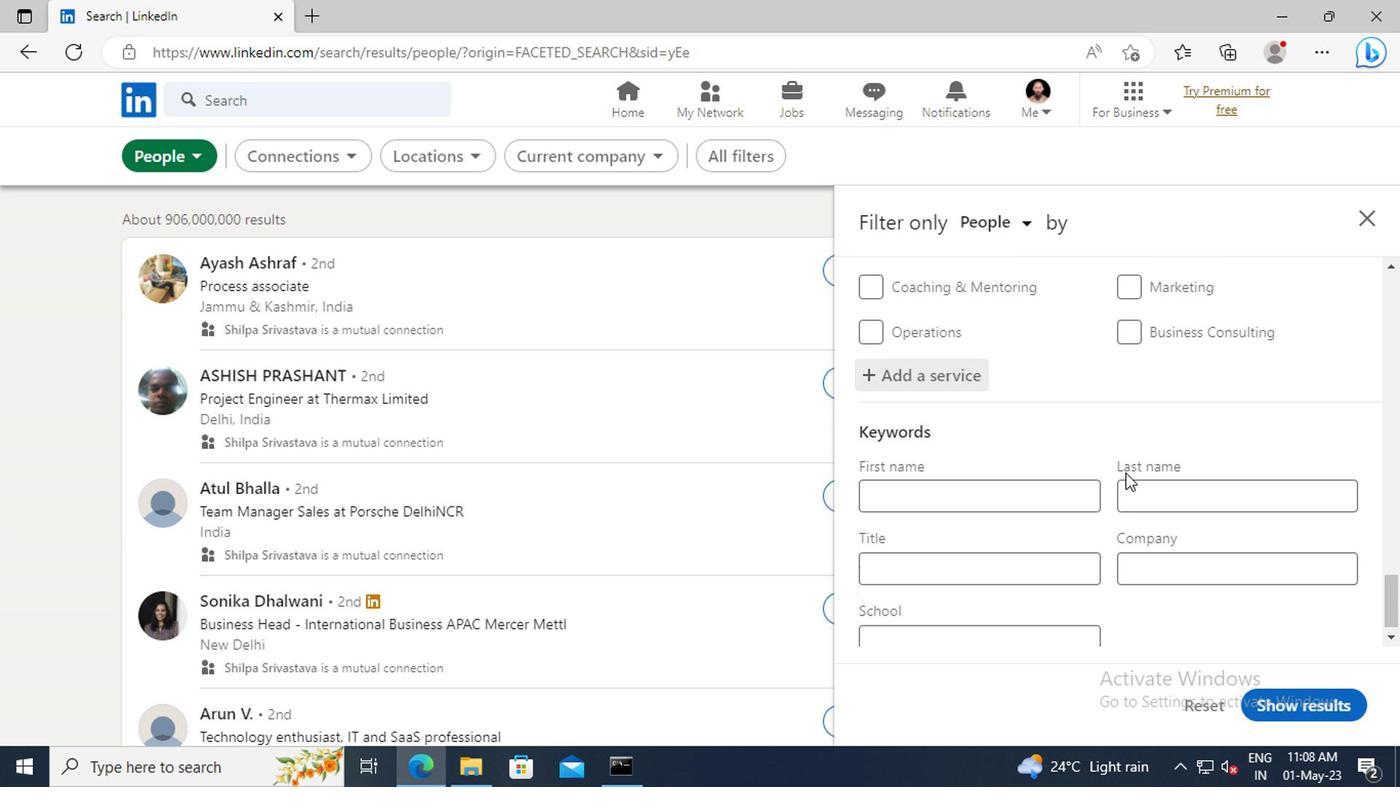 
Action: Mouse moved to (960, 554)
Screenshot: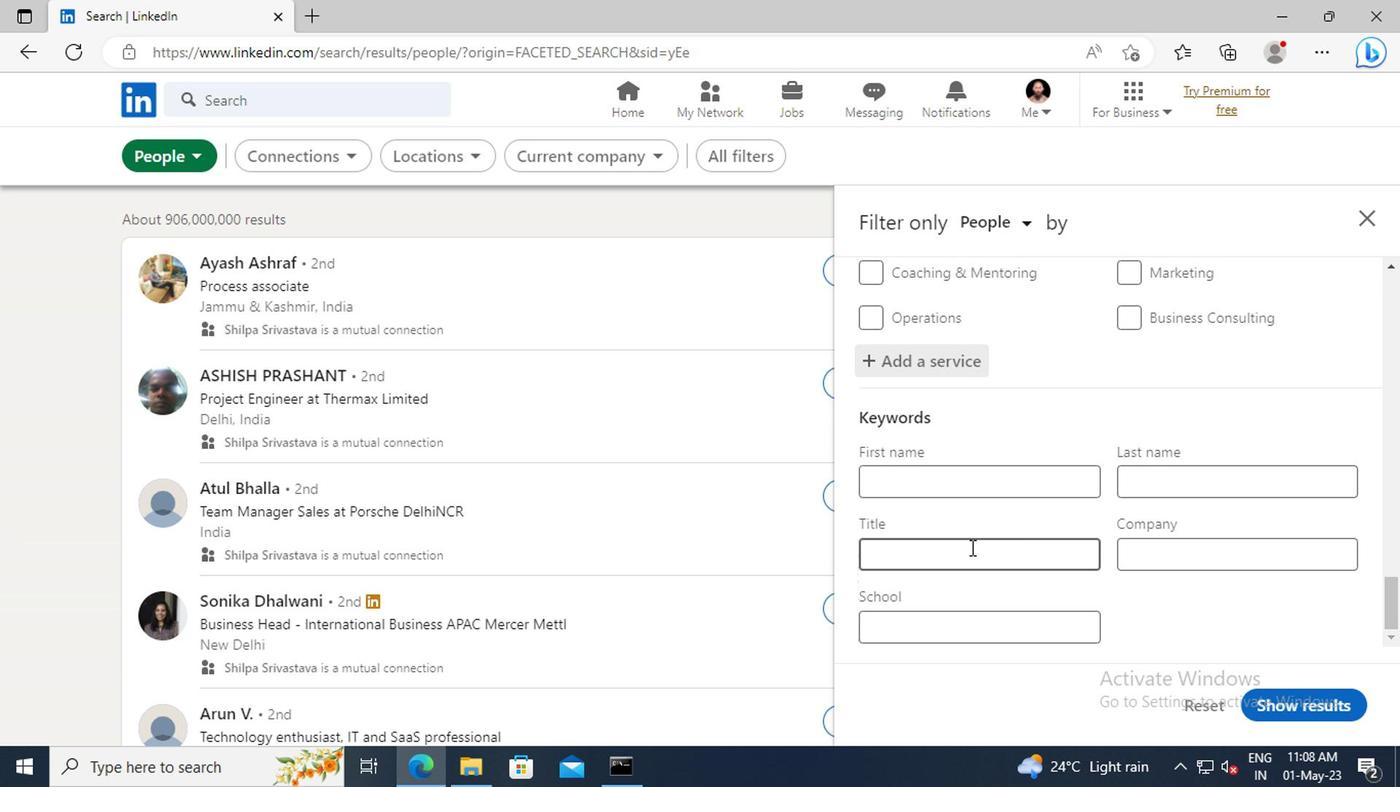 
Action: Mouse pressed left at (960, 554)
Screenshot: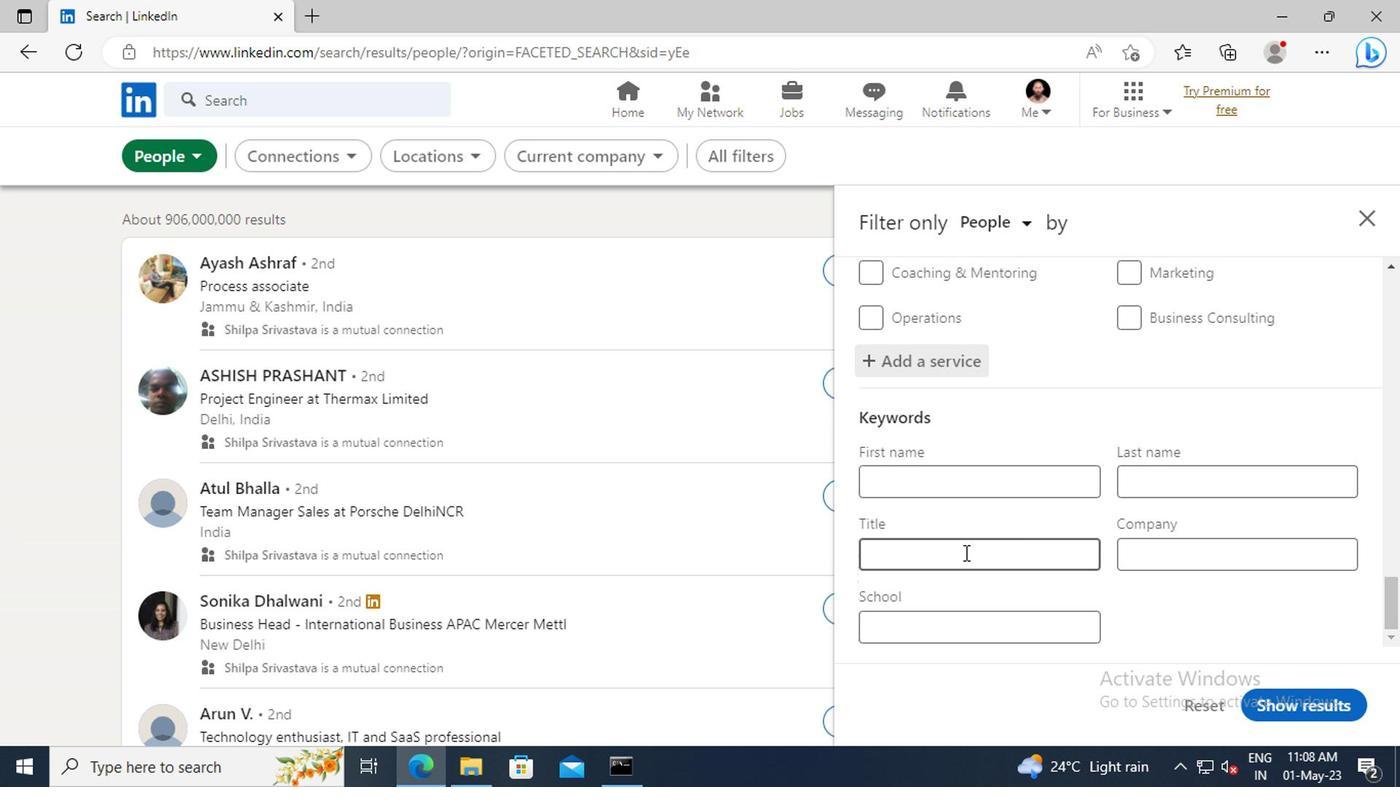 
Action: Key pressed <Key.shift>ENTERTAINMENT<Key.space><Key.shift>SPECIALIST<Key.enter>
Screenshot: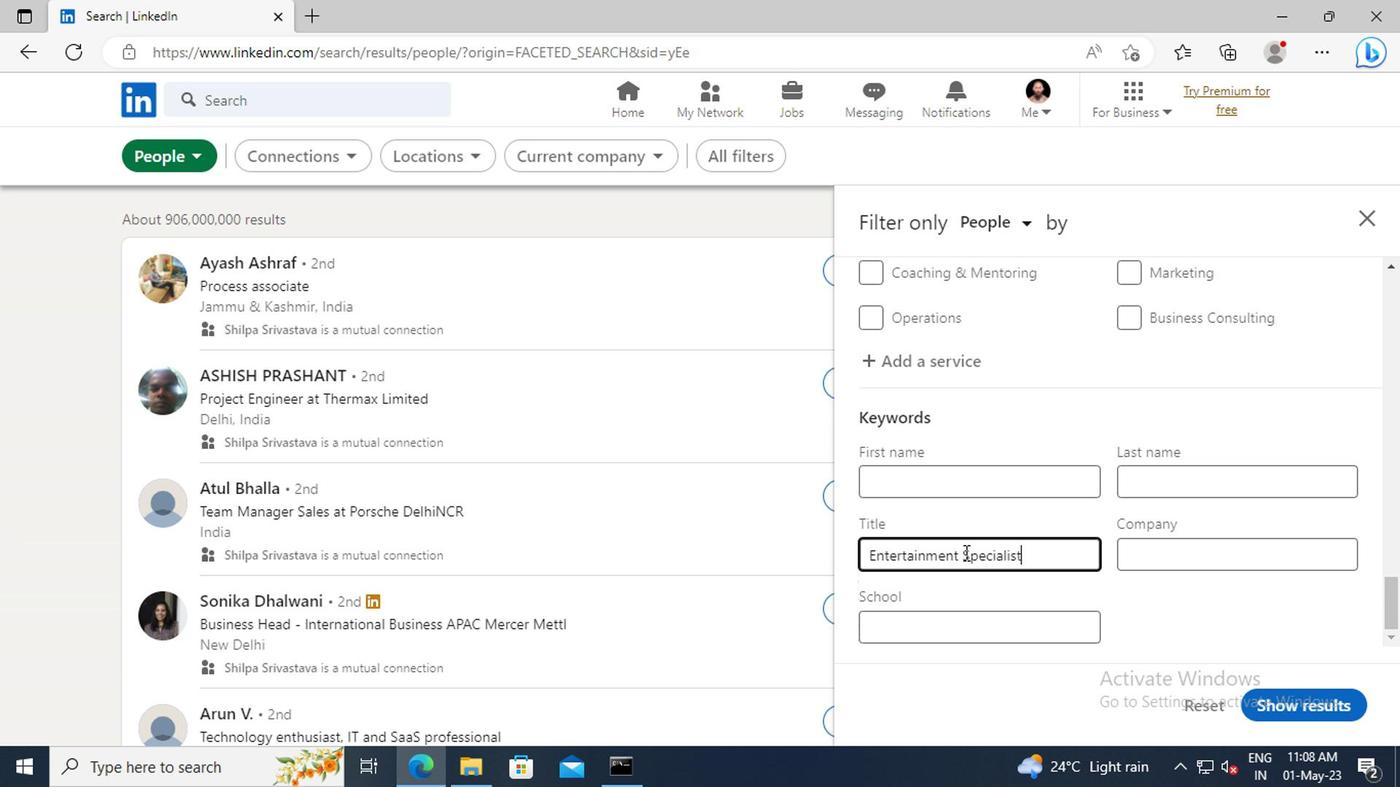 
Action: Mouse moved to (1255, 705)
Screenshot: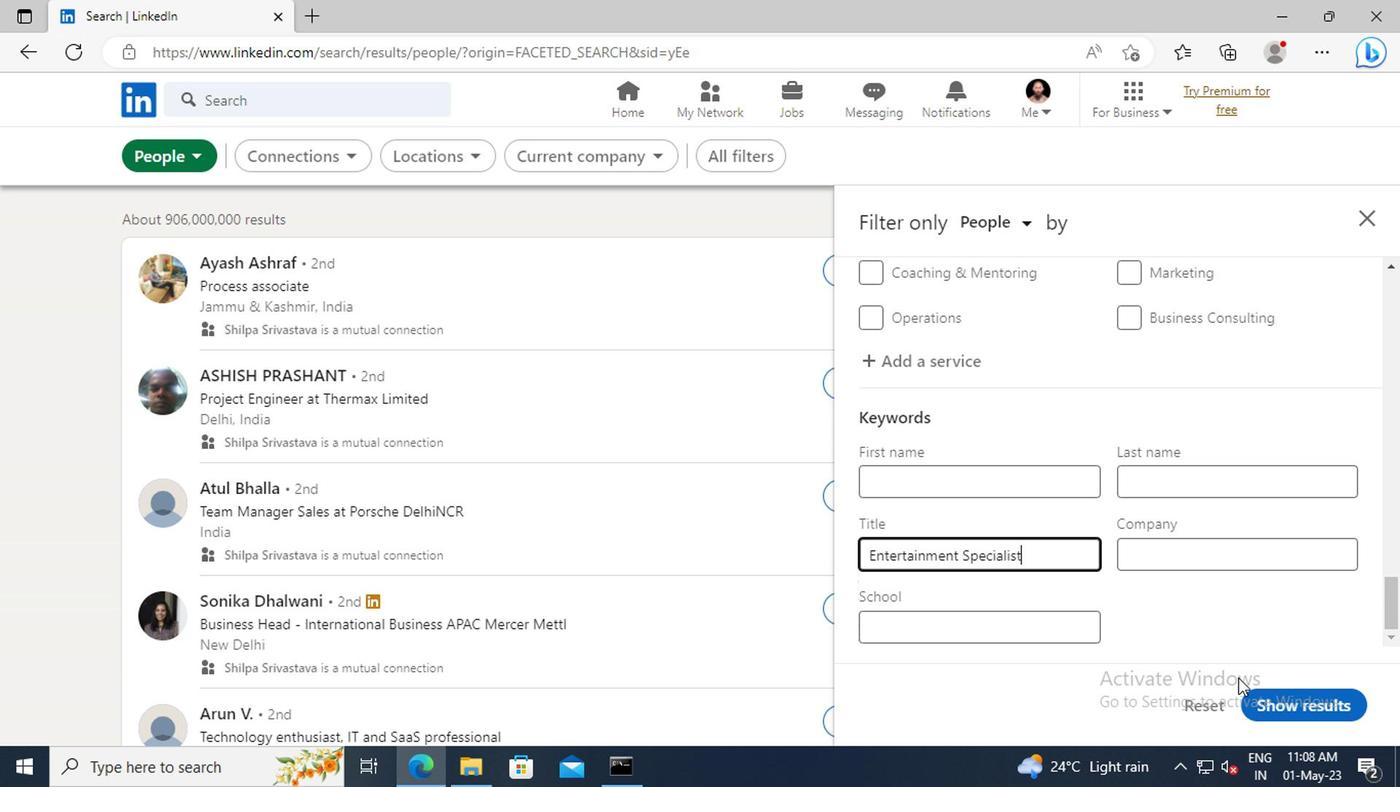 
Action: Mouse pressed left at (1255, 705)
Screenshot: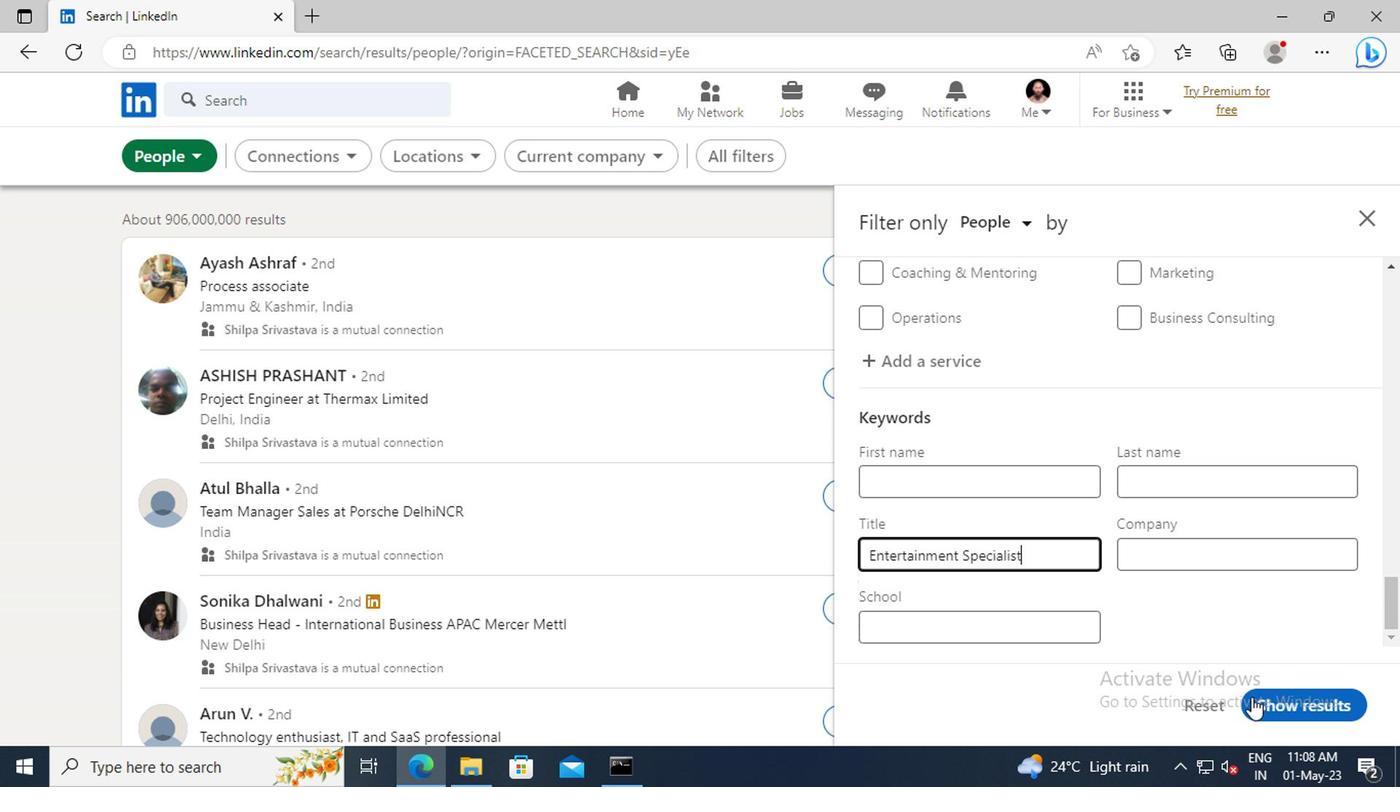 
